 Task: Select Give A Gift Card from Gift Cards. Add to cart Amazon Kindle Oasis Gift Card-2. Place order for Mary Jones, _x000D_
703 Fritz Ave W_x000D_
Ladysmith, Wisconsin(WI), 54848, Cell Number (507) 373-4876
Action: Mouse moved to (1047, 119)
Screenshot: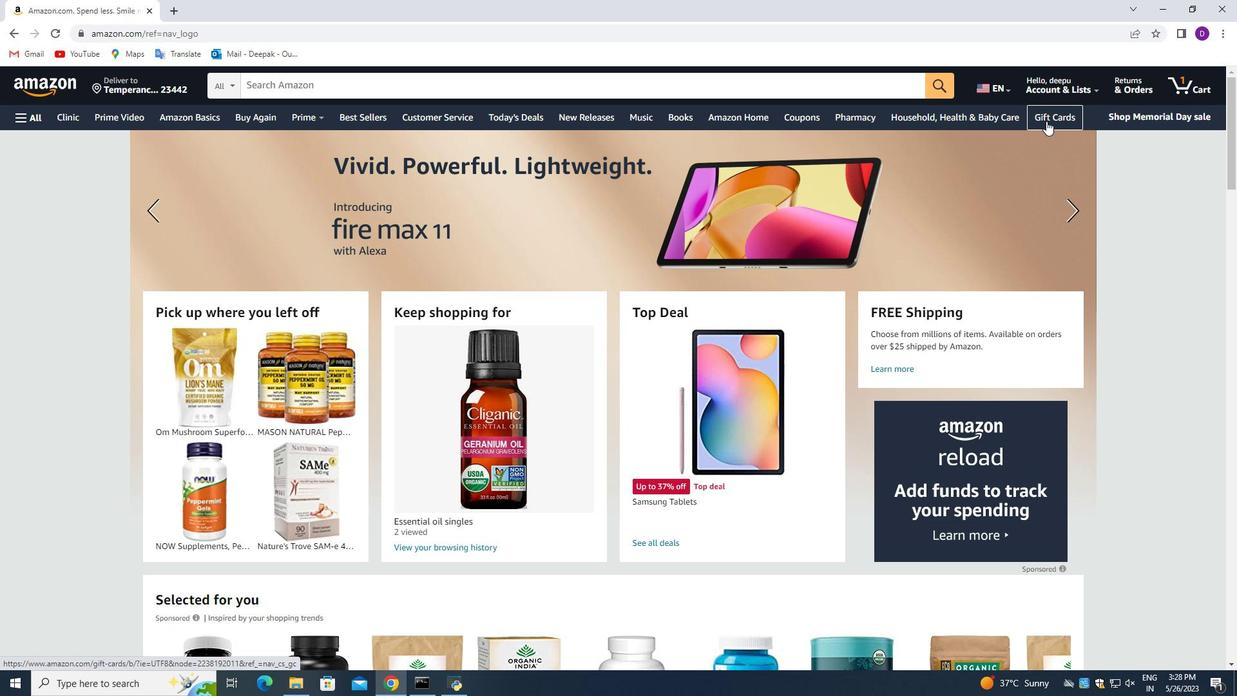 
Action: Mouse pressed left at (1047, 119)
Screenshot: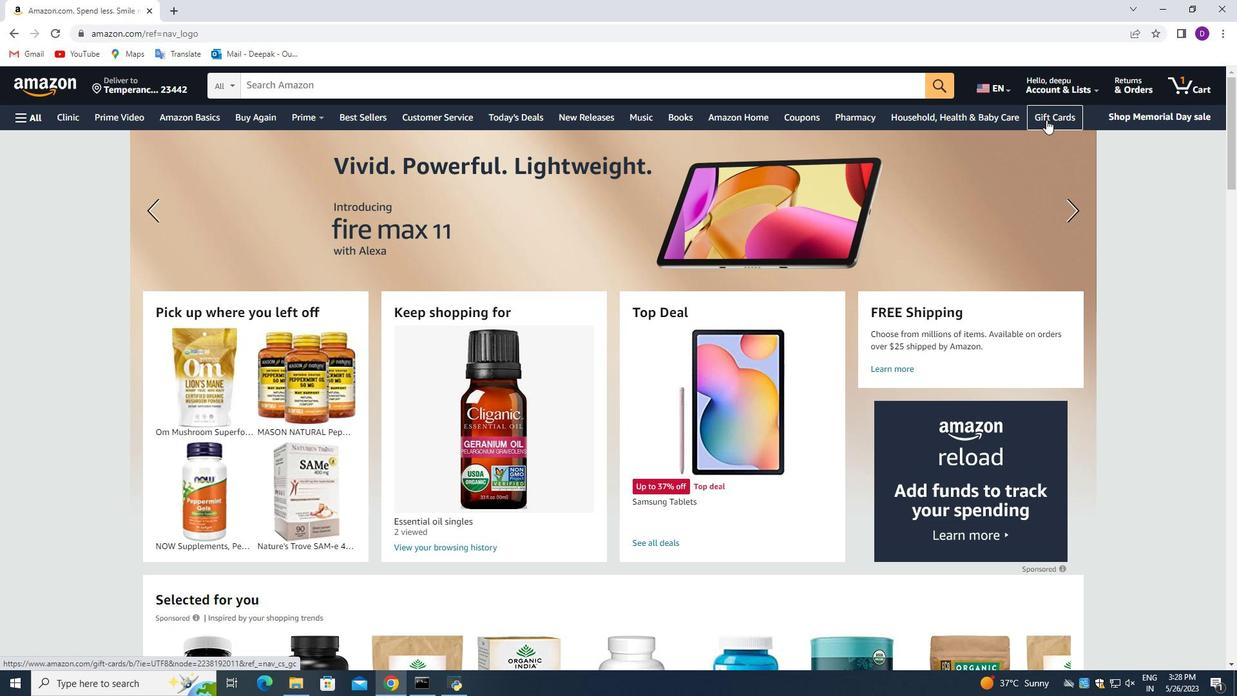
Action: Mouse moved to (306, 328)
Screenshot: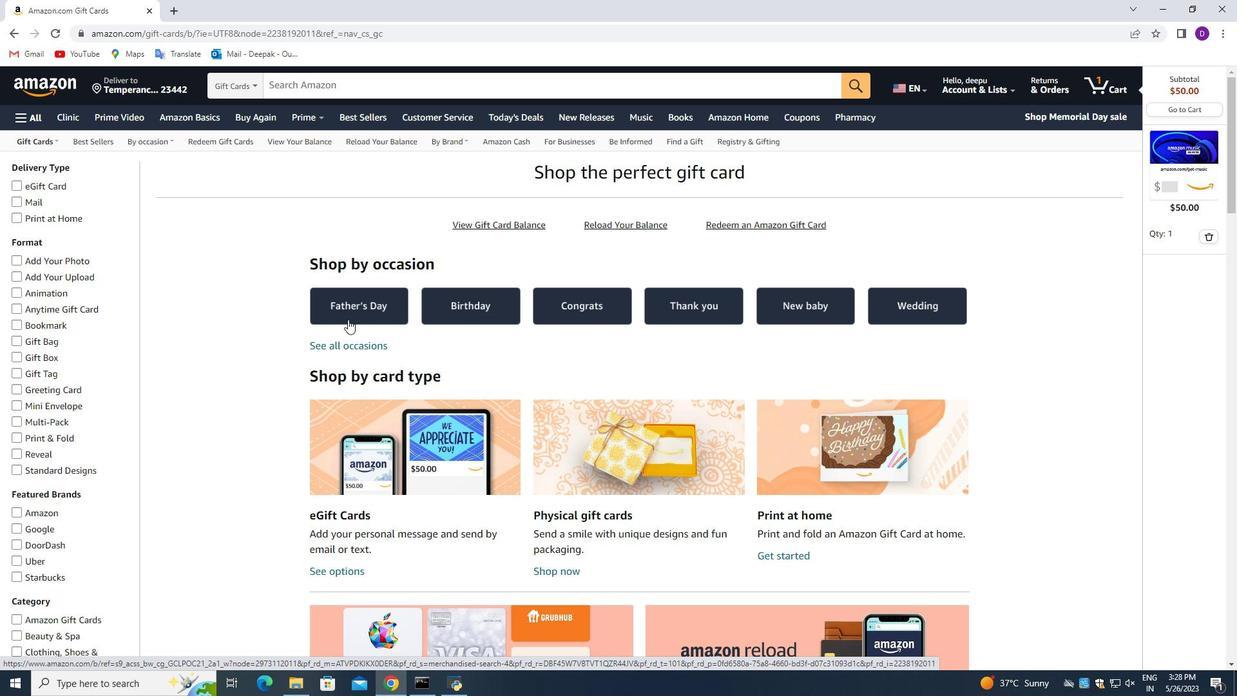 
Action: Mouse scrolled (306, 327) with delta (0, 0)
Screenshot: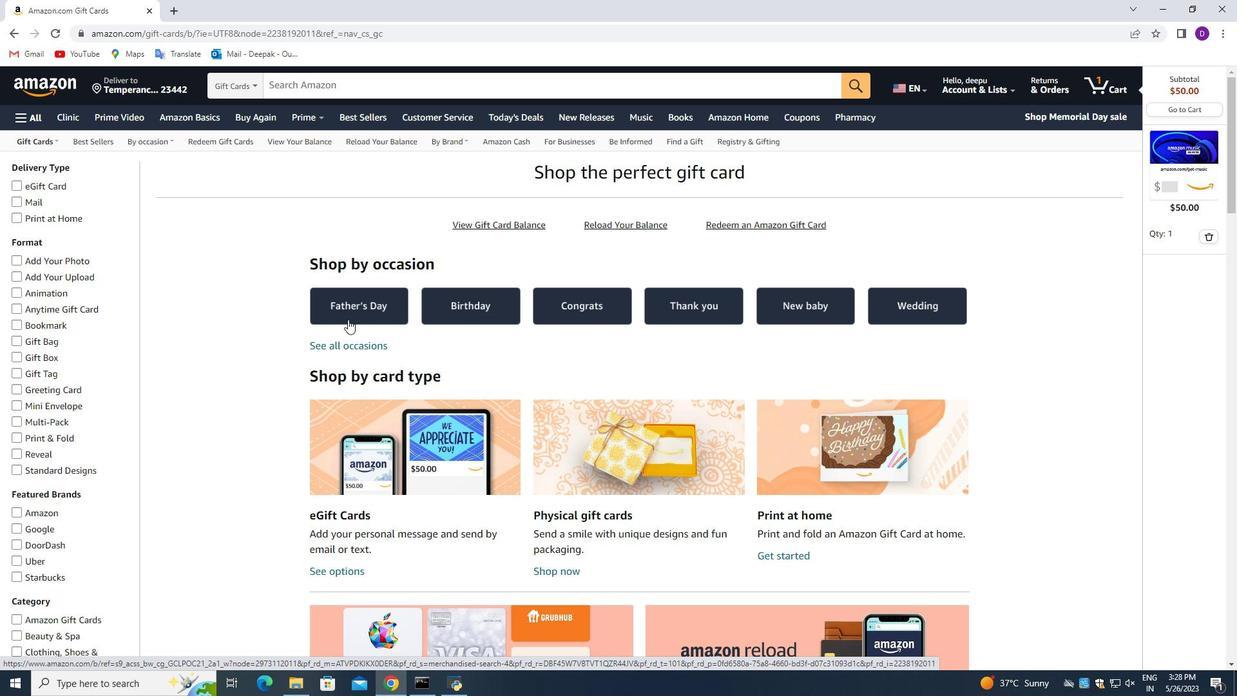 
Action: Mouse moved to (341, 376)
Screenshot: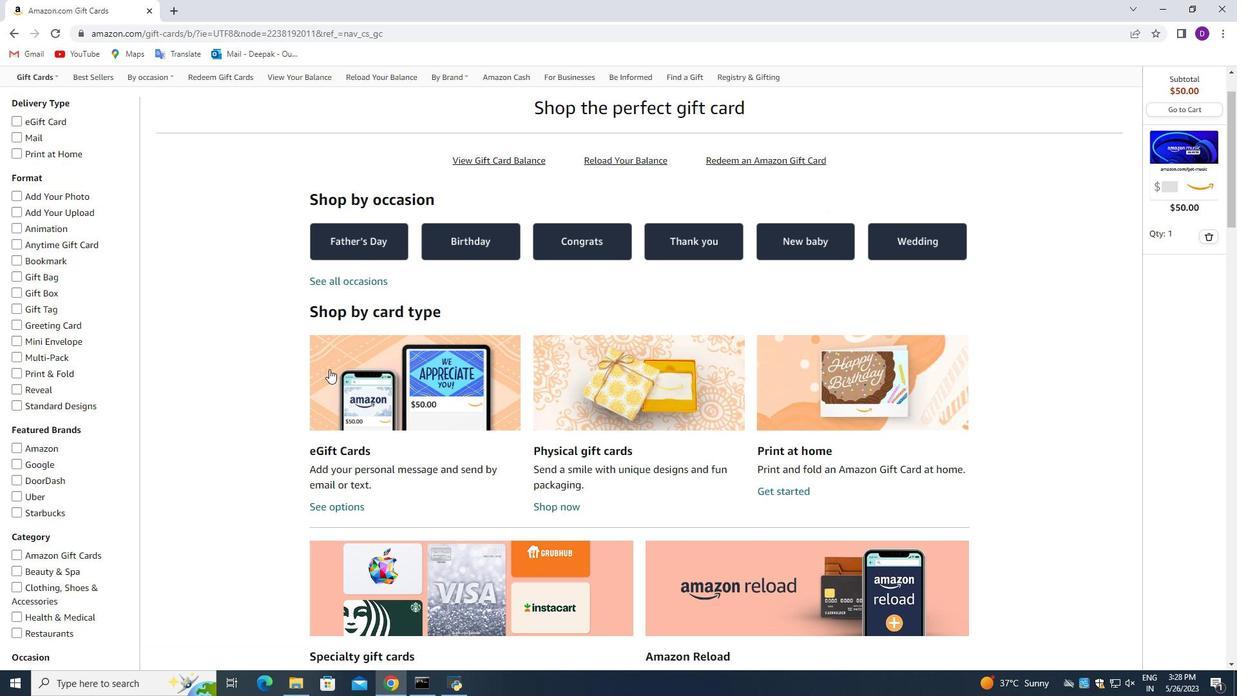 
Action: Mouse scrolled (341, 375) with delta (0, 0)
Screenshot: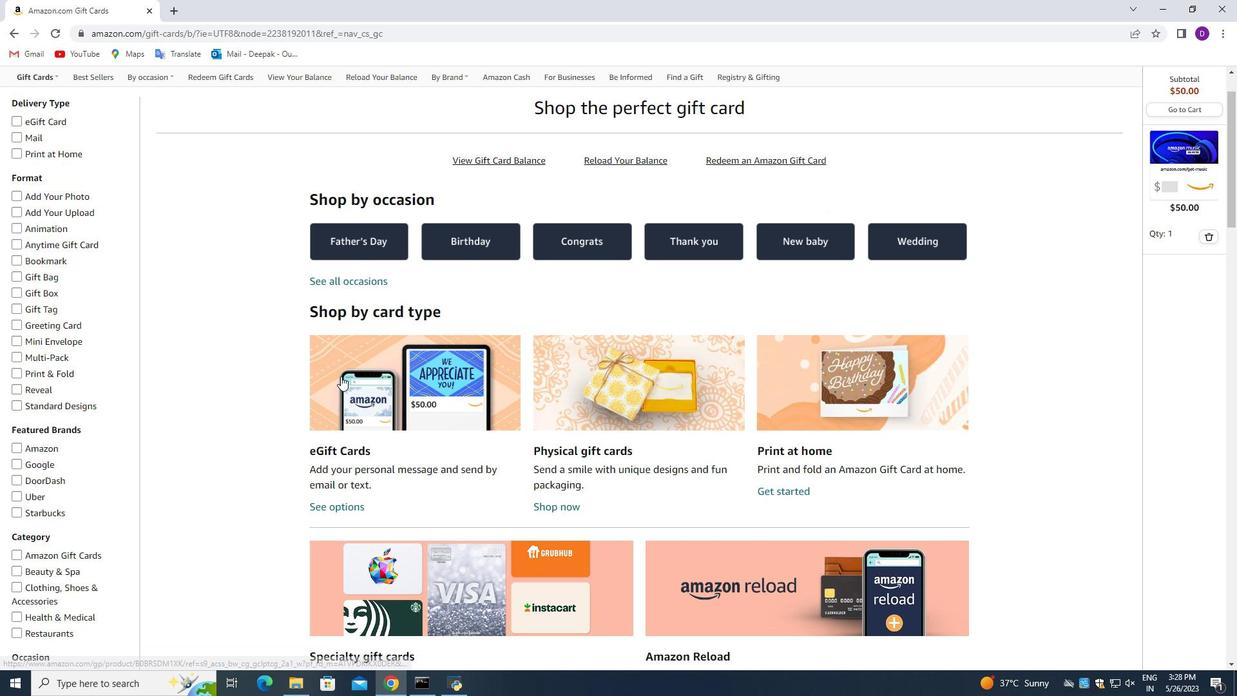 
Action: Mouse moved to (735, 321)
Screenshot: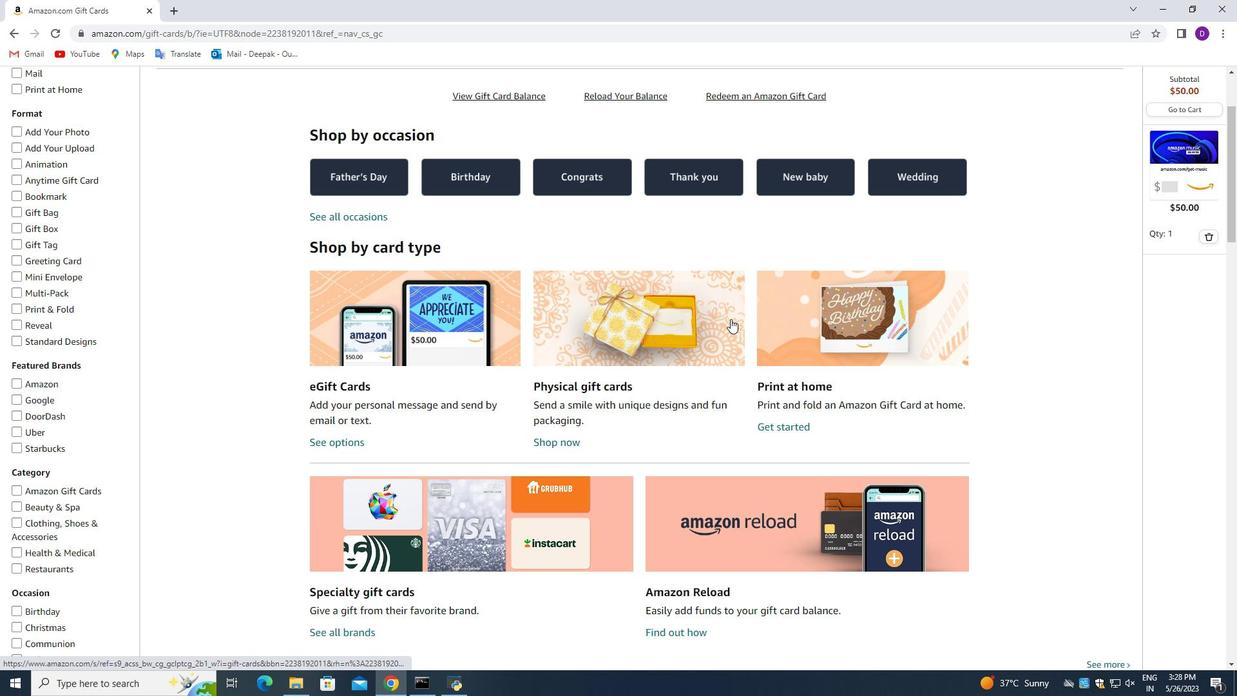 
Action: Mouse scrolled (735, 321) with delta (0, 0)
Screenshot: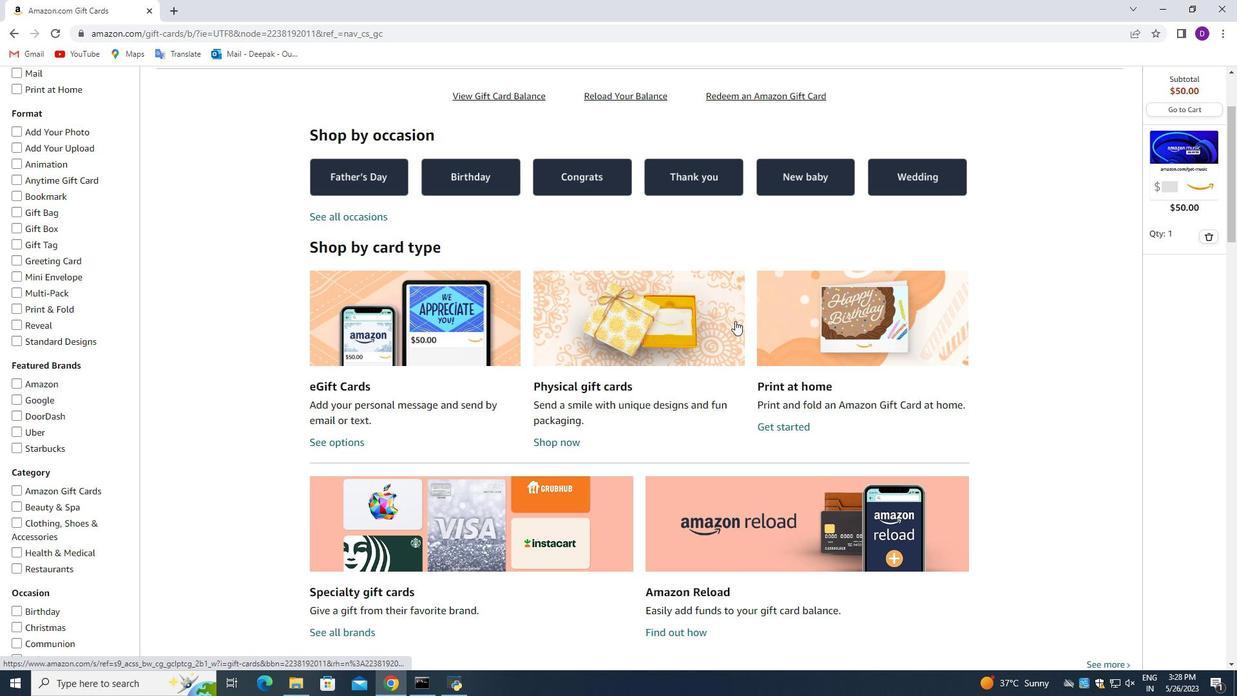 
Action: Mouse scrolled (735, 321) with delta (0, 0)
Screenshot: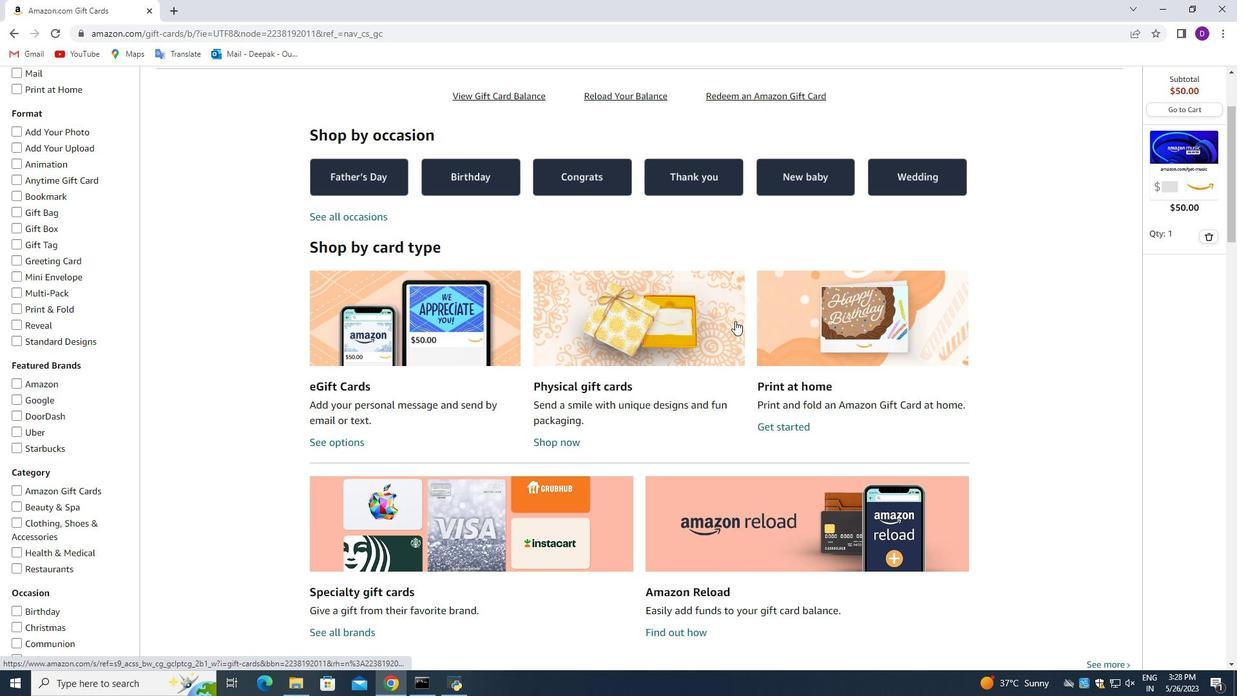 
Action: Mouse scrolled (735, 321) with delta (0, 0)
Screenshot: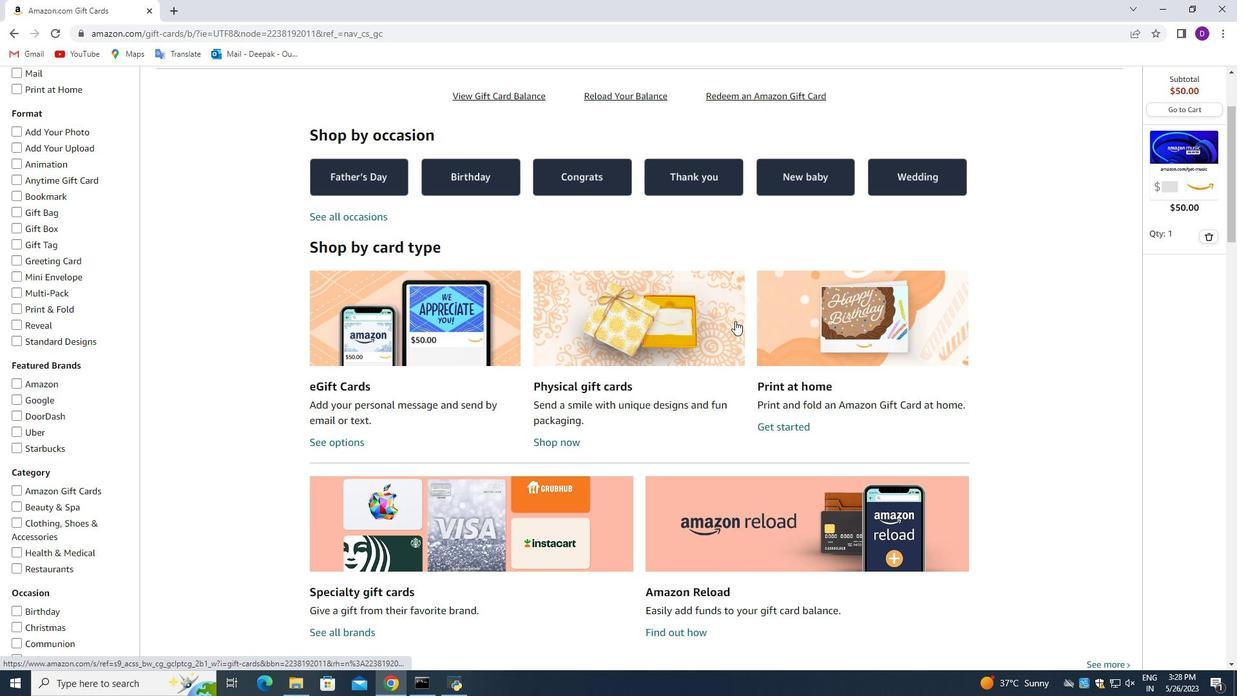 
Action: Mouse scrolled (735, 321) with delta (0, 0)
Screenshot: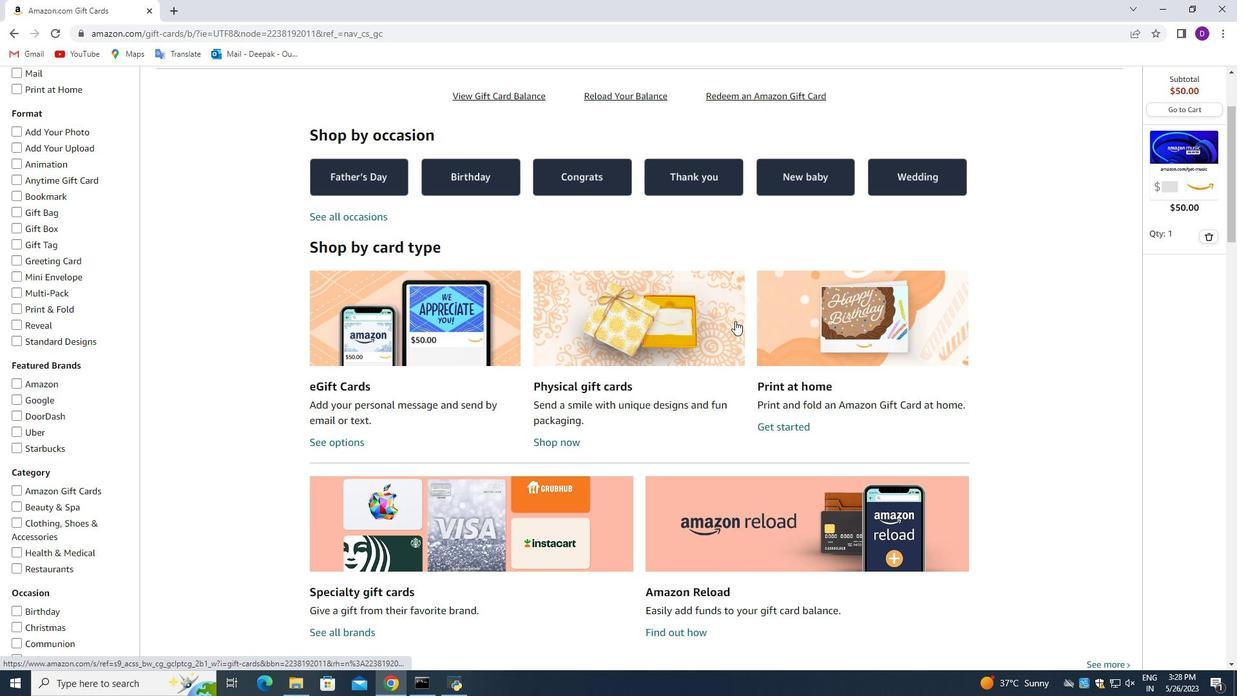 
Action: Mouse scrolled (735, 321) with delta (0, 0)
Screenshot: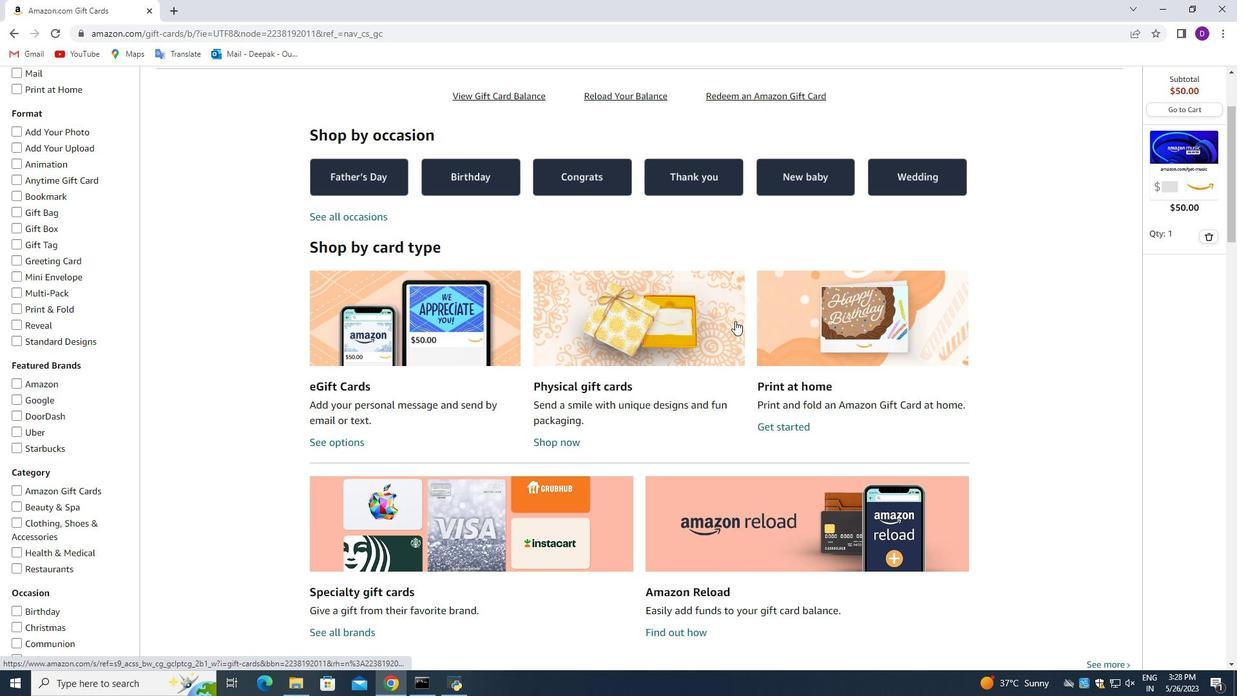 
Action: Mouse moved to (344, 91)
Screenshot: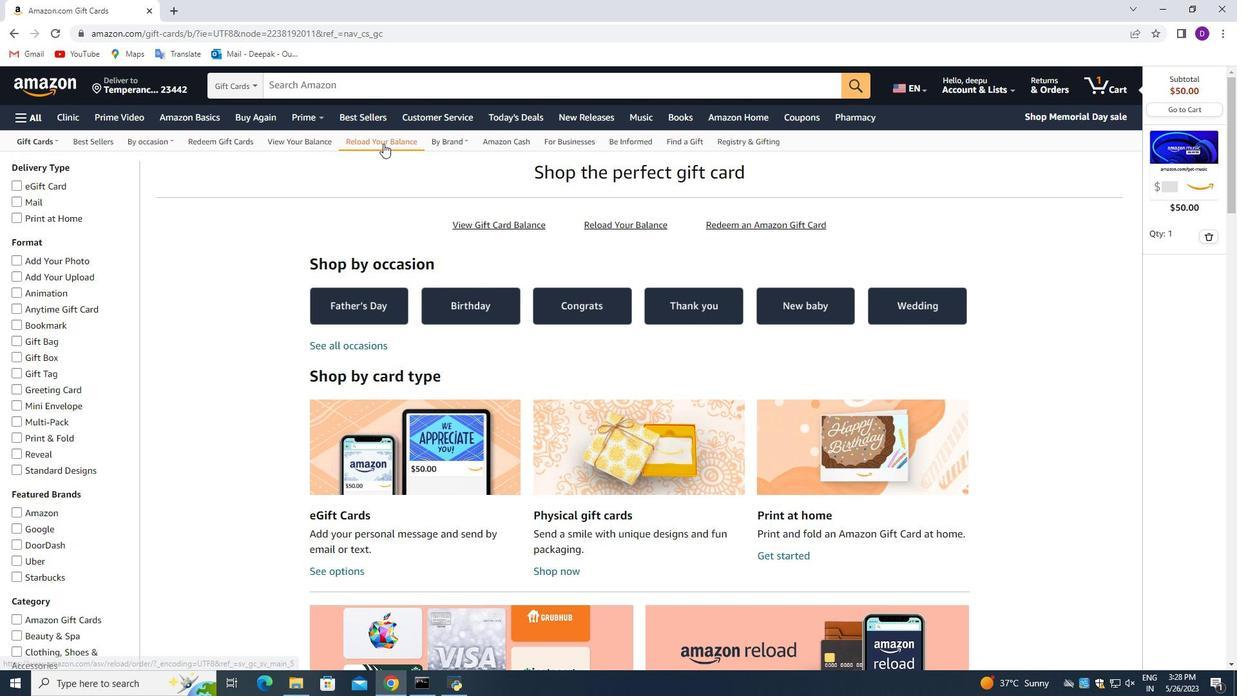 
Action: Mouse pressed left at (344, 91)
Screenshot: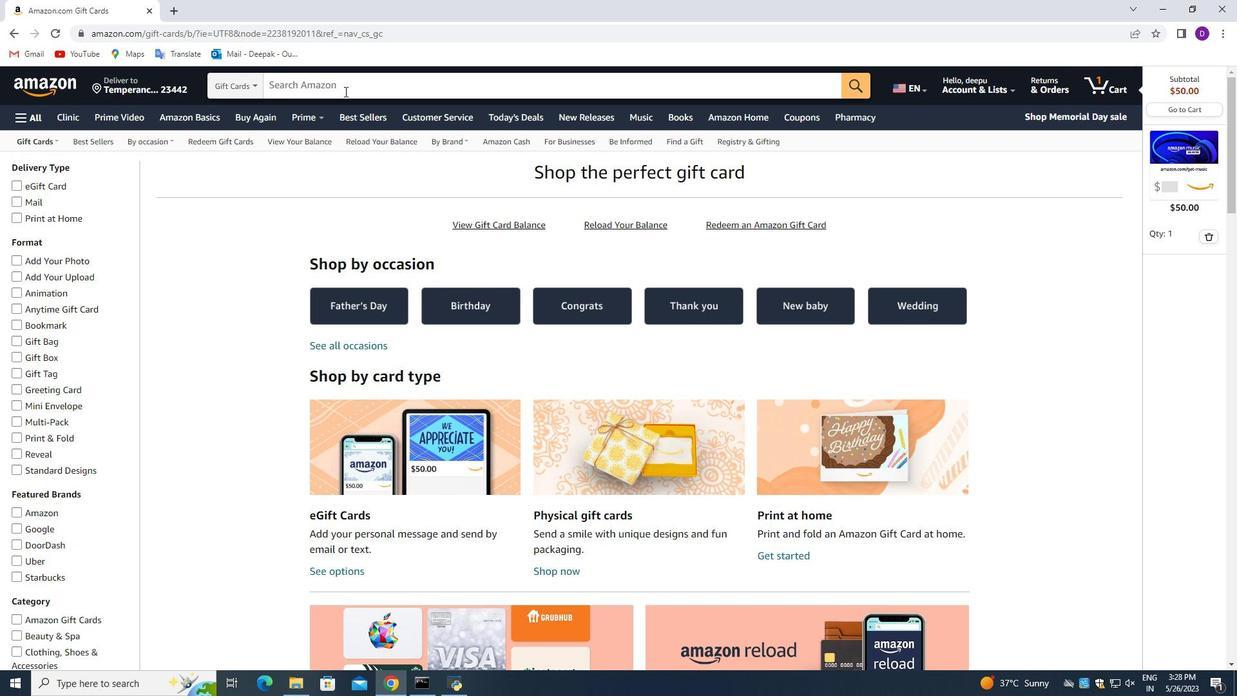 
Action: Key pressed <Key.shift_r>Amazon<Key.space><Key.shift>Kindlw<Key.backspace>e
Screenshot: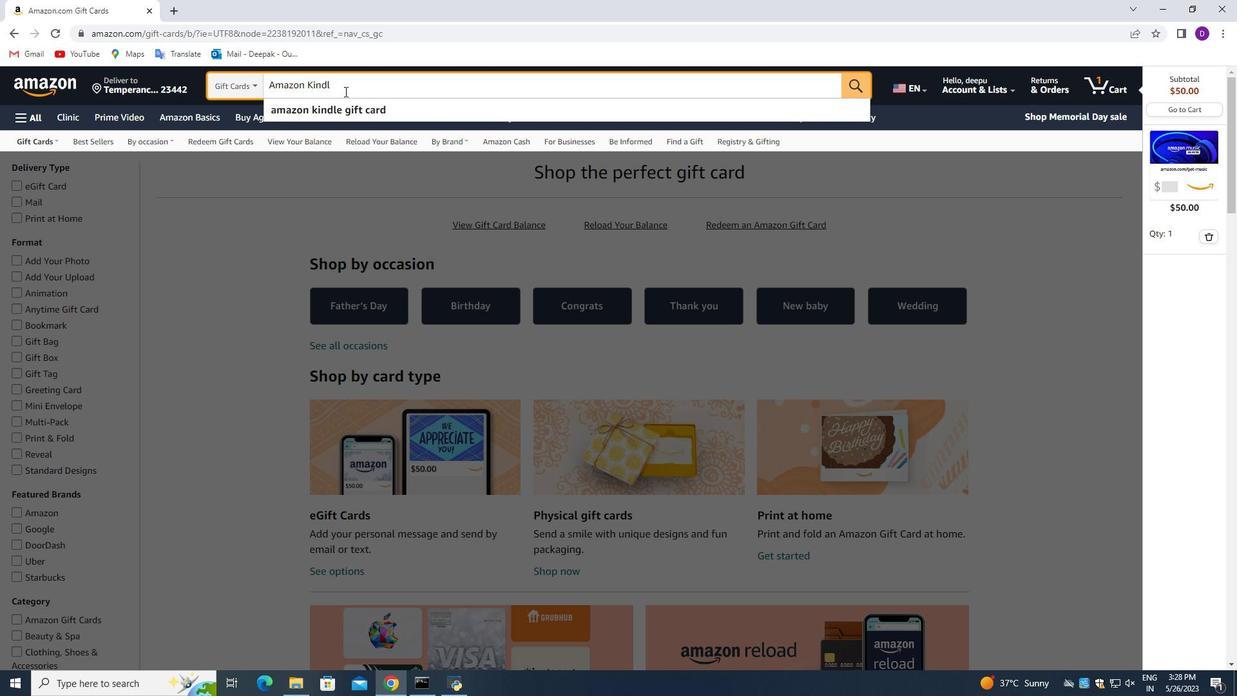 
Action: Mouse moved to (354, 113)
Screenshot: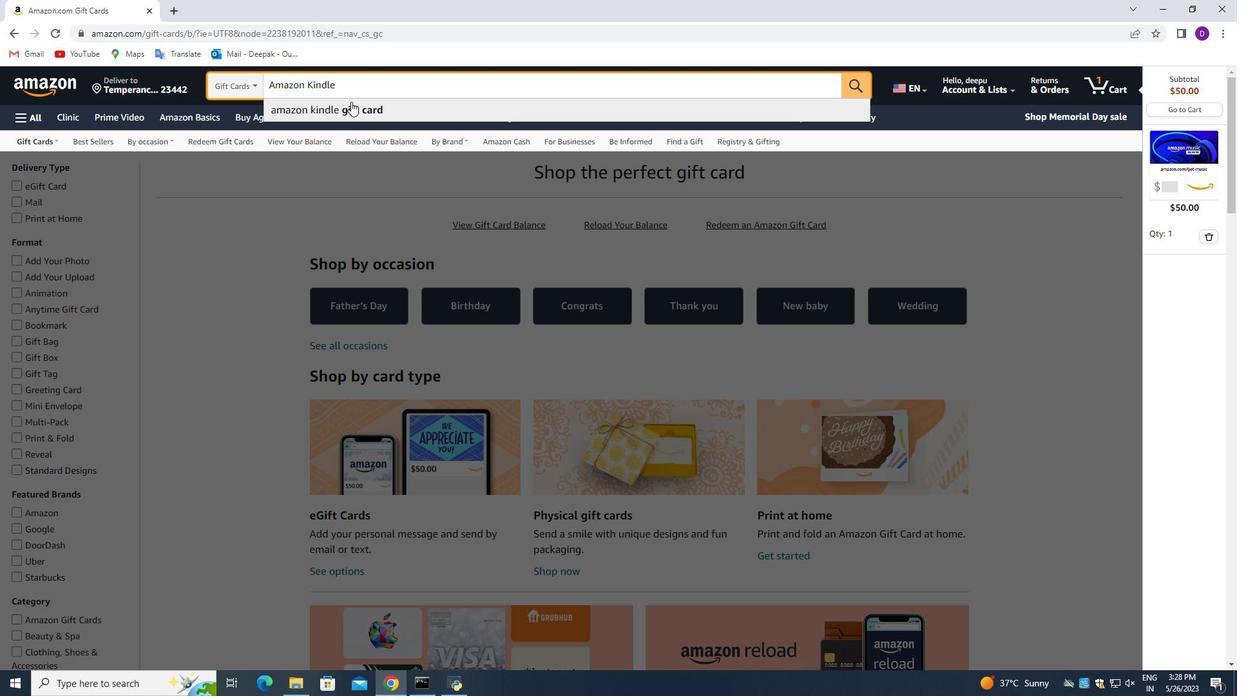 
Action: Mouse pressed left at (354, 113)
Screenshot: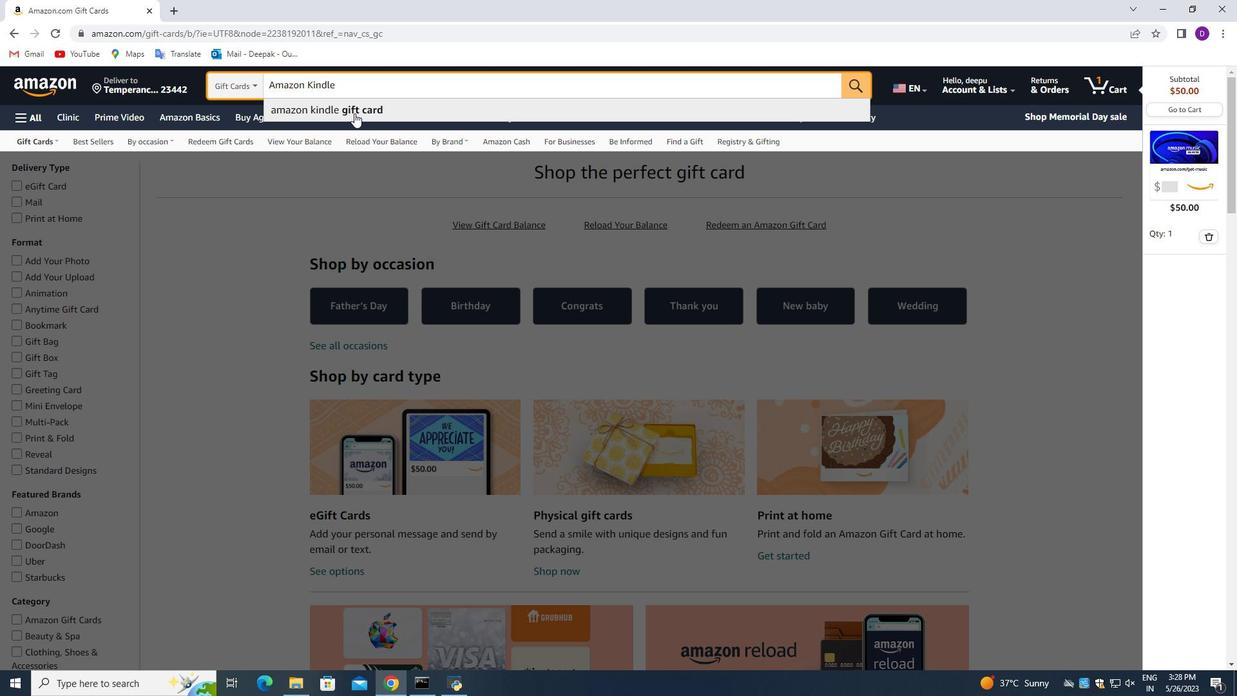 
Action: Mouse moved to (595, 455)
Screenshot: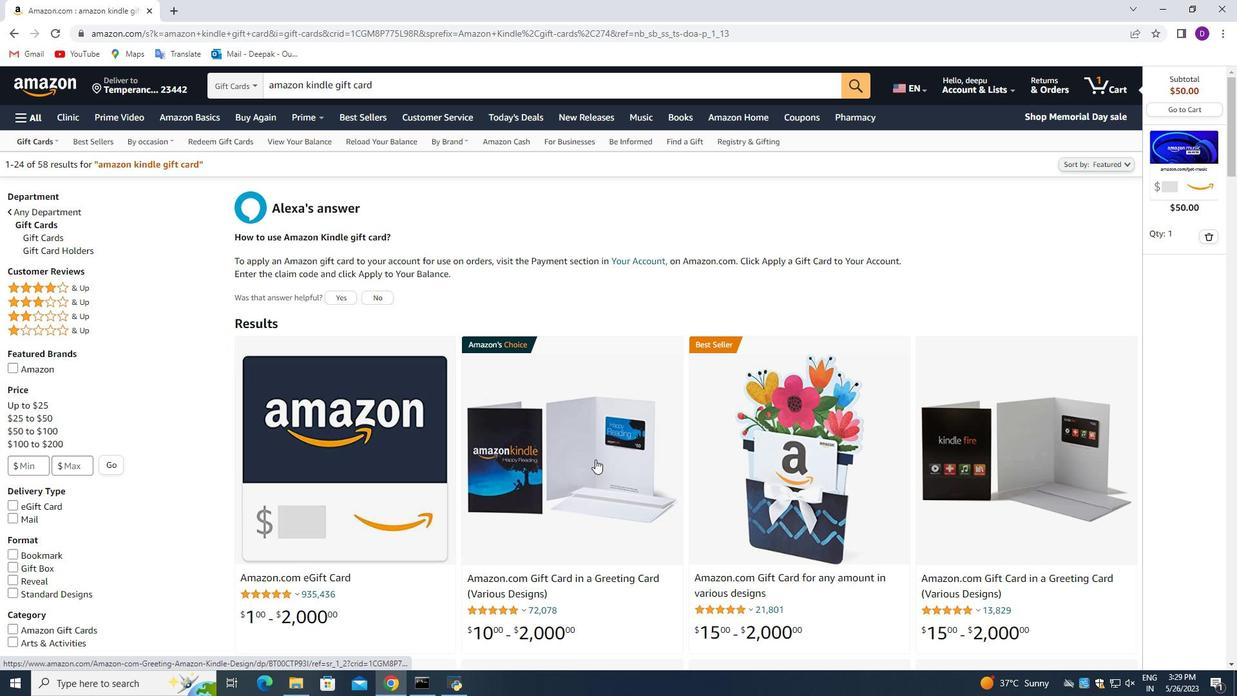 
Action: Mouse pressed left at (595, 455)
Screenshot: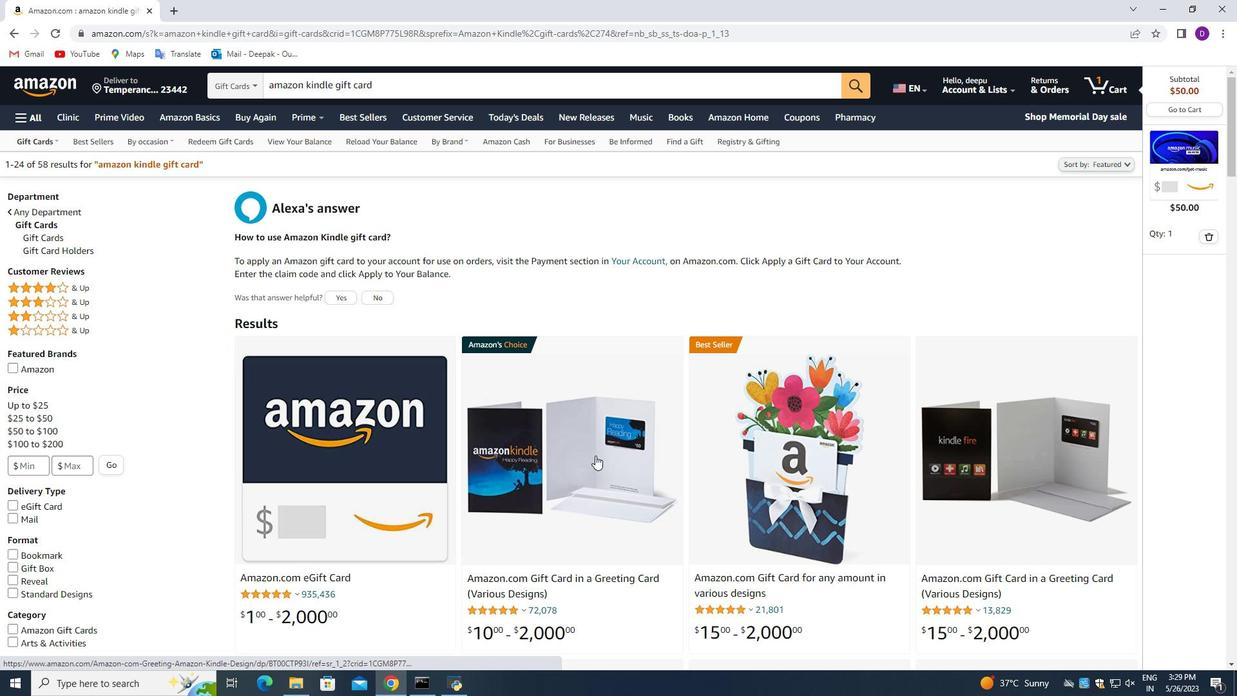 
Action: Mouse moved to (918, 339)
Screenshot: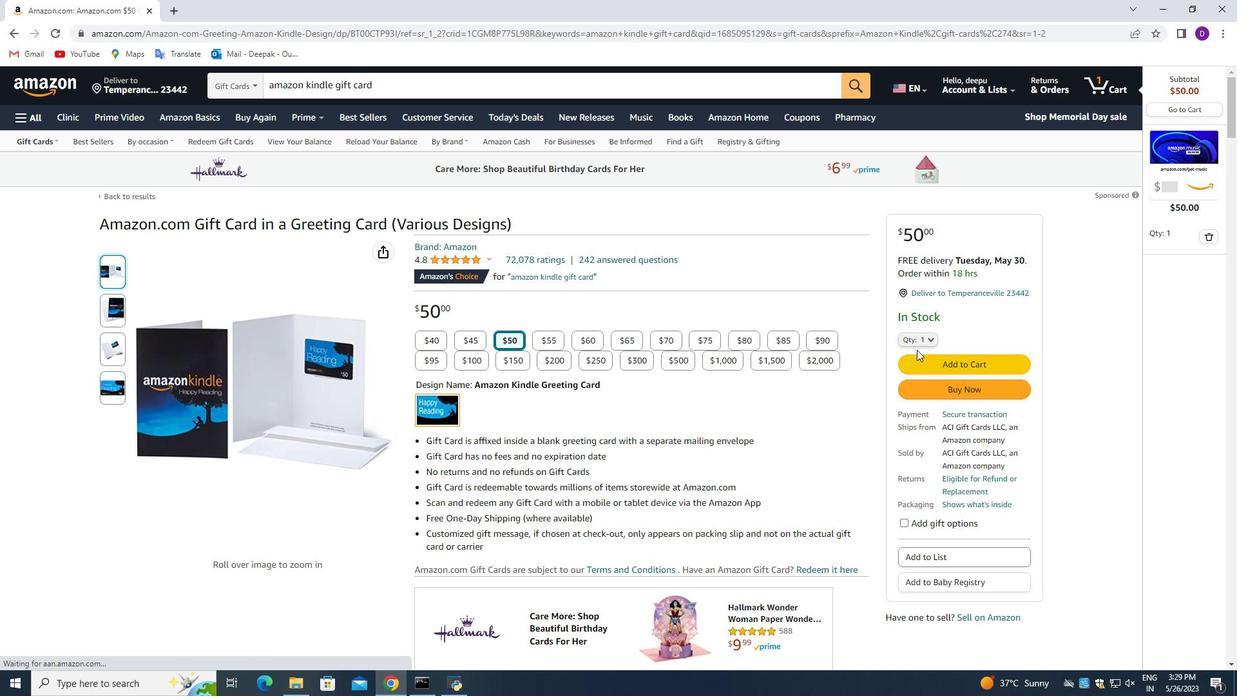 
Action: Mouse pressed left at (918, 339)
Screenshot: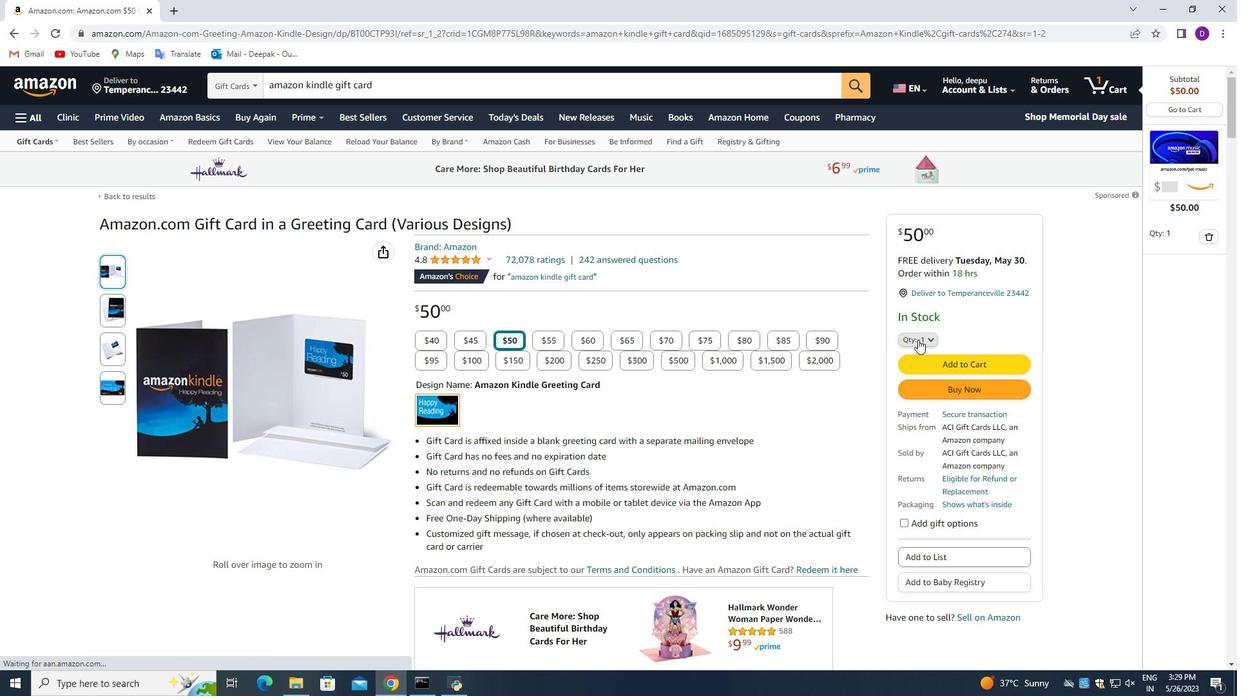 
Action: Mouse moved to (915, 357)
Screenshot: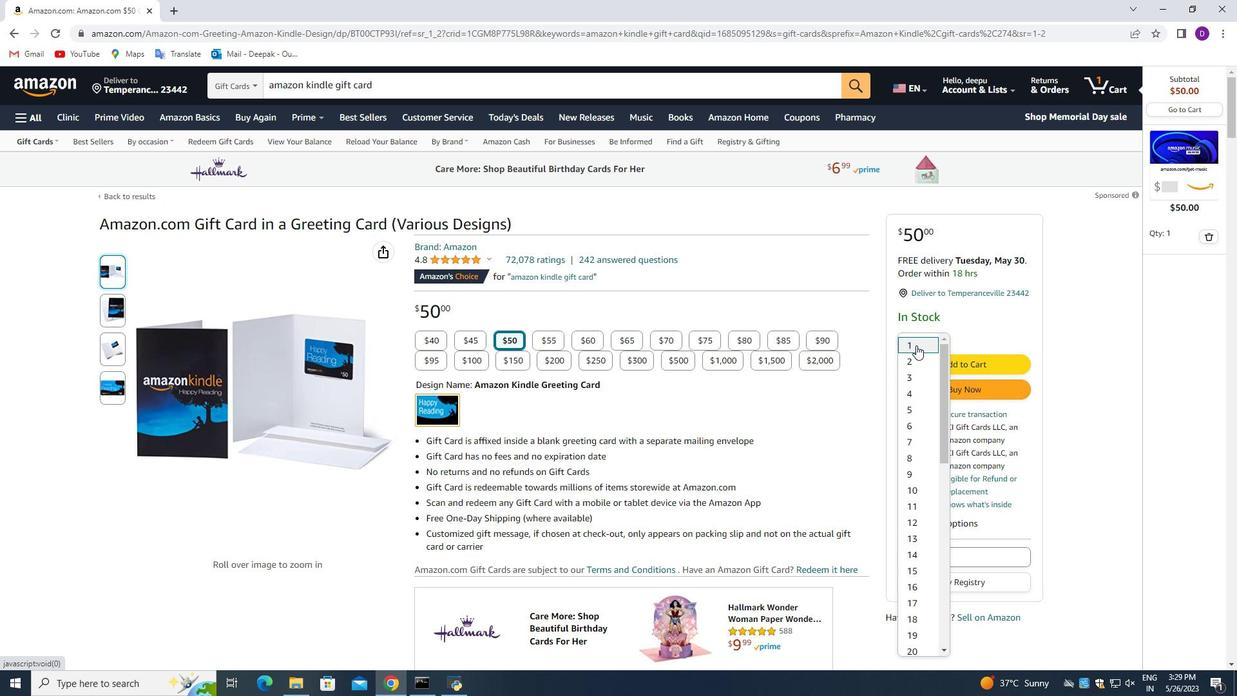 
Action: Mouse pressed left at (915, 357)
Screenshot: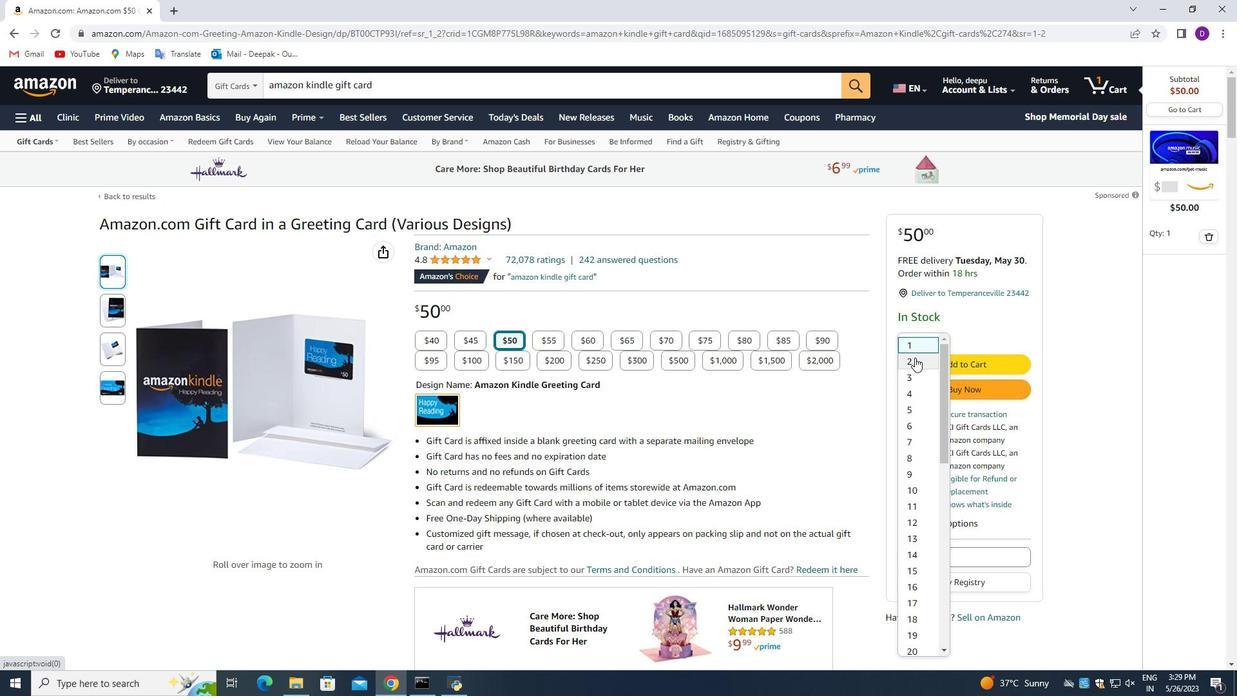 
Action: Mouse moved to (691, 373)
Screenshot: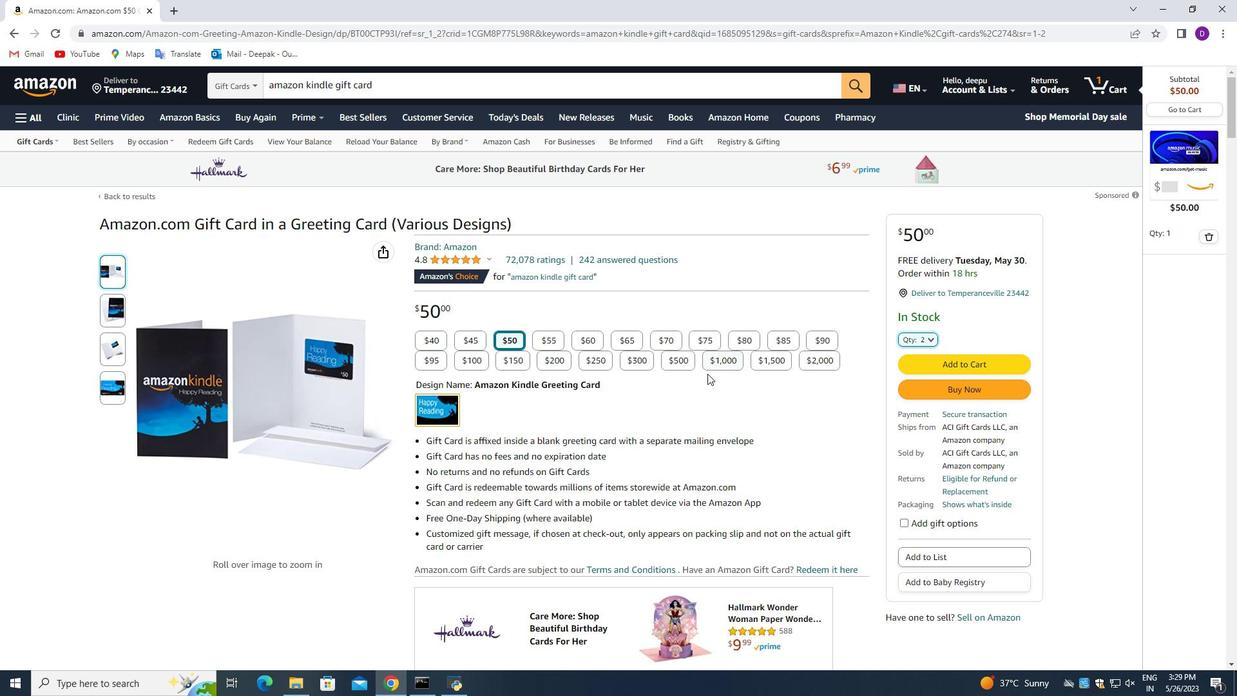 
Action: Mouse scrolled (691, 373) with delta (0, 0)
Screenshot: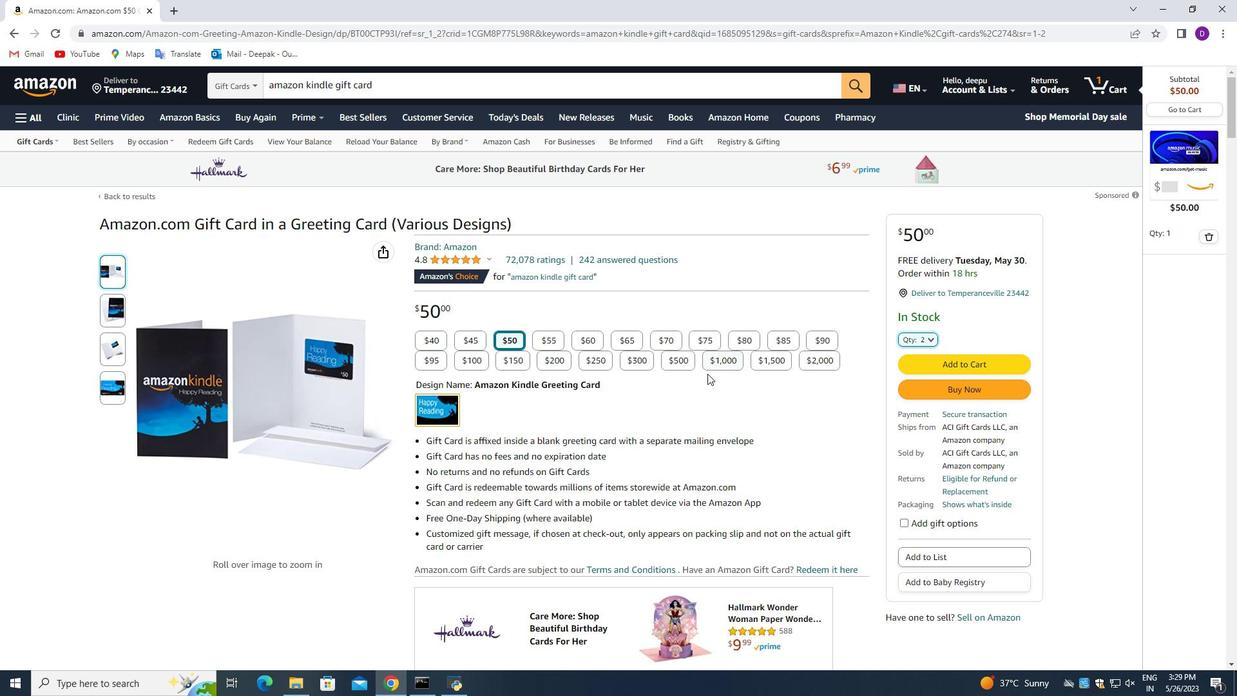 
Action: Mouse moved to (638, 387)
Screenshot: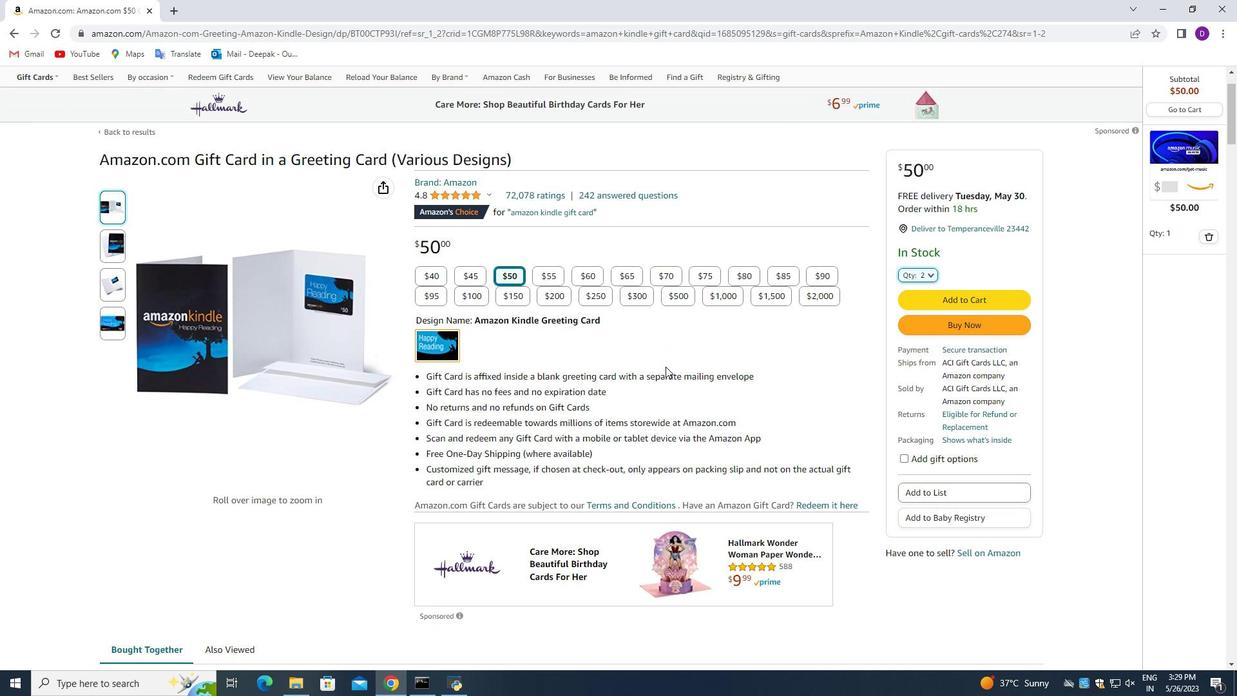 
Action: Mouse scrolled (641, 382) with delta (0, 0)
Screenshot: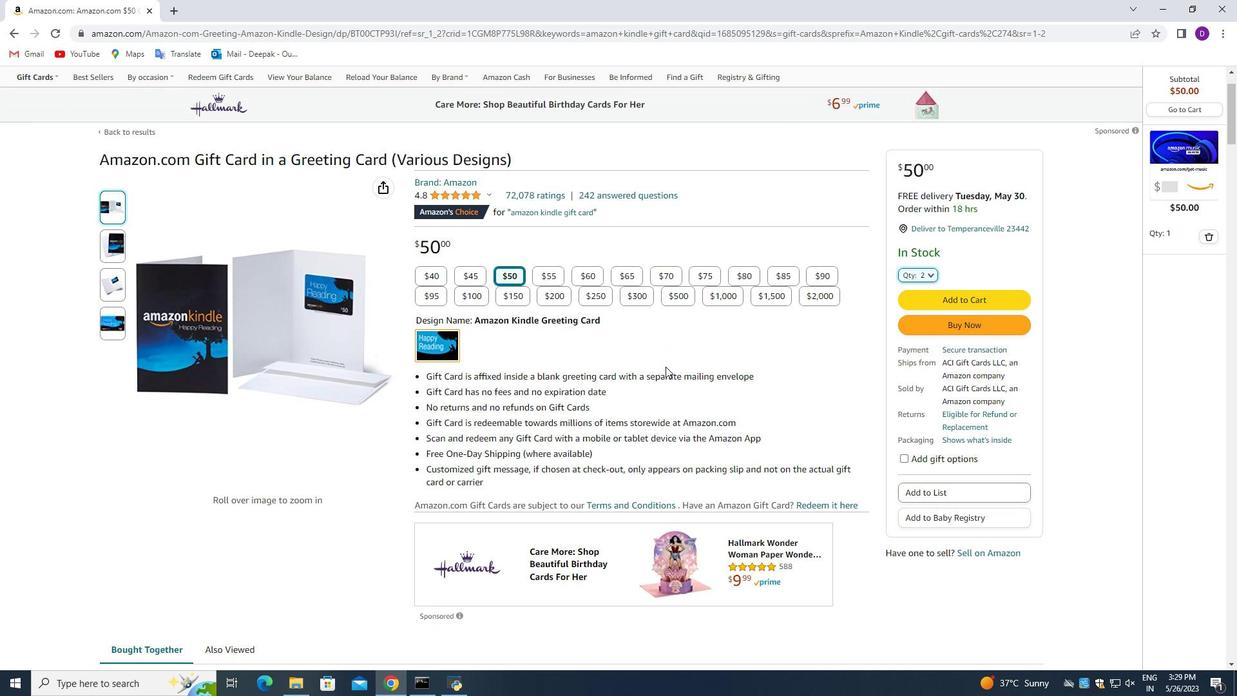 
Action: Mouse moved to (638, 387)
Screenshot: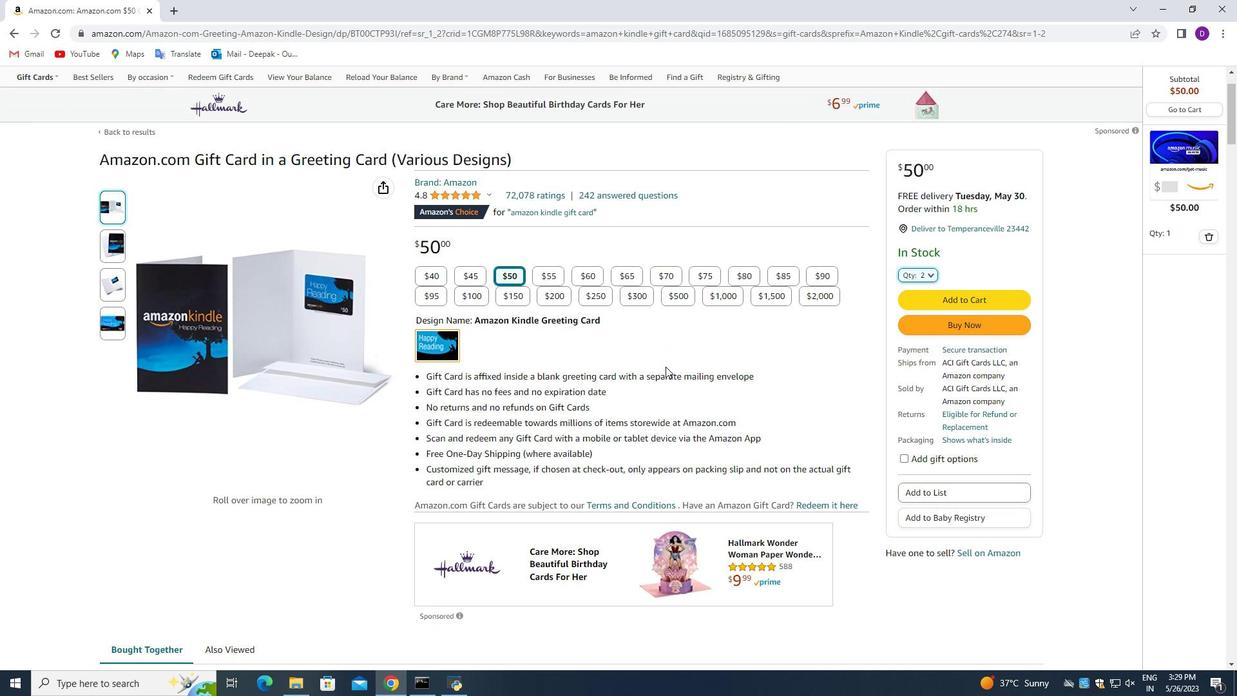 
Action: Mouse scrolled (638, 386) with delta (0, 0)
Screenshot: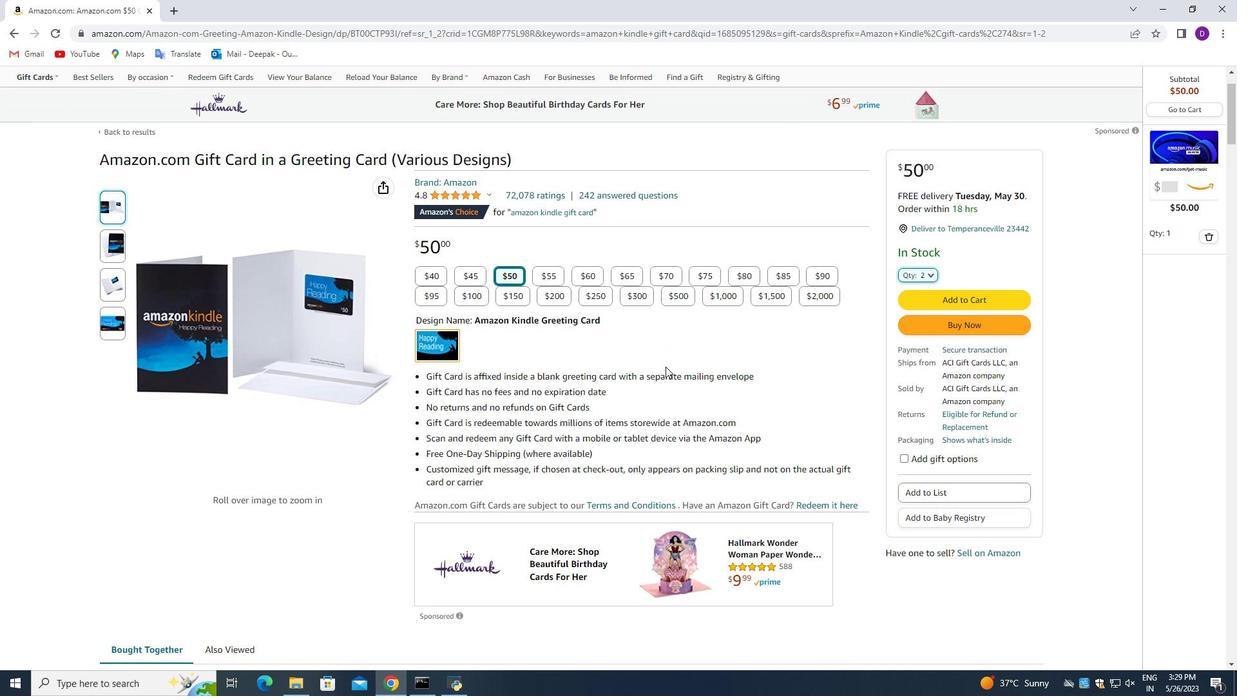 
Action: Mouse moved to (638, 388)
Screenshot: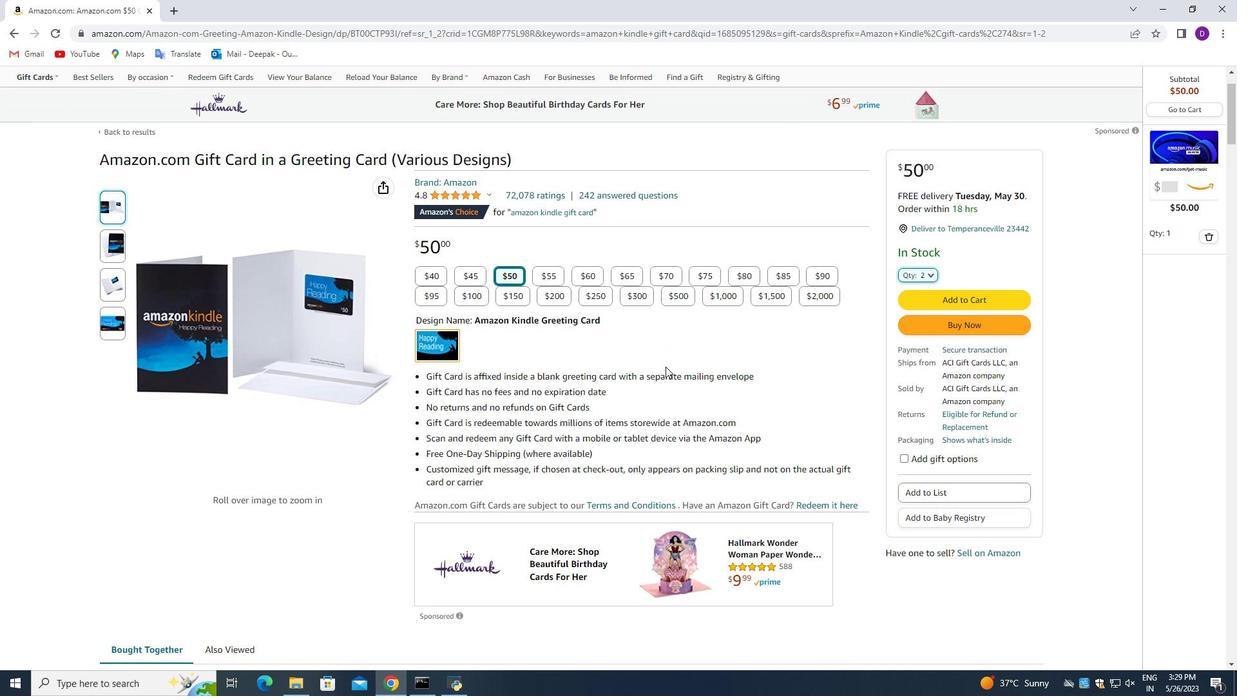 
Action: Mouse scrolled (638, 387) with delta (0, 0)
Screenshot: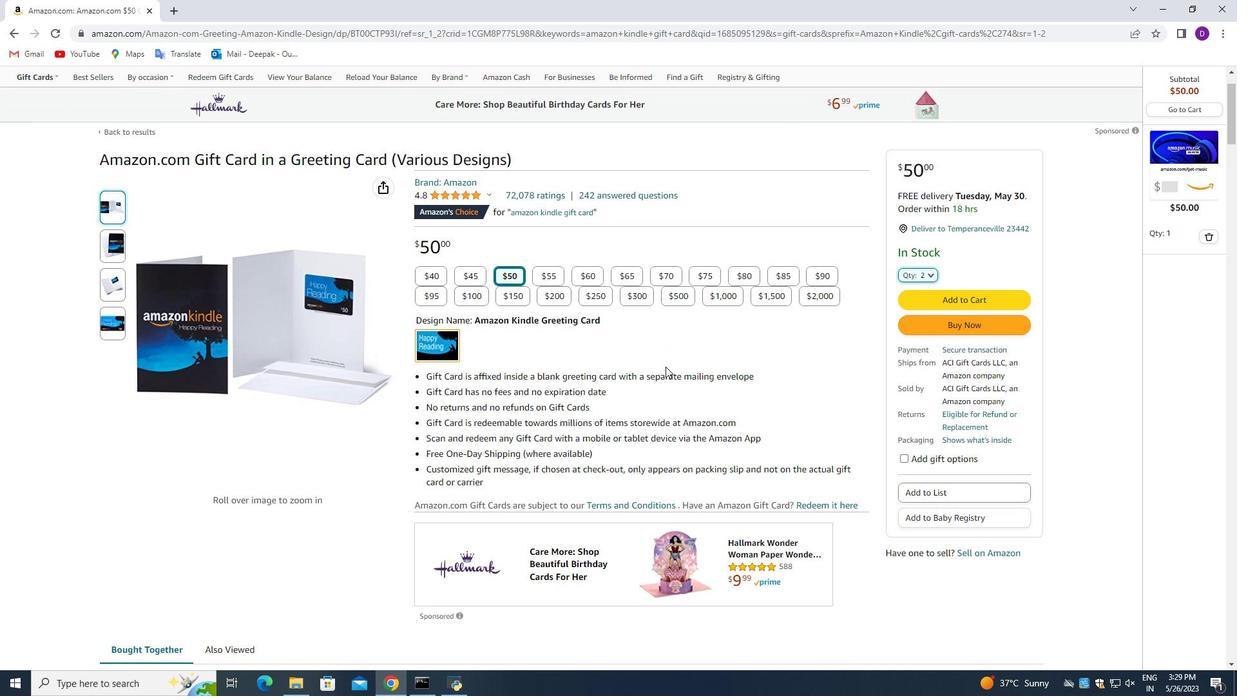 
Action: Mouse moved to (613, 378)
Screenshot: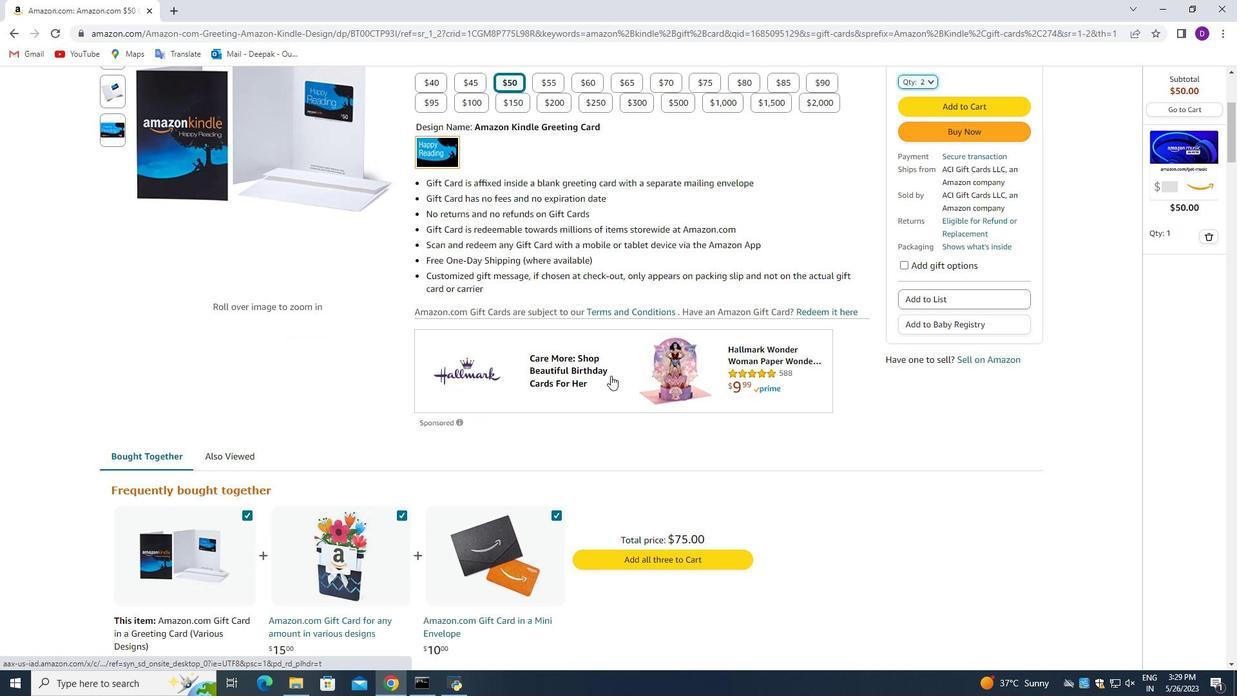 
Action: Mouse scrolled (613, 377) with delta (0, 0)
Screenshot: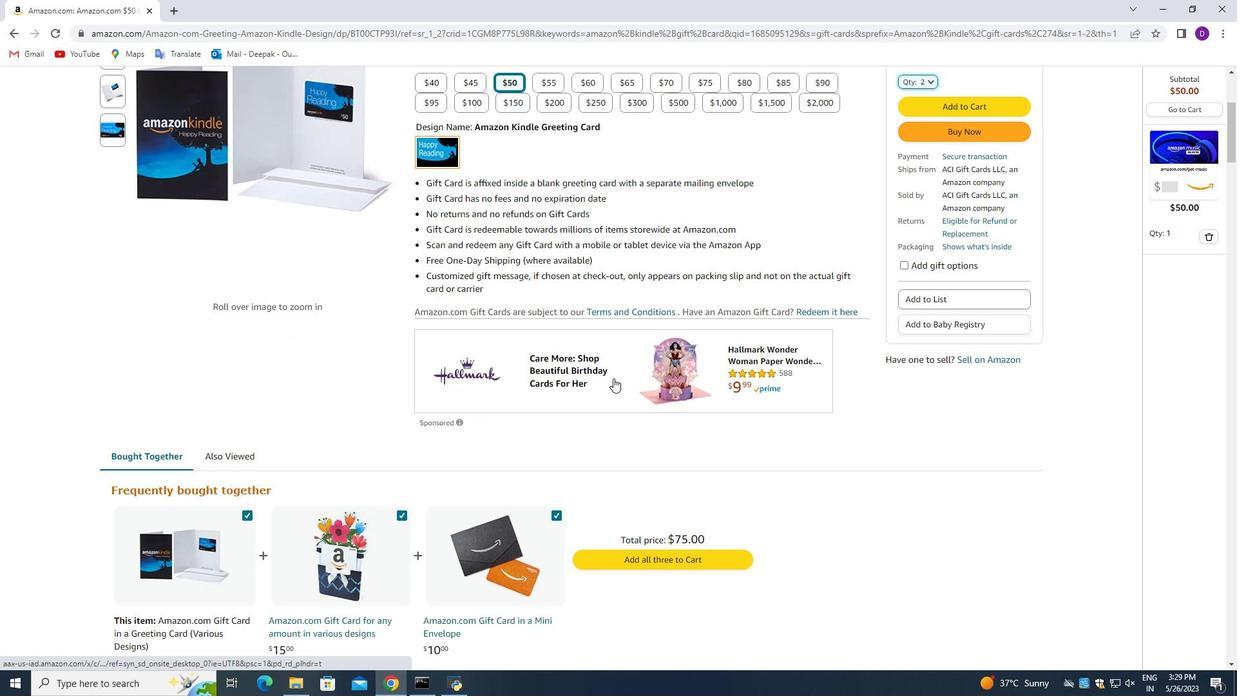 
Action: Mouse scrolled (613, 377) with delta (0, 0)
Screenshot: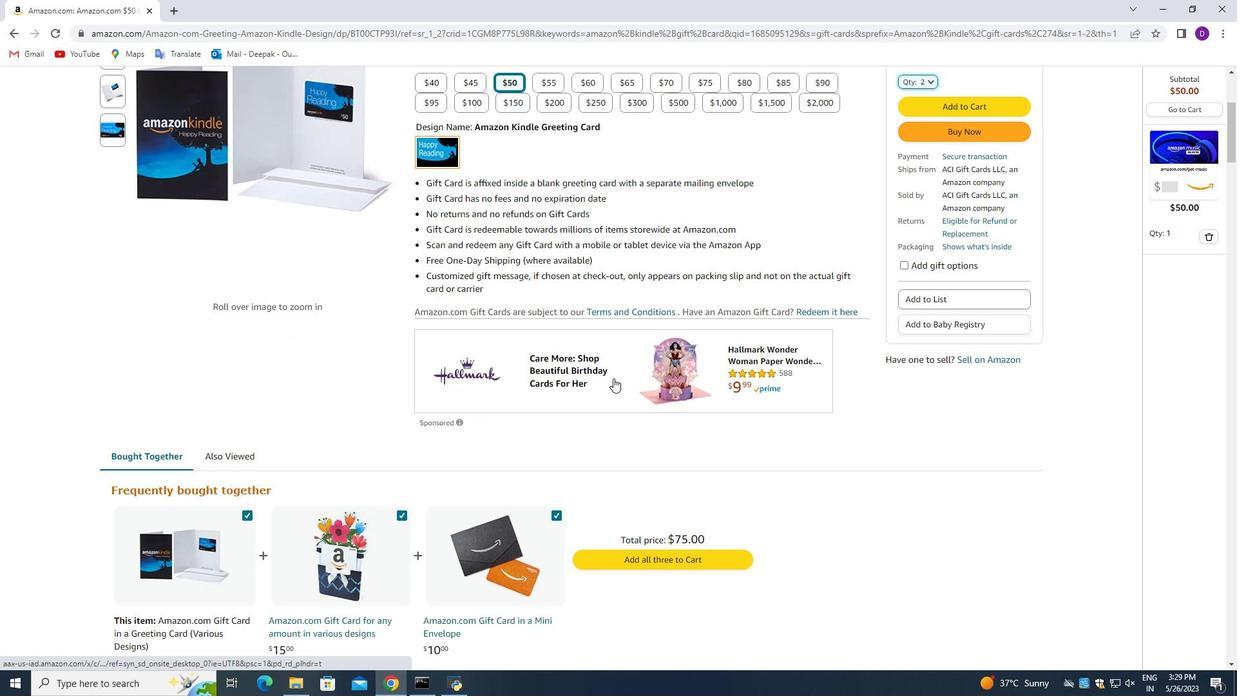 
Action: Mouse scrolled (613, 377) with delta (0, 0)
Screenshot: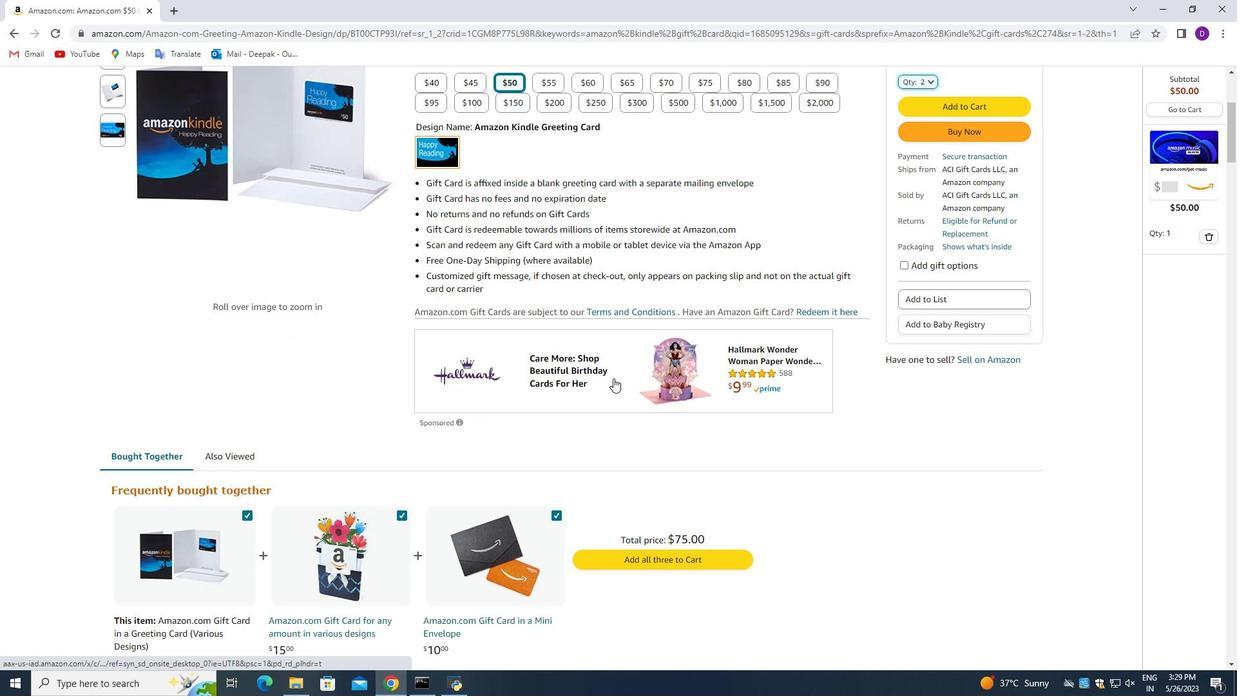 
Action: Mouse scrolled (613, 377) with delta (0, 0)
Screenshot: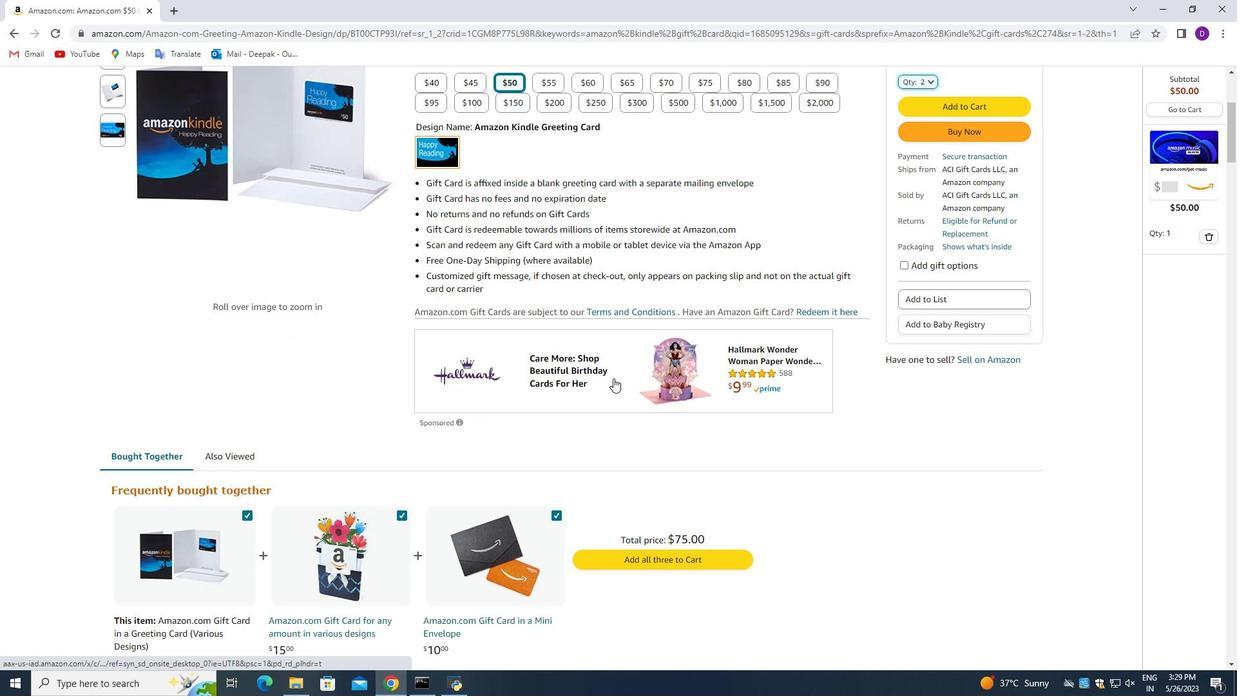 
Action: Mouse scrolled (613, 377) with delta (0, 0)
Screenshot: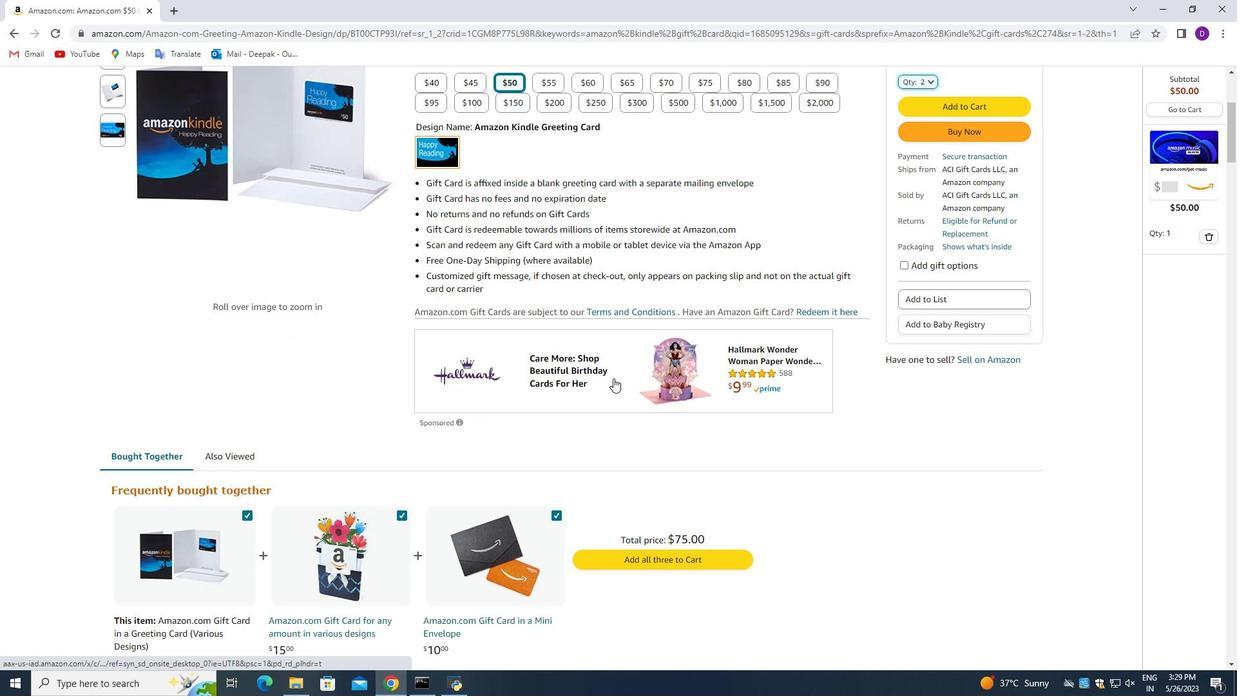 
Action: Mouse moved to (664, 328)
Screenshot: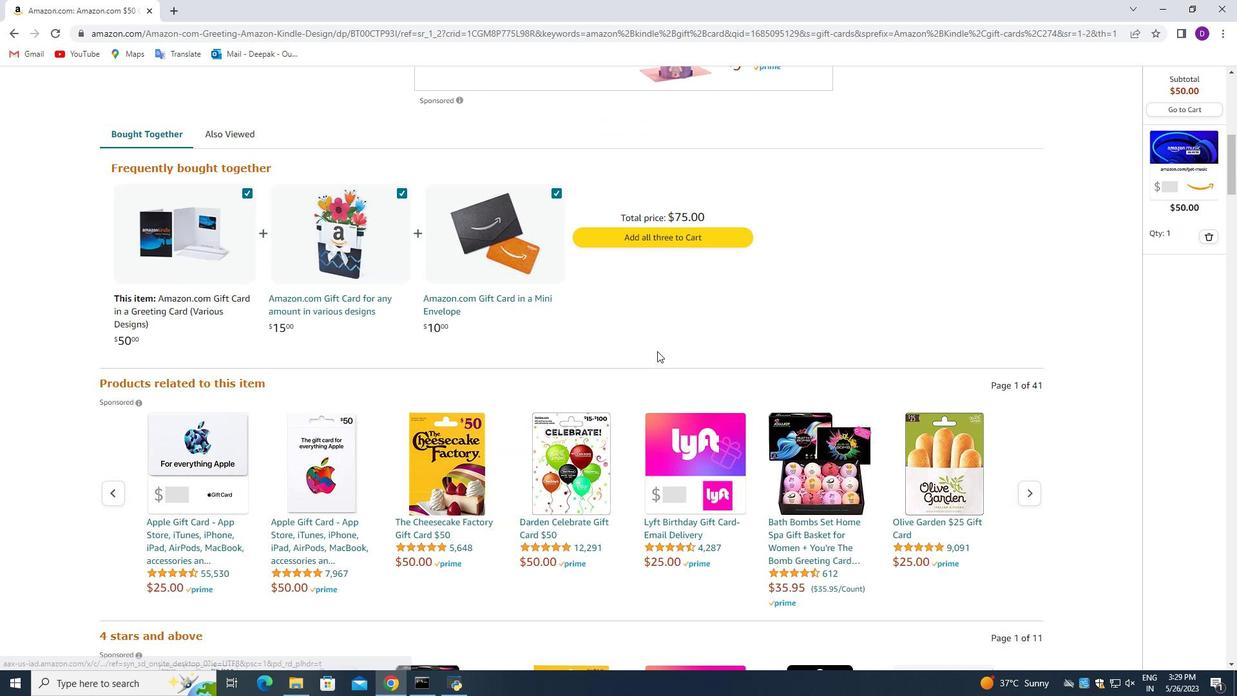 
Action: Mouse scrolled (664, 329) with delta (0, 0)
Screenshot: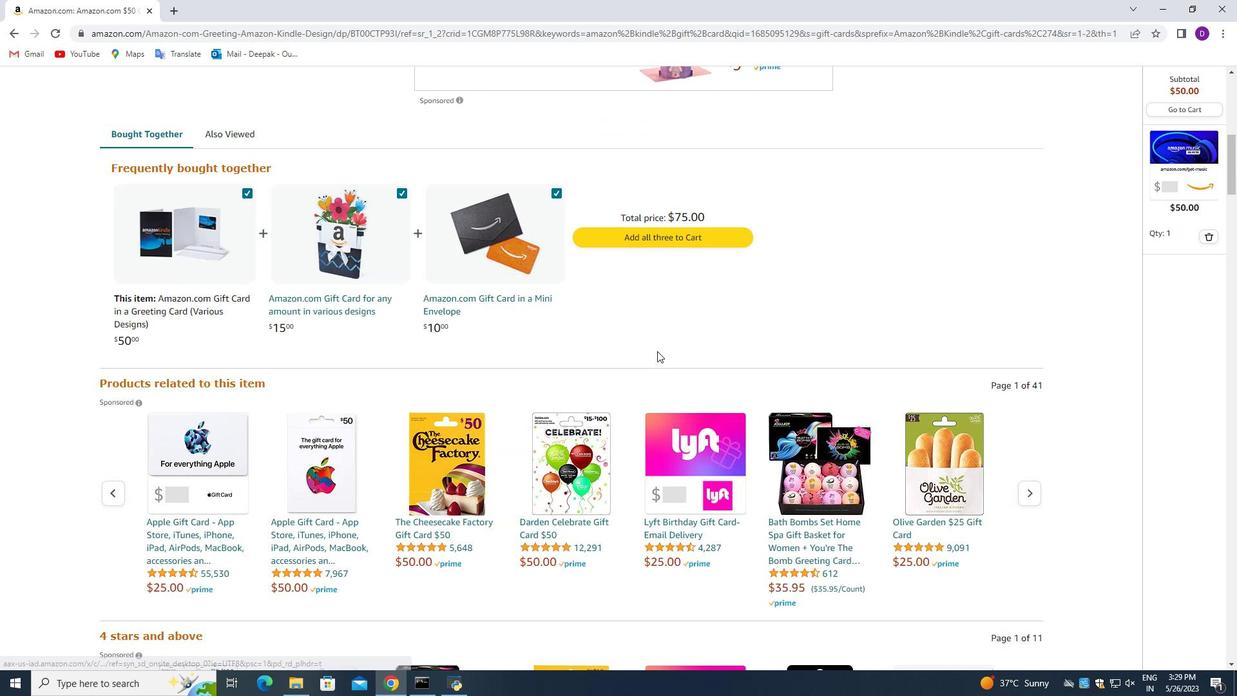 
Action: Mouse moved to (665, 326)
Screenshot: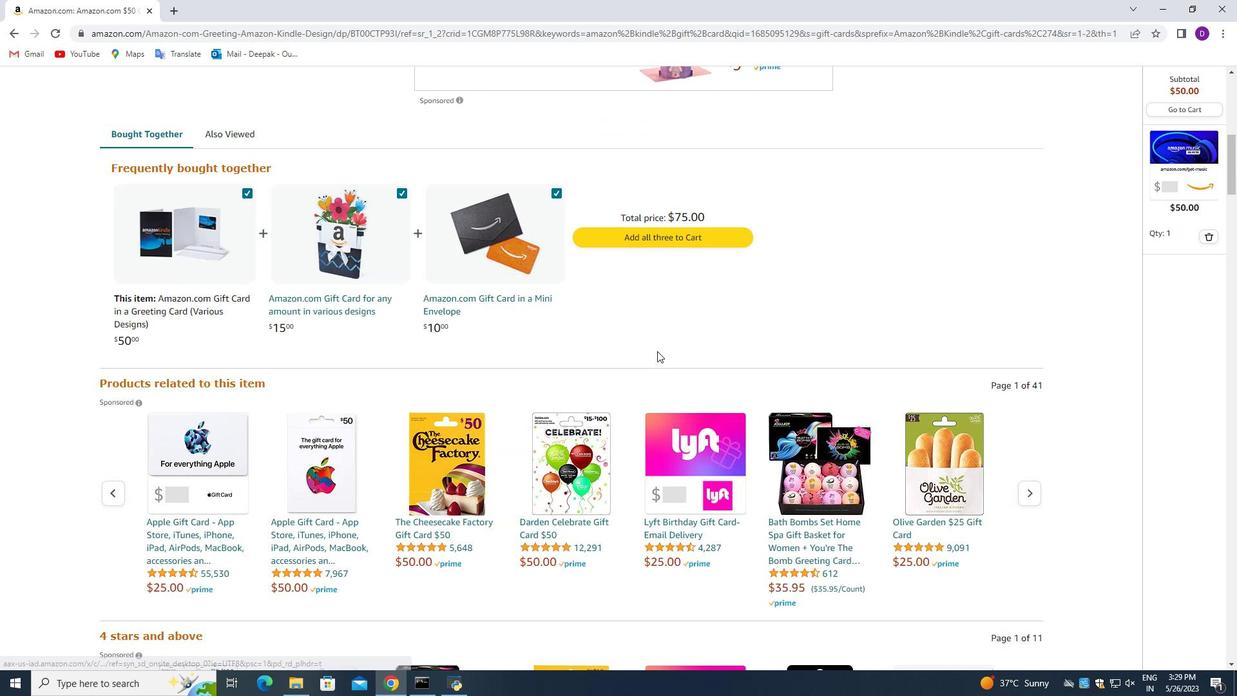 
Action: Mouse scrolled (665, 326) with delta (0, 0)
Screenshot: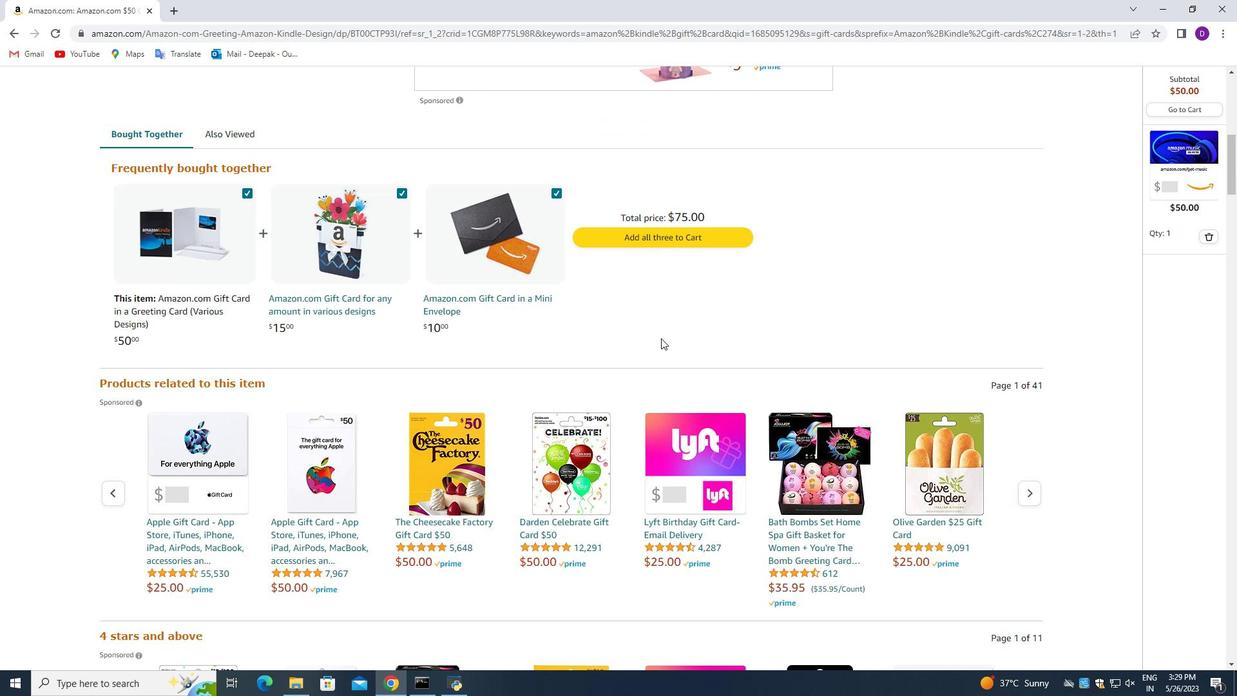 
Action: Mouse moved to (666, 323)
Screenshot: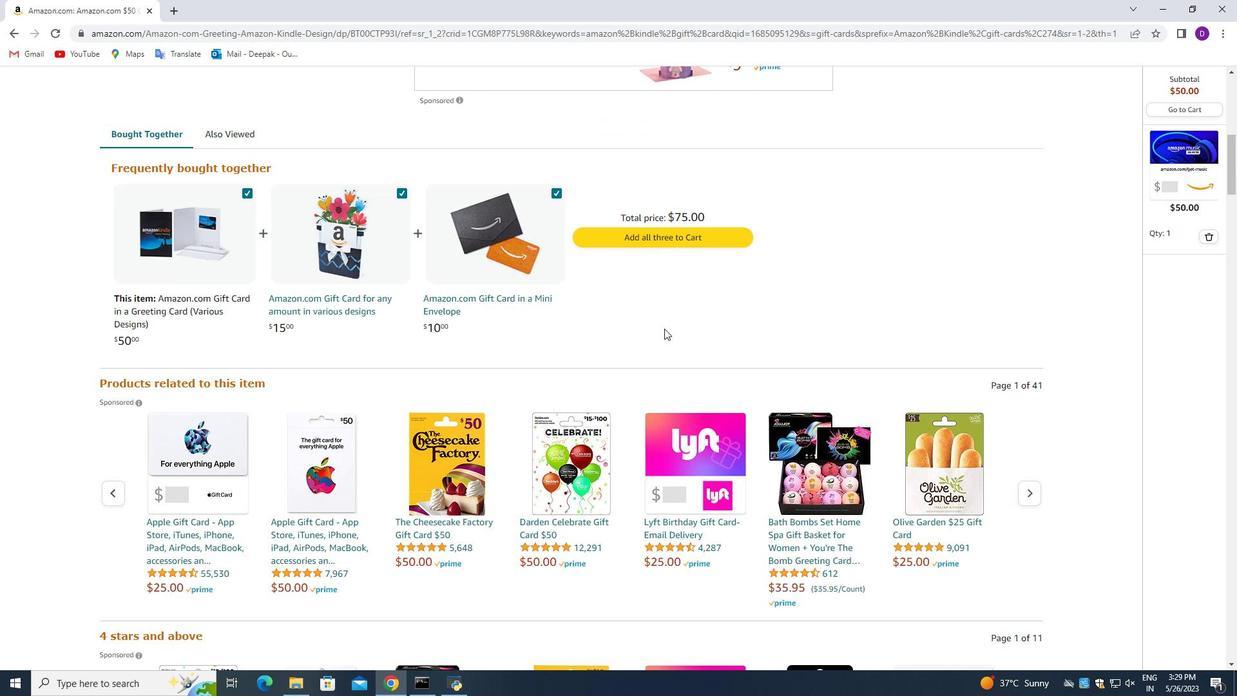
Action: Mouse scrolled (666, 324) with delta (0, 0)
Screenshot: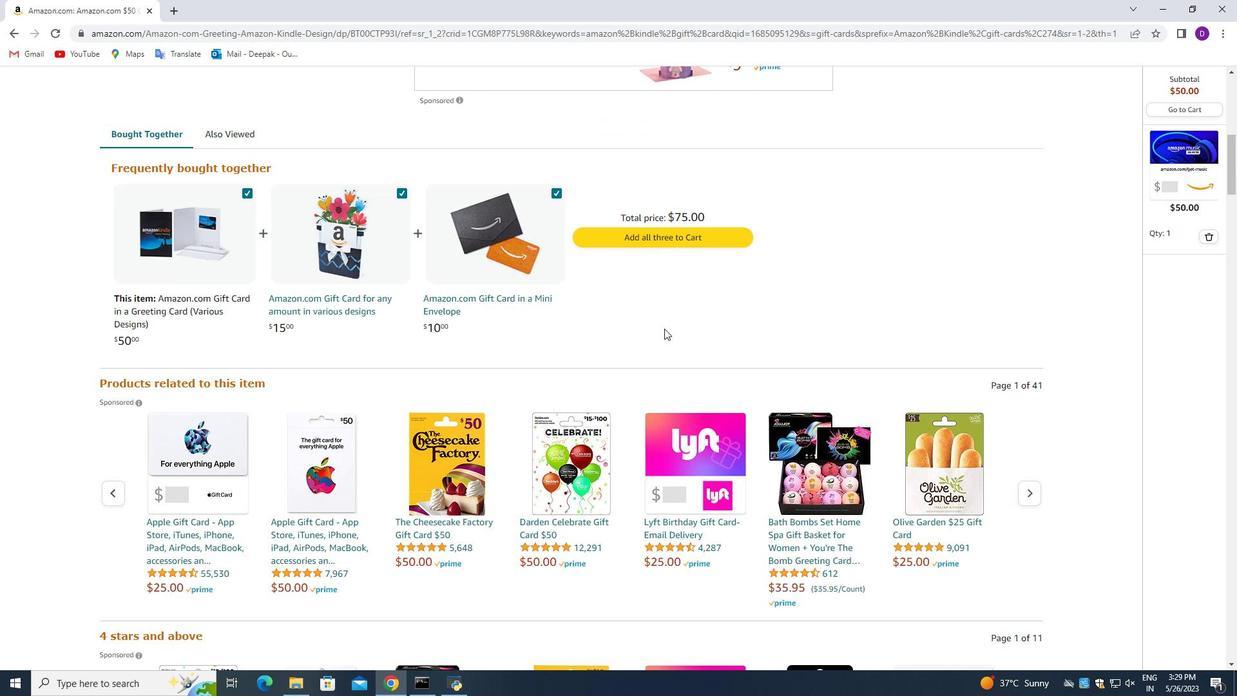 
Action: Mouse moved to (666, 321)
Screenshot: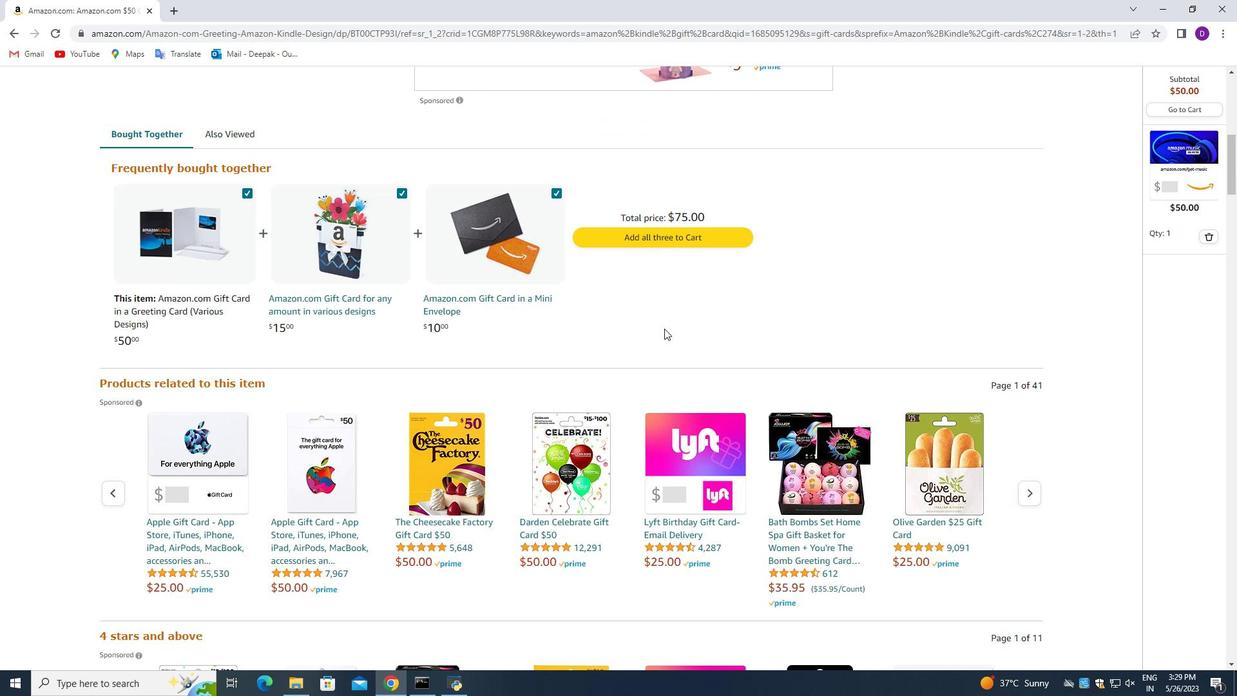 
Action: Mouse scrolled (666, 322) with delta (0, 0)
Screenshot: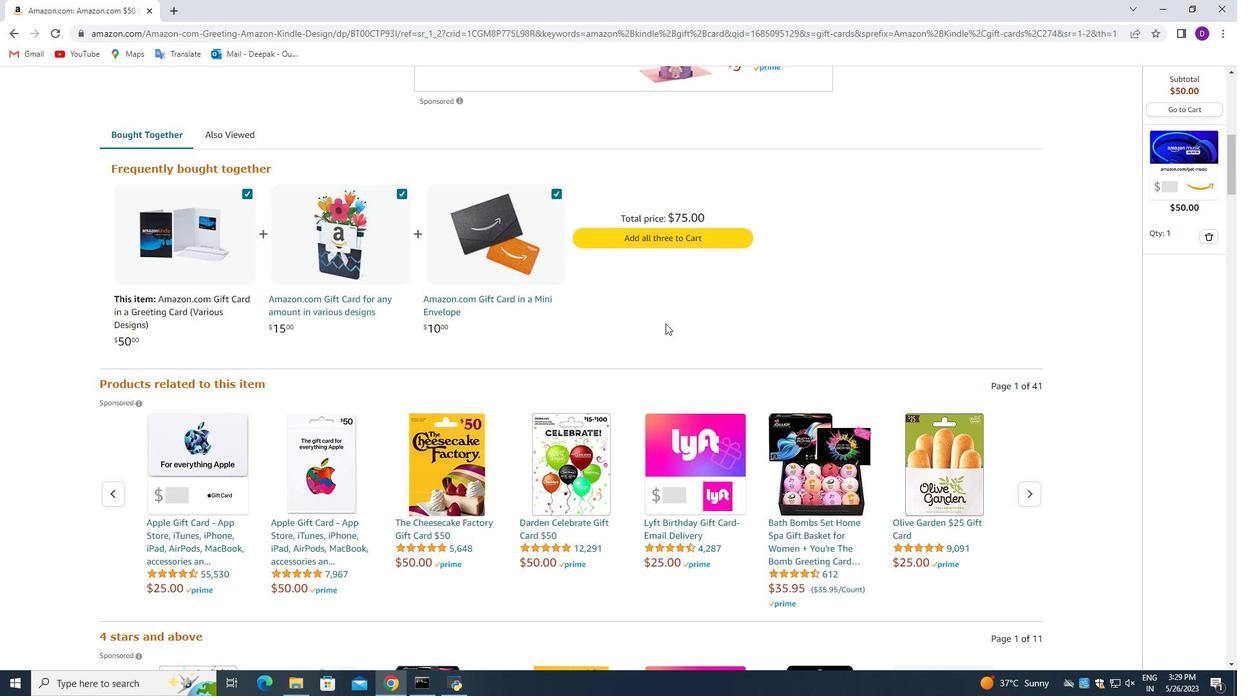 
Action: Mouse scrolled (666, 322) with delta (0, 0)
Screenshot: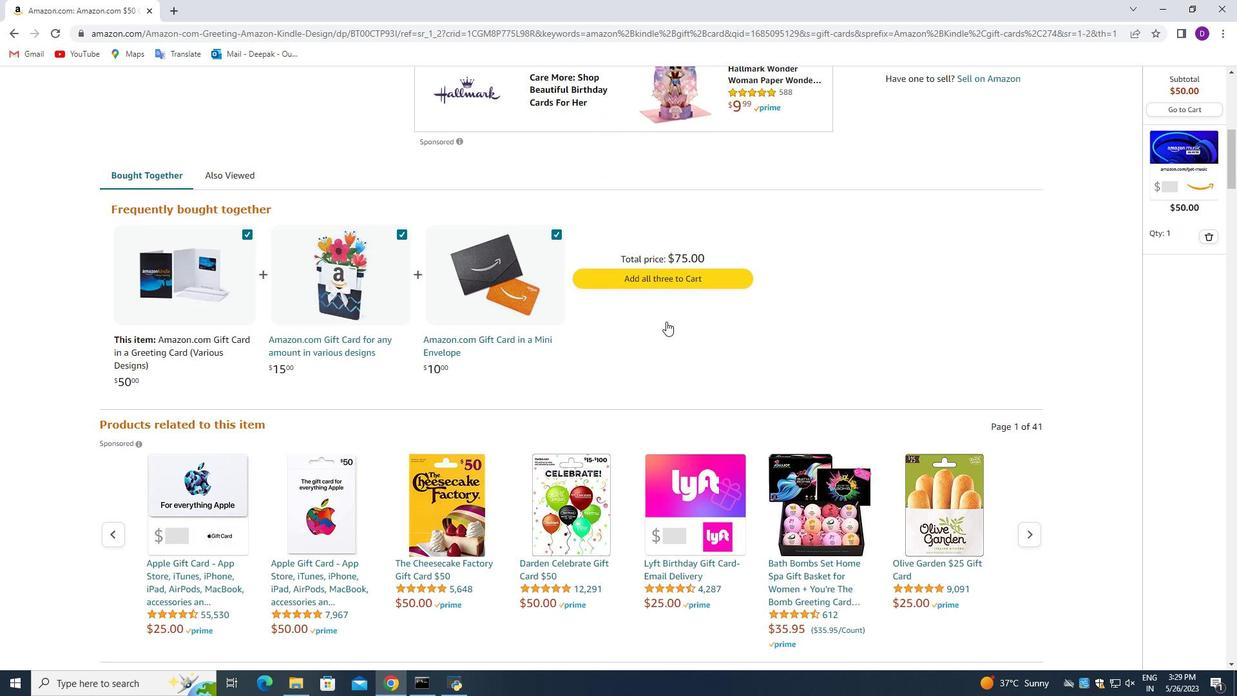 
Action: Mouse scrolled (666, 322) with delta (0, 0)
Screenshot: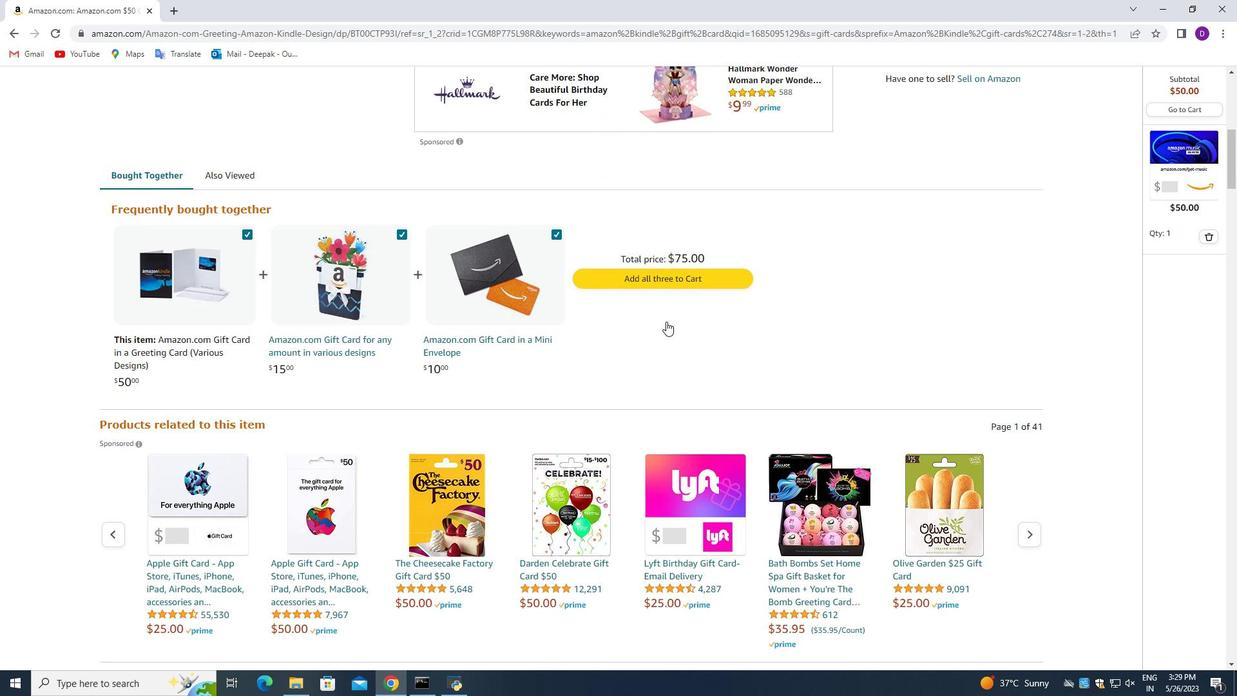 
Action: Mouse scrolled (666, 322) with delta (0, 0)
Screenshot: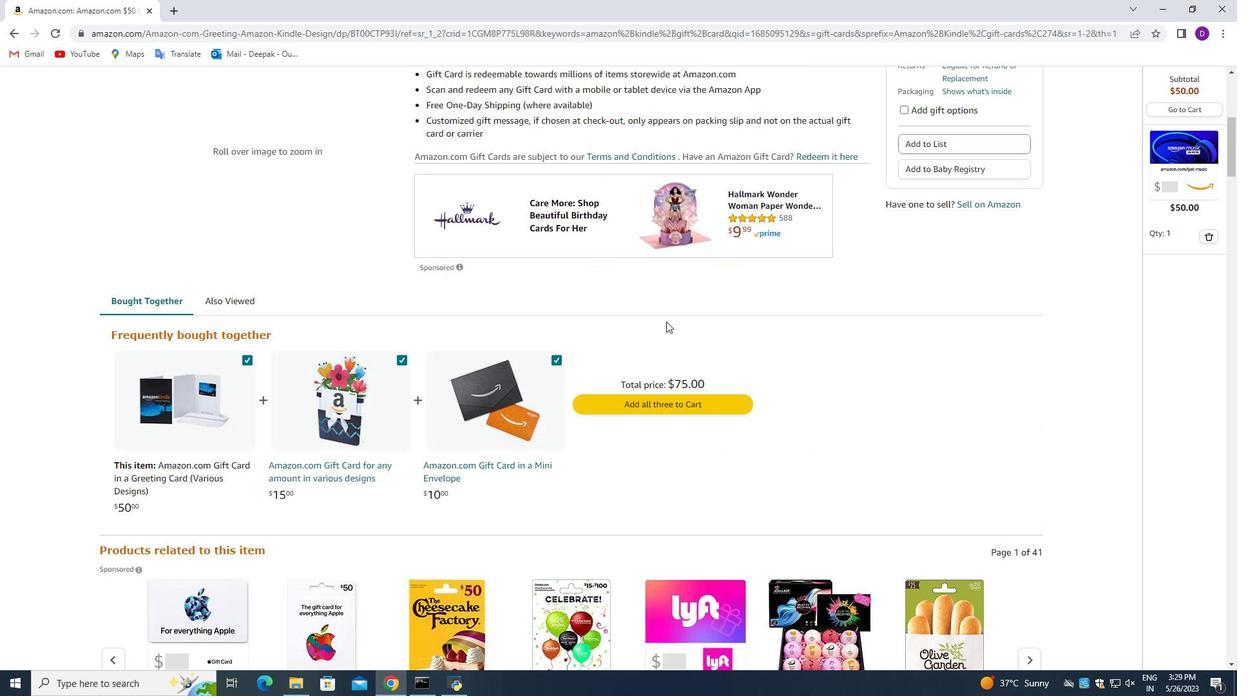 
Action: Mouse scrolled (666, 322) with delta (0, 0)
Screenshot: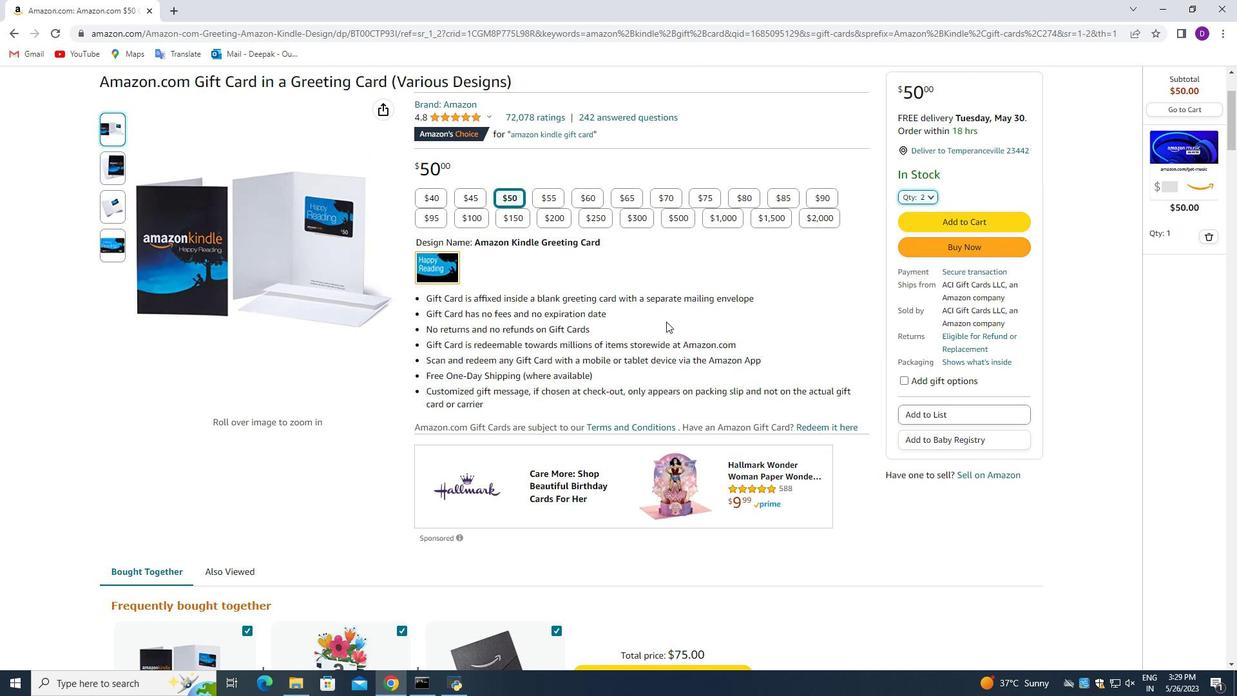
Action: Mouse scrolled (666, 322) with delta (0, 0)
Screenshot: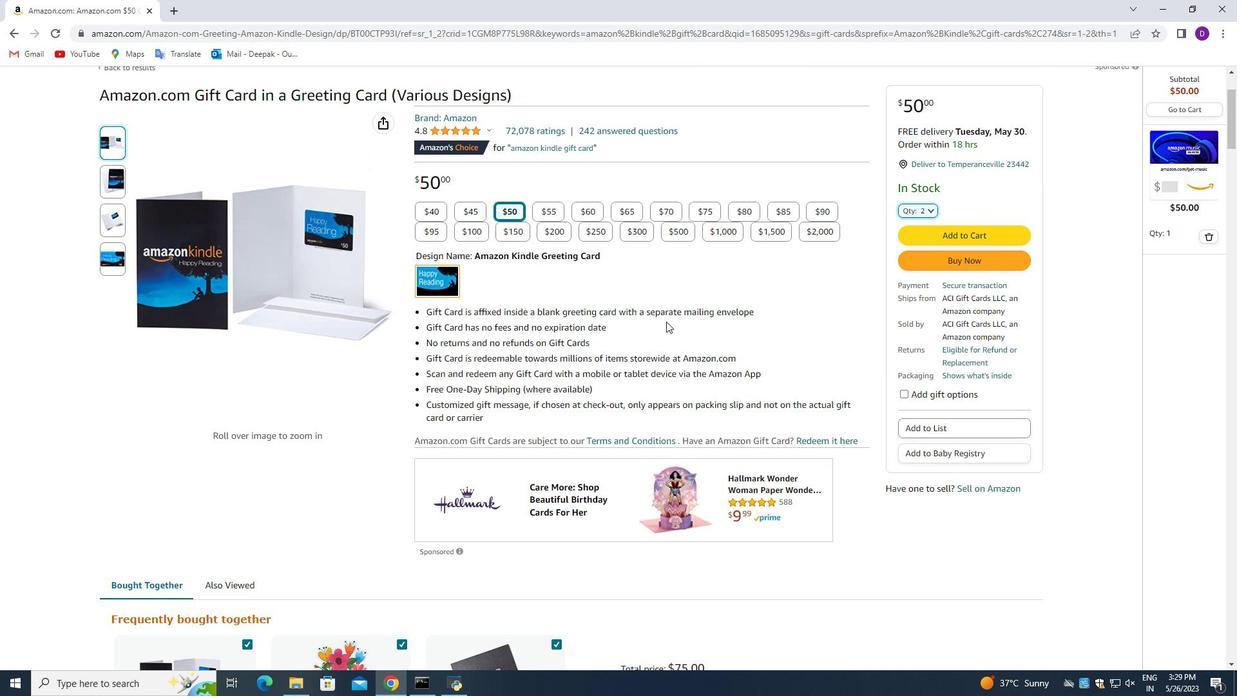
Action: Mouse scrolled (666, 322) with delta (0, 0)
Screenshot: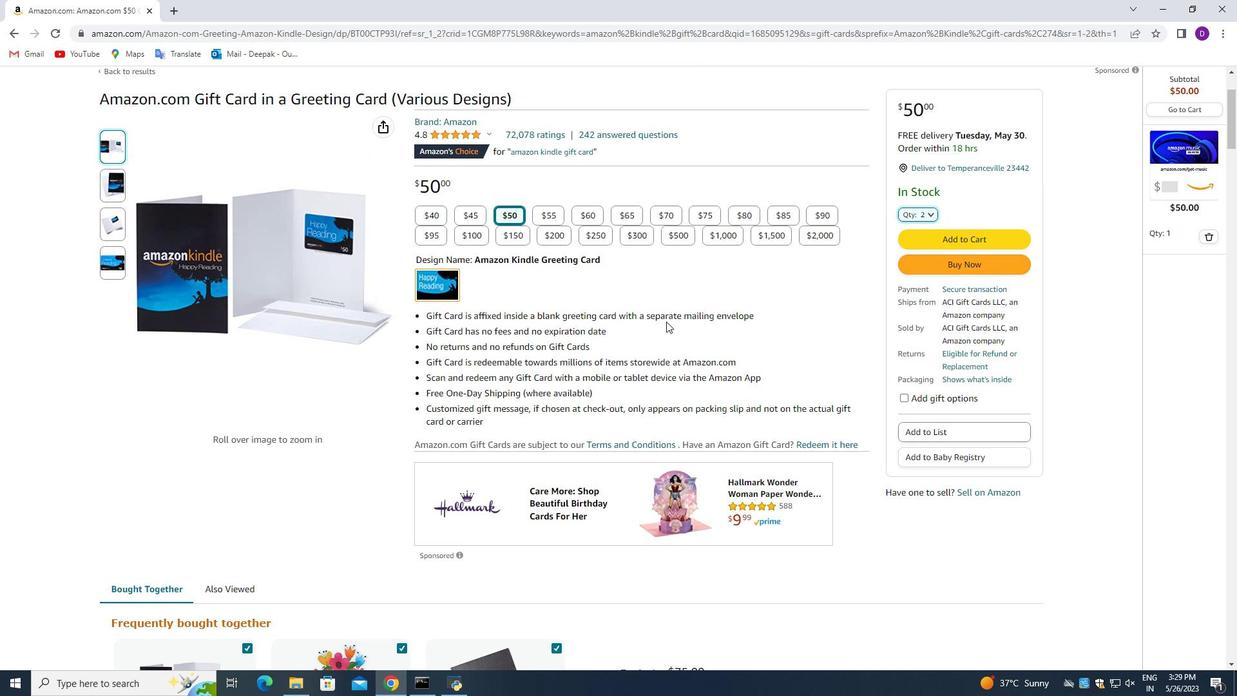 
Action: Mouse scrolled (666, 322) with delta (0, 0)
Screenshot: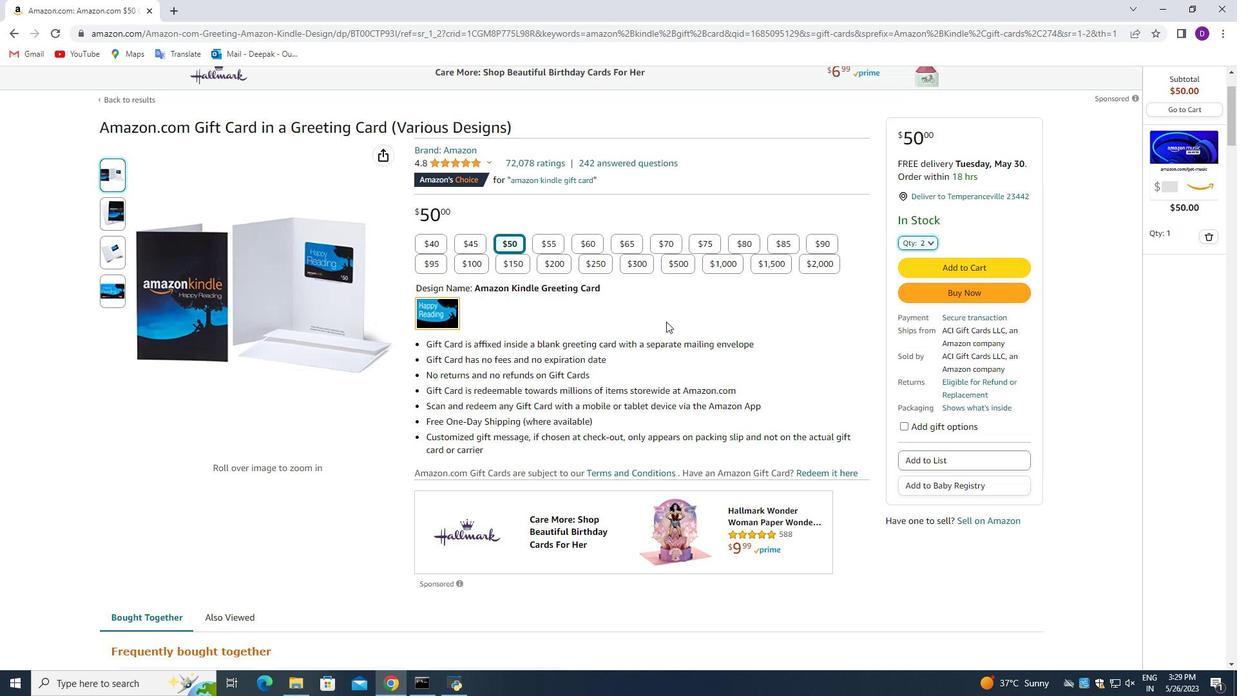 
Action: Mouse scrolled (666, 322) with delta (0, 0)
Screenshot: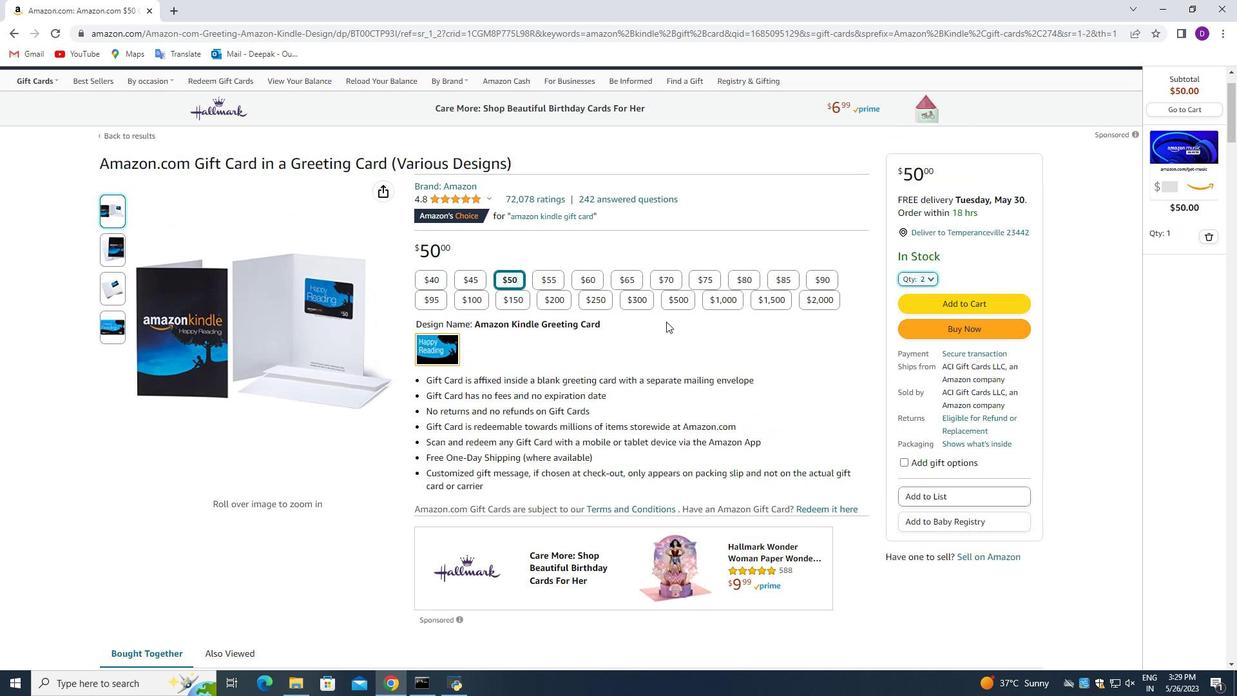 
Action: Mouse moved to (975, 366)
Screenshot: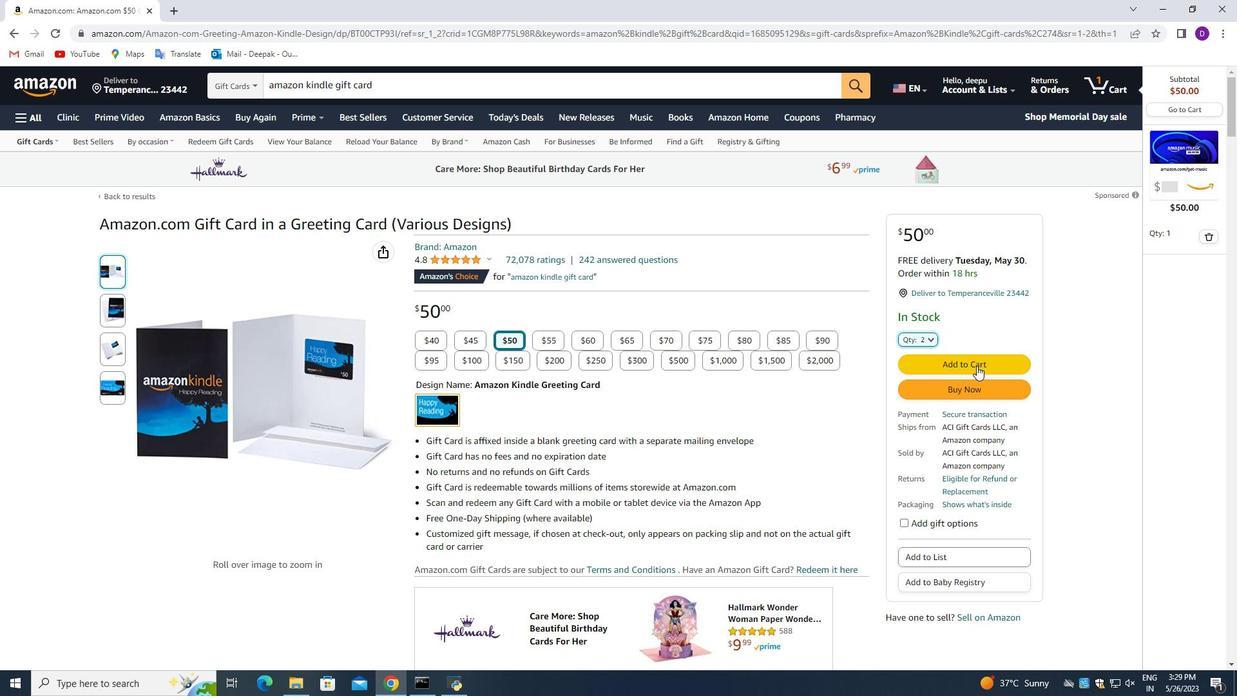 
Action: Mouse pressed left at (975, 366)
Screenshot: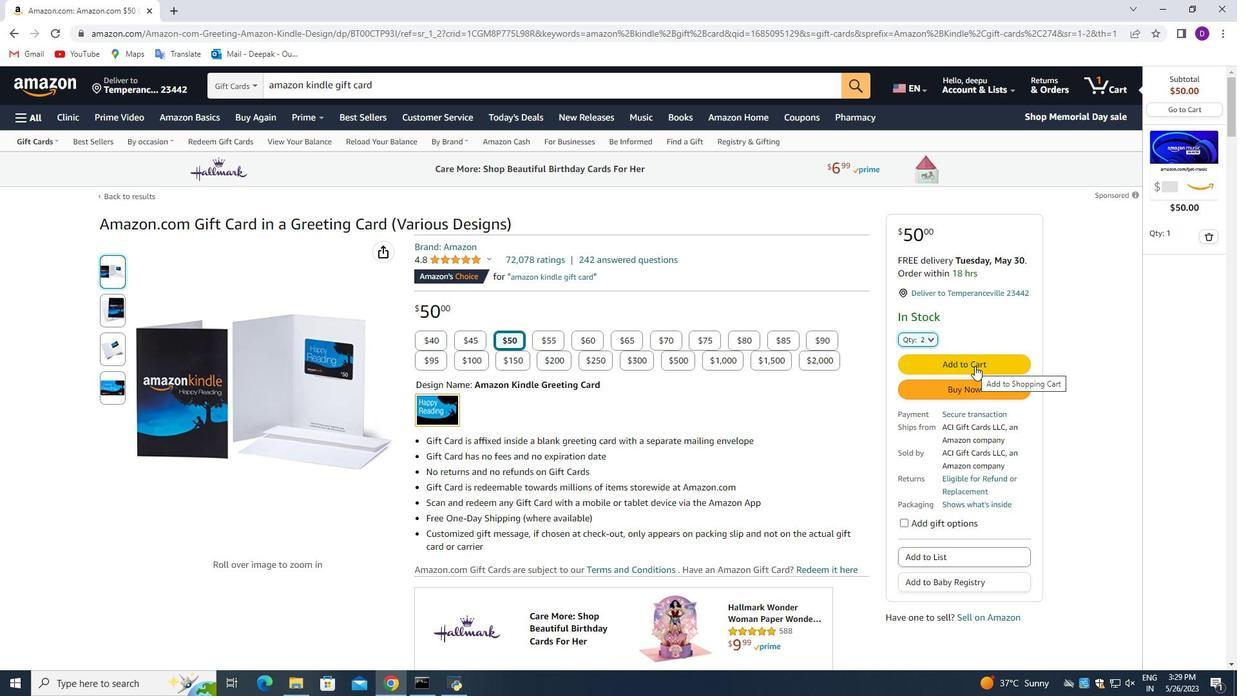 
Action: Mouse moved to (555, 343)
Screenshot: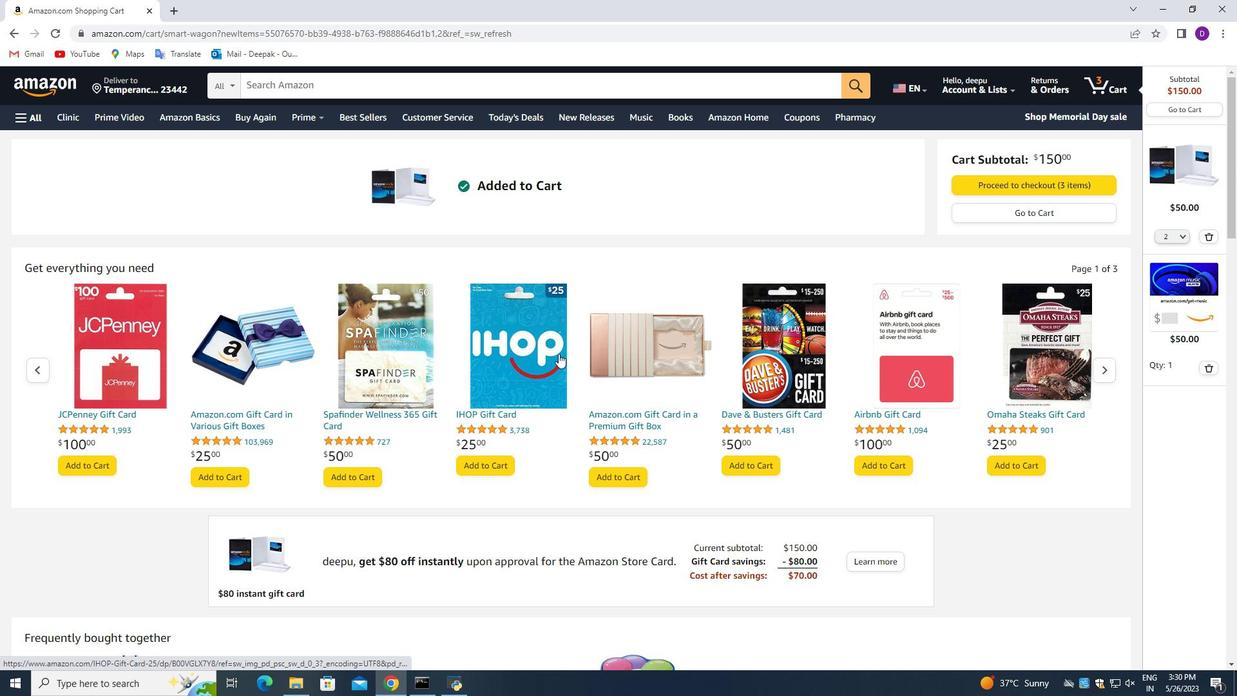 
Action: Mouse scrolled (555, 342) with delta (0, 0)
Screenshot: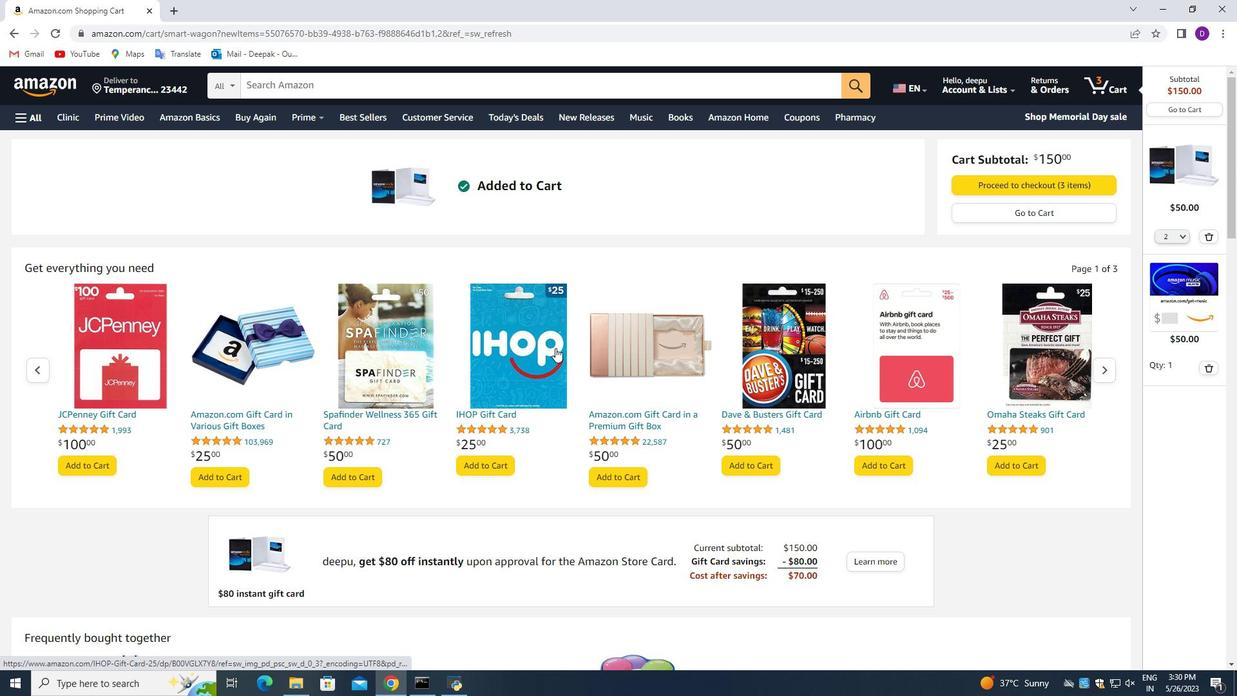 
Action: Mouse scrolled (555, 342) with delta (0, 0)
Screenshot: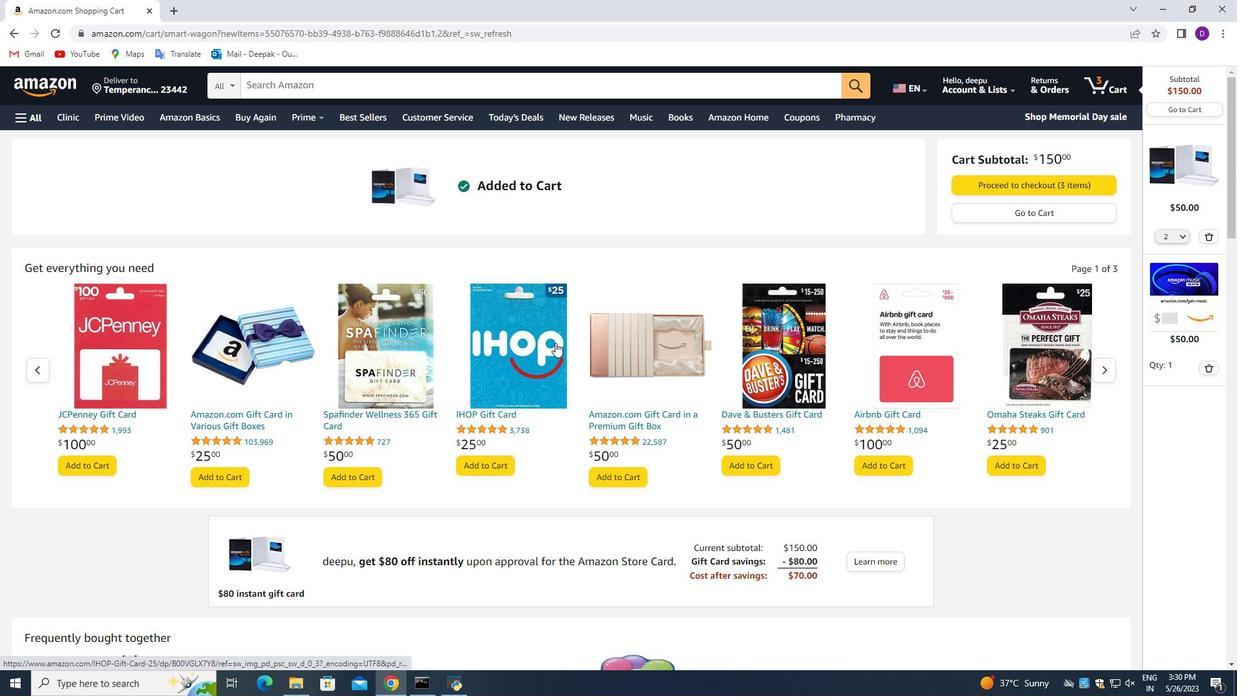 
Action: Mouse moved to (540, 321)
Screenshot: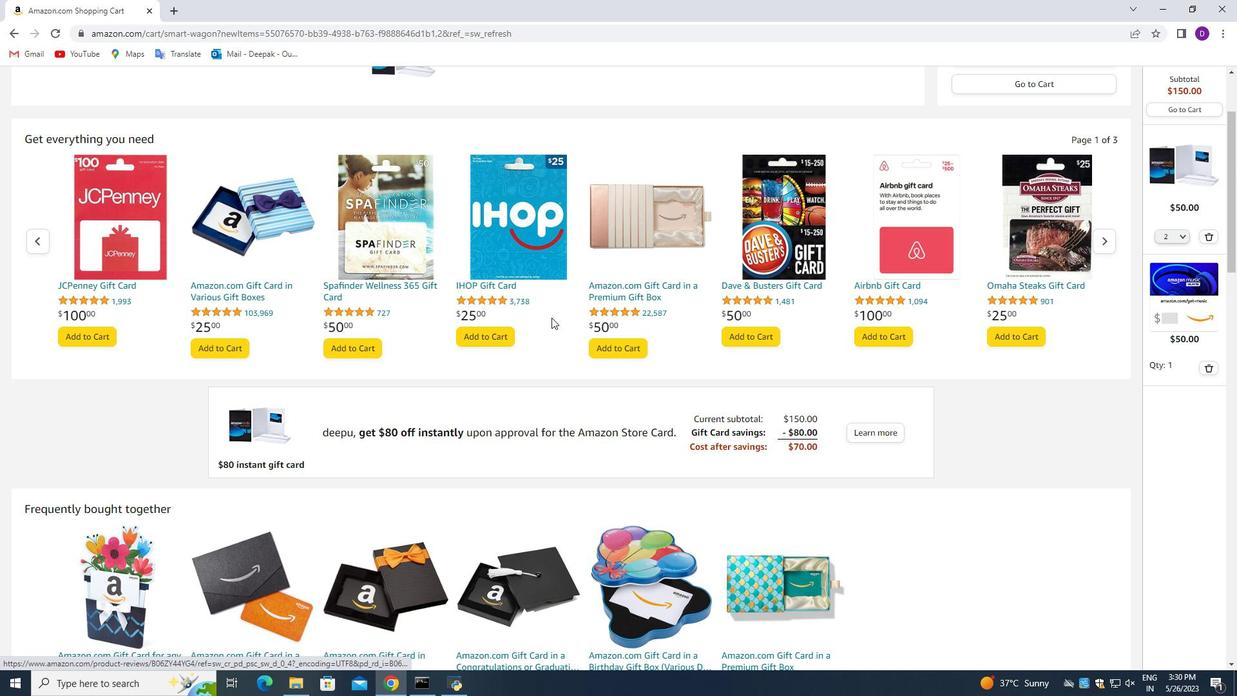 
Action: Mouse scrolled (540, 321) with delta (0, 0)
Screenshot: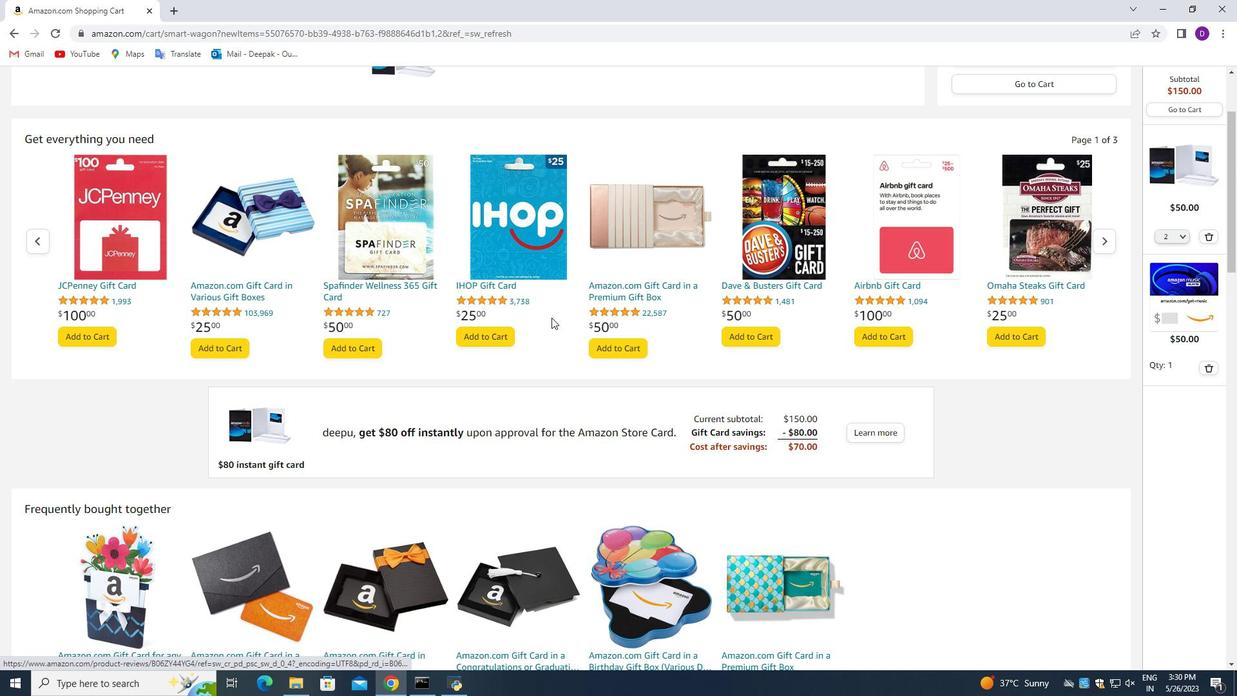 
Action: Mouse moved to (540, 321)
Screenshot: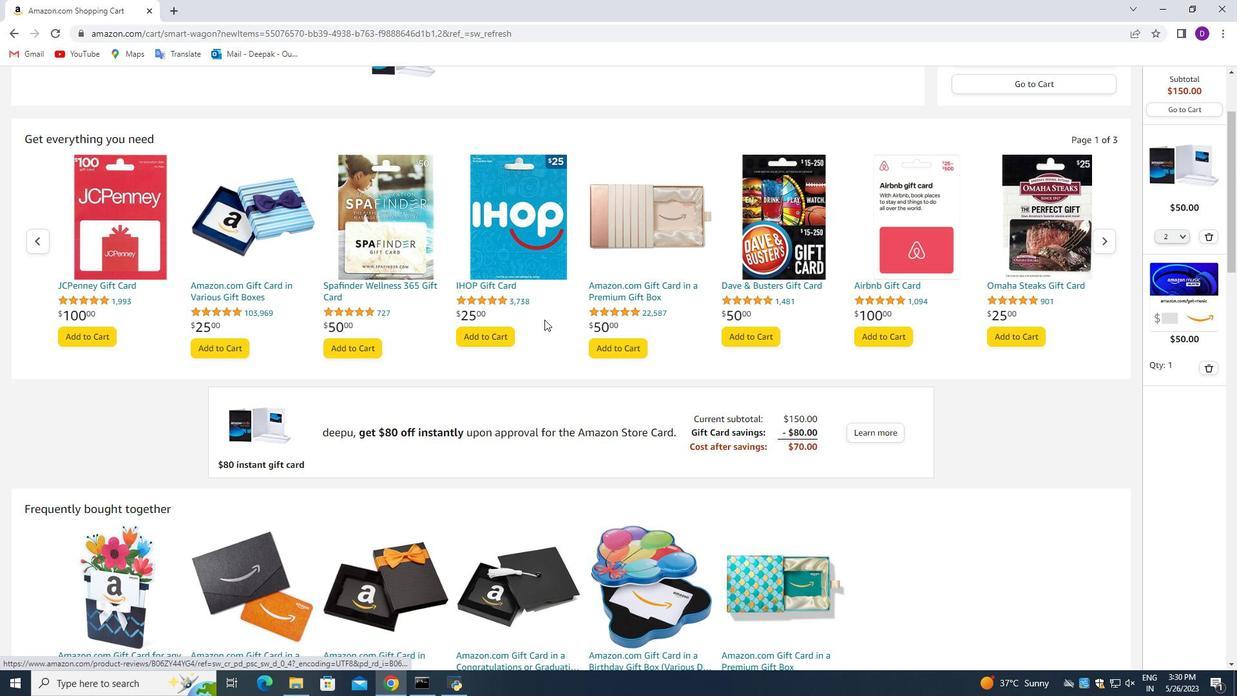 
Action: Mouse scrolled (540, 322) with delta (0, 0)
Screenshot: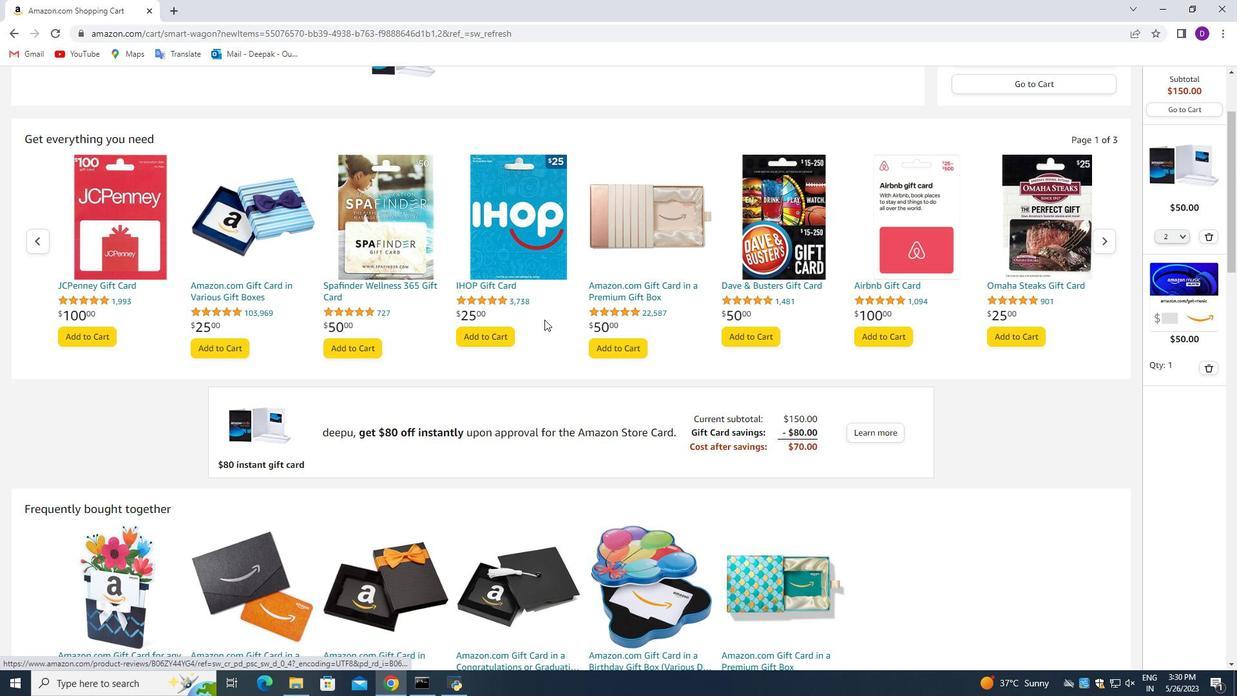 
Action: Mouse moved to (538, 325)
Screenshot: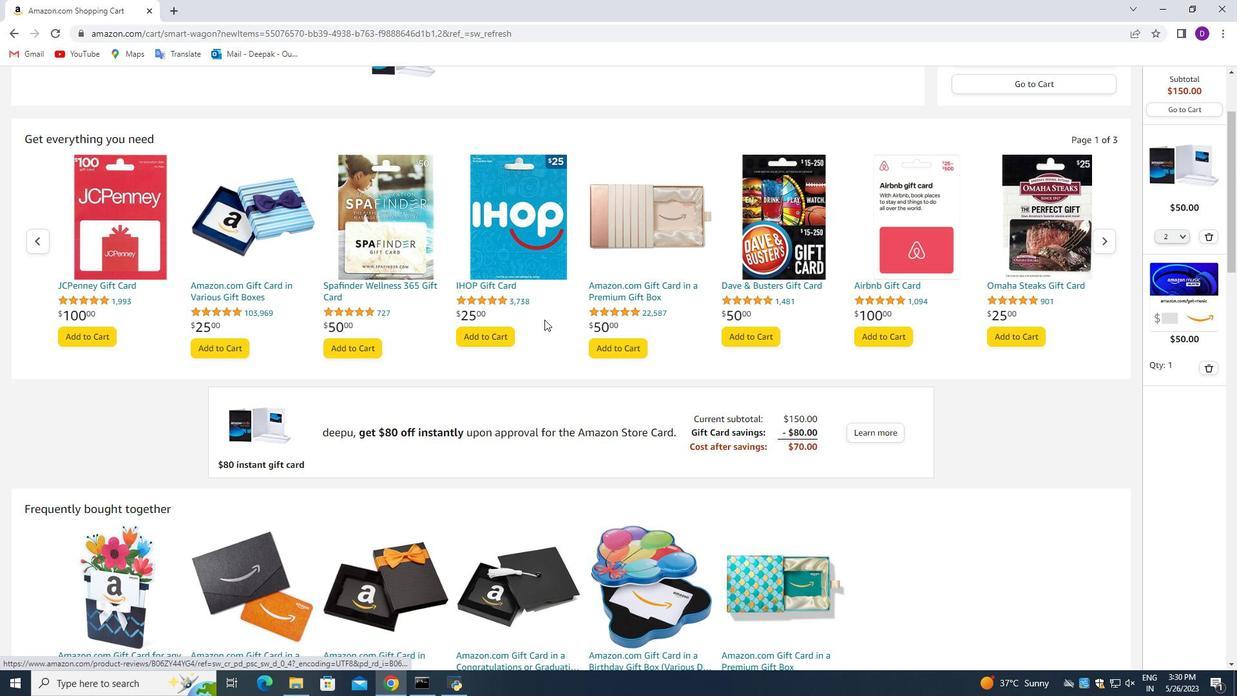 
Action: Mouse scrolled (538, 326) with delta (0, 0)
Screenshot: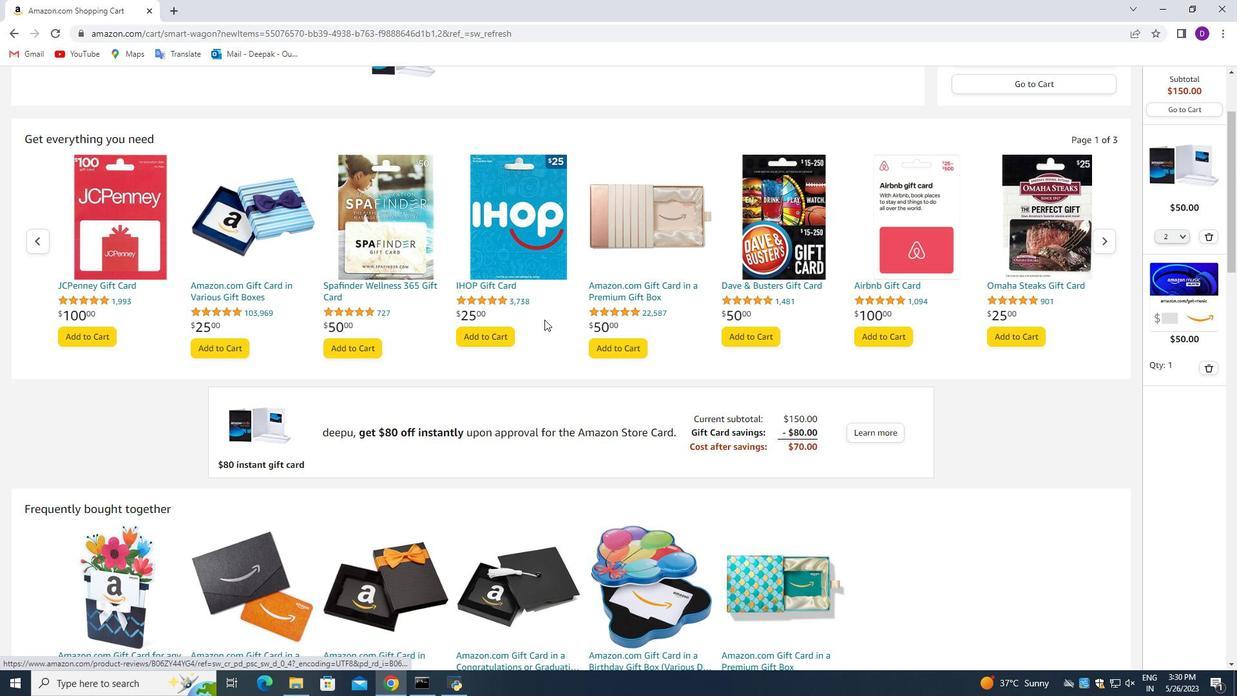 
Action: Mouse moved to (537, 332)
Screenshot: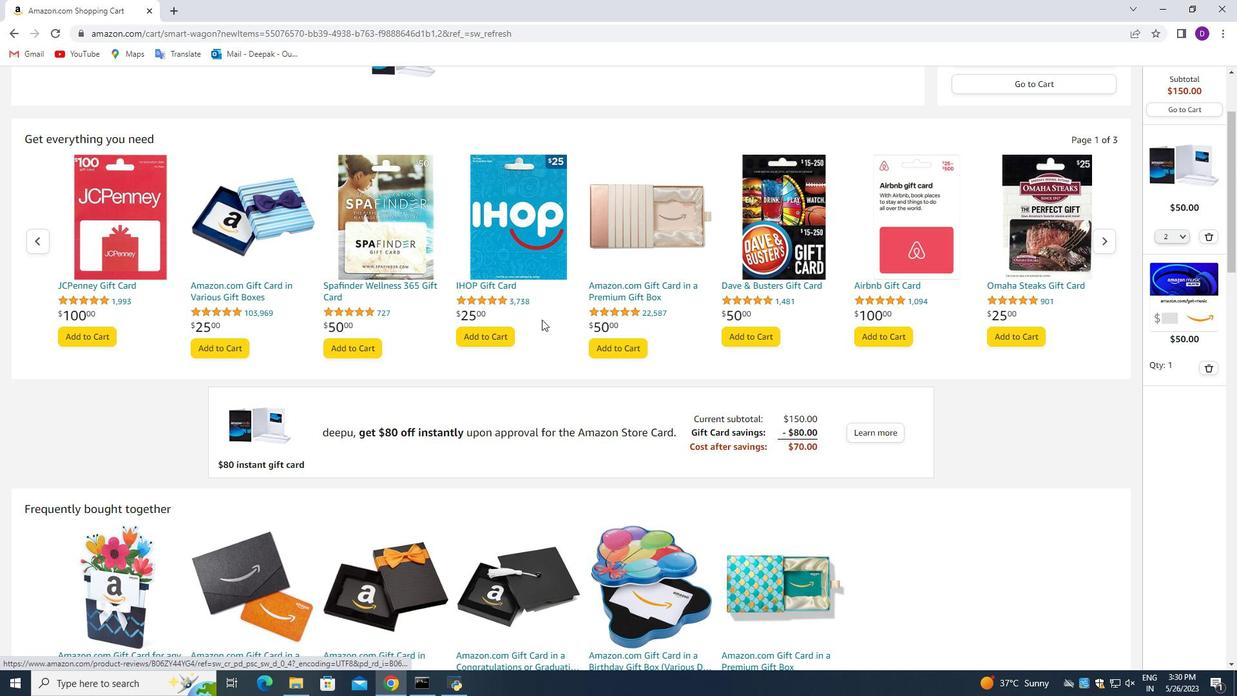 
Action: Mouse scrolled (537, 333) with delta (0, 0)
Screenshot: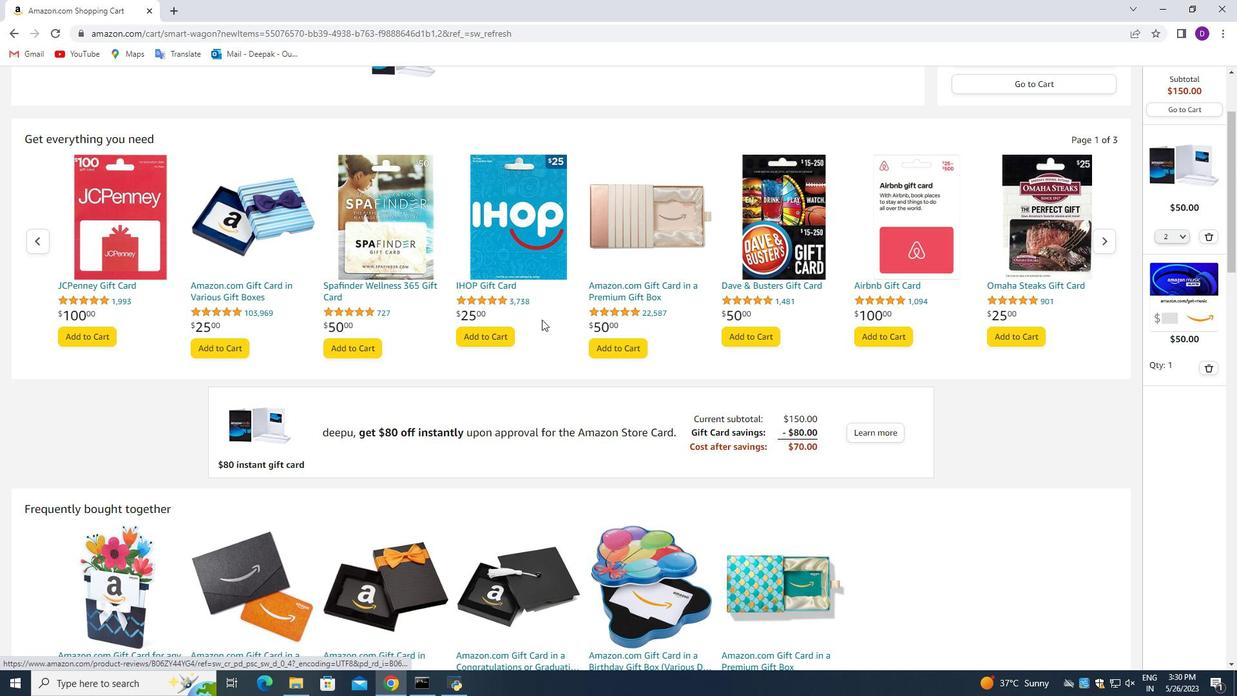 
Action: Mouse moved to (537, 339)
Screenshot: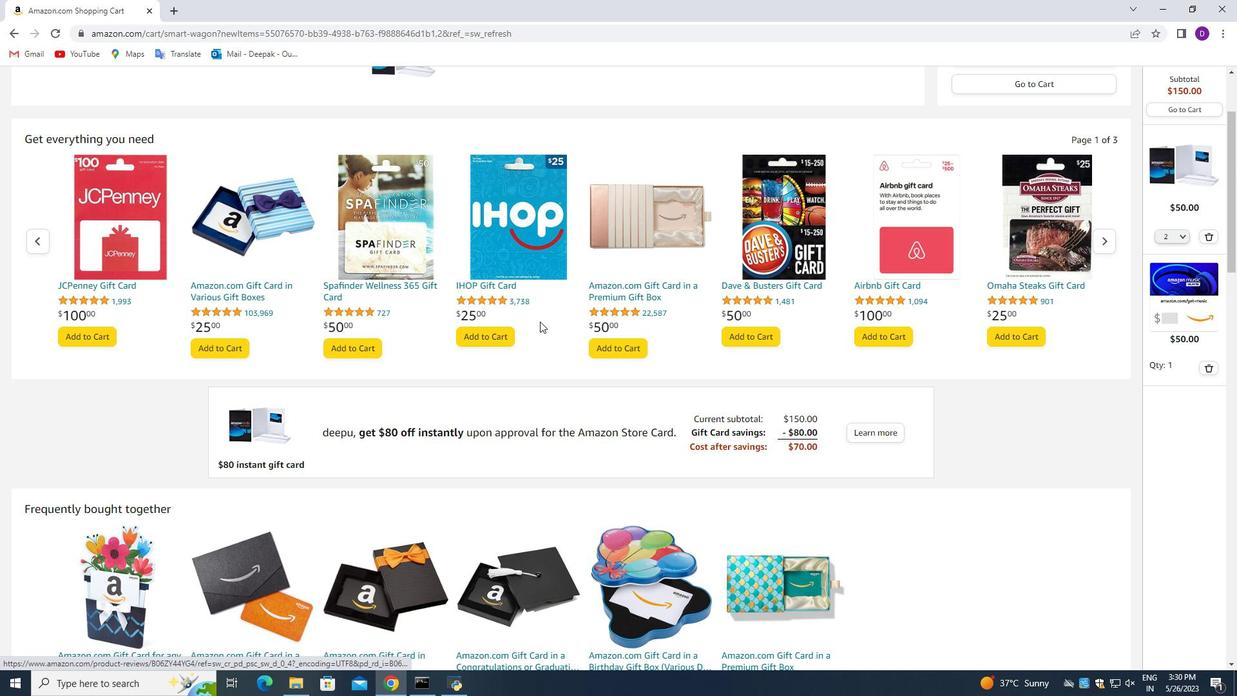 
Action: Mouse scrolled (537, 337) with delta (0, 0)
Screenshot: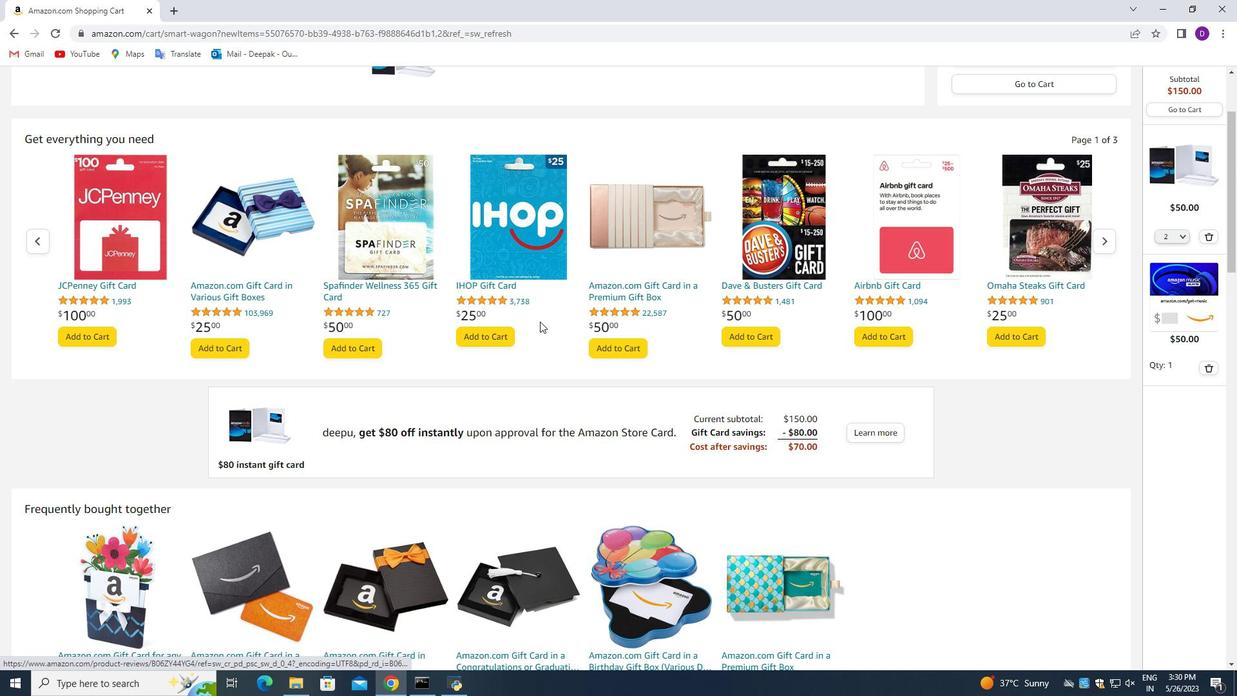 
Action: Mouse moved to (588, 406)
Screenshot: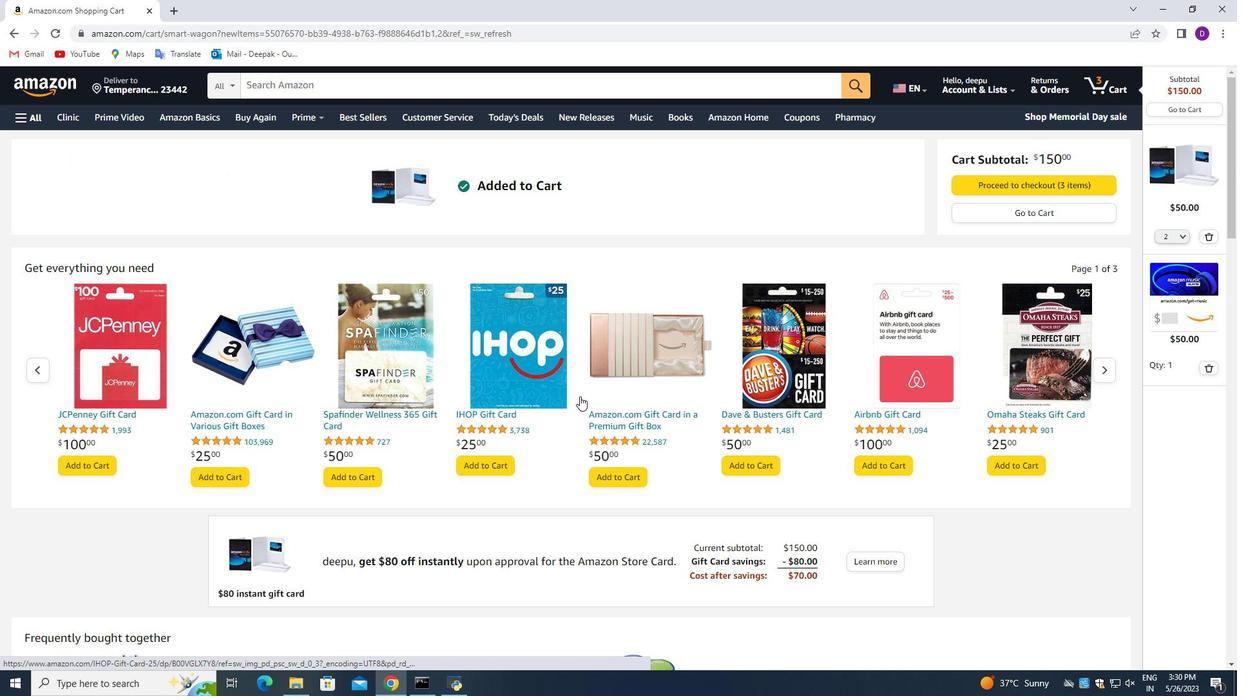 
Action: Mouse scrolled (588, 407) with delta (0, 0)
Screenshot: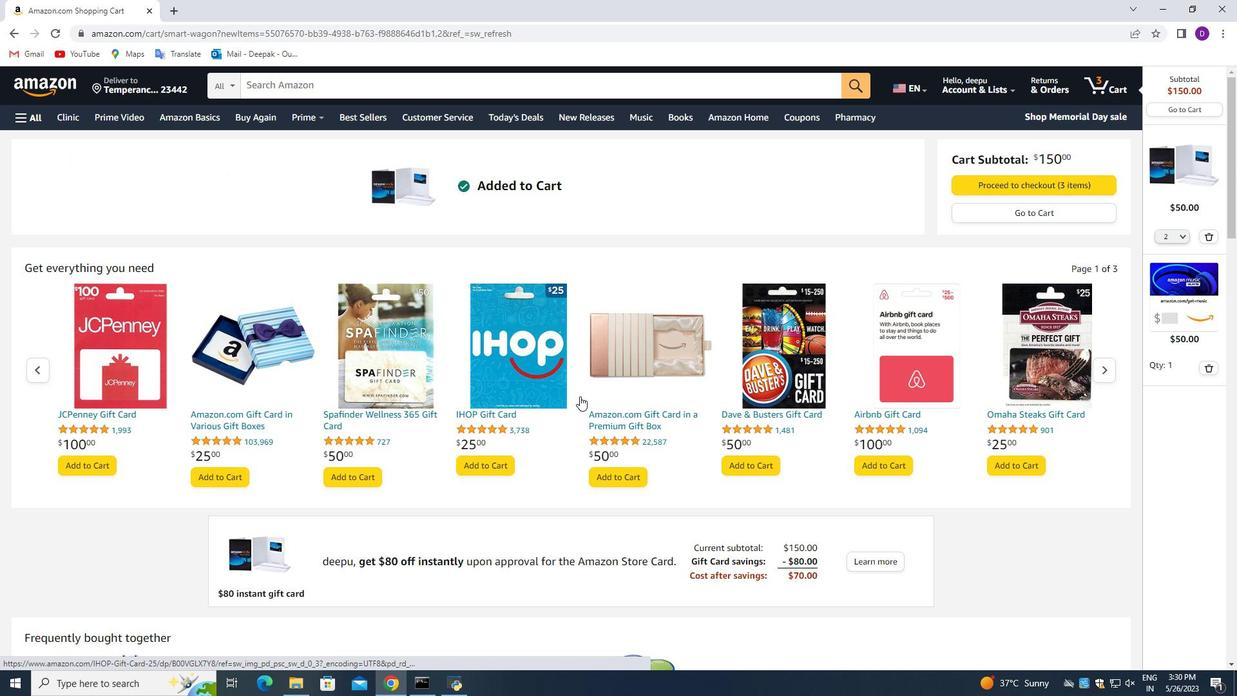 
Action: Mouse scrolled (588, 407) with delta (0, 0)
Screenshot: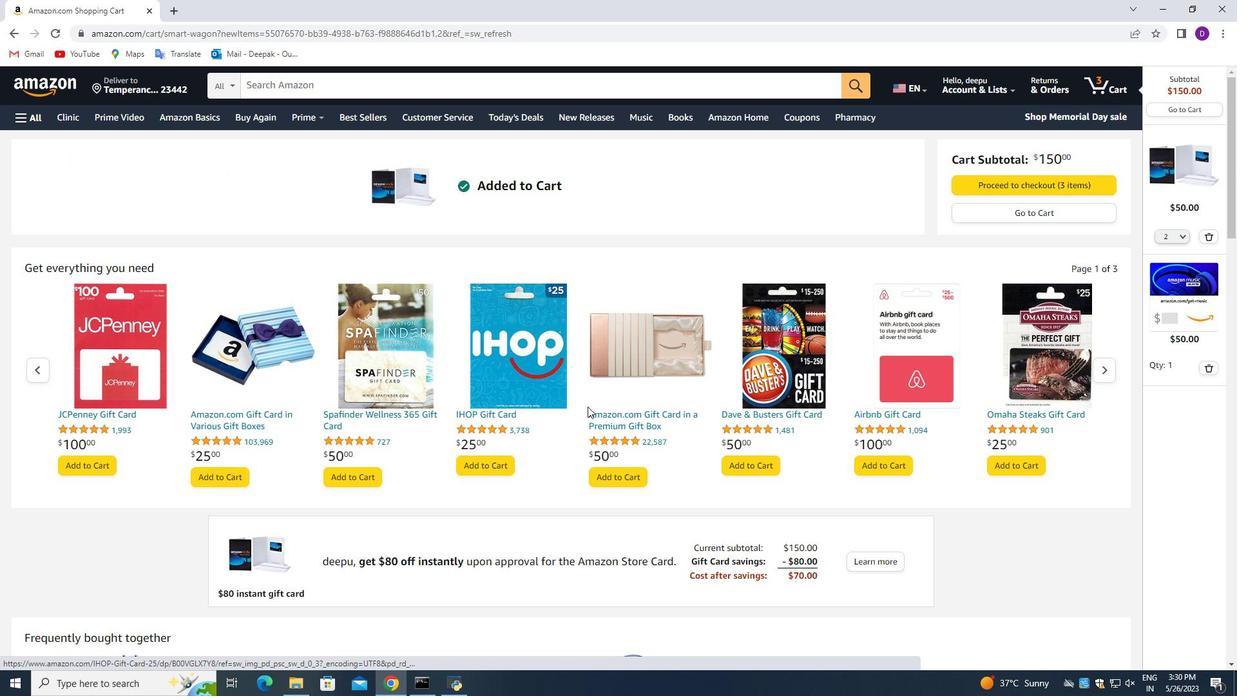 
Action: Mouse moved to (588, 406)
Screenshot: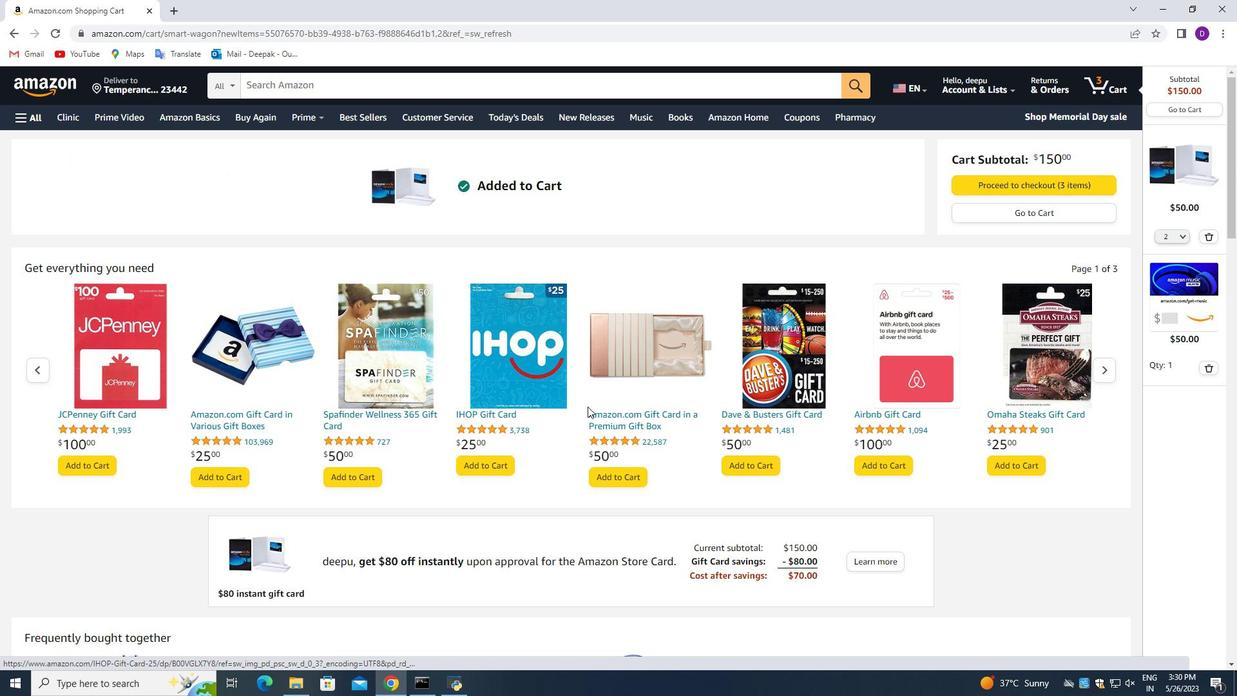 
Action: Mouse scrolled (588, 406) with delta (0, 0)
Screenshot: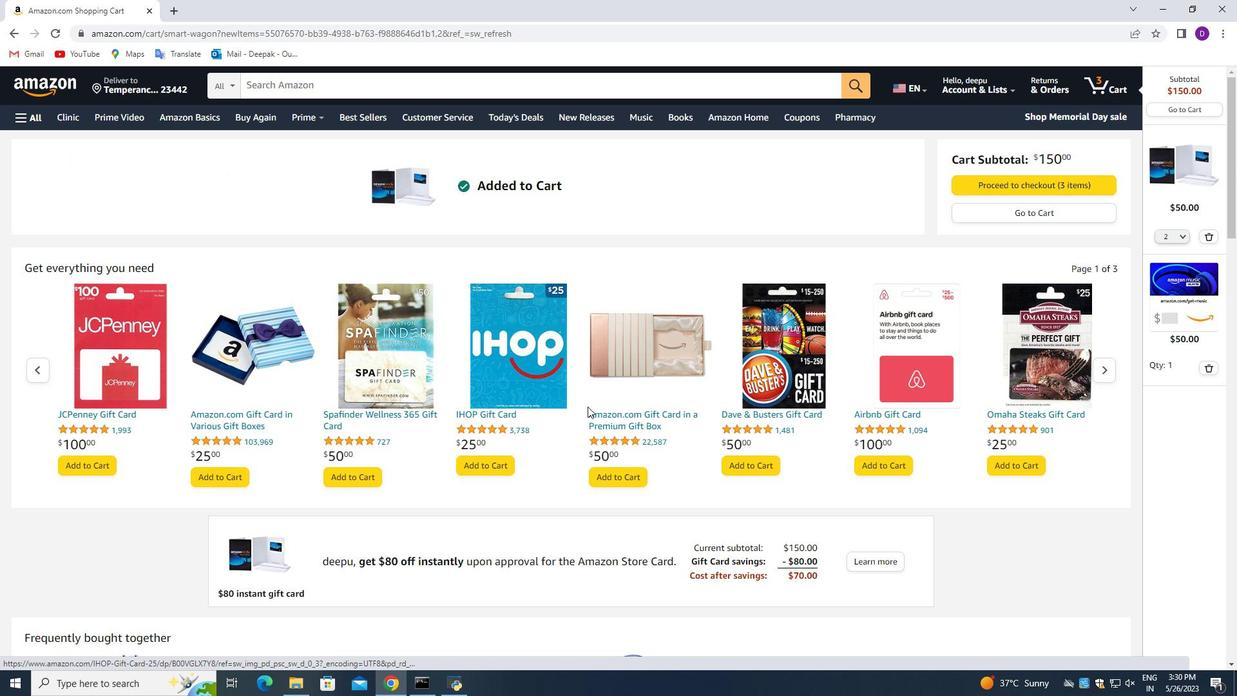 
Action: Mouse moved to (1003, 181)
Screenshot: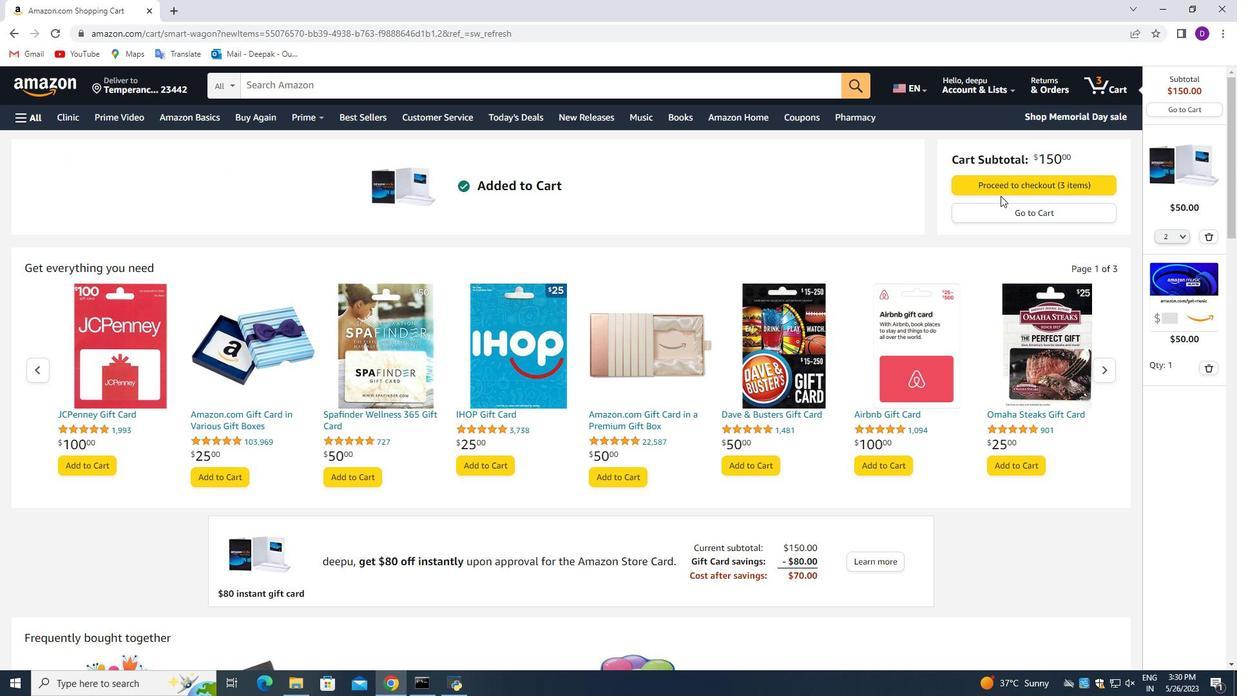 
Action: Mouse pressed left at (1003, 181)
Screenshot: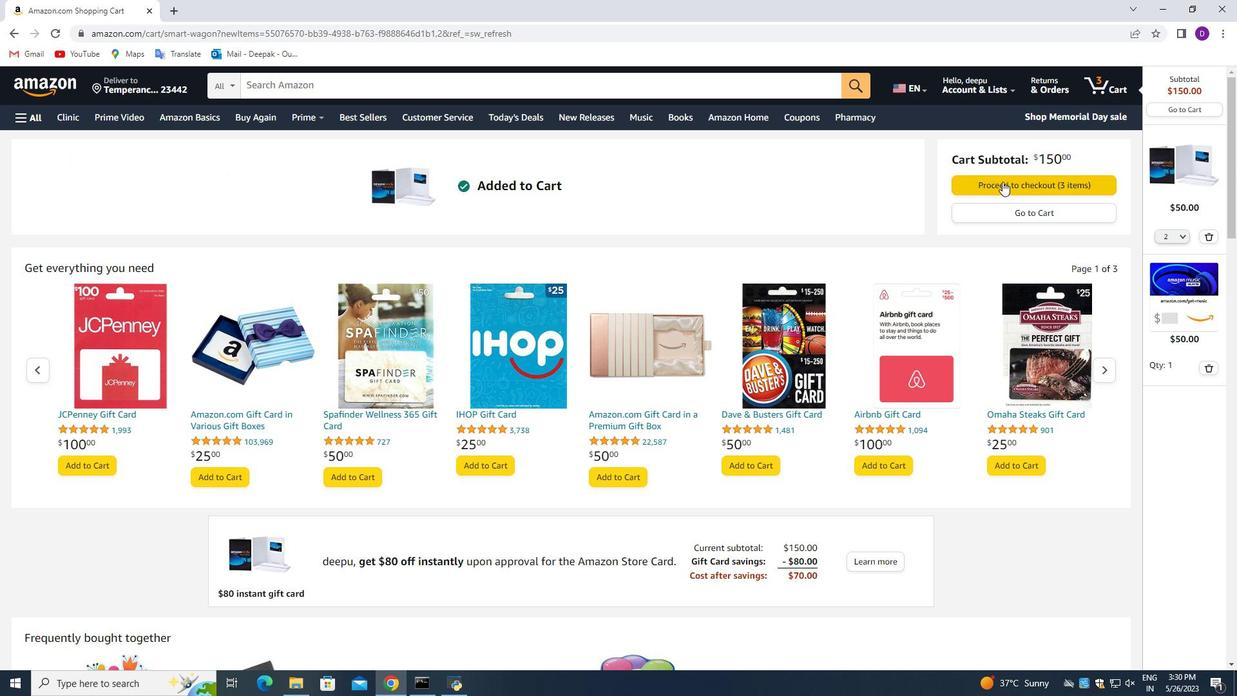 
Action: Mouse moved to (408, 402)
Screenshot: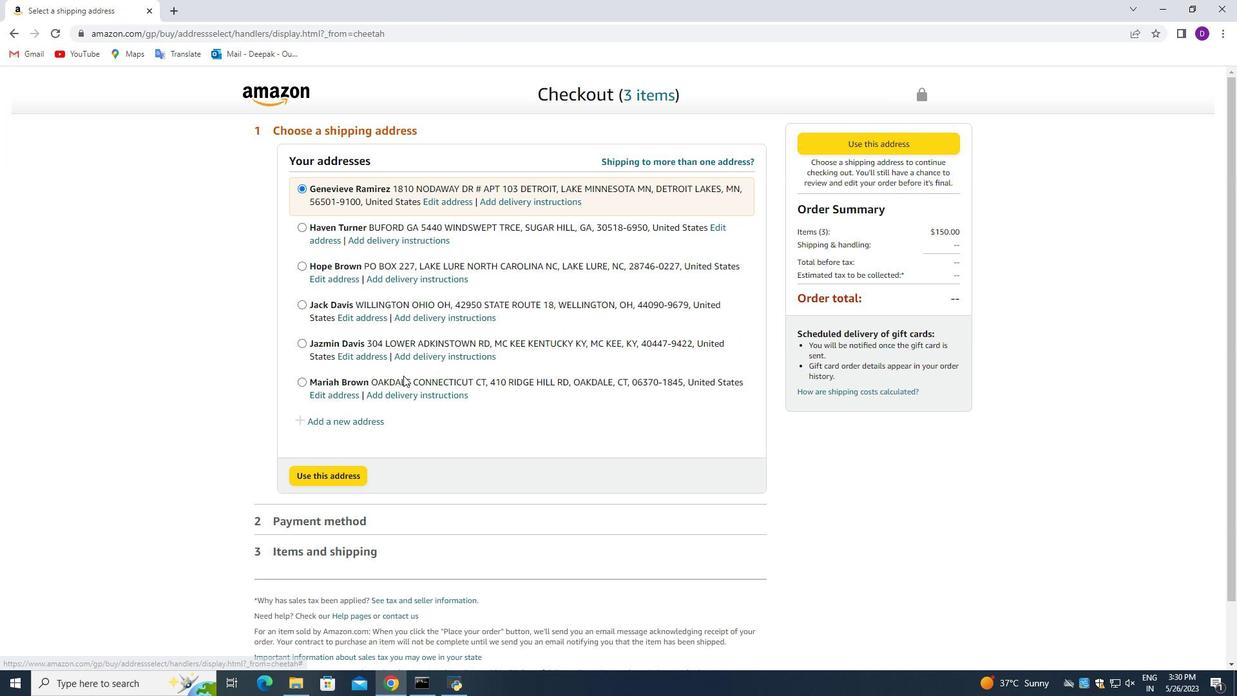 
Action: Mouse scrolled (408, 402) with delta (0, 0)
Screenshot: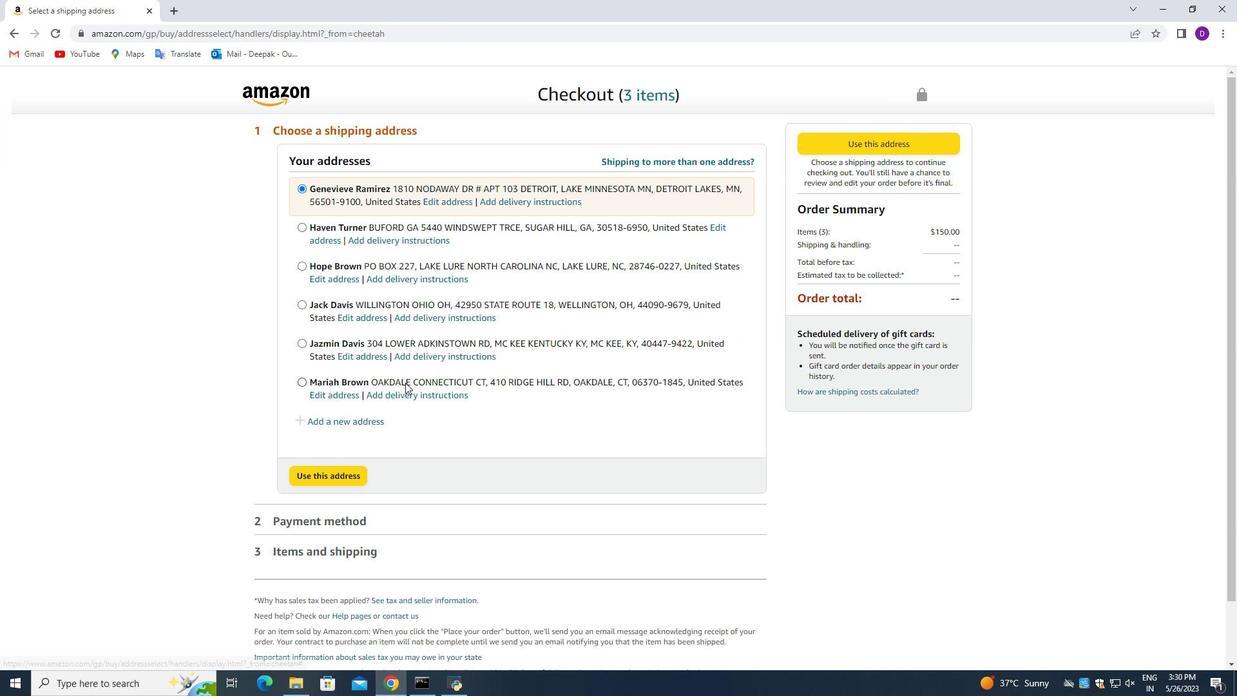 
Action: Mouse moved to (410, 411)
Screenshot: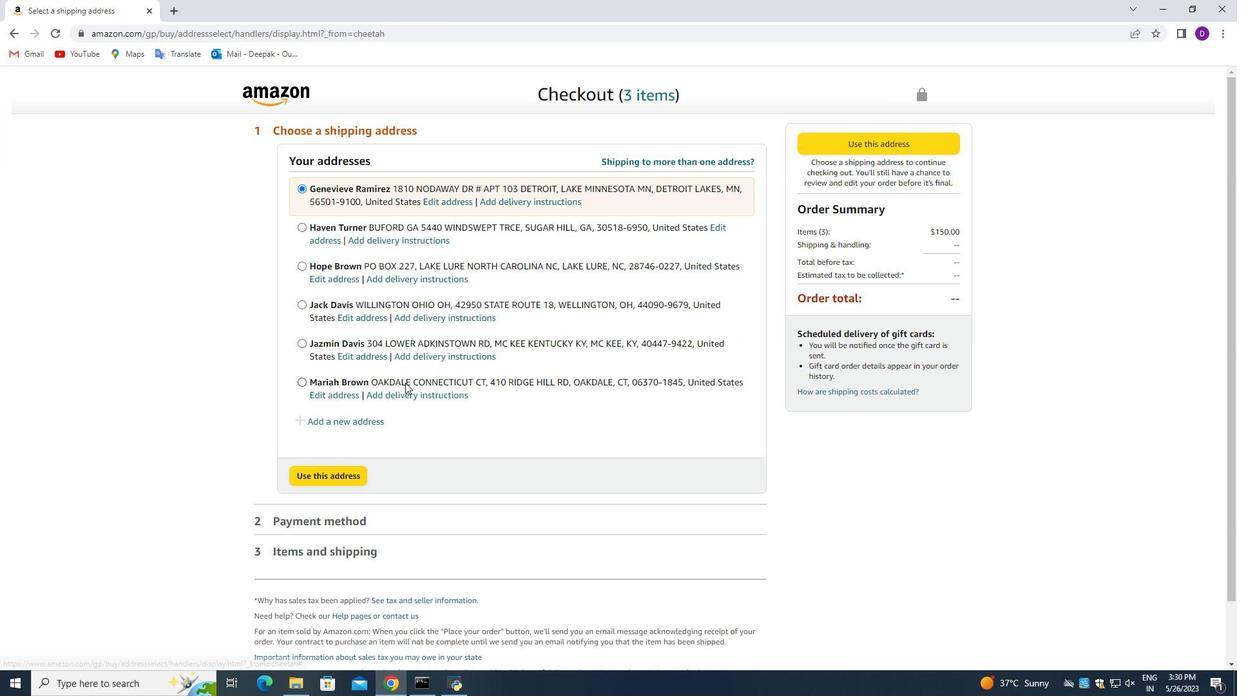 
Action: Mouse scrolled (410, 410) with delta (0, 0)
Screenshot: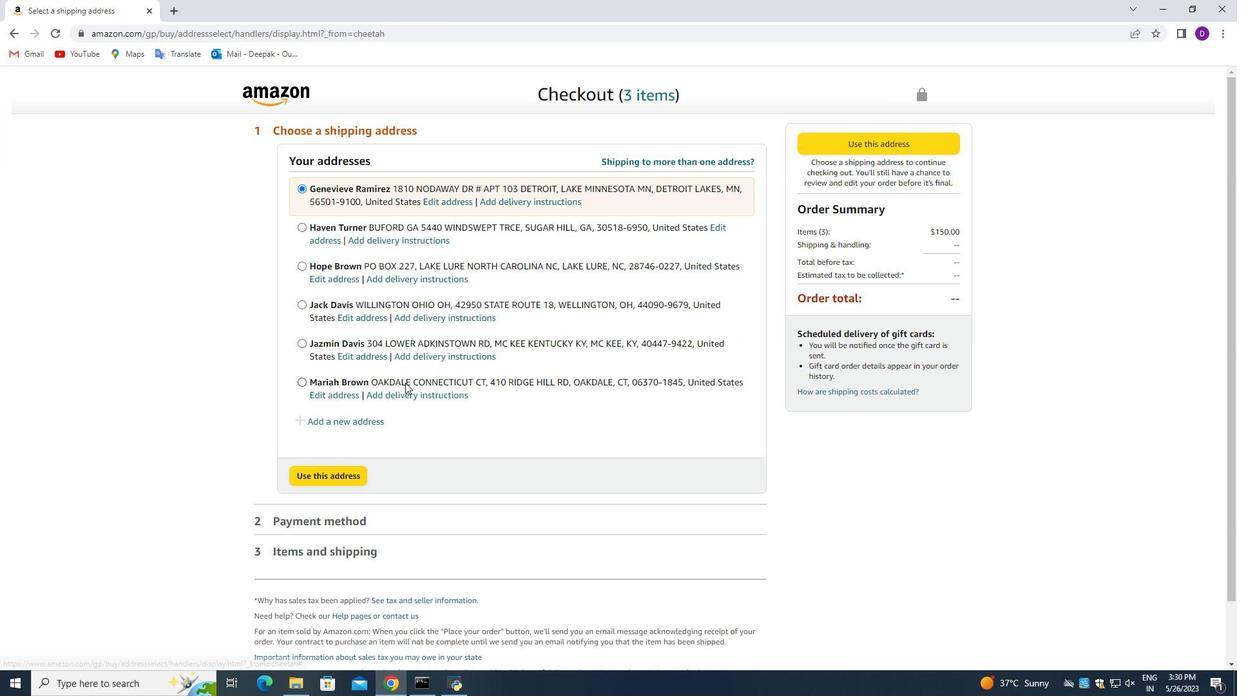 
Action: Mouse moved to (410, 413)
Screenshot: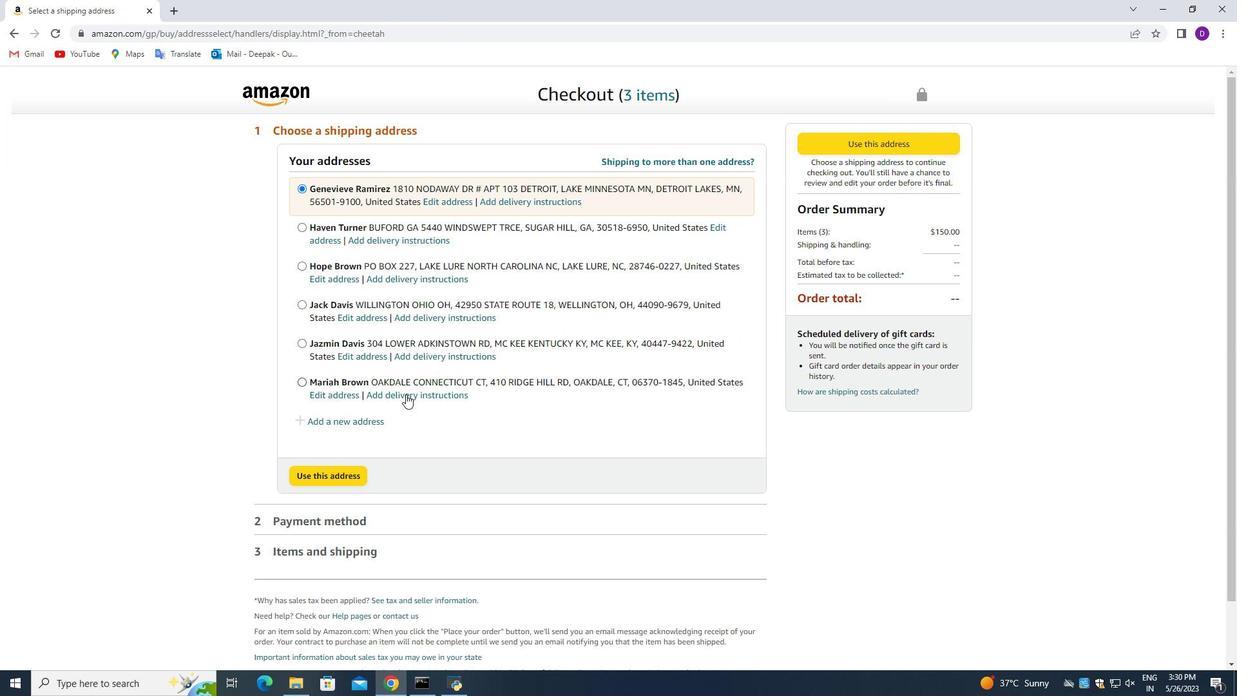 
Action: Mouse scrolled (410, 412) with delta (0, 0)
Screenshot: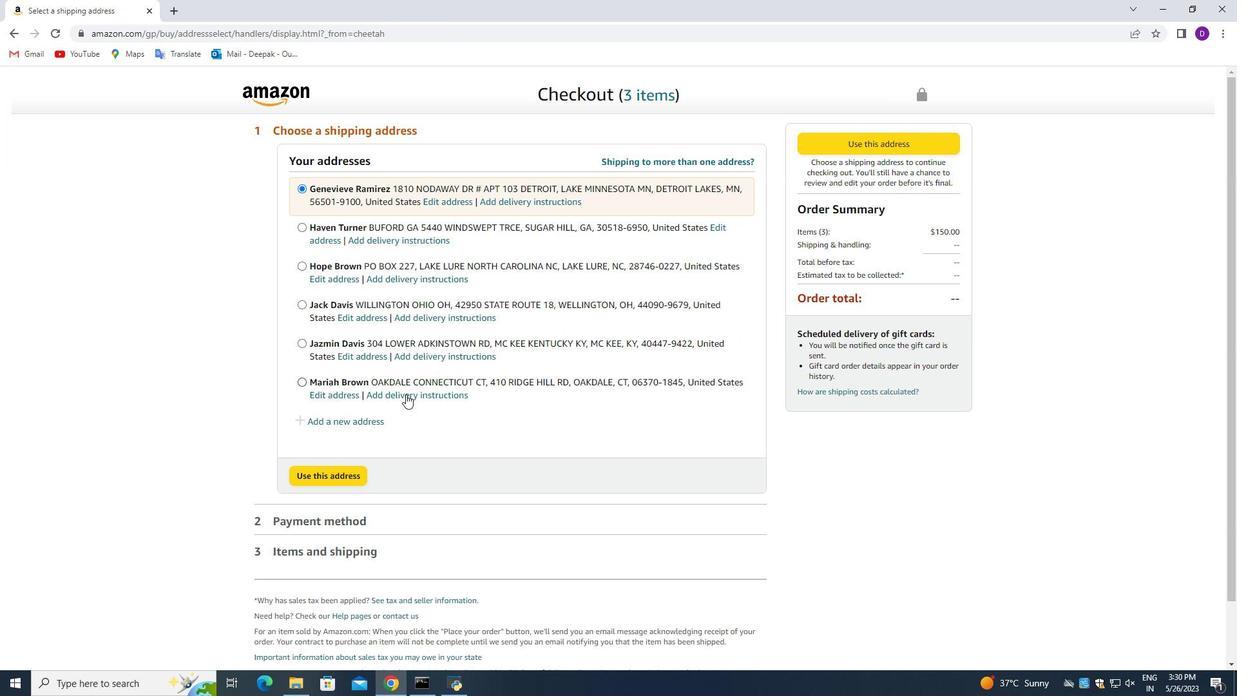 
Action: Mouse moved to (410, 413)
Screenshot: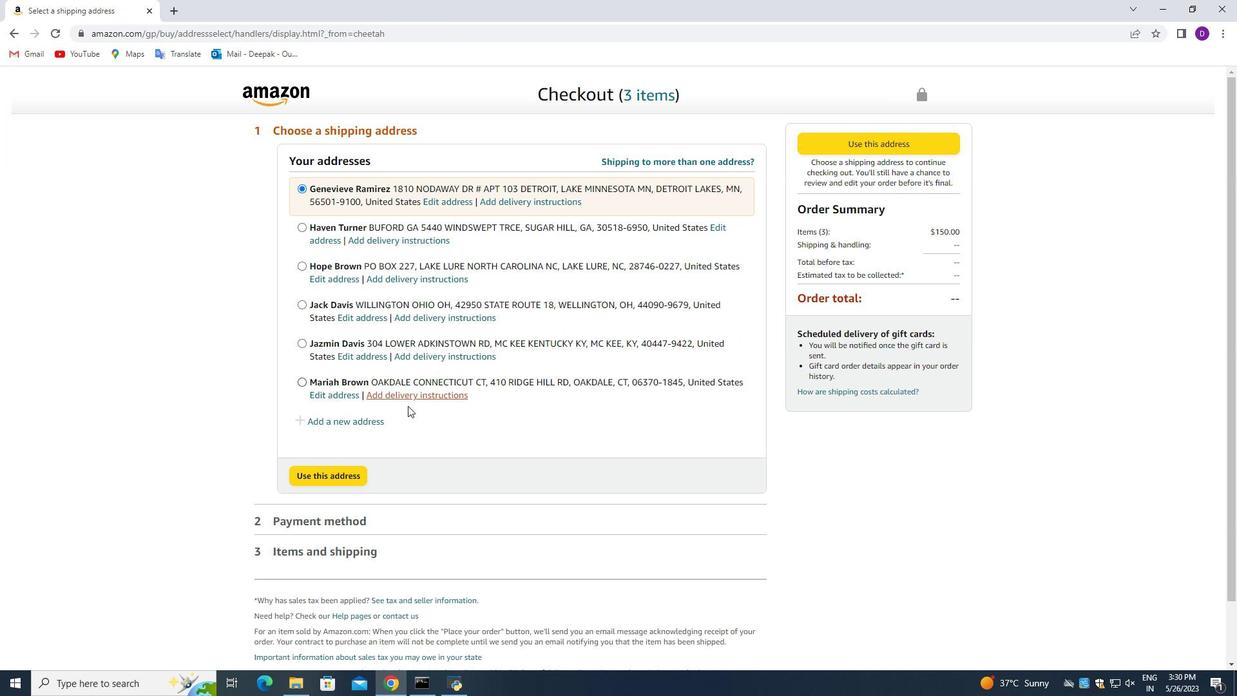 
Action: Mouse scrolled (410, 413) with delta (0, 0)
Screenshot: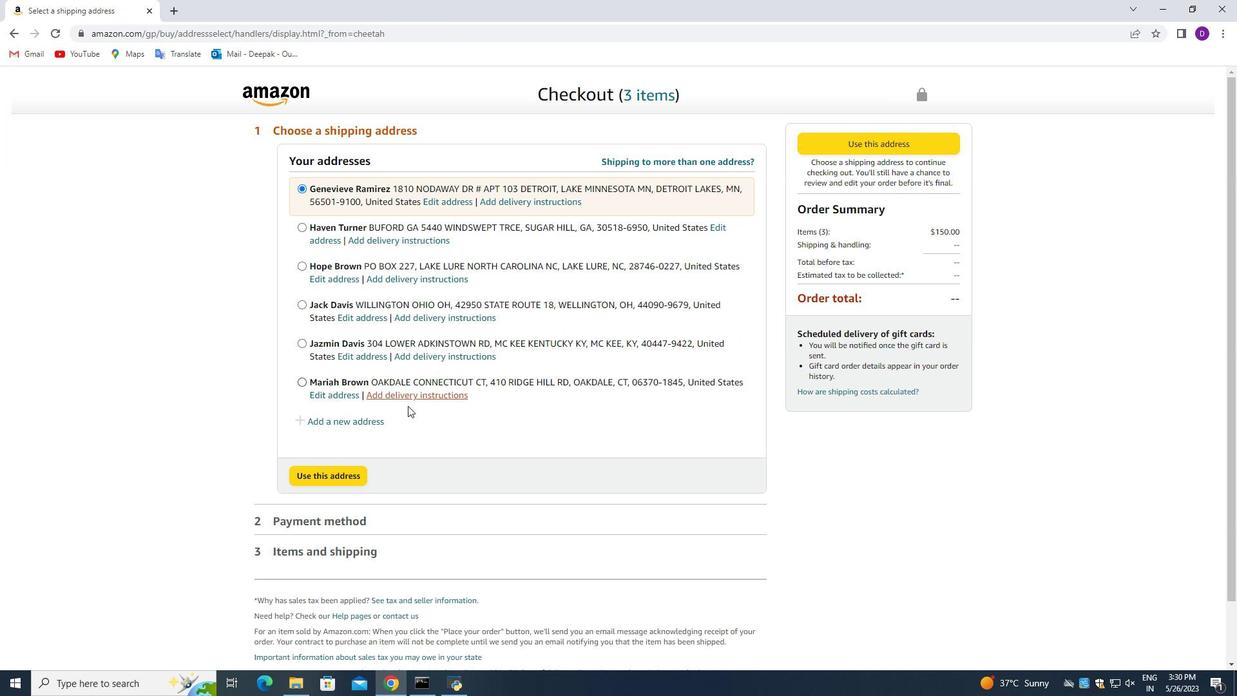 
Action: Mouse moved to (410, 413)
Screenshot: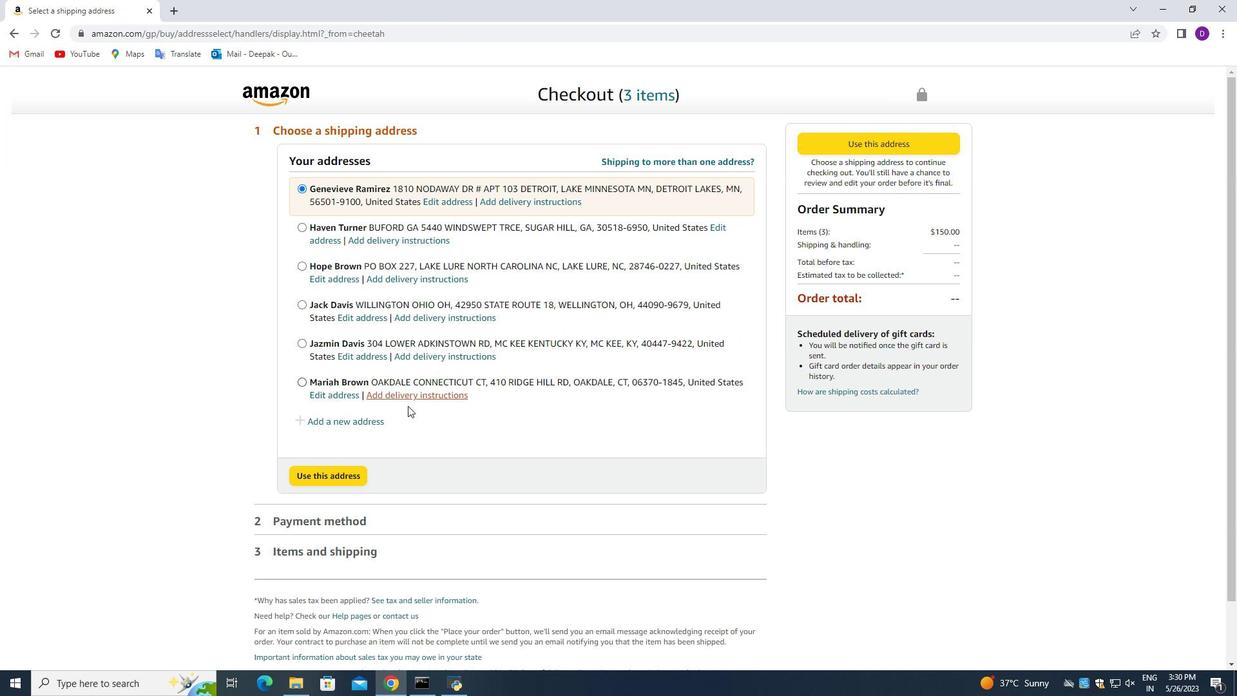 
Action: Mouse scrolled (410, 413) with delta (0, 0)
Screenshot: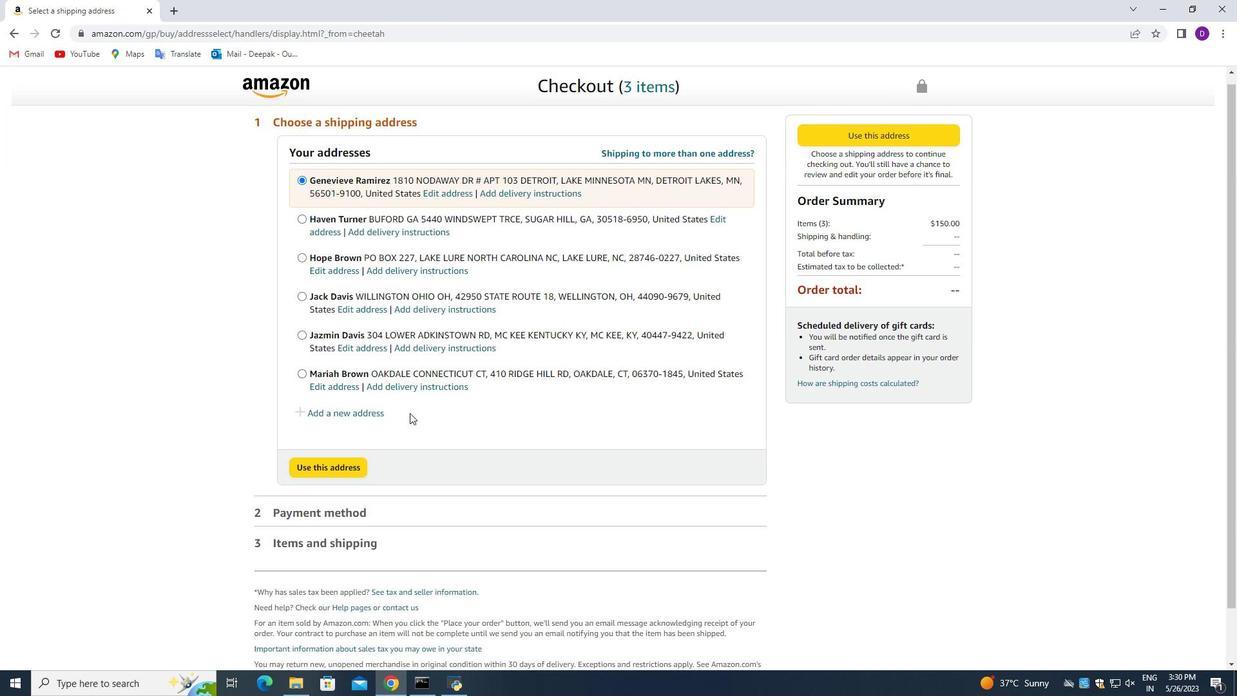 
Action: Mouse moved to (461, 442)
Screenshot: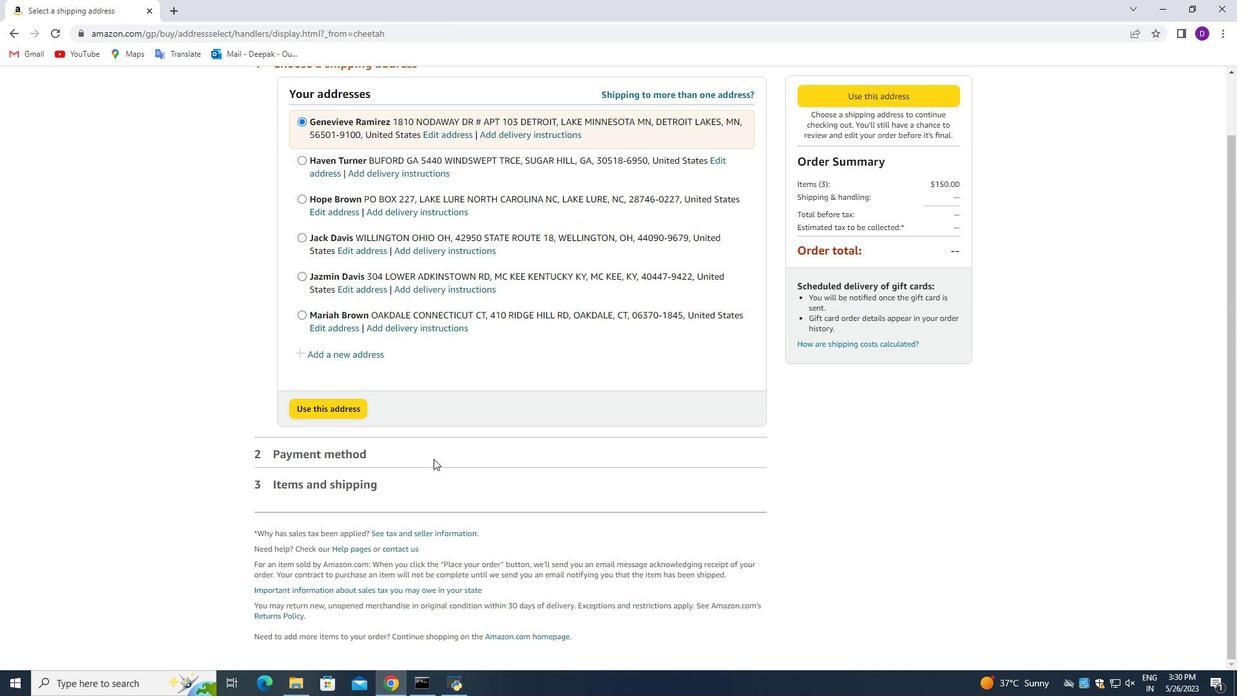 
Action: Mouse scrolled (461, 442) with delta (0, 0)
Screenshot: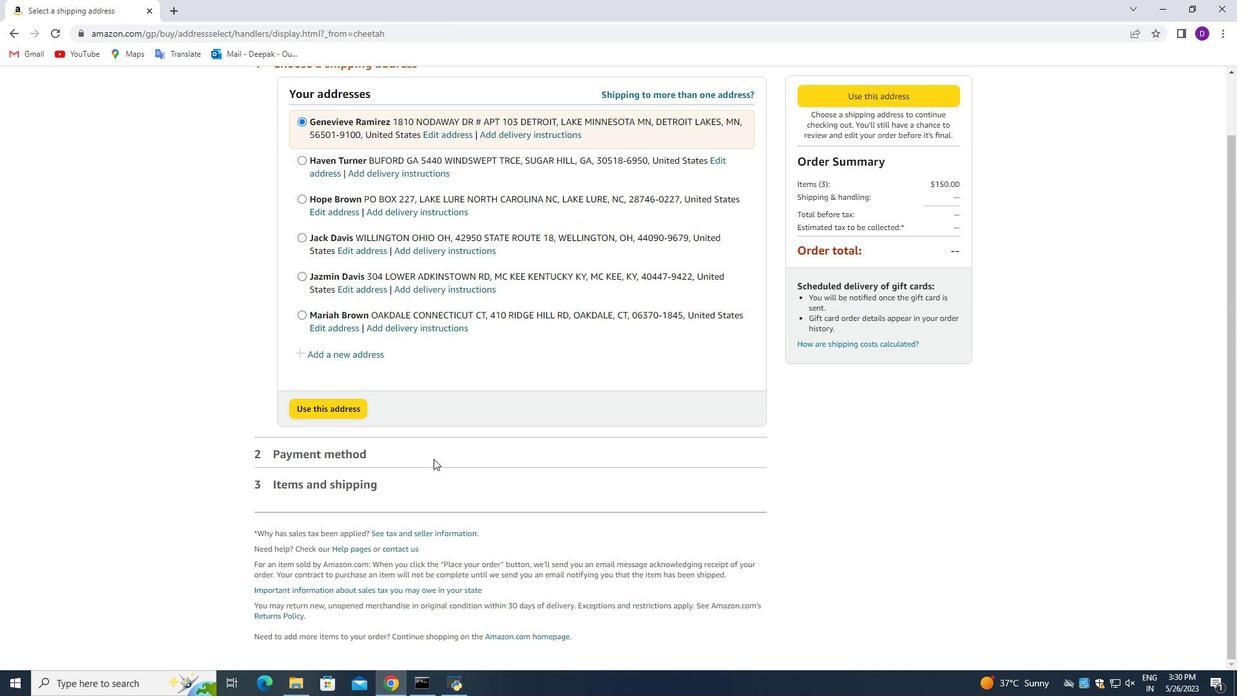 
Action: Mouse moved to (461, 427)
Screenshot: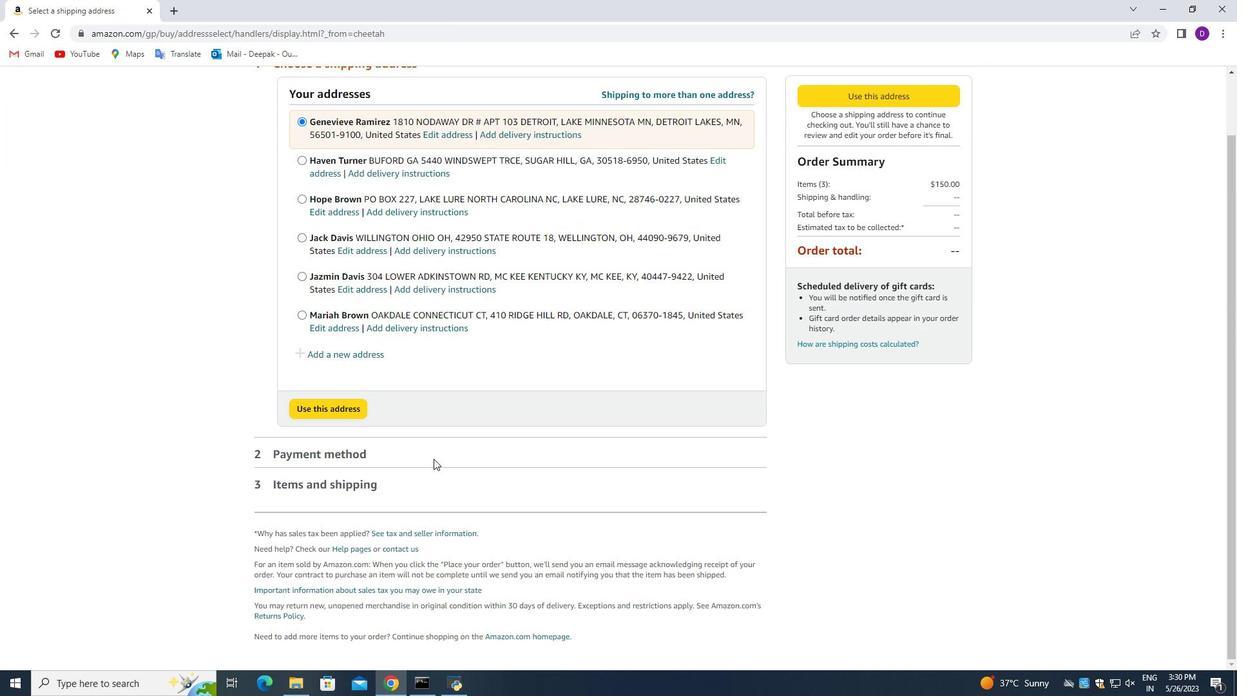 
Action: Mouse scrolled (461, 428) with delta (0, 0)
Screenshot: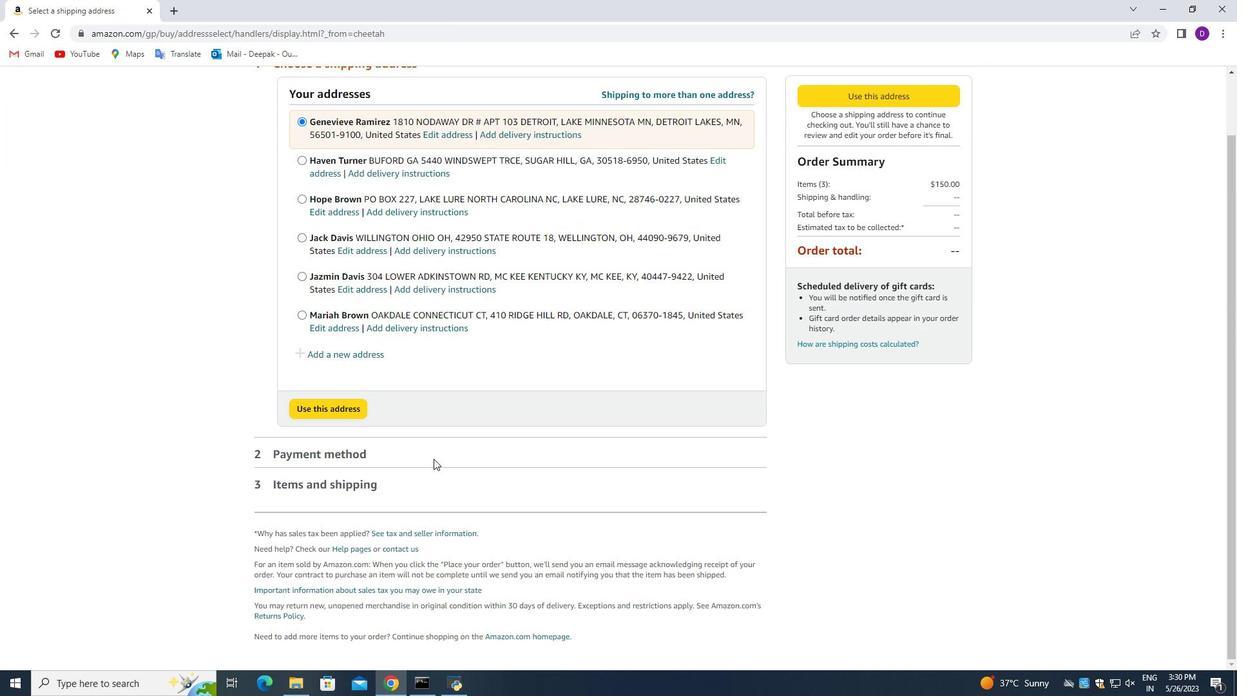 
Action: Mouse moved to (461, 415)
Screenshot: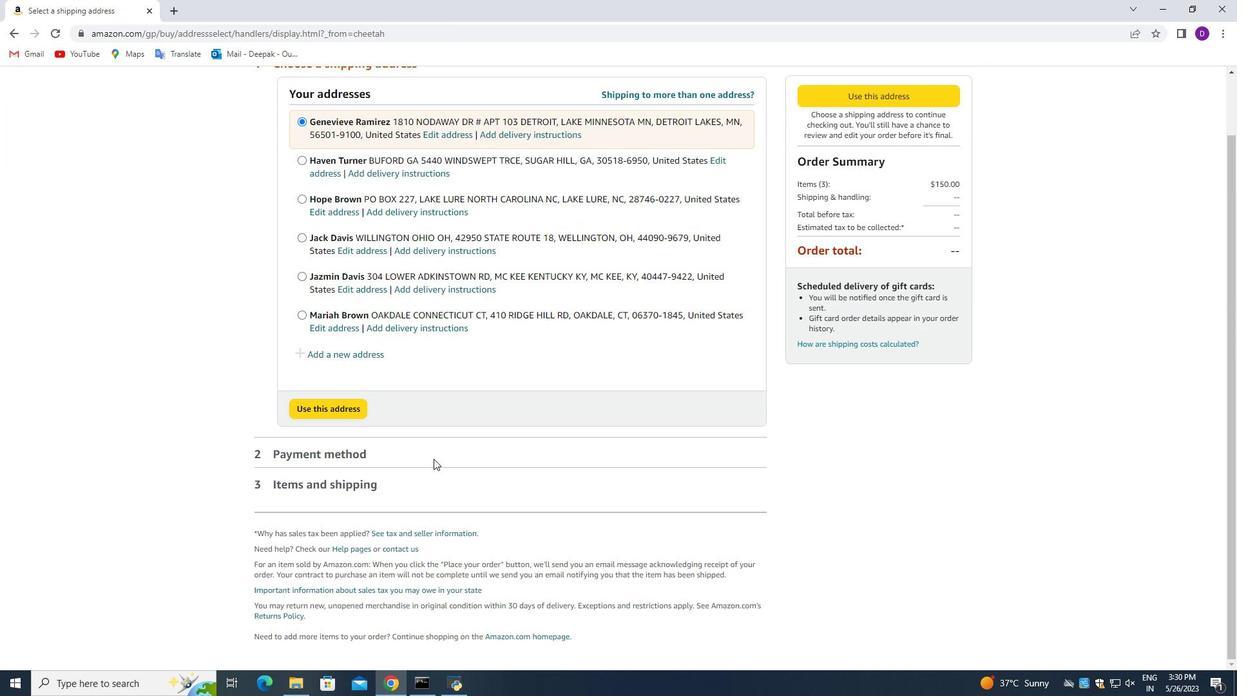 
Action: Mouse scrolled (461, 415) with delta (0, 0)
Screenshot: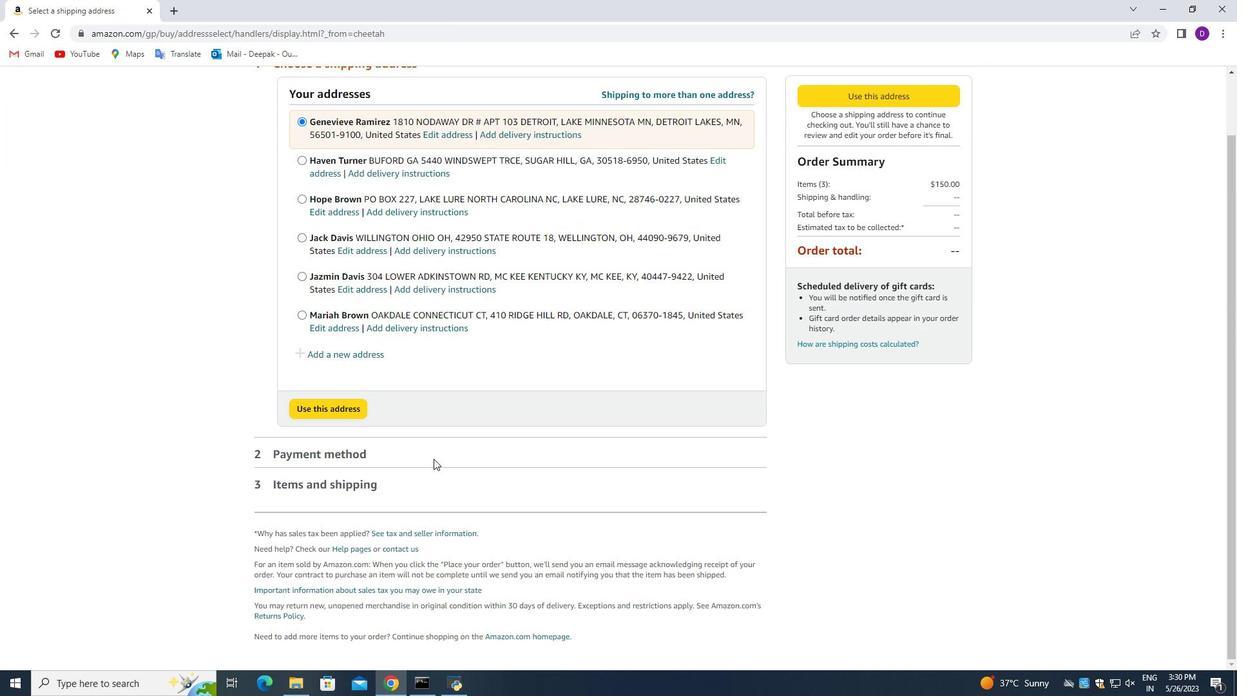 
Action: Mouse moved to (461, 405)
Screenshot: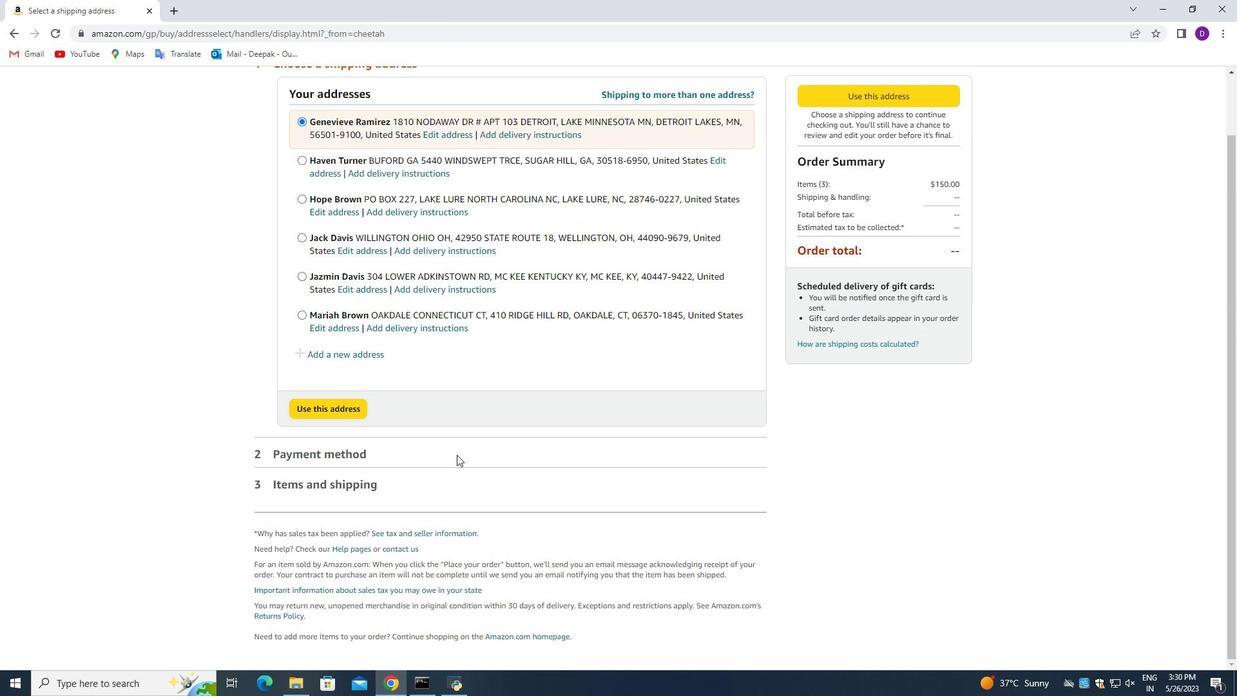 
Action: Mouse scrolled (461, 406) with delta (0, 0)
Screenshot: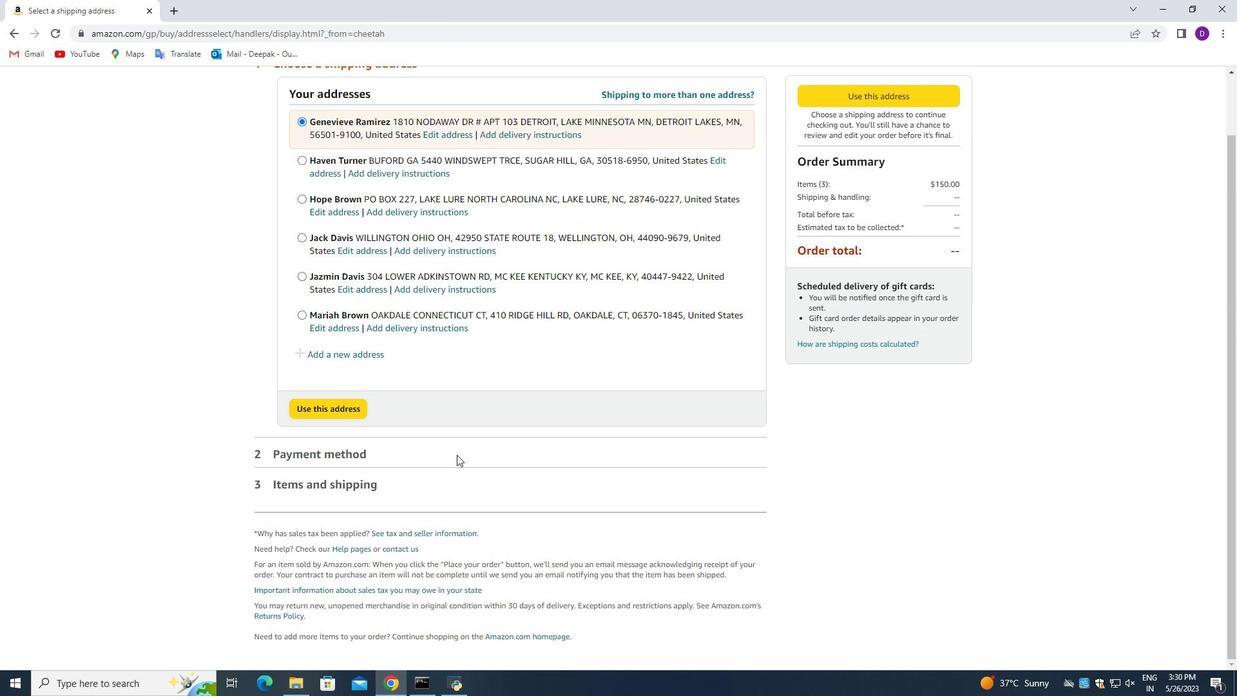 
Action: Mouse moved to (461, 394)
Screenshot: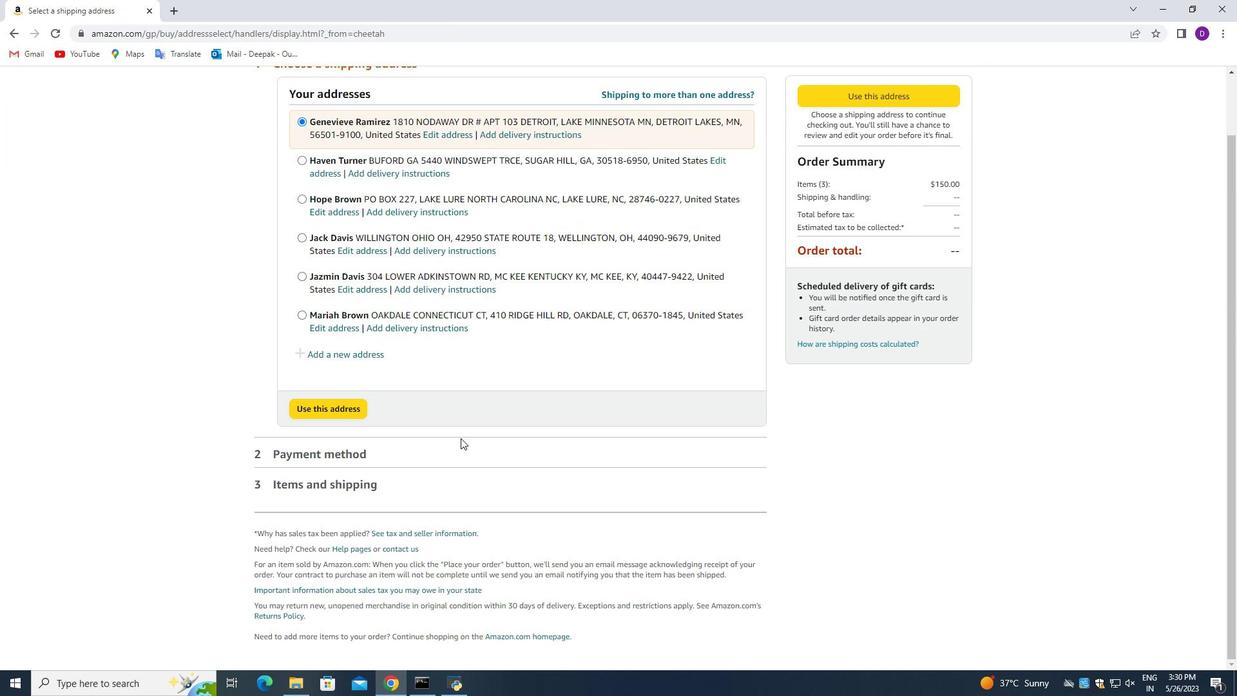 
Action: Mouse scrolled (461, 395) with delta (0, 0)
Screenshot: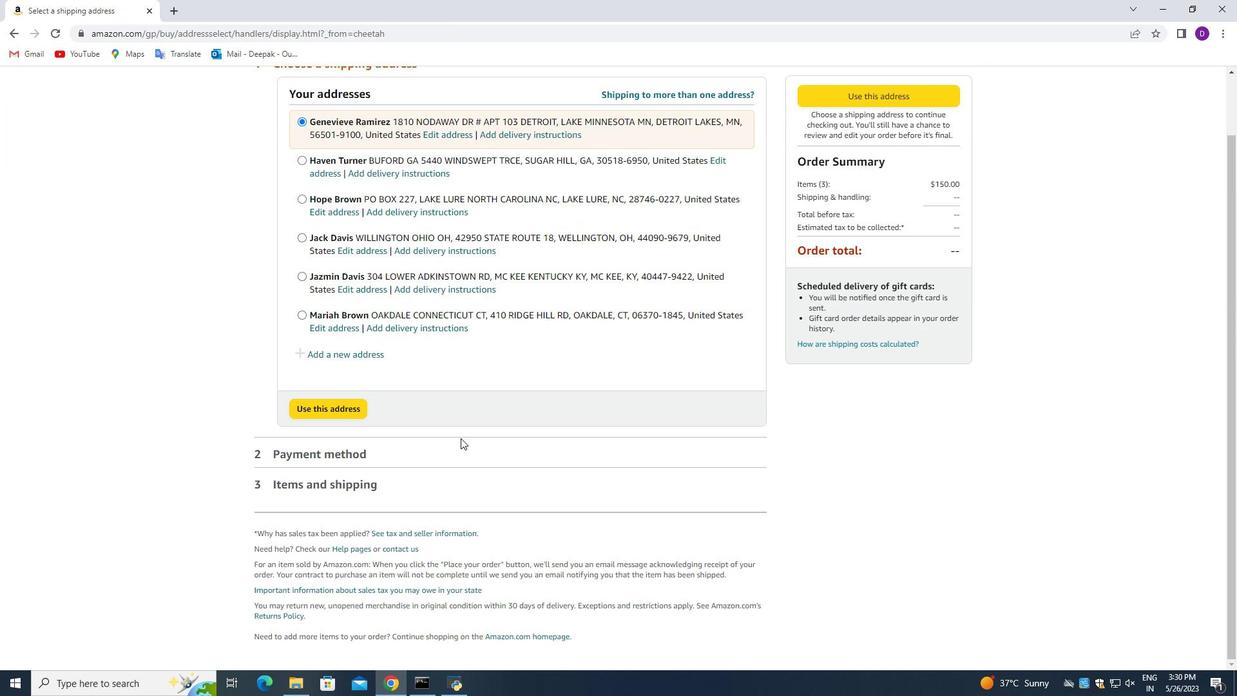 
Action: Mouse moved to (461, 379)
Screenshot: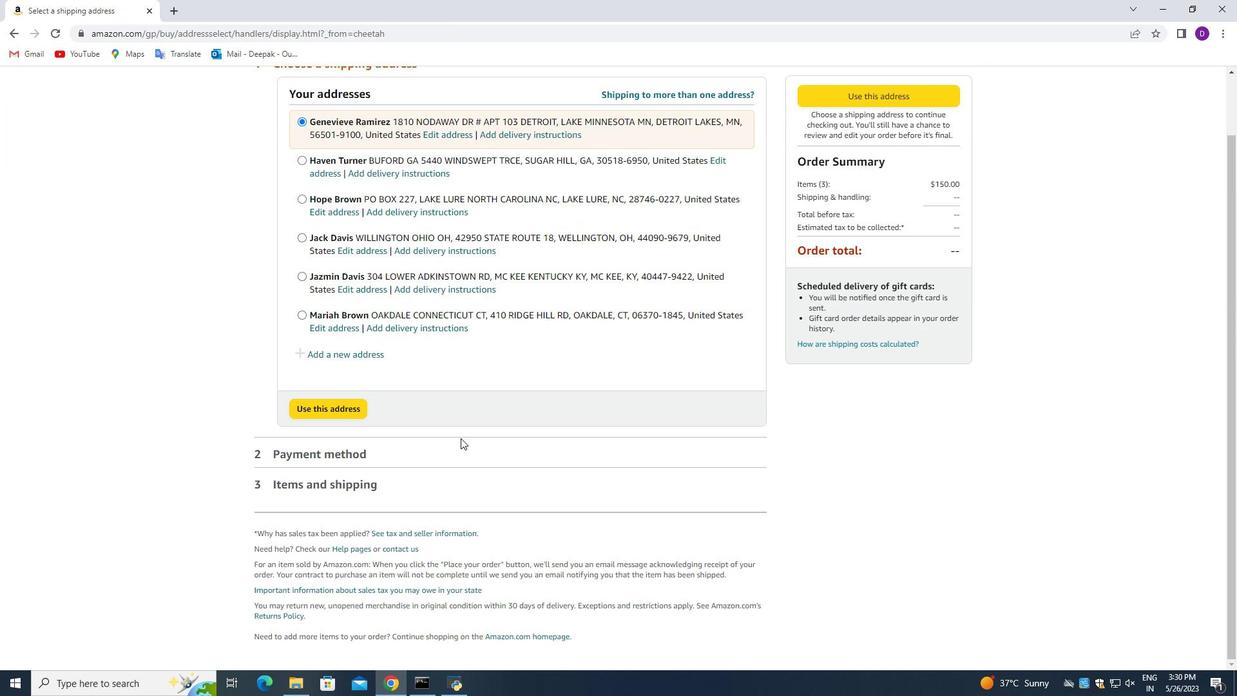 
Action: Mouse scrolled (461, 382) with delta (0, 0)
Screenshot: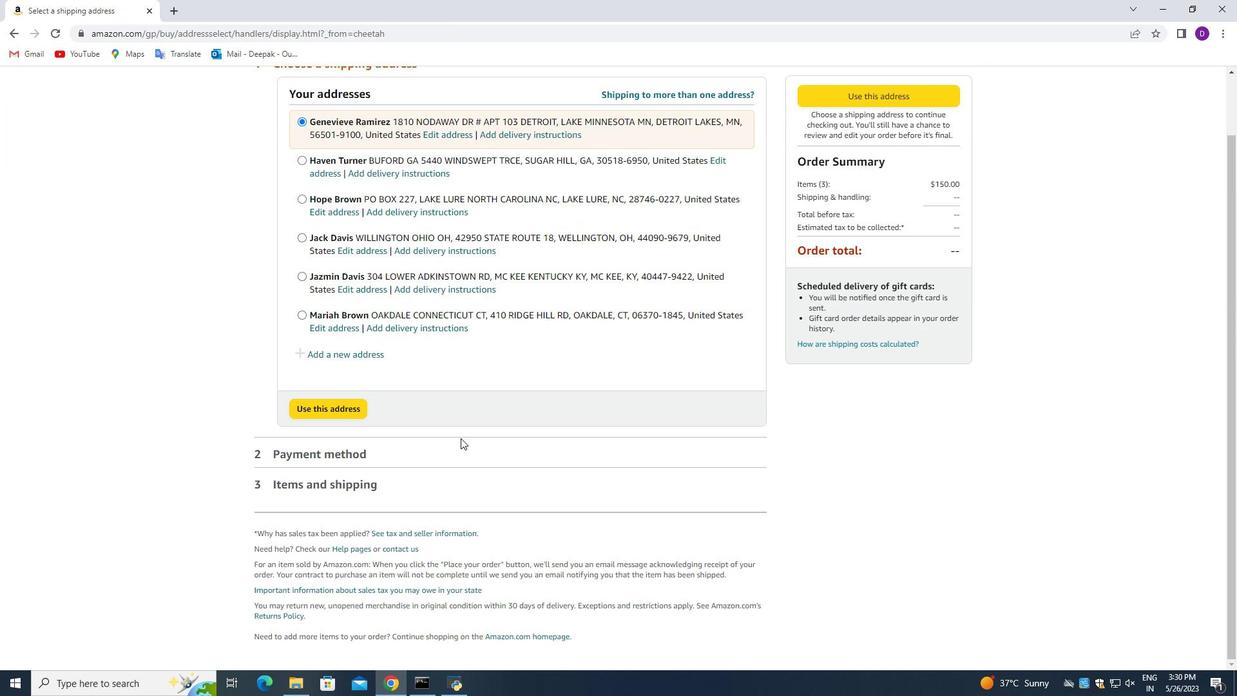 
Action: Mouse moved to (464, 321)
Screenshot: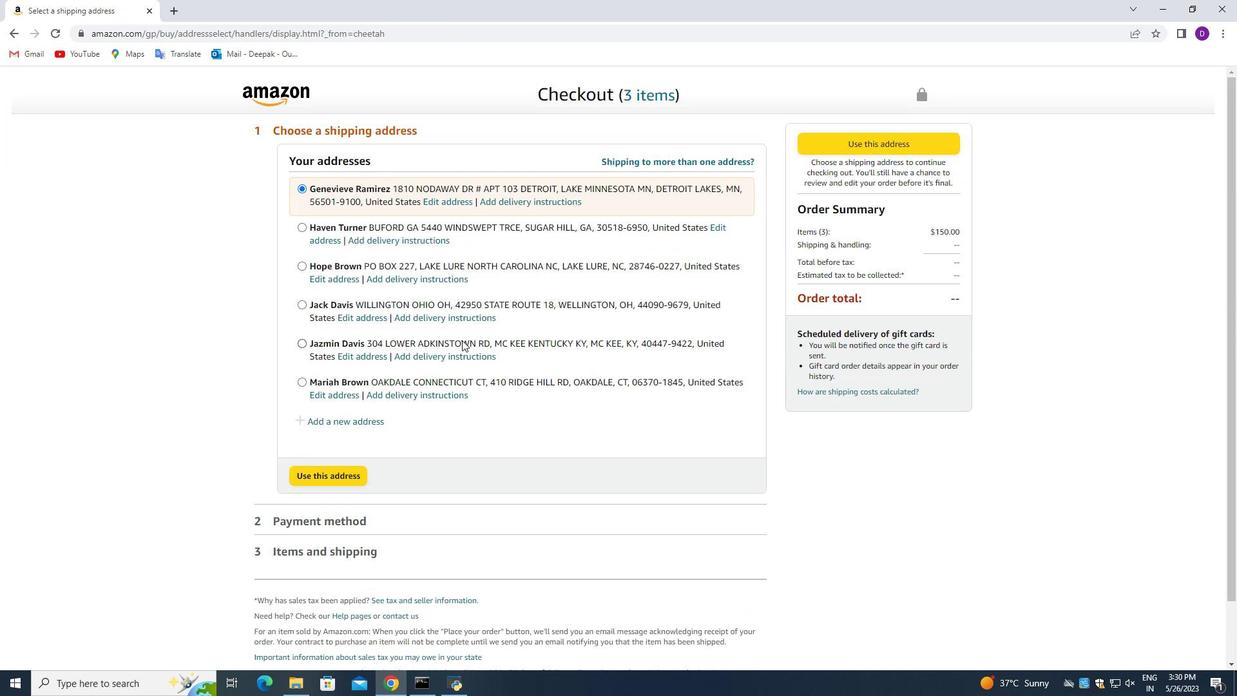 
Action: Mouse scrolled (464, 321) with delta (0, 0)
Screenshot: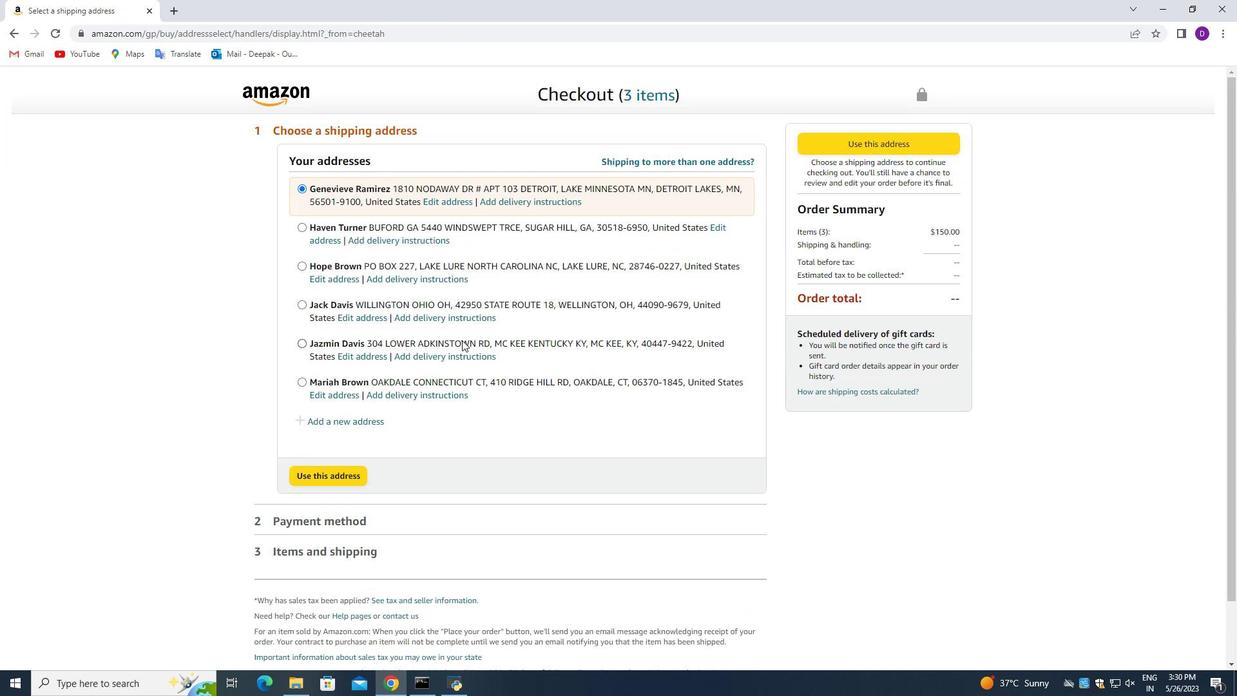 
Action: Mouse moved to (464, 320)
Screenshot: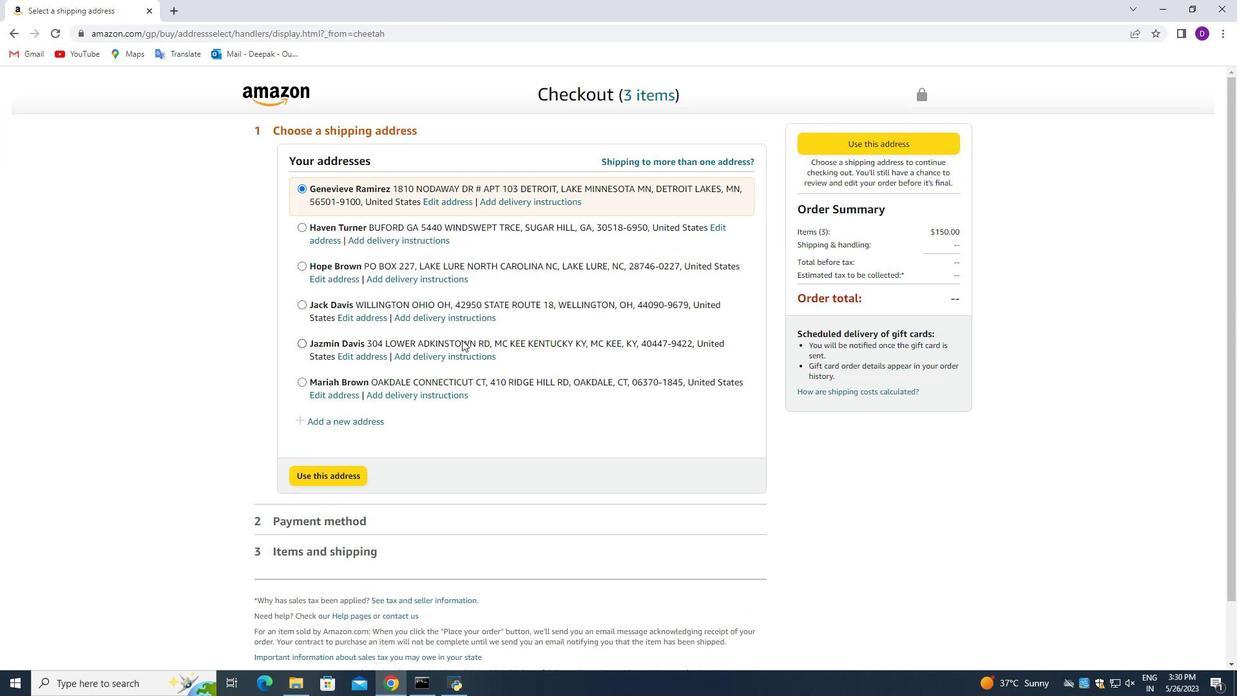 
Action: Mouse scrolled (464, 321) with delta (0, 0)
Screenshot: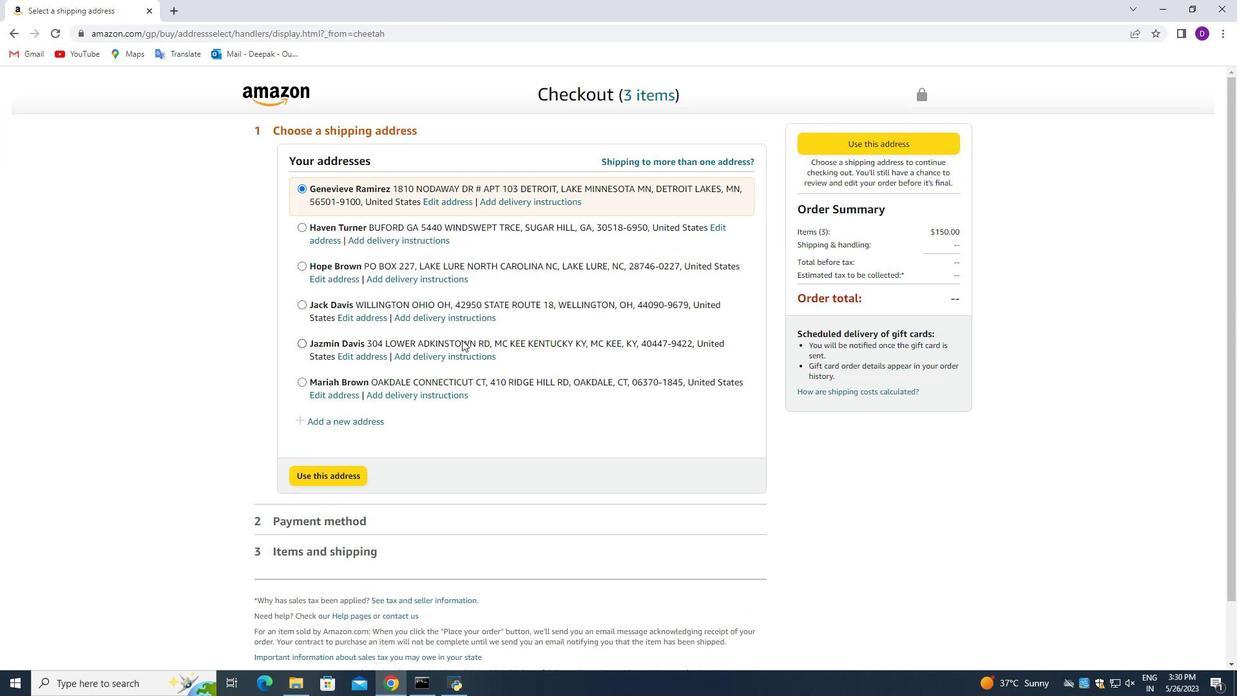 
Action: Mouse scrolled (464, 321) with delta (0, 0)
Screenshot: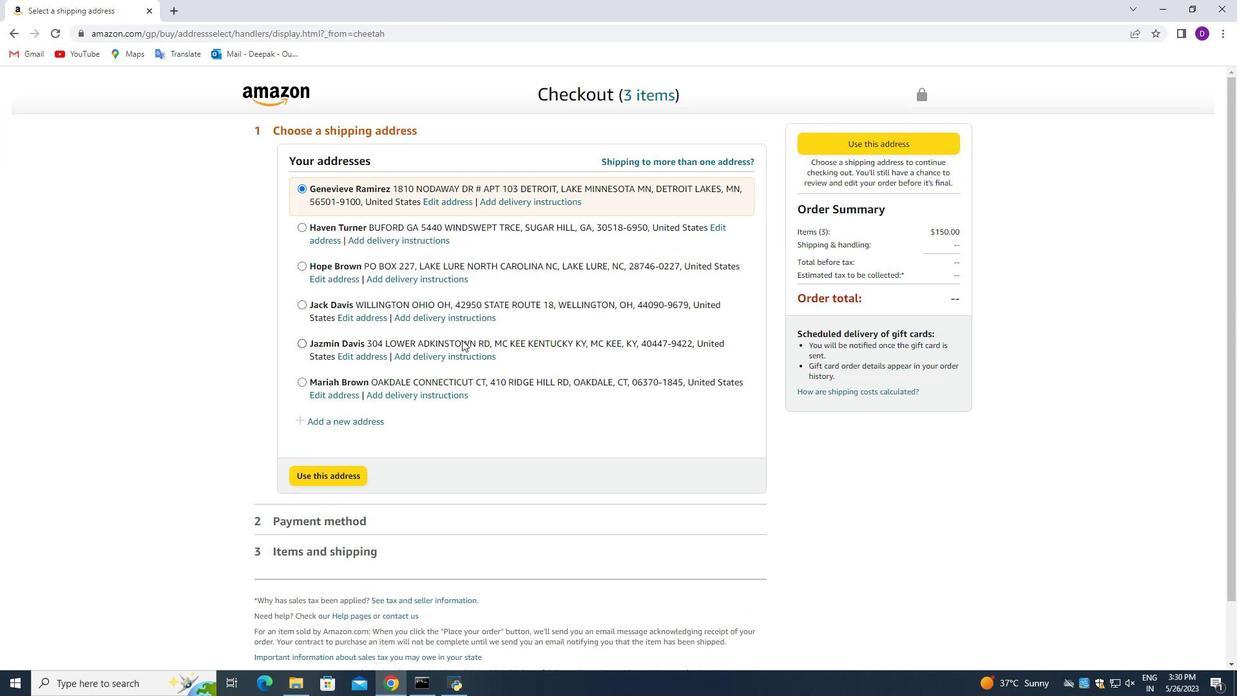 
Action: Mouse scrolled (464, 321) with delta (0, 0)
Screenshot: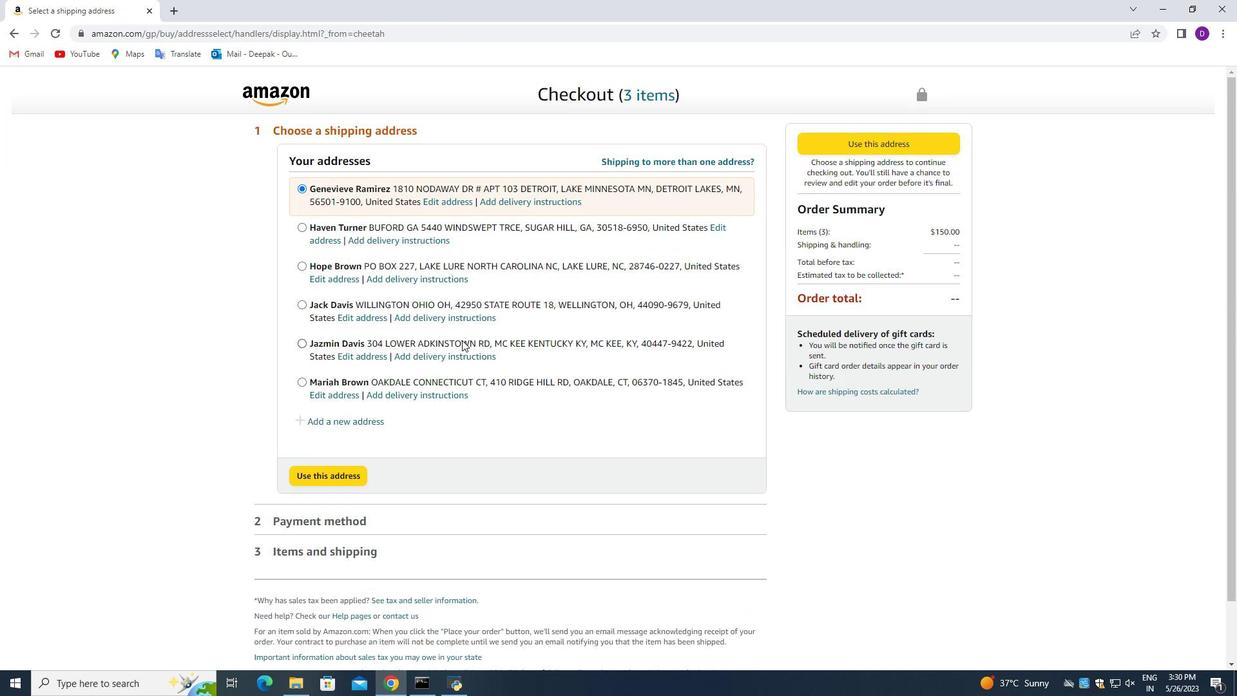 
Action: Mouse scrolled (464, 321) with delta (0, 0)
Screenshot: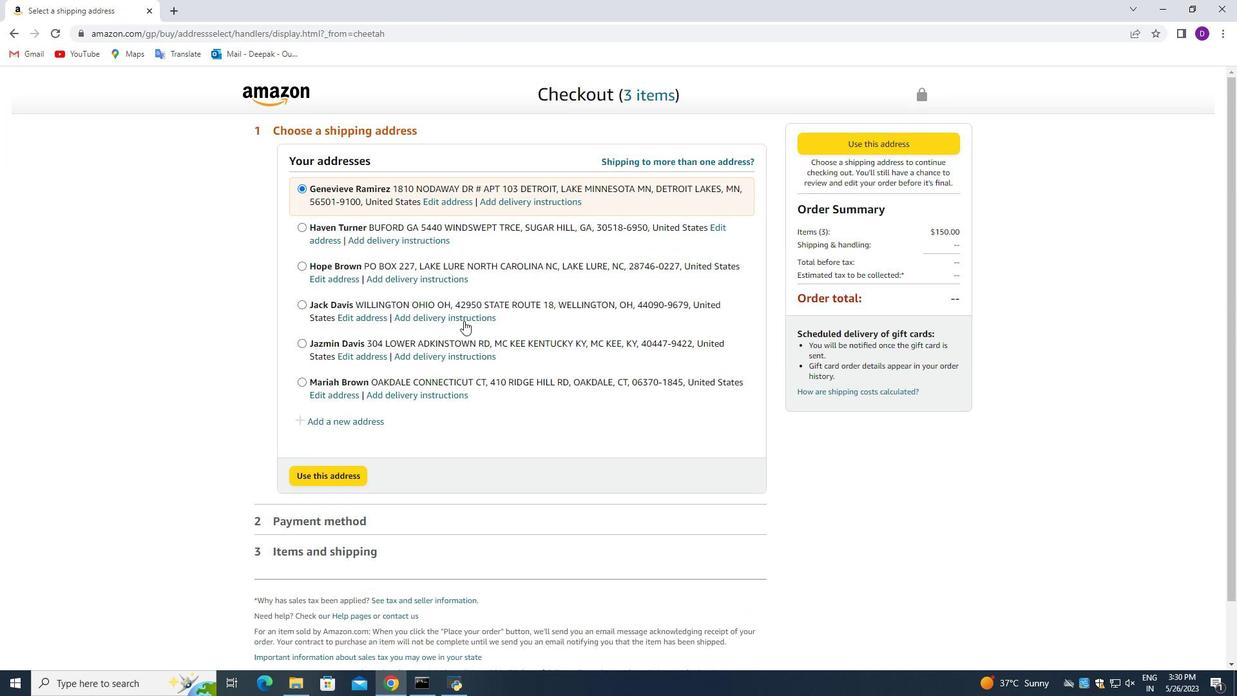 
Action: Mouse moved to (14, 36)
Screenshot: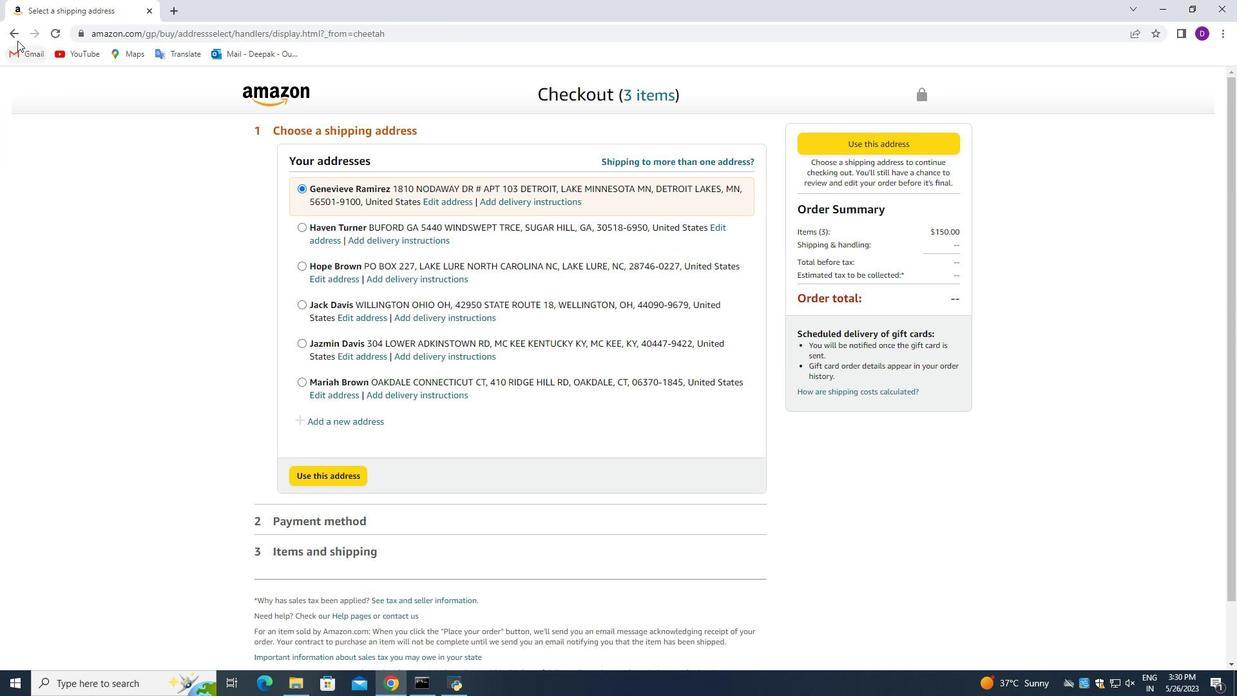 
Action: Mouse pressed left at (14, 36)
Screenshot: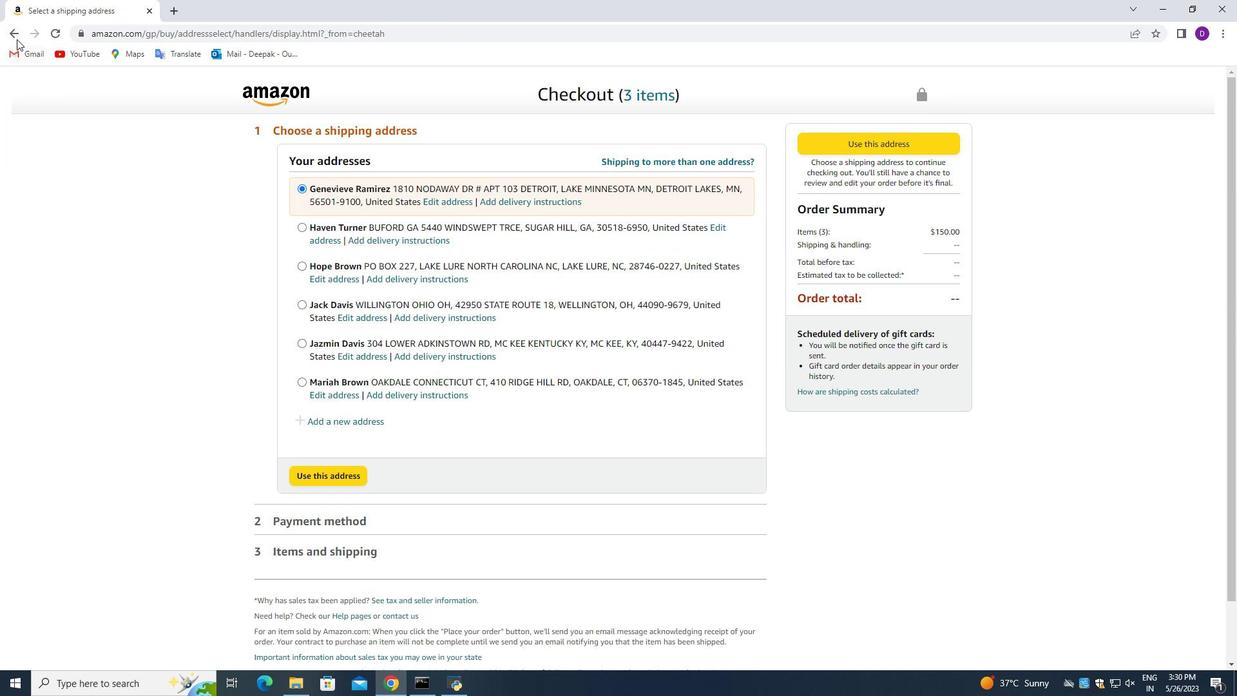 
Action: Mouse moved to (1037, 211)
Screenshot: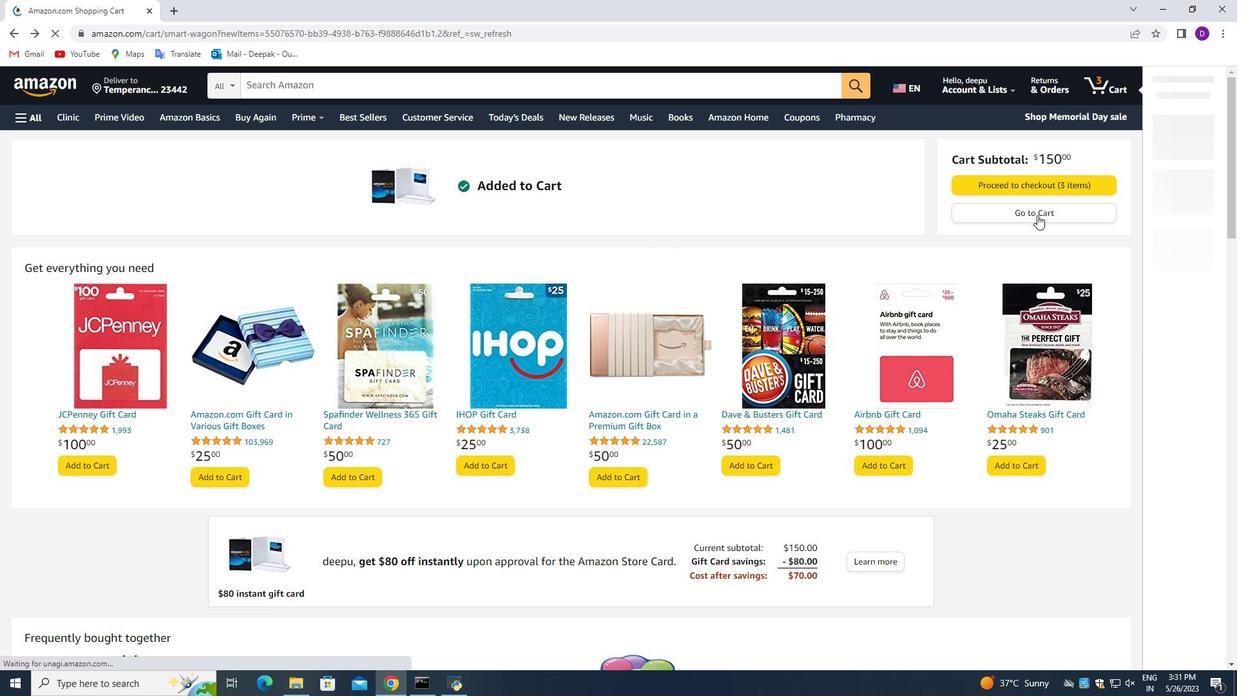 
Action: Mouse pressed left at (1037, 211)
Screenshot: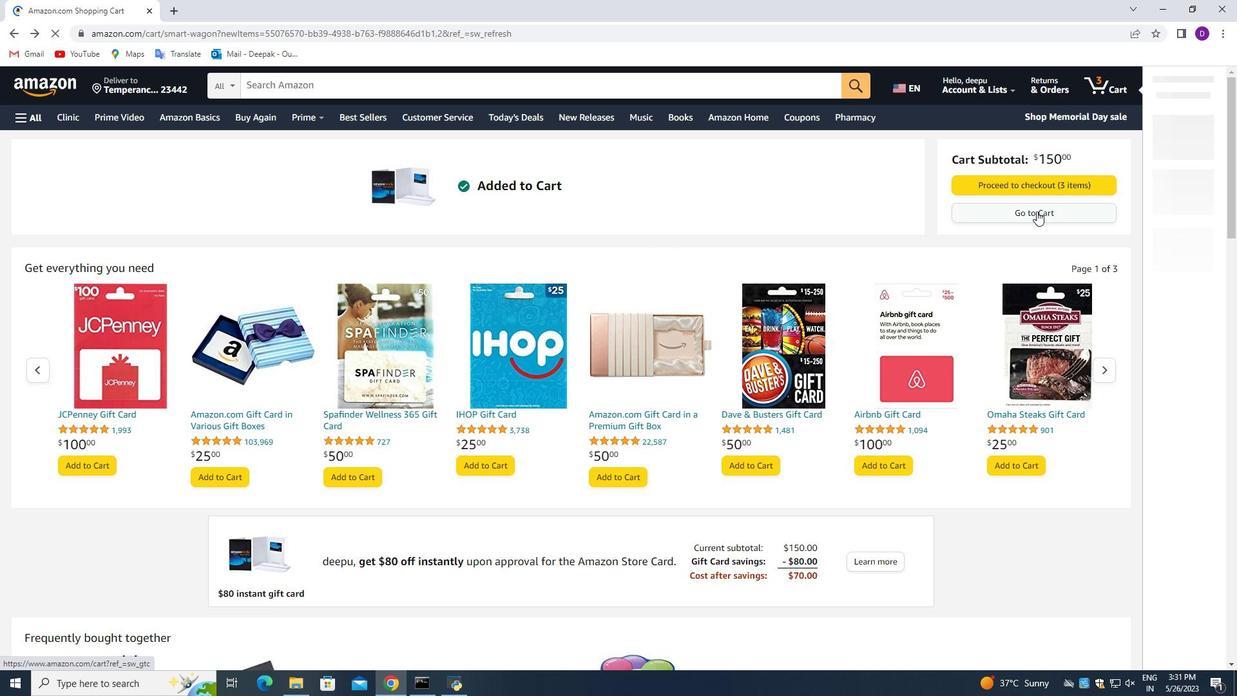 
Action: Mouse moved to (348, 544)
Screenshot: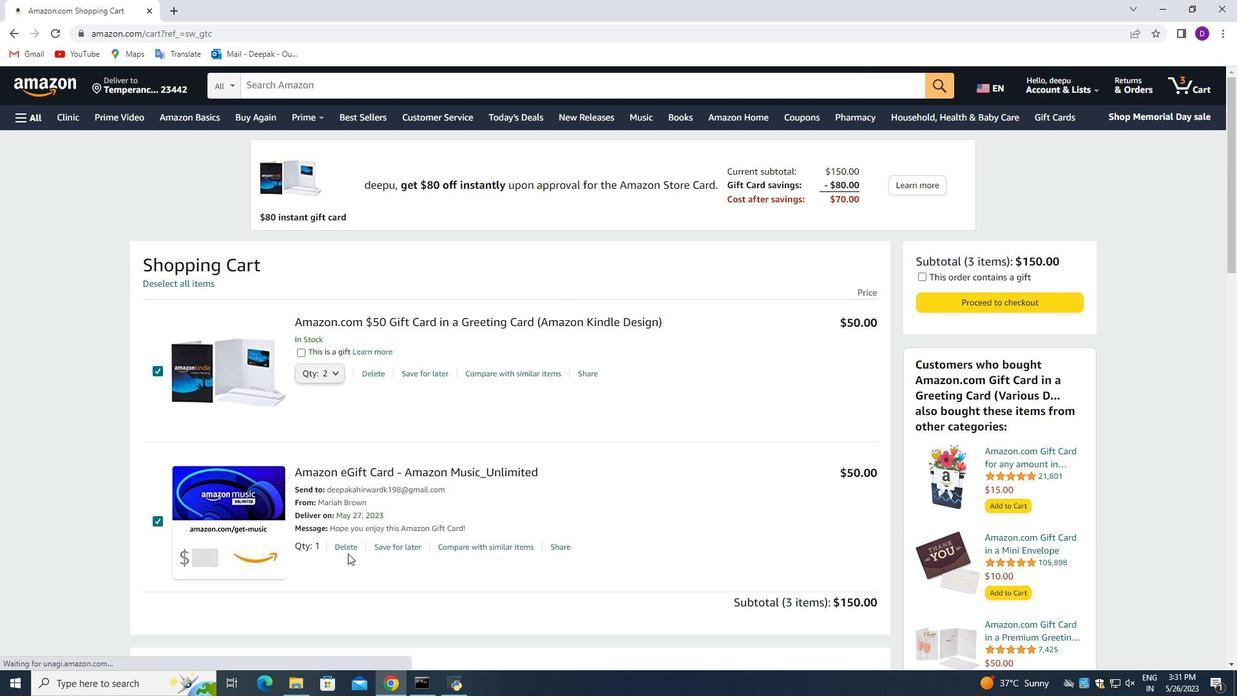 
Action: Mouse pressed left at (348, 544)
Screenshot: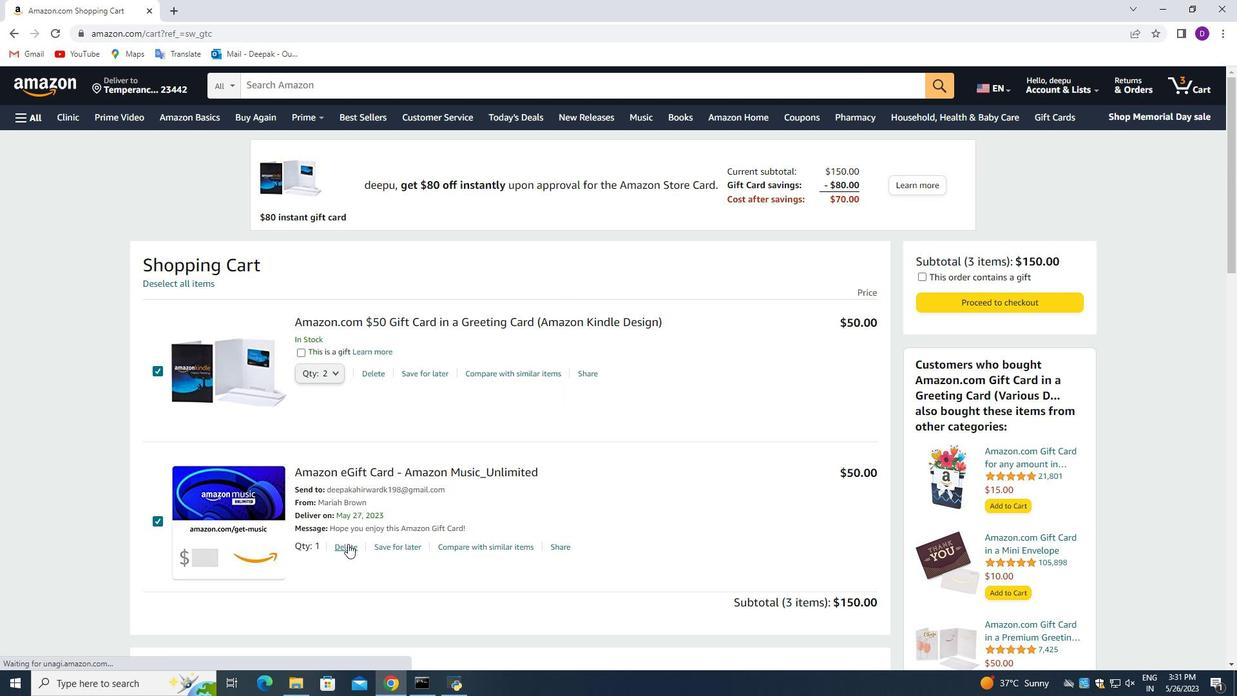 
Action: Mouse moved to (119, 91)
Screenshot: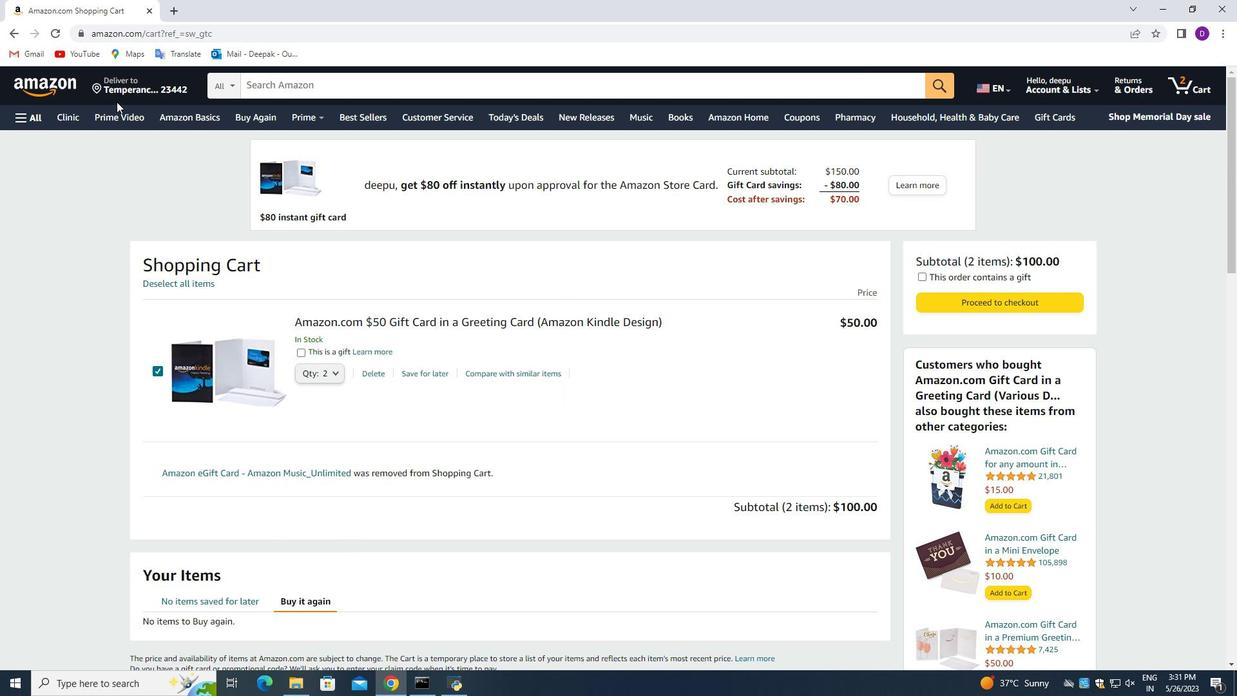 
Action: Mouse pressed left at (119, 91)
Screenshot: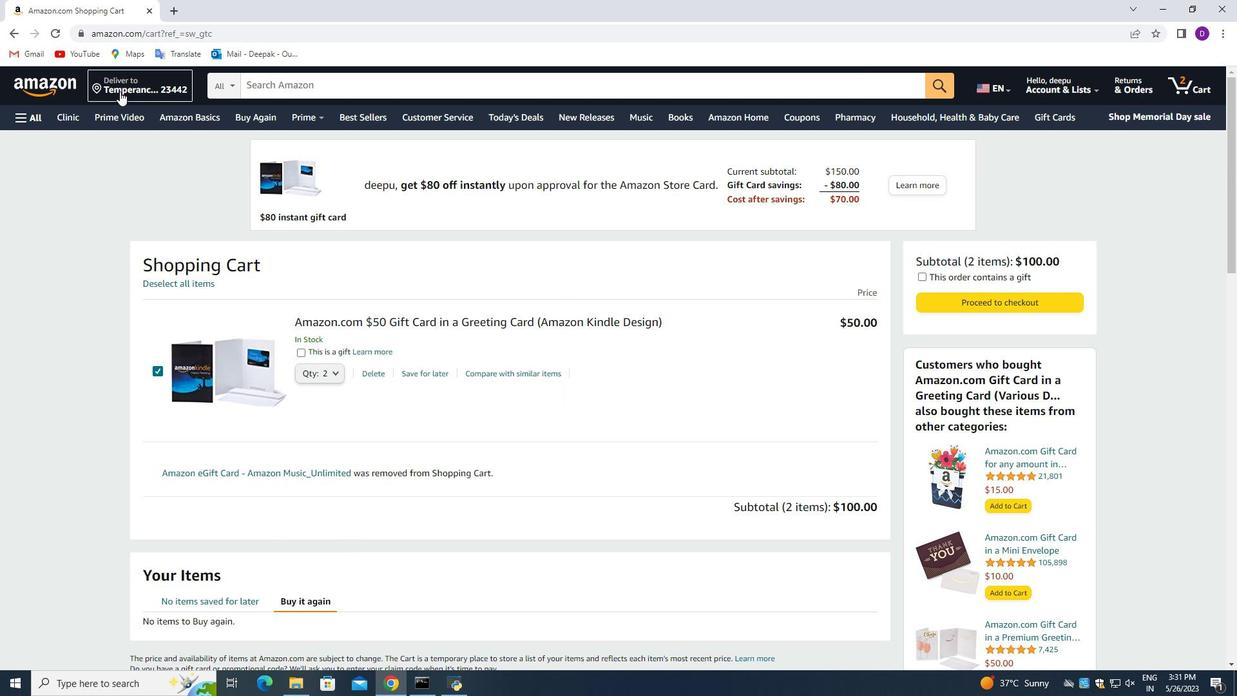 
Action: Mouse moved to (617, 450)
Screenshot: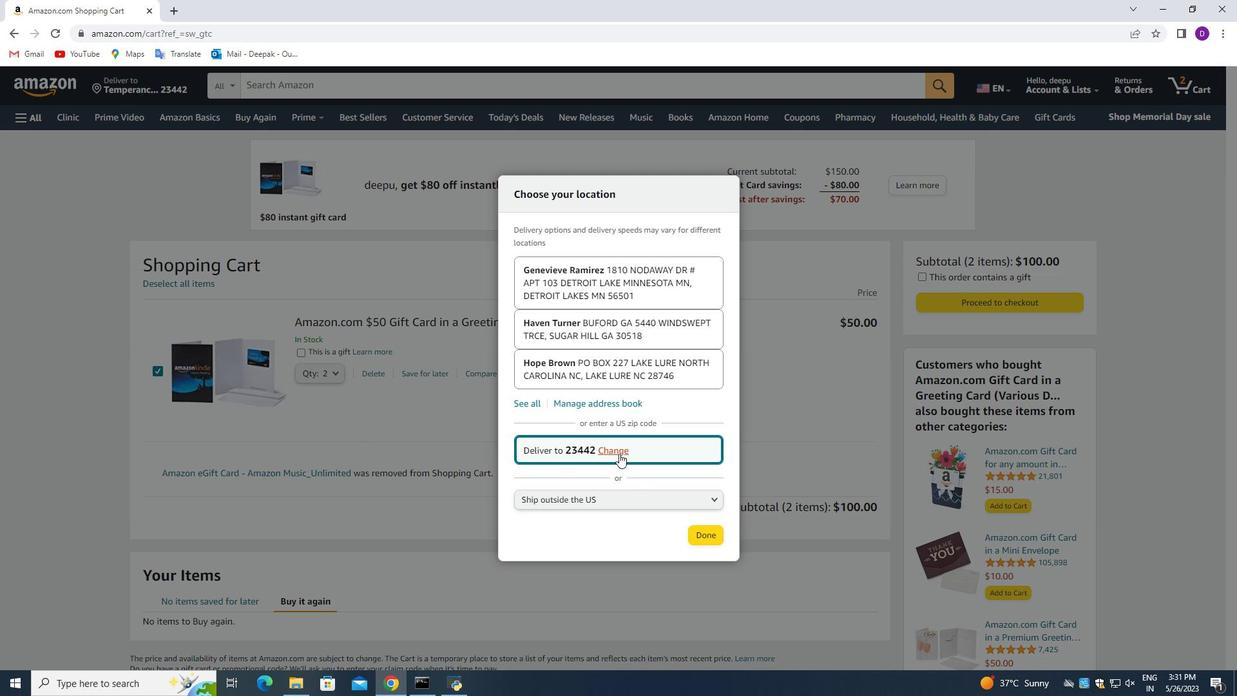 
Action: Mouse pressed left at (617, 450)
Screenshot: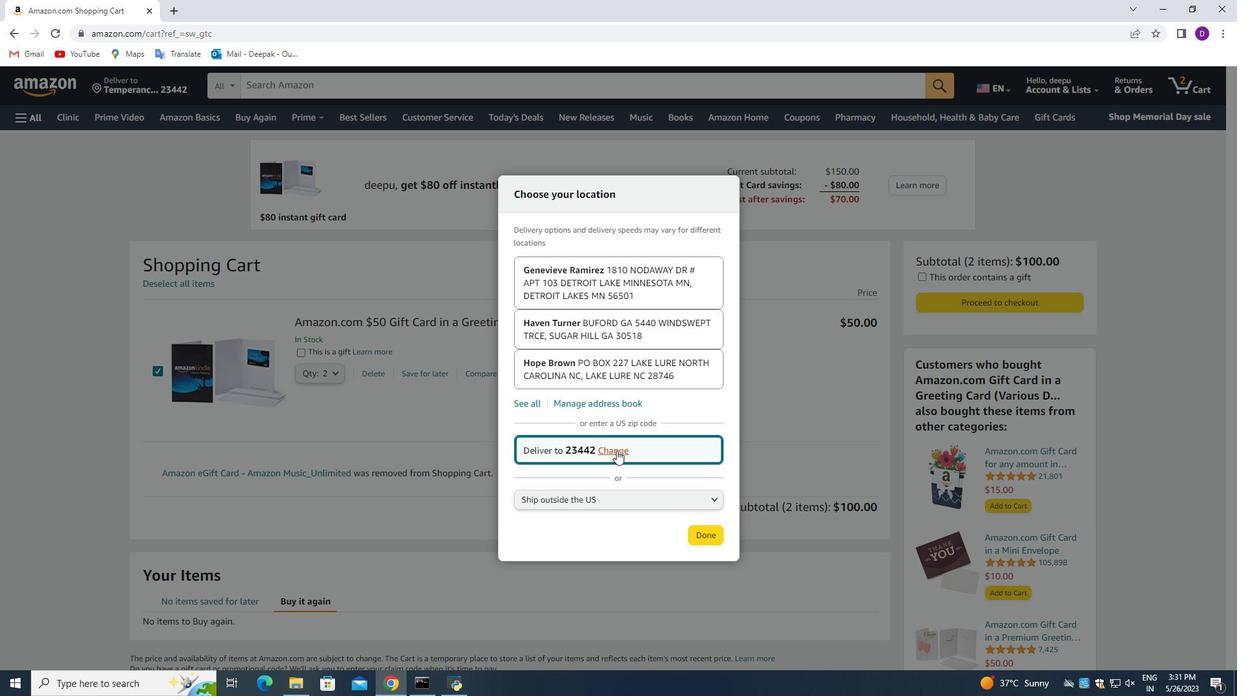 
Action: Mouse moved to (591, 444)
Screenshot: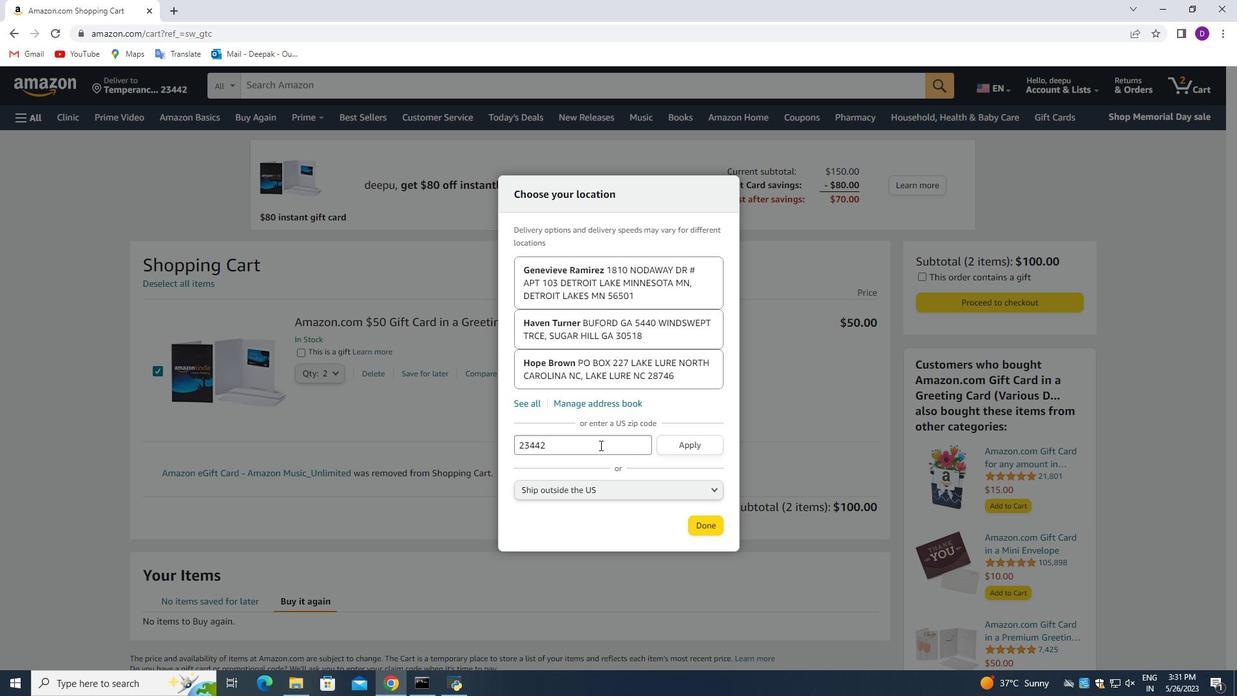 
Action: Mouse pressed left at (591, 444)
Screenshot: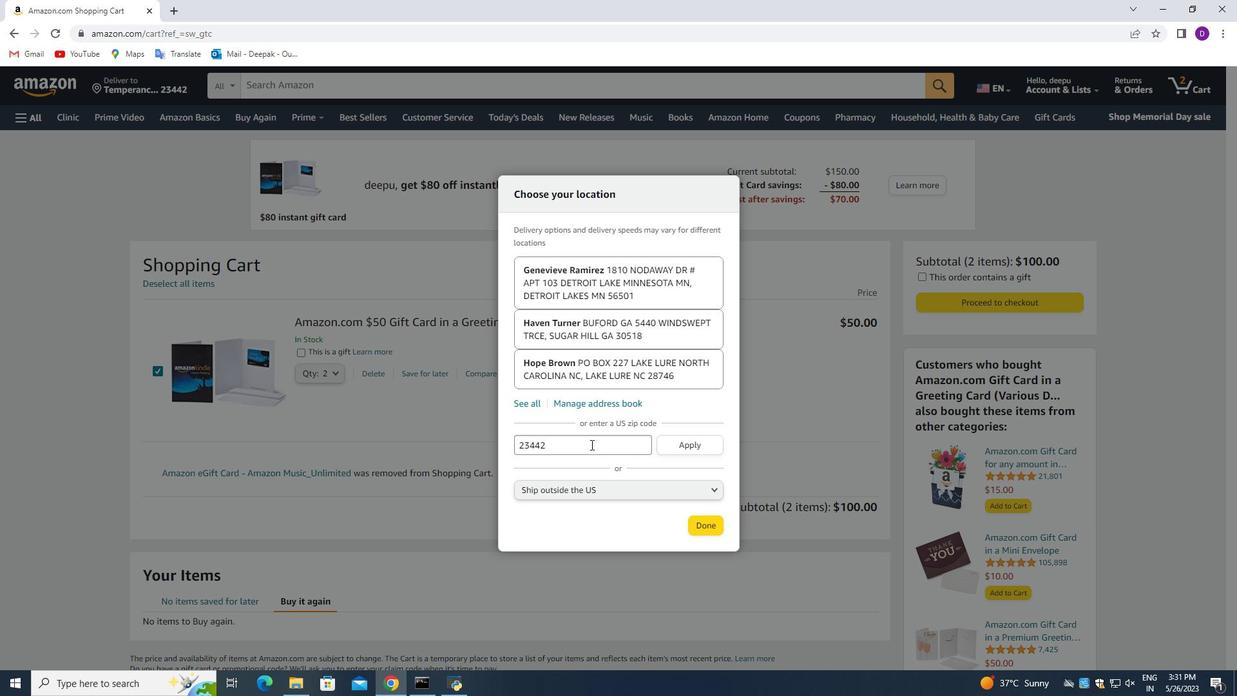 
Action: Mouse pressed left at (591, 444)
Screenshot: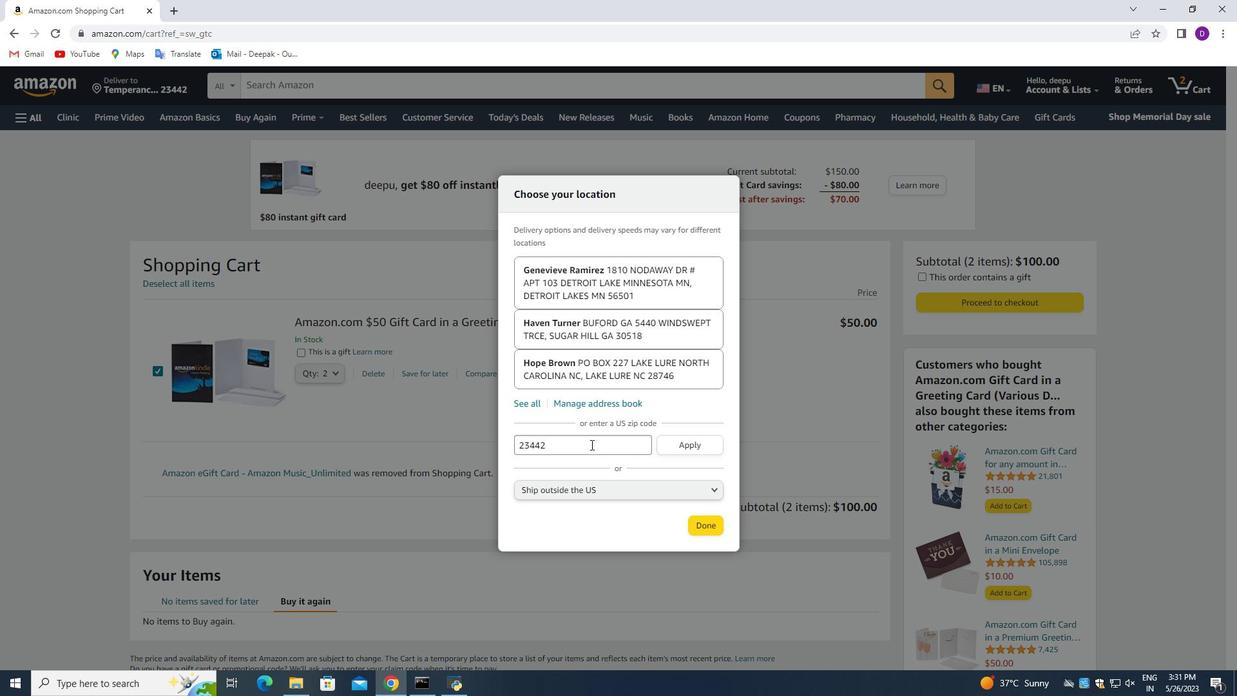 
Action: Key pressed 548848
Screenshot: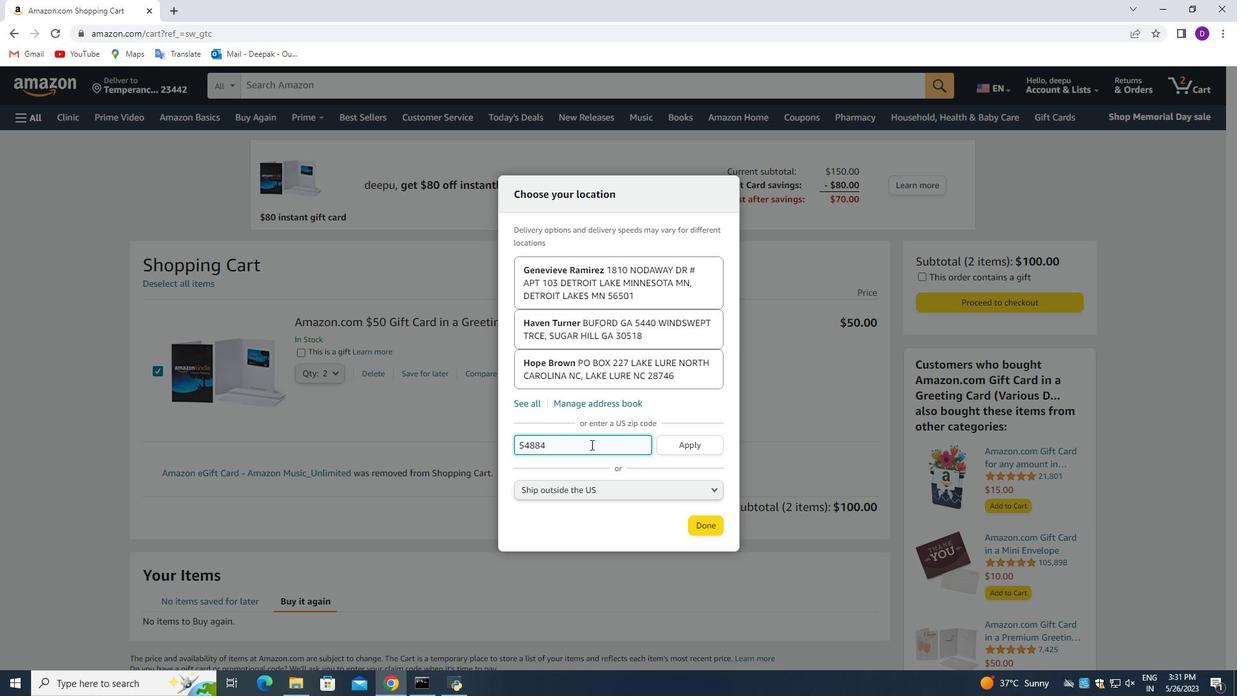 
Action: Mouse moved to (560, 444)
Screenshot: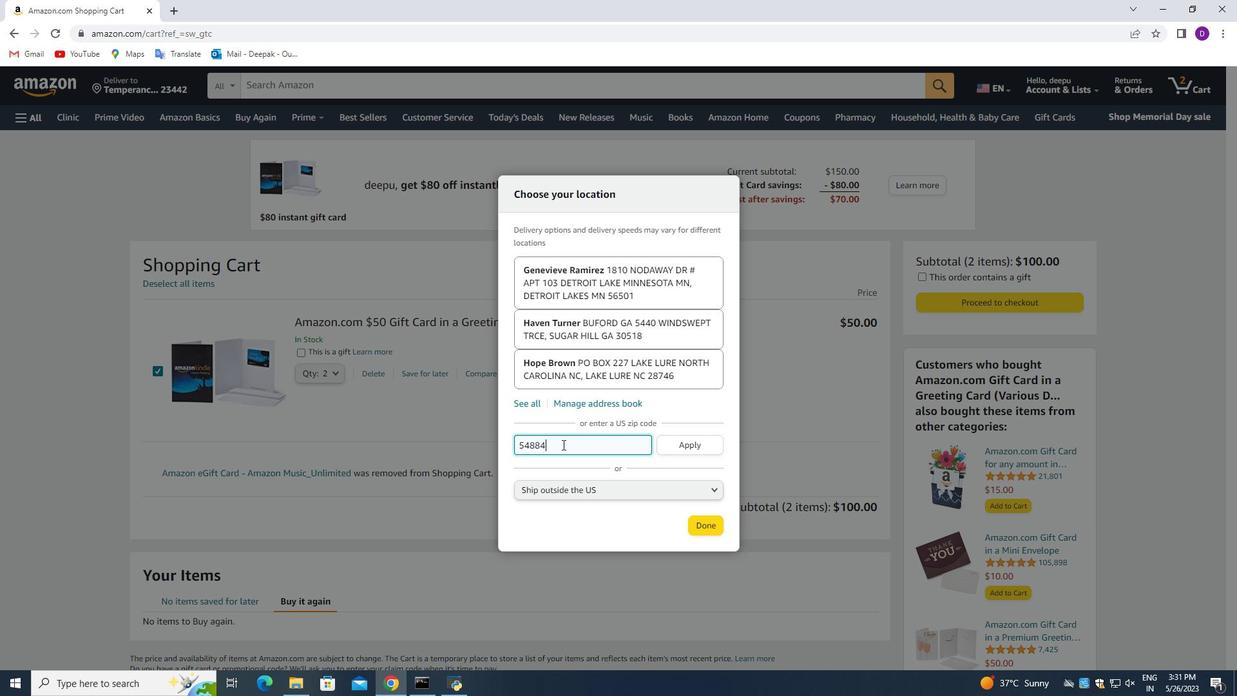 
Action: Key pressed <Key.backspace><Key.backspace><Key.backspace>848
Screenshot: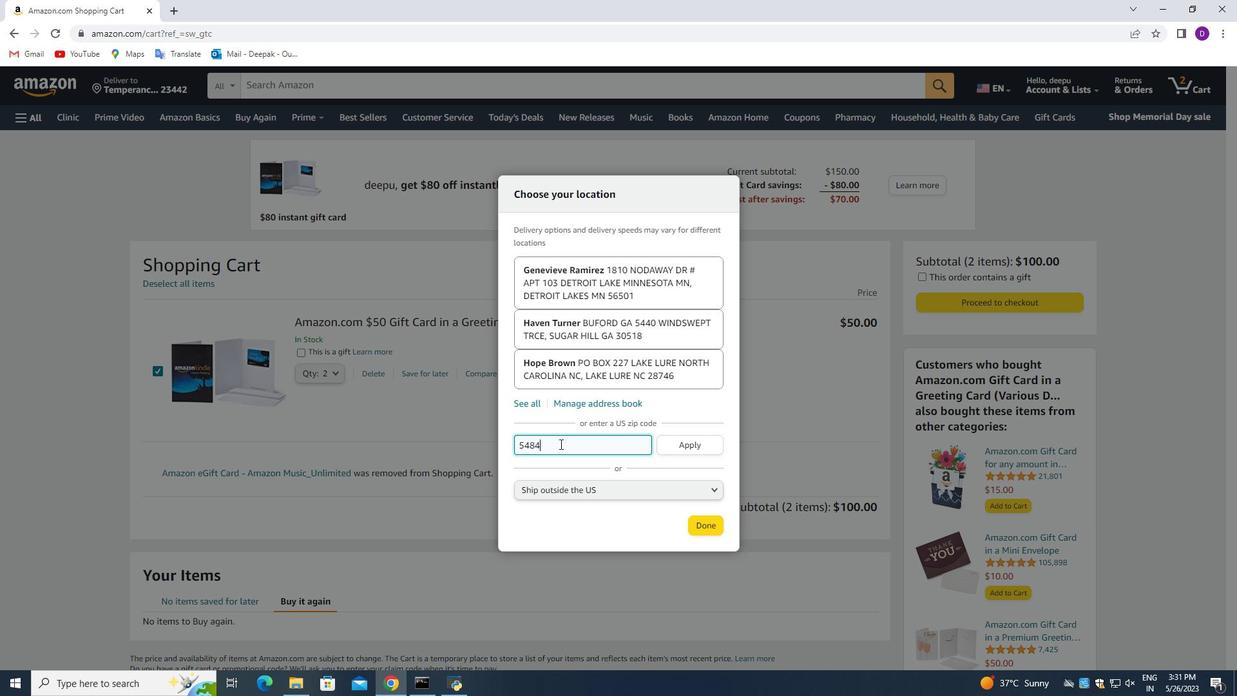 
Action: Mouse moved to (691, 443)
Screenshot: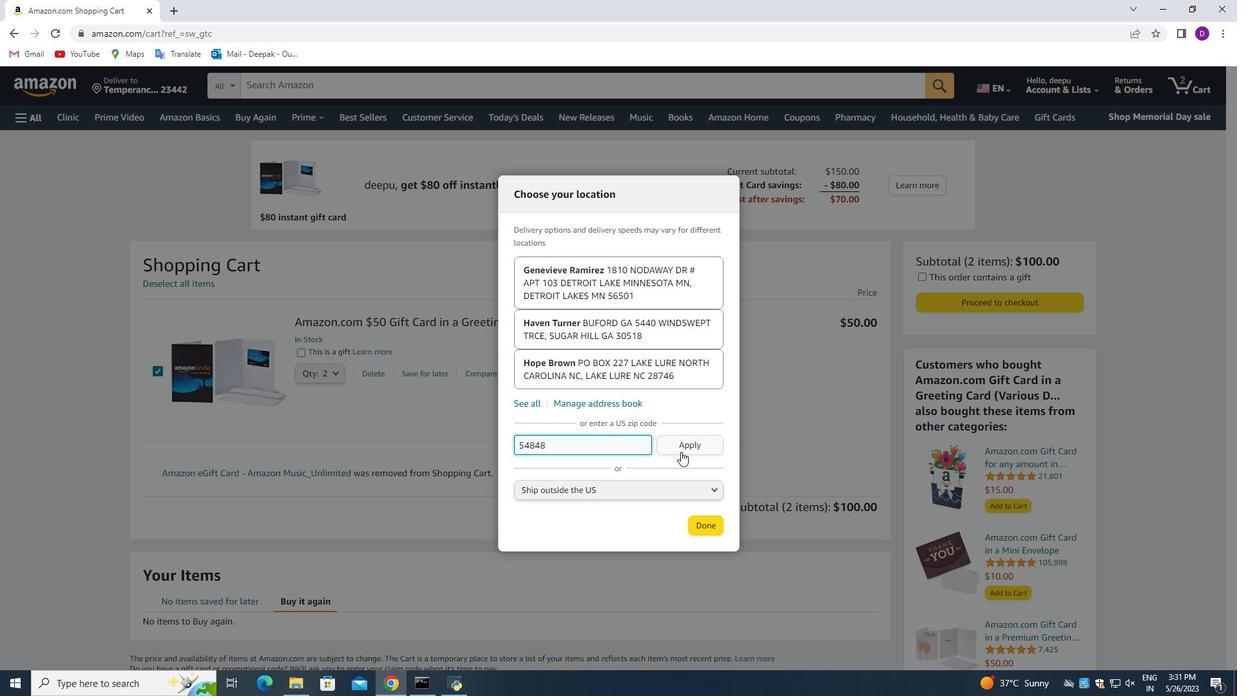 
Action: Mouse pressed left at (691, 443)
Screenshot: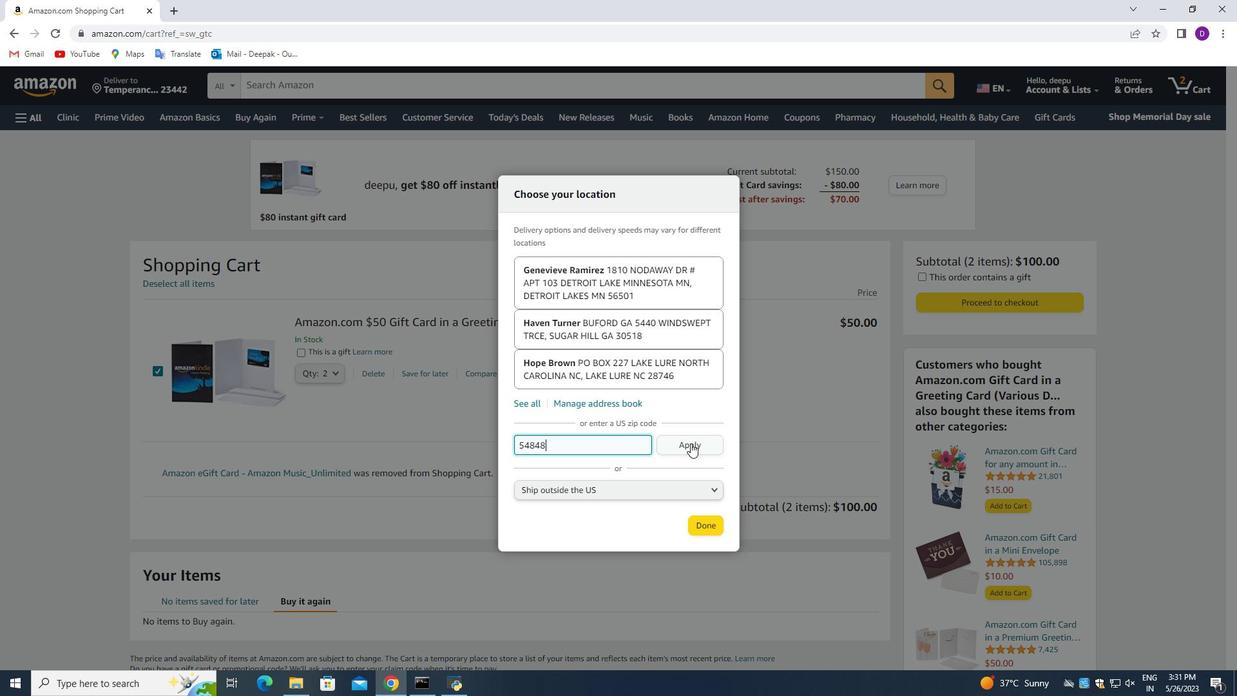 
Action: Mouse moved to (704, 535)
Screenshot: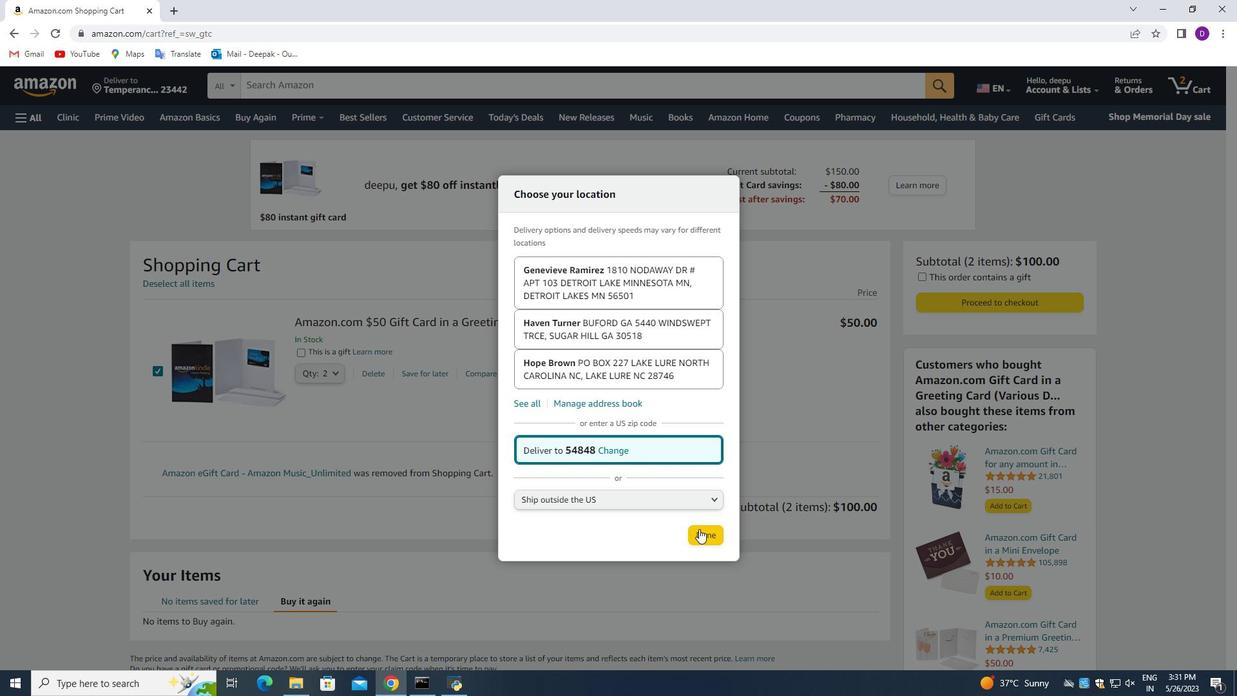 
Action: Mouse pressed left at (704, 535)
Screenshot: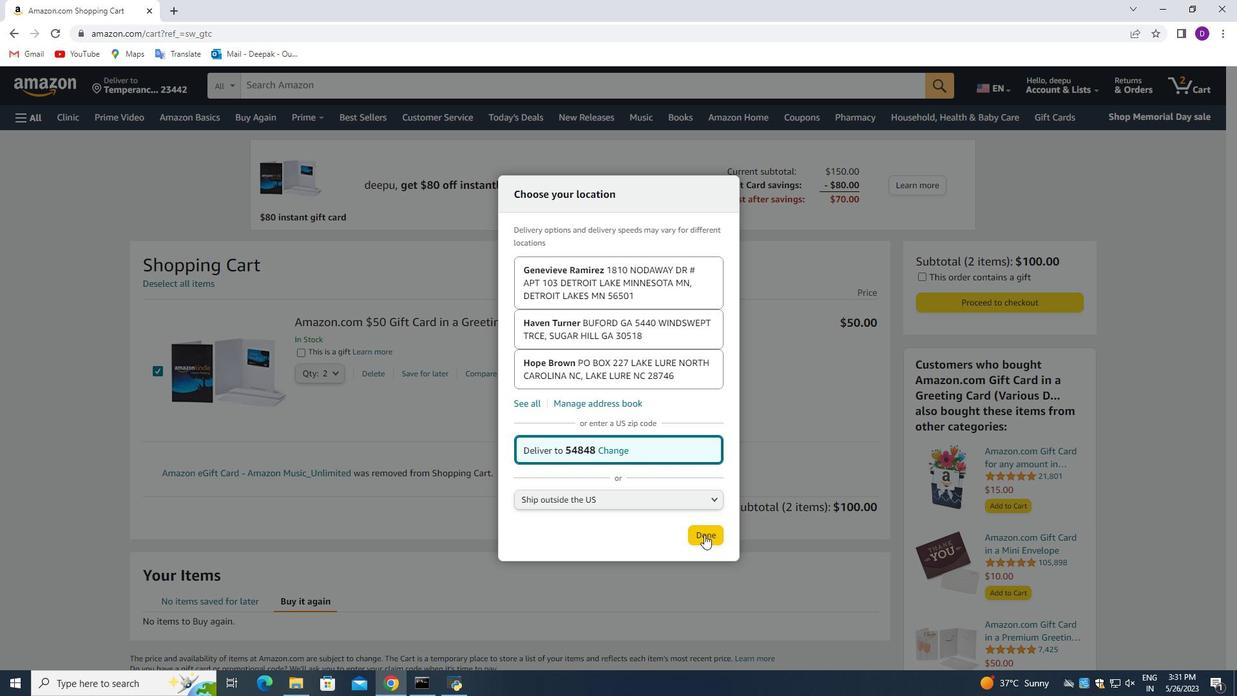 
Action: Mouse moved to (130, 92)
Screenshot: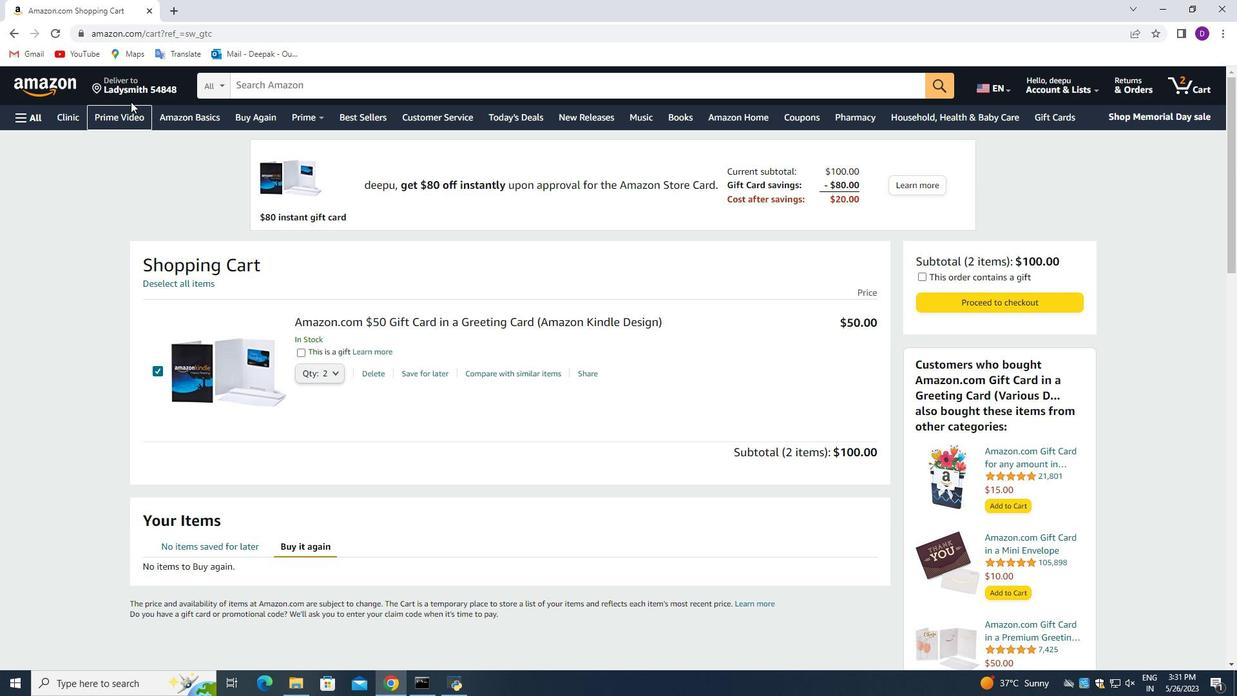 
Action: Mouse pressed left at (130, 92)
Screenshot: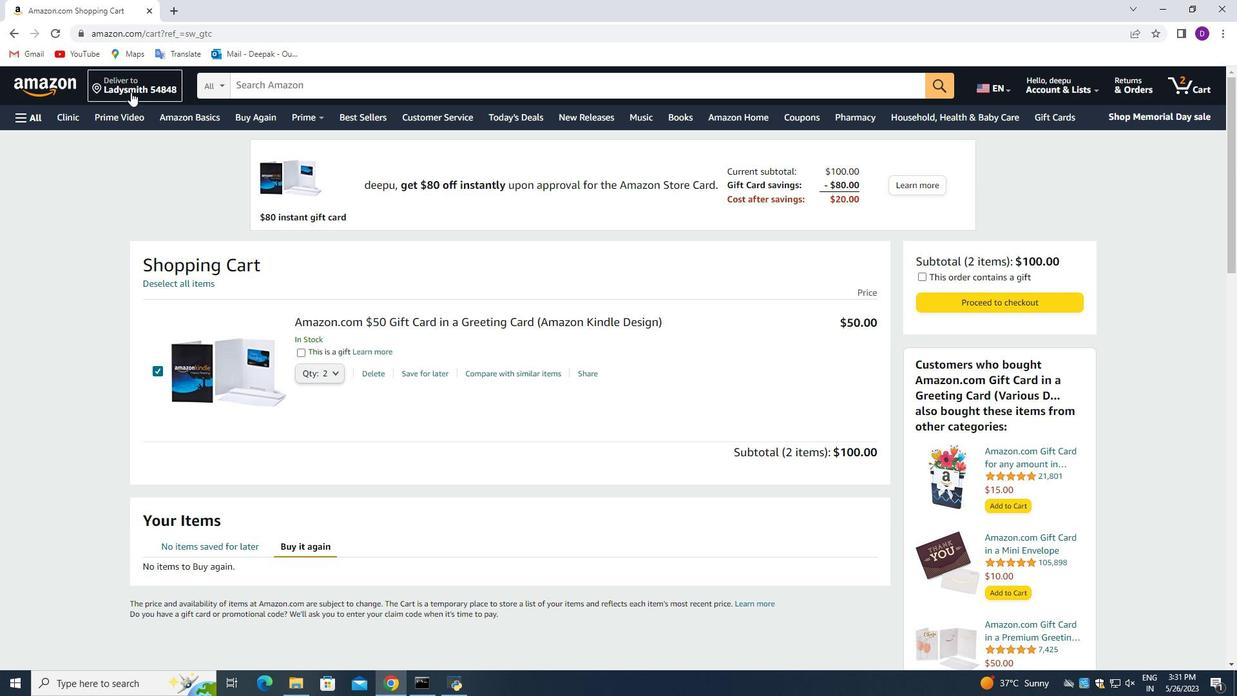 
Action: Mouse moved to (589, 407)
Screenshot: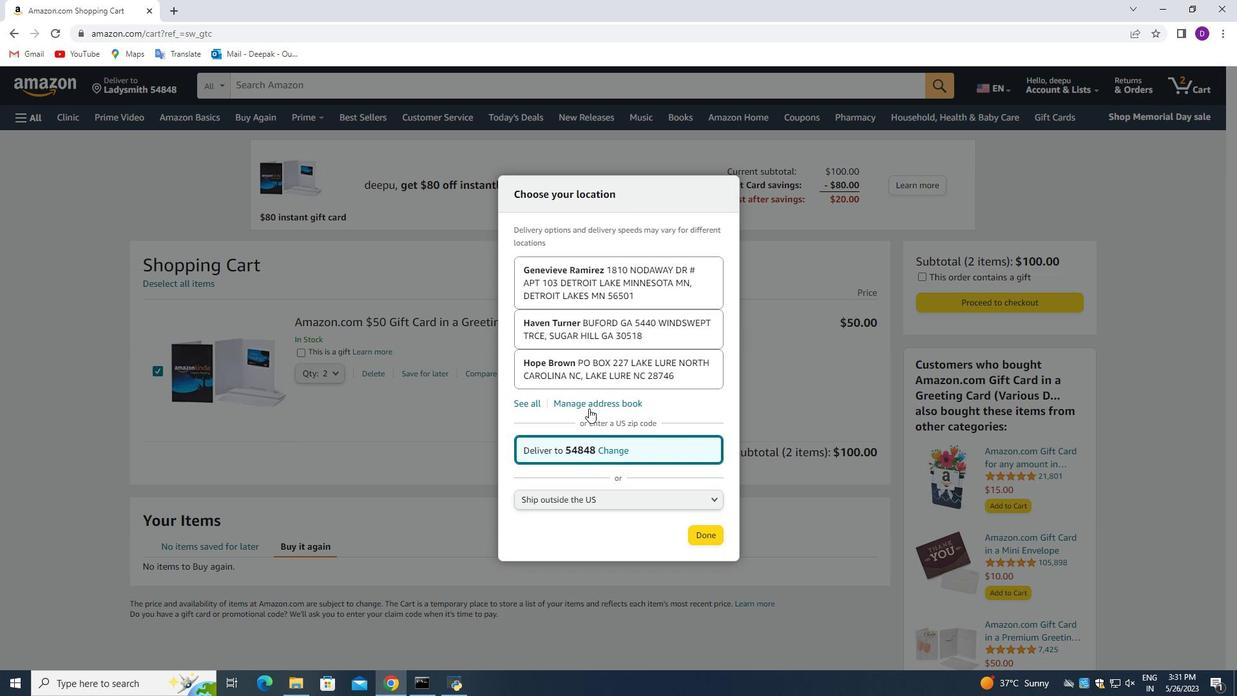 
Action: Mouse pressed left at (589, 407)
Screenshot: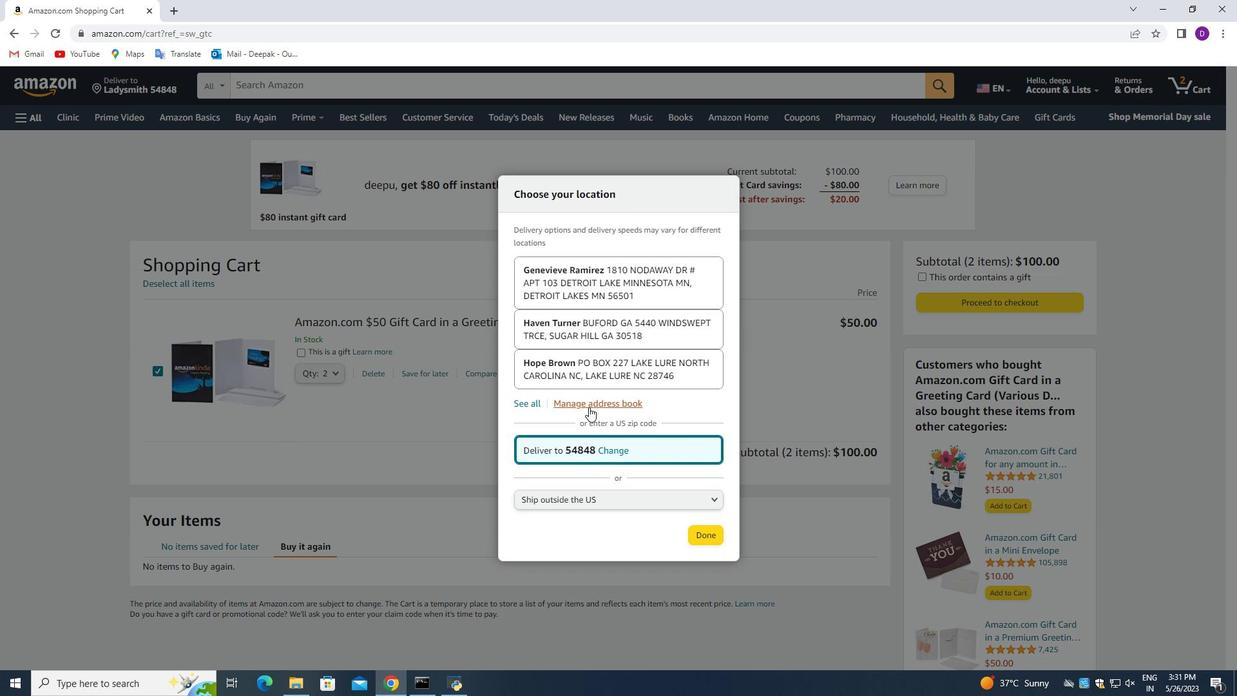 
Action: Mouse moved to (344, 298)
Screenshot: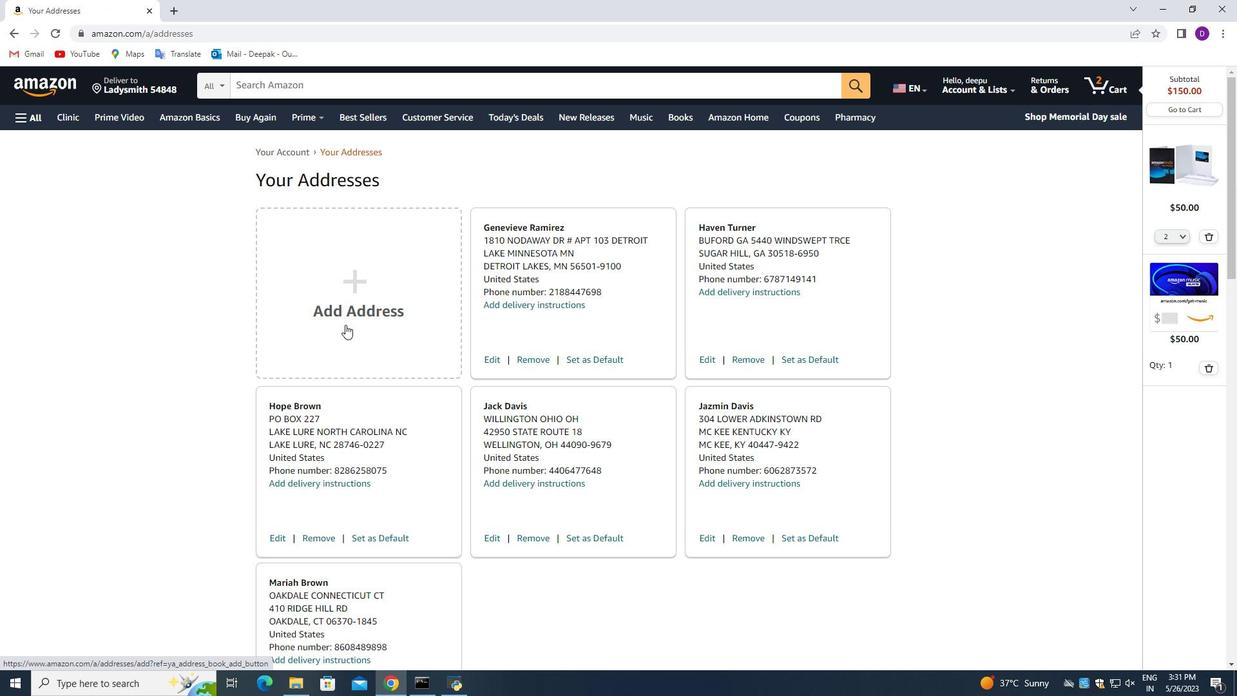 
Action: Mouse pressed left at (344, 298)
Screenshot: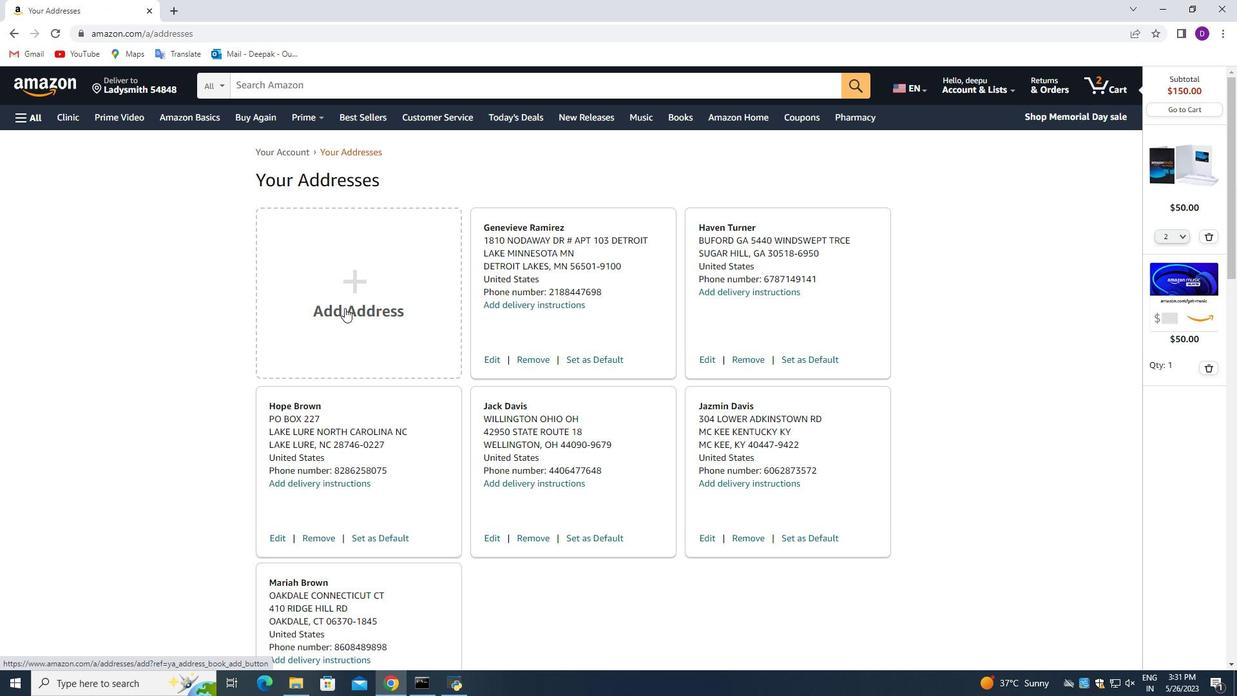 
Action: Mouse moved to (486, 331)
Screenshot: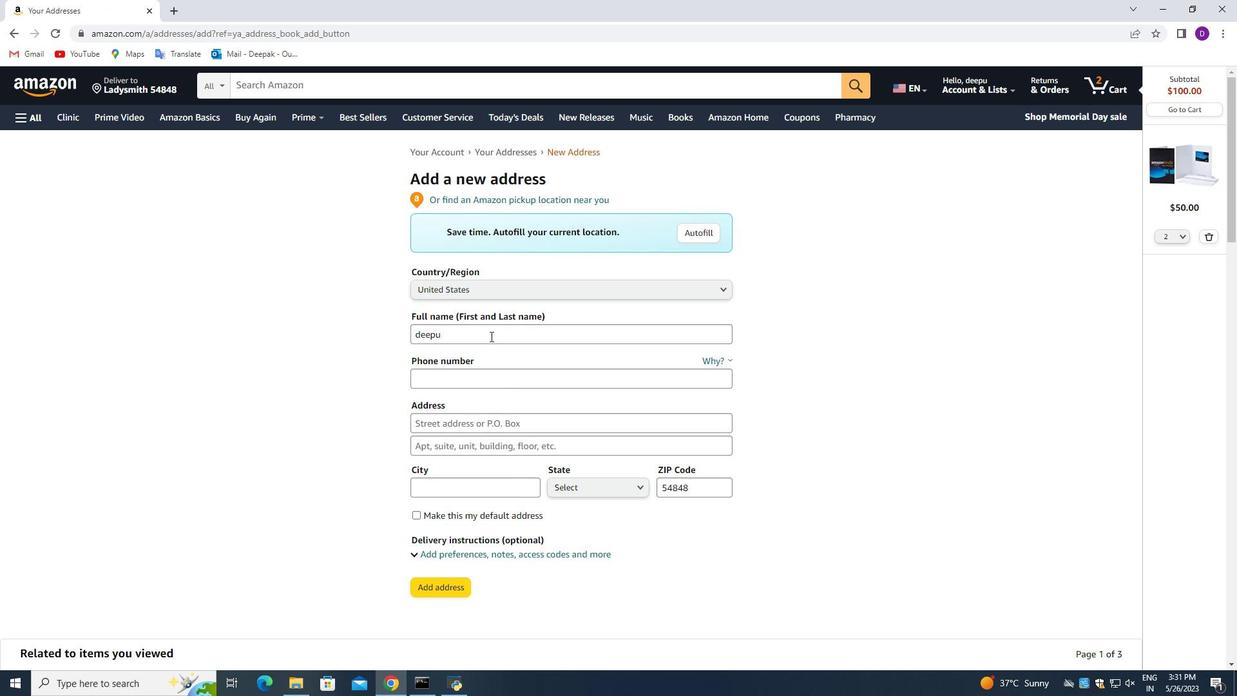 
Action: Mouse pressed left at (486, 331)
Screenshot: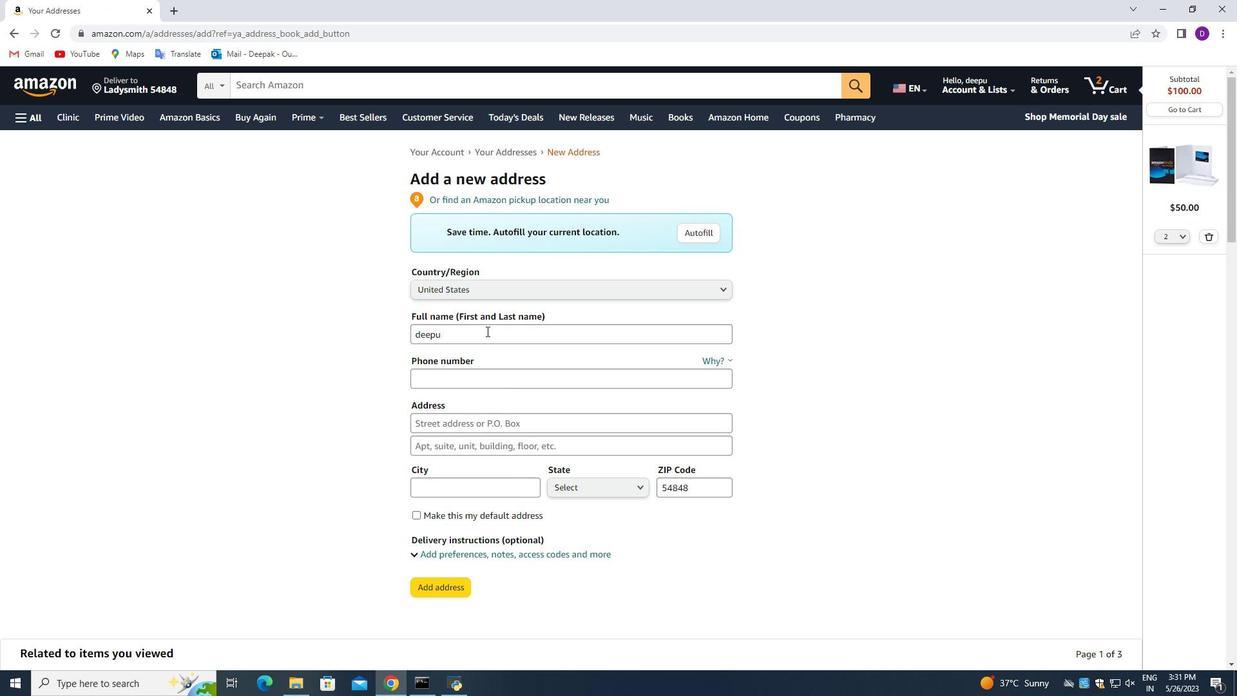 
Action: Mouse pressed left at (486, 331)
Screenshot: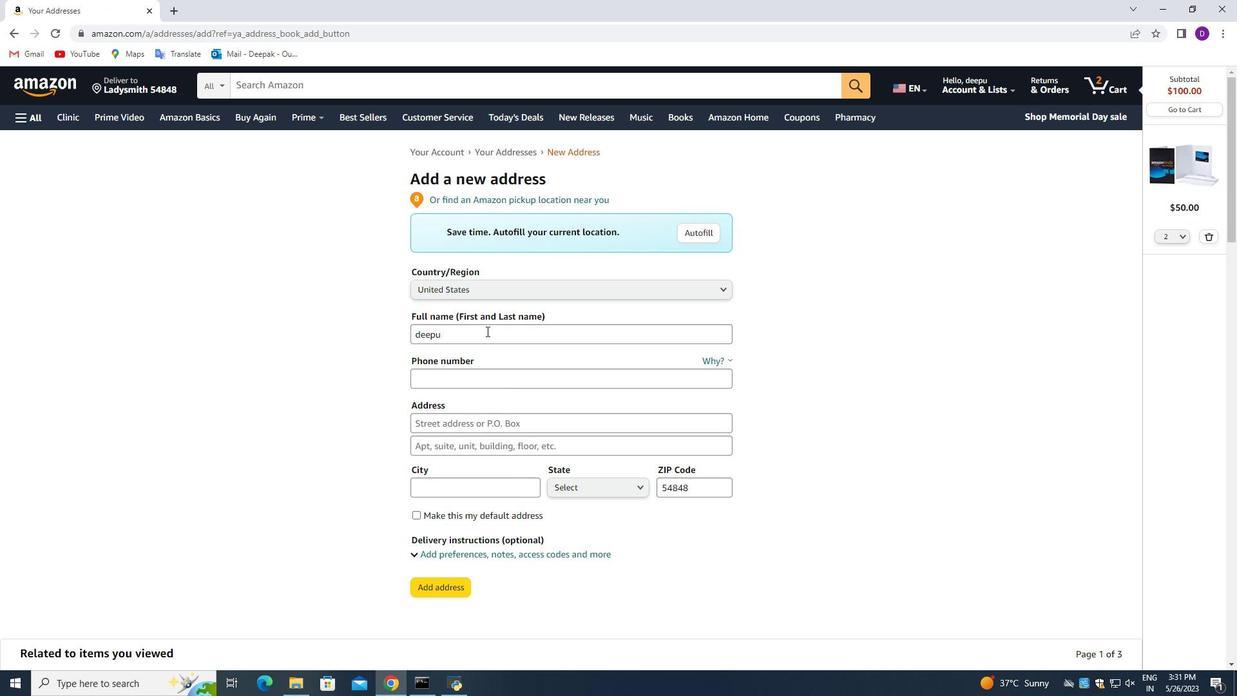 
Action: Key pressed <Key.backspace><Key.shift>Mary<Key.space><Key.shift>Ho<Key.backspace><Key.backspace>j<Key.backspace><Key.shift>Jones
Screenshot: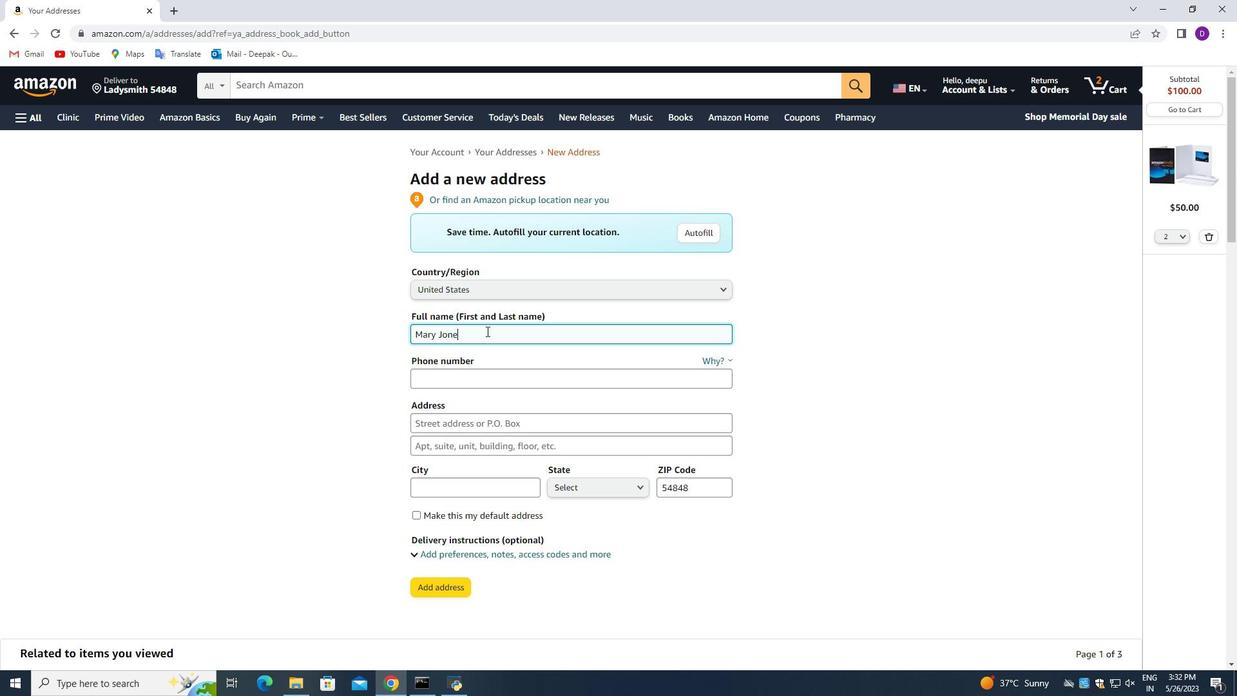 
Action: Mouse moved to (482, 374)
Screenshot: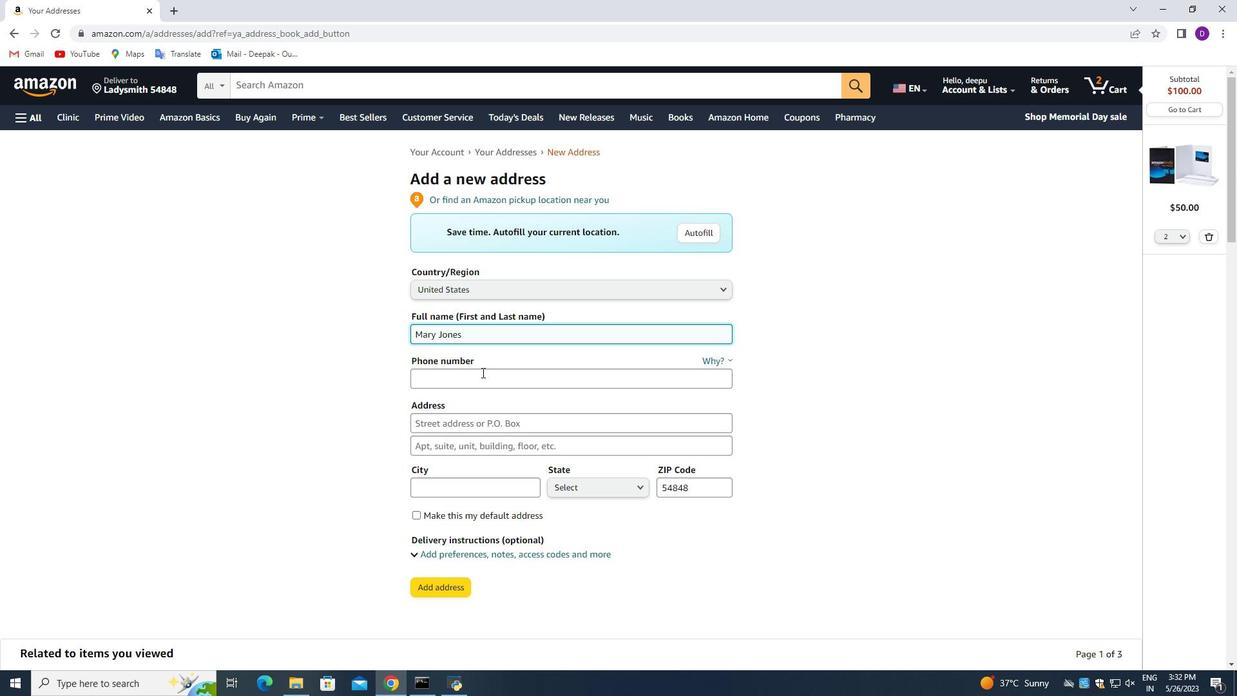 
Action: Mouse pressed left at (482, 374)
Screenshot: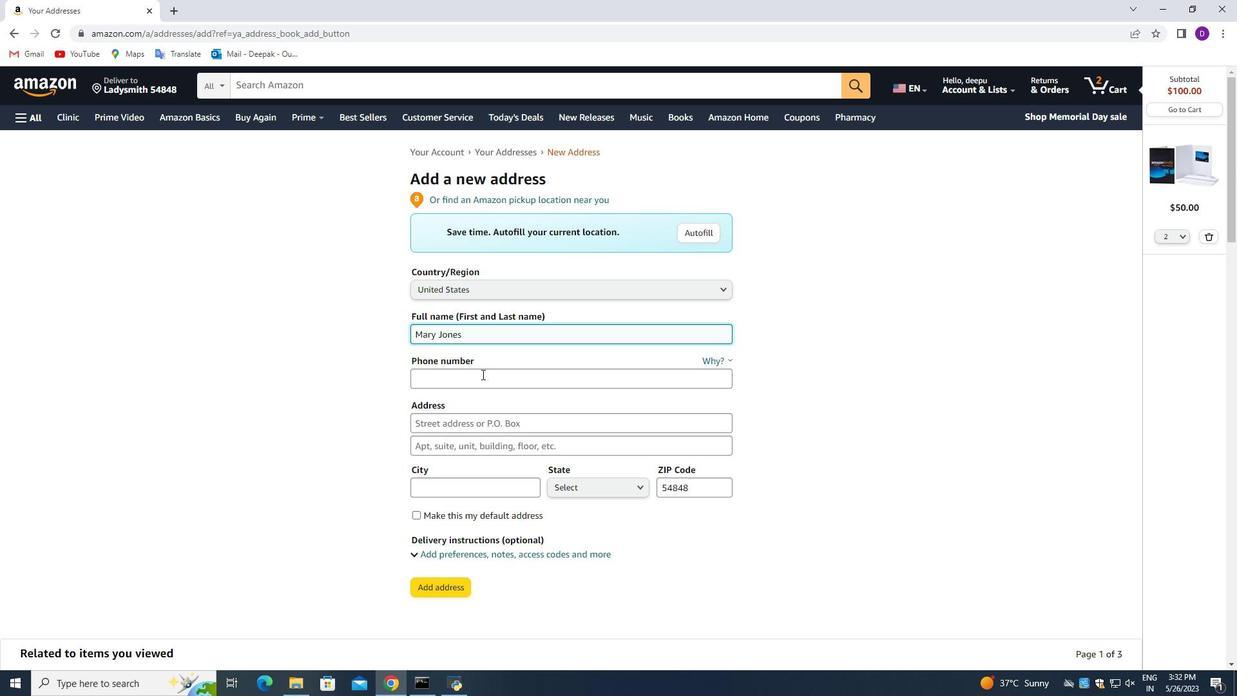 
Action: Key pressed 5073734876
Screenshot: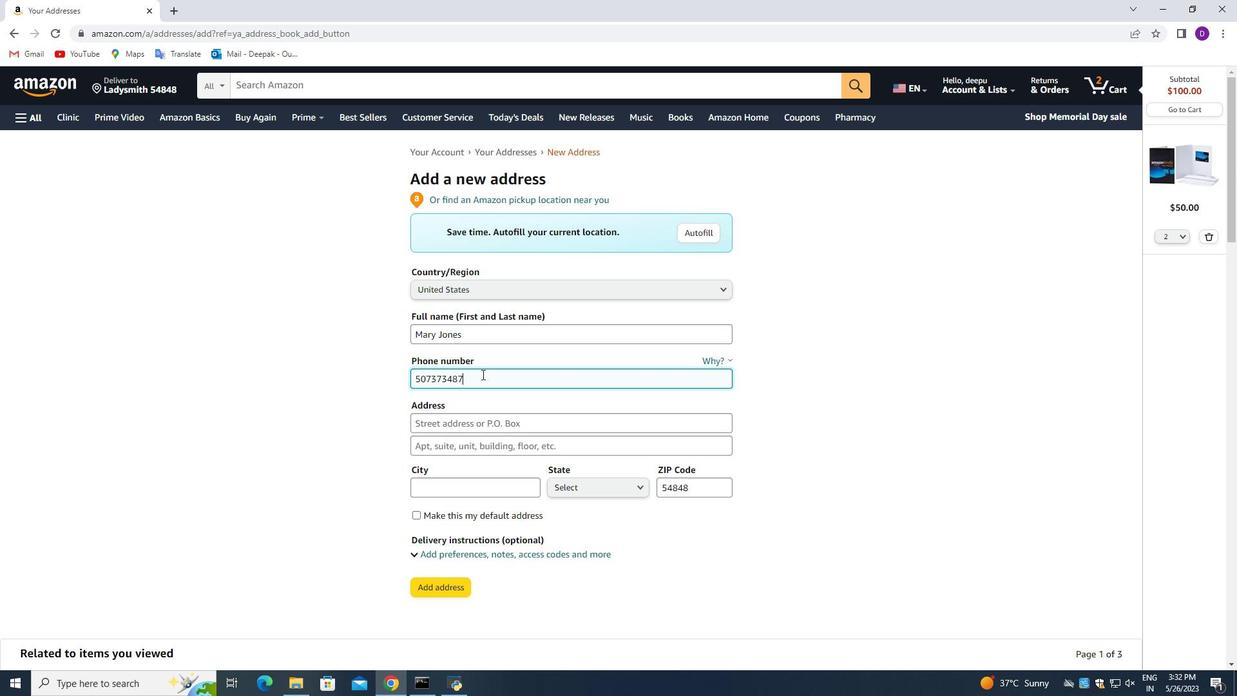 
Action: Mouse moved to (482, 428)
Screenshot: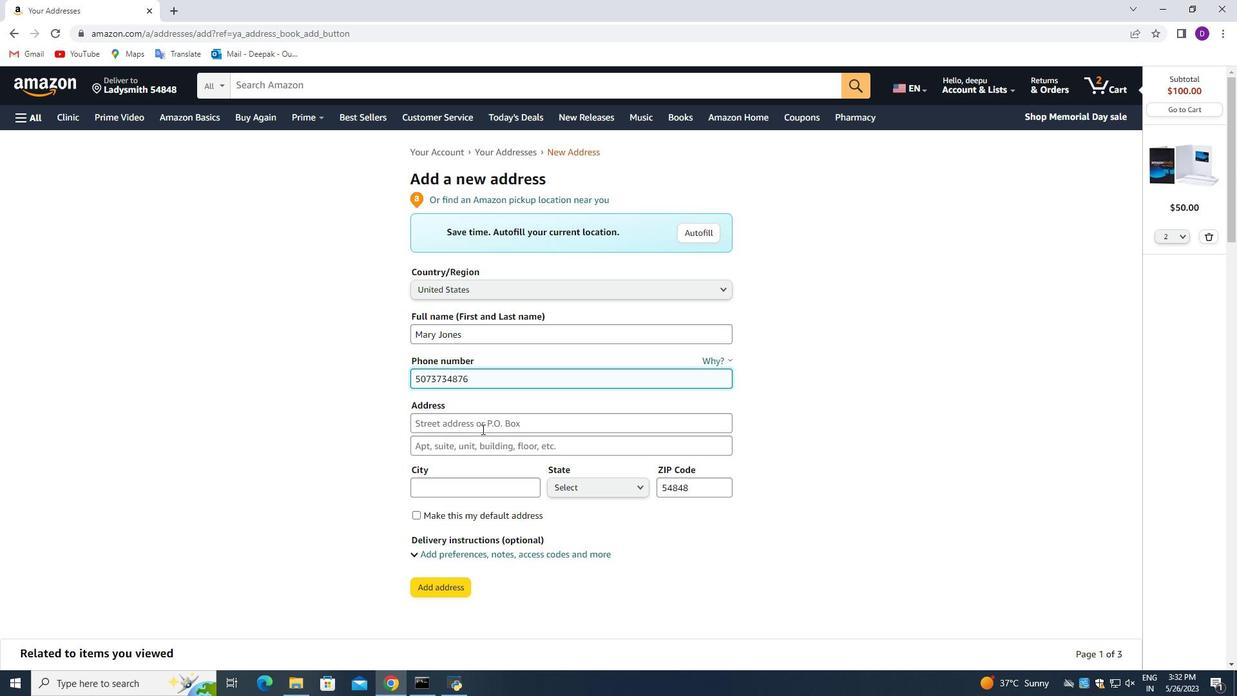 
Action: Mouse pressed left at (482, 428)
Screenshot: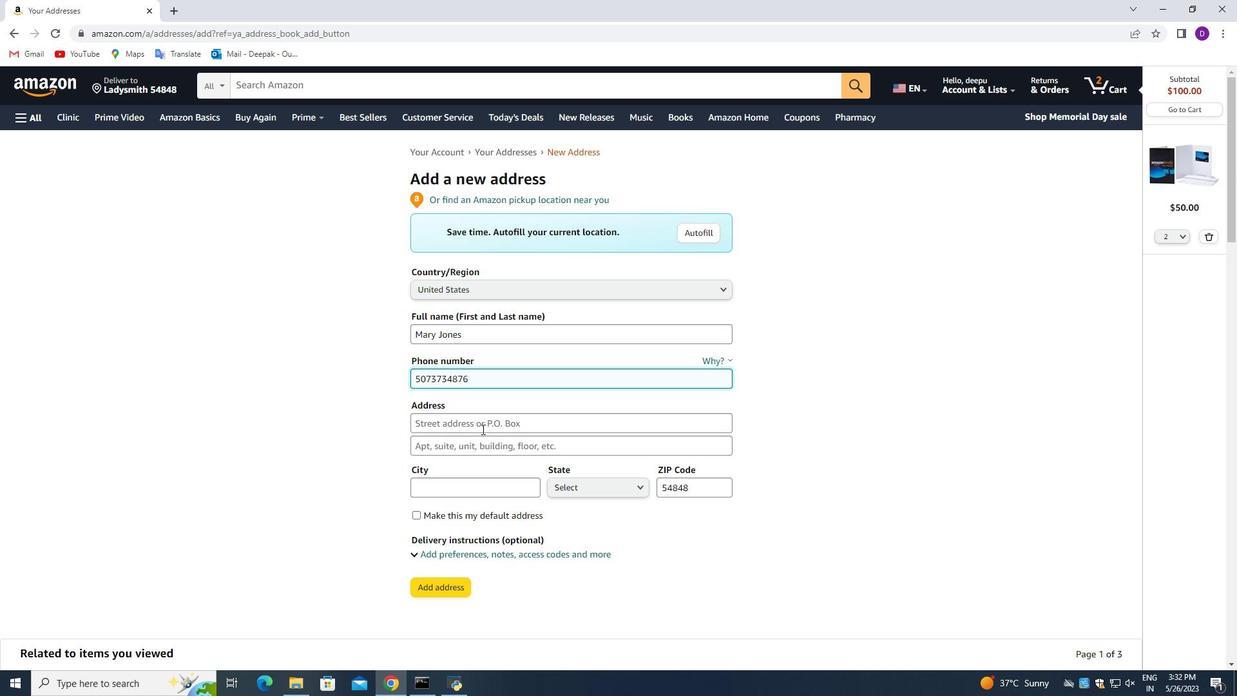 
Action: Mouse moved to (482, 427)
Screenshot: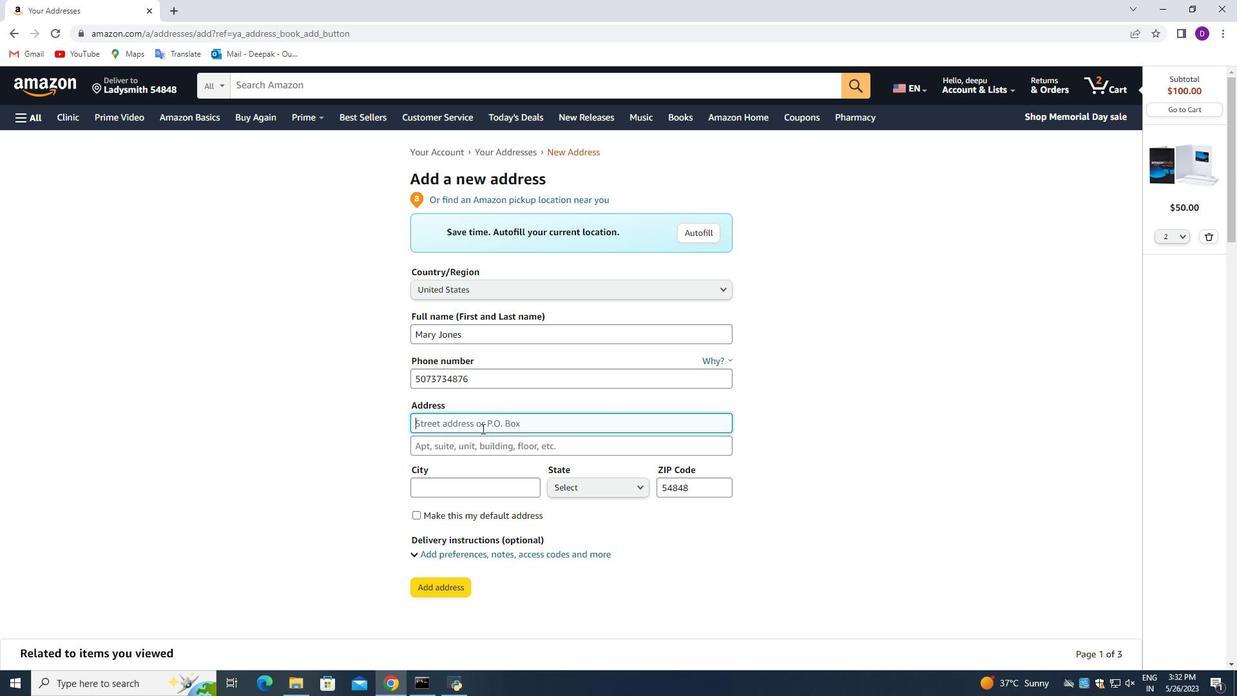 
Action: Key pressed 703<Key.space><Key.shift_r>Fritz<Key.space><Key.shift_r>Ave<Key.space><Key.shift_r>W
Screenshot: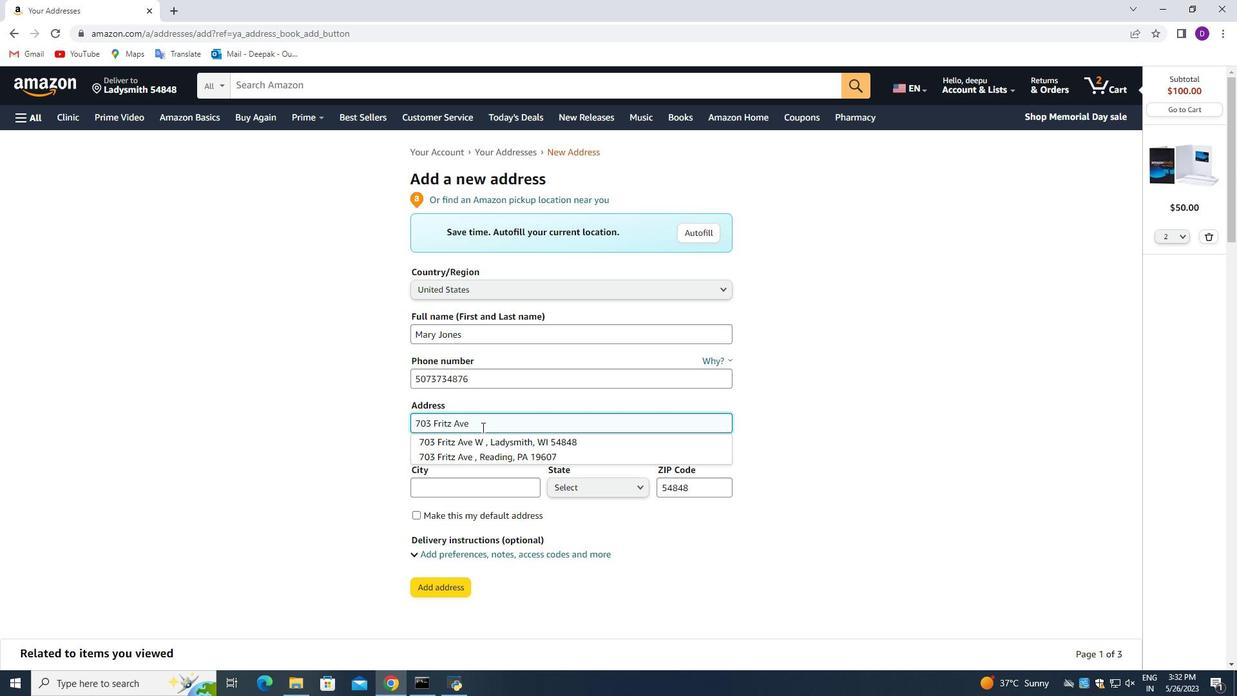 
Action: Mouse moved to (303, 428)
Screenshot: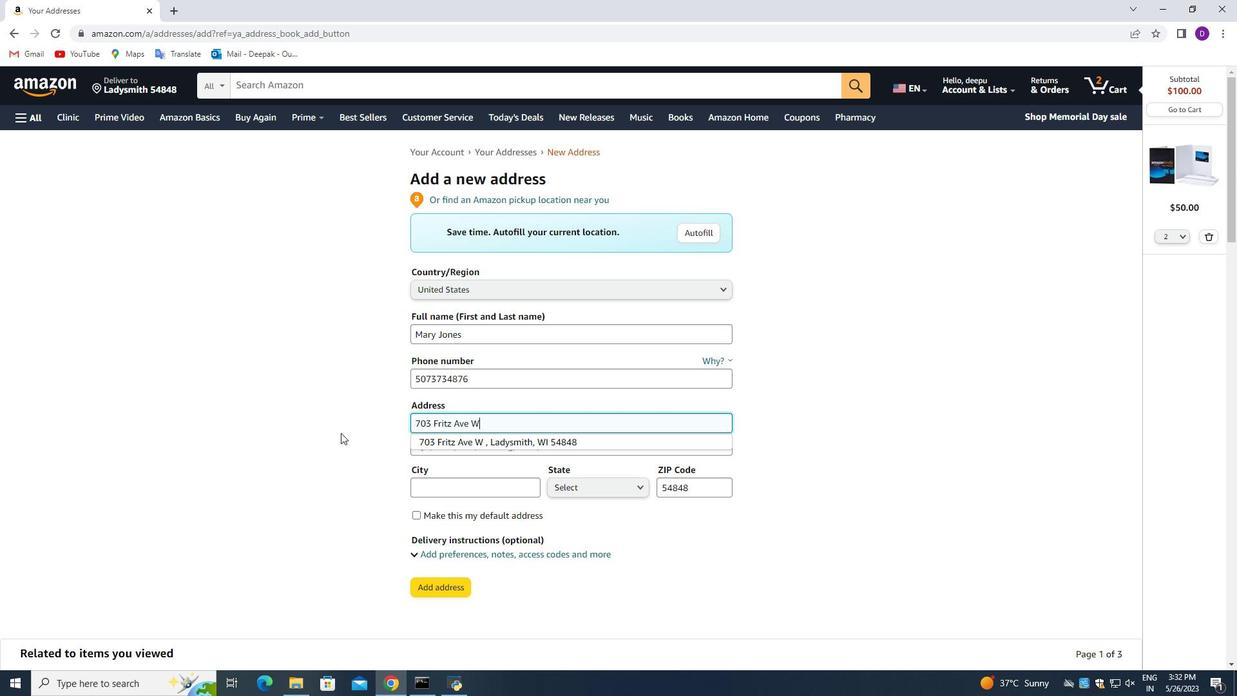 
Action: Mouse pressed left at (303, 428)
Screenshot: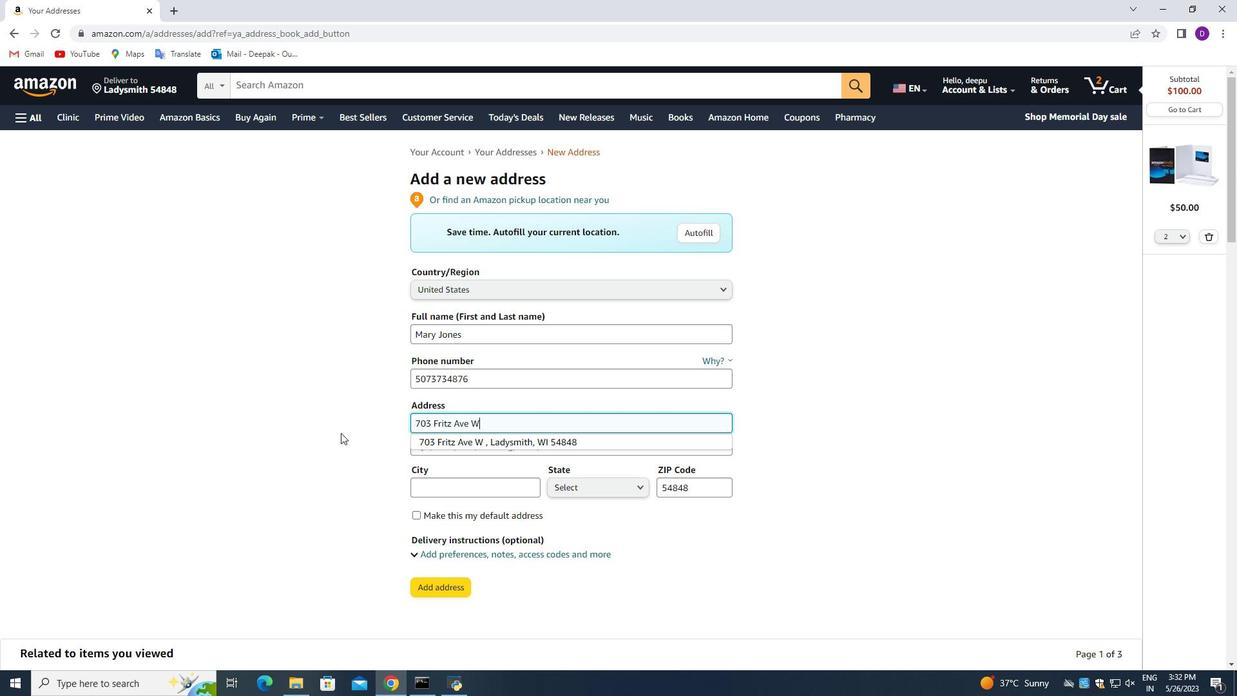 
Action: Mouse moved to (504, 442)
Screenshot: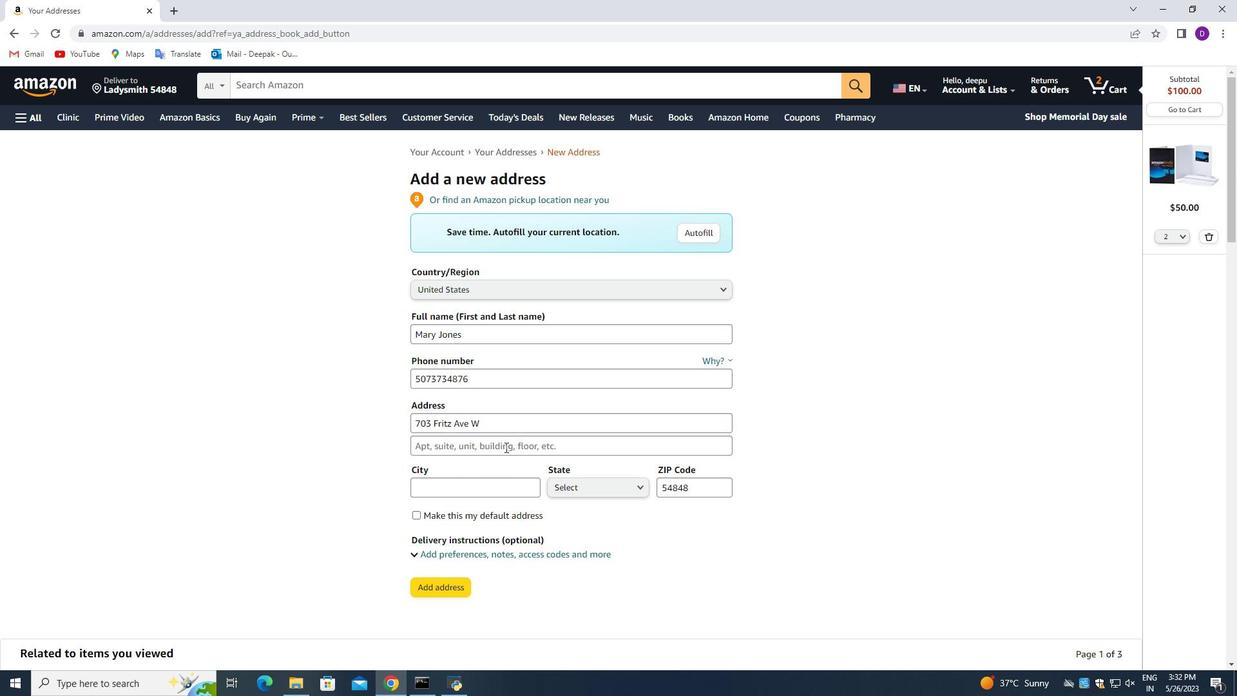 
Action: Mouse pressed left at (504, 442)
Screenshot: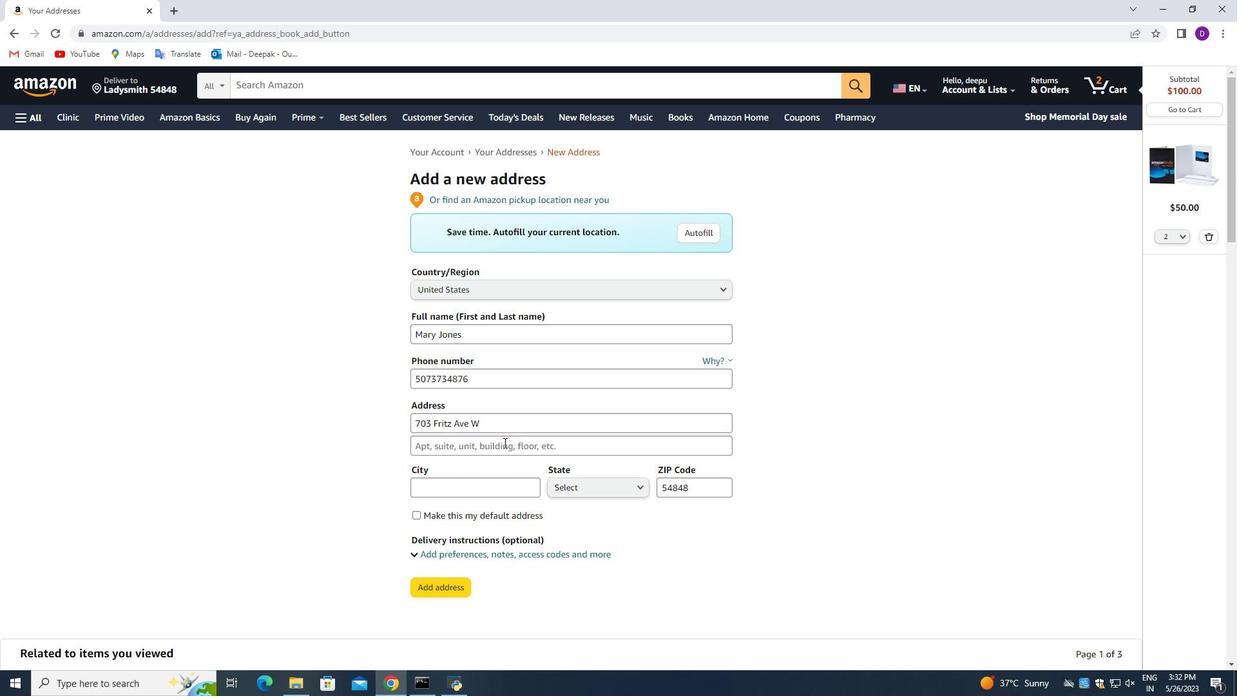
Action: Mouse moved to (473, 442)
Screenshot: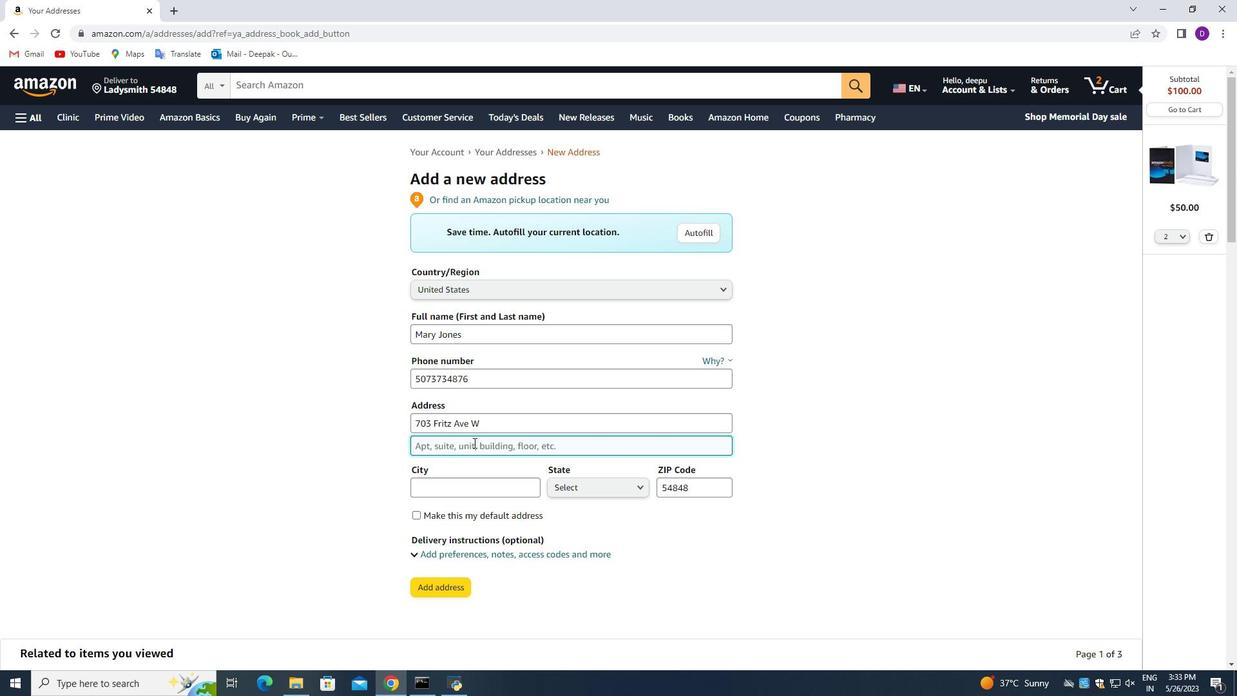 
Action: Key pressed <Key.shift>Ladysmith<Key.space><Key.backspace>,<Key.space><Key.shift_r>Wisxonsi<Key.shift>(<Key.shift_r>W<Key.shift>I<Key.shift>)
Screenshot: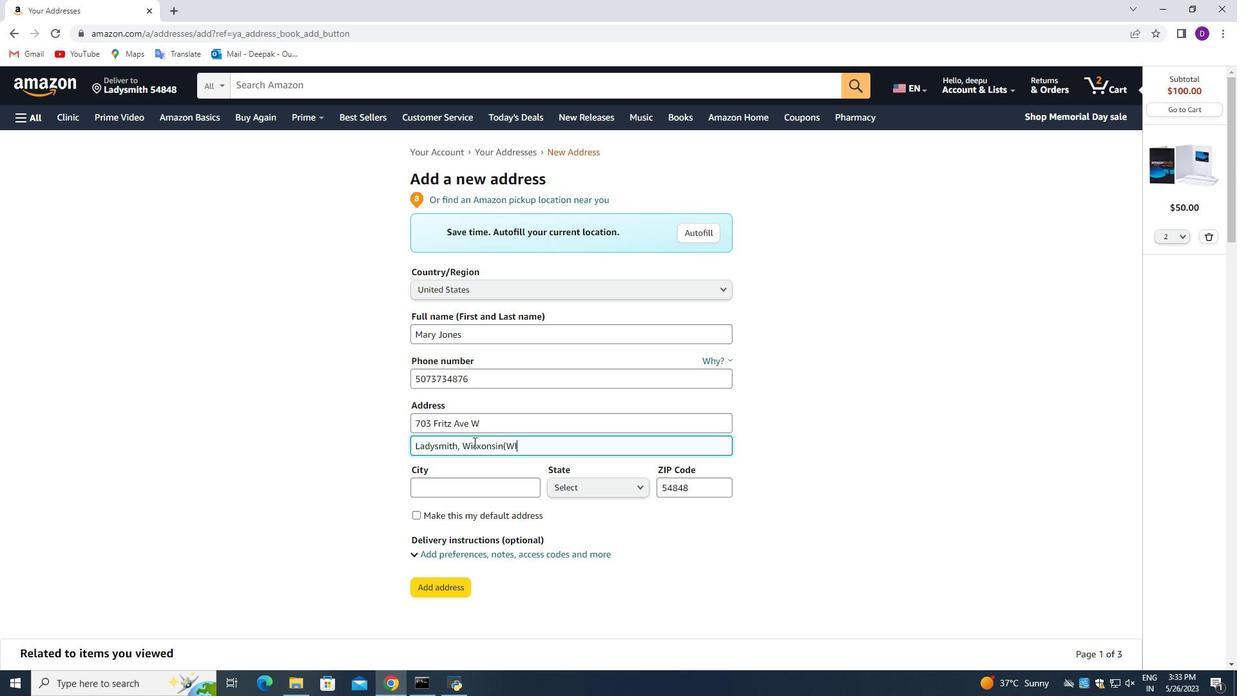 
Action: Mouse moved to (464, 488)
Screenshot: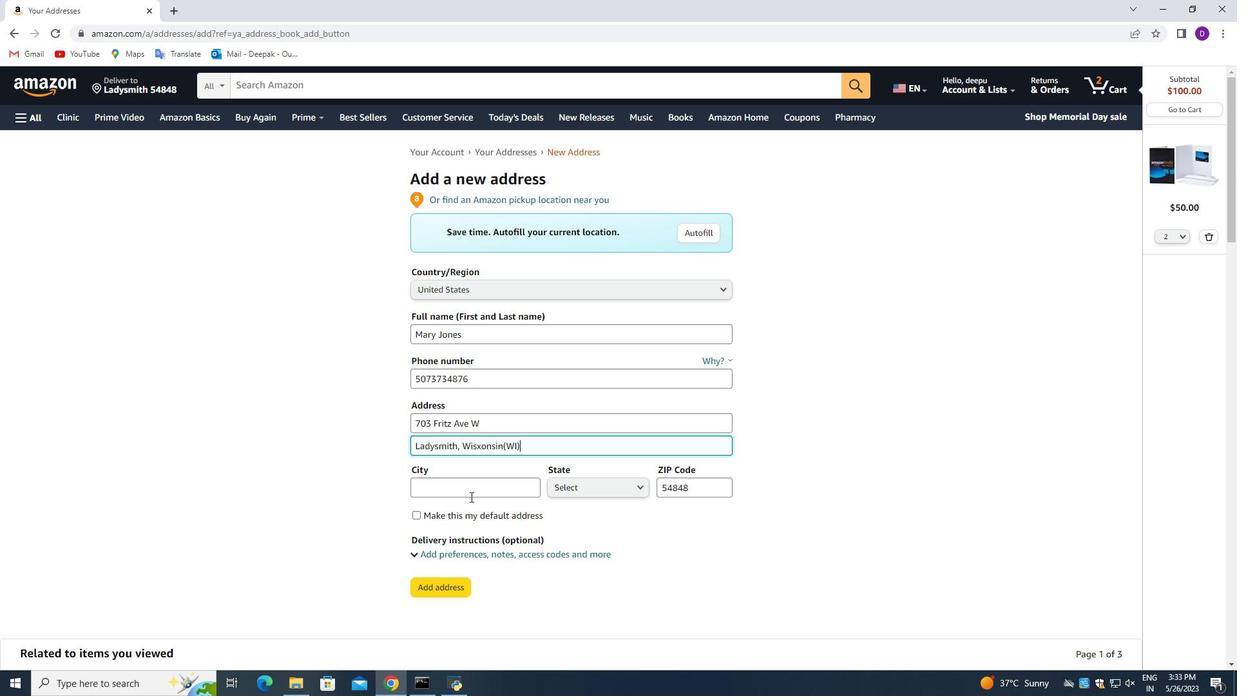 
Action: Mouse pressed left at (464, 488)
Screenshot: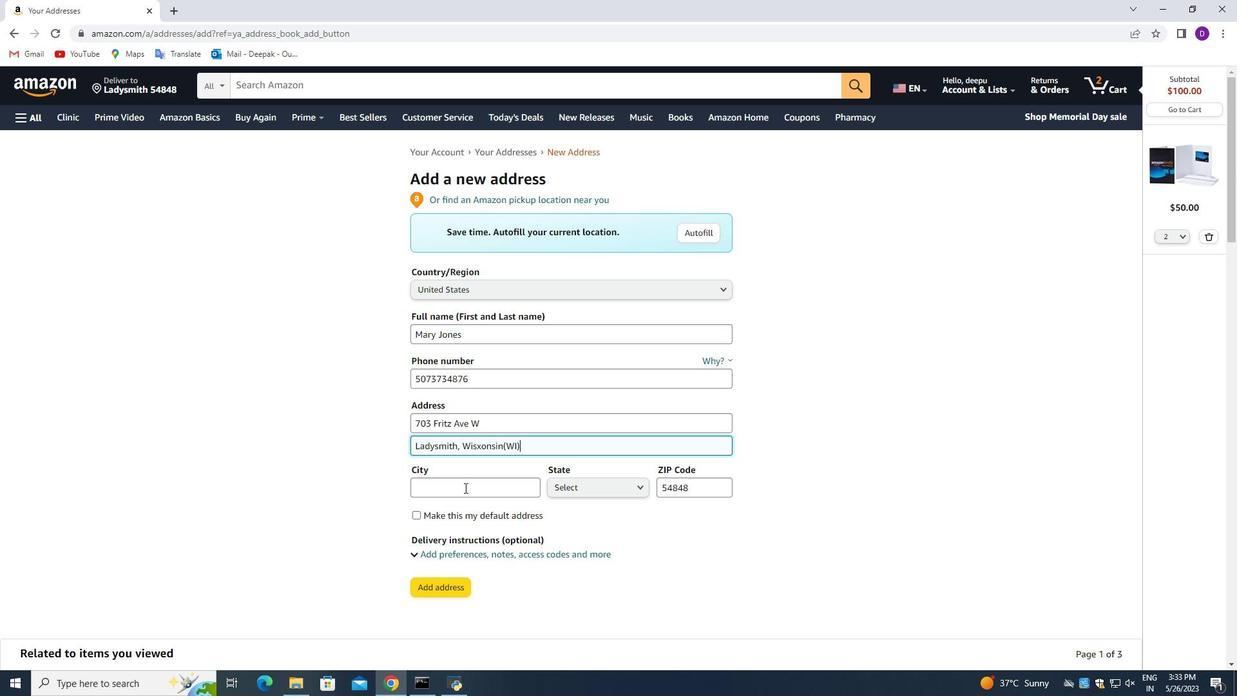 
Action: Key pressed <Key.shift_r>Wisconsin
Screenshot: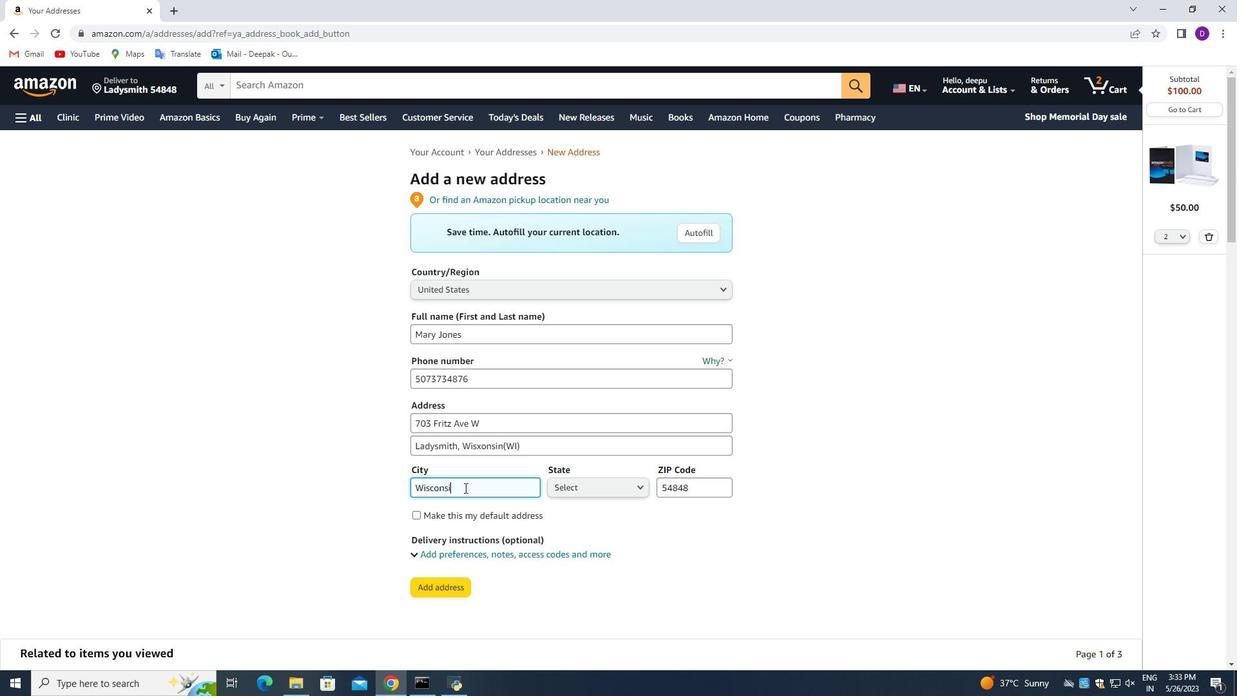 
Action: Mouse moved to (594, 493)
Screenshot: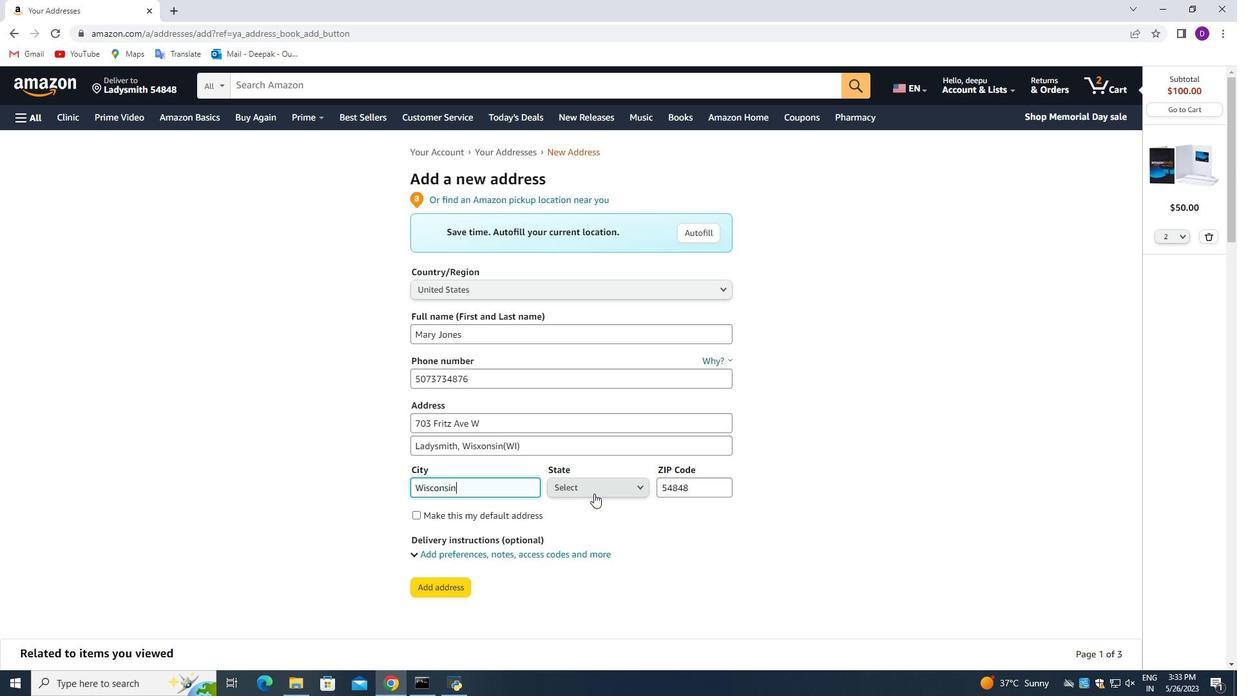 
Action: Mouse pressed left at (594, 493)
Screenshot: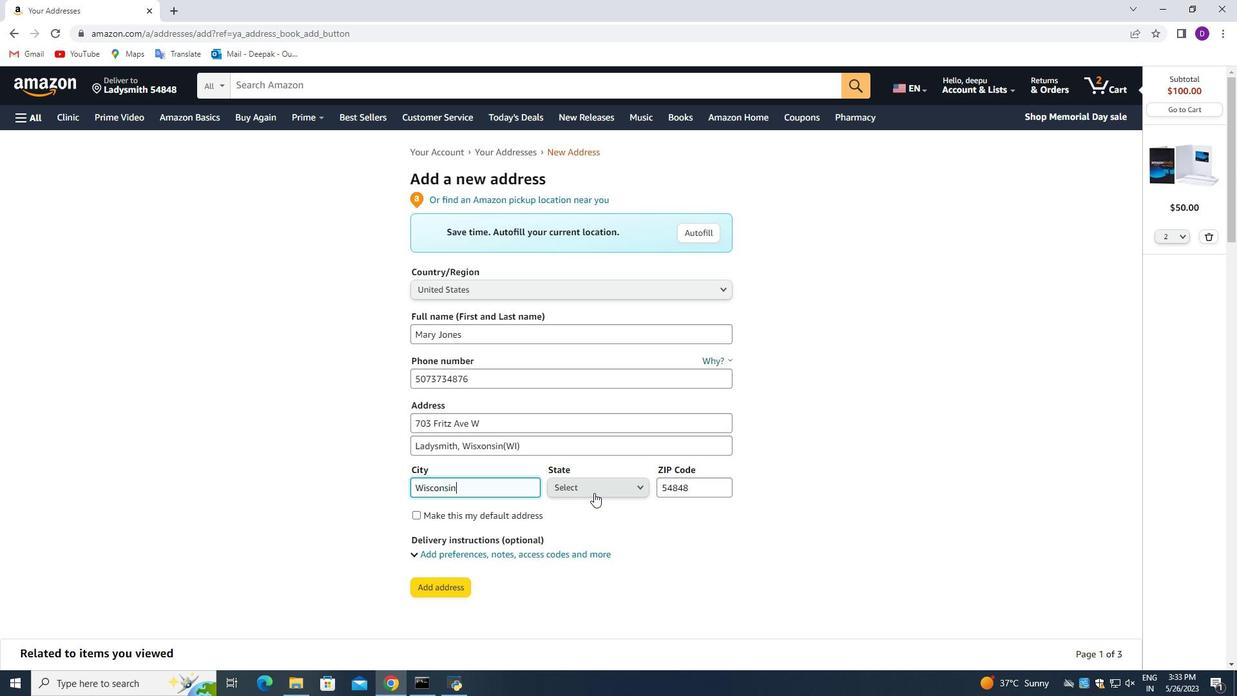 
Action: Mouse moved to (575, 355)
Screenshot: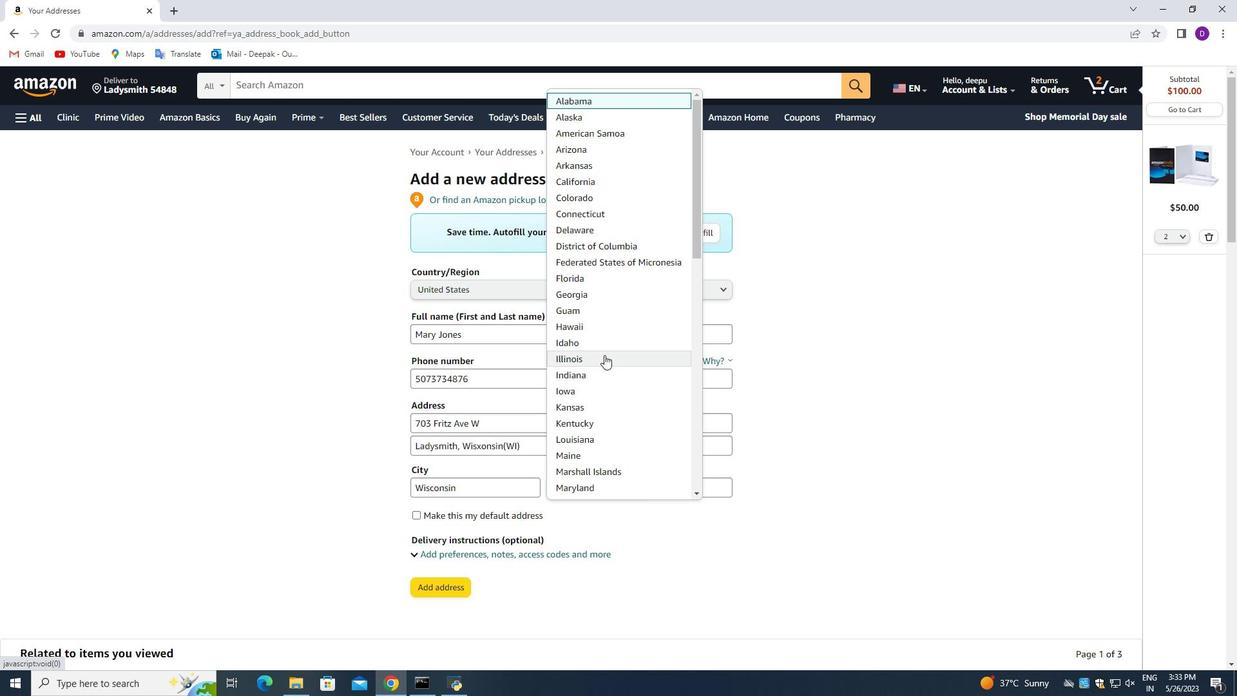 
Action: Key pressed <Key.shift_r>W
Screenshot: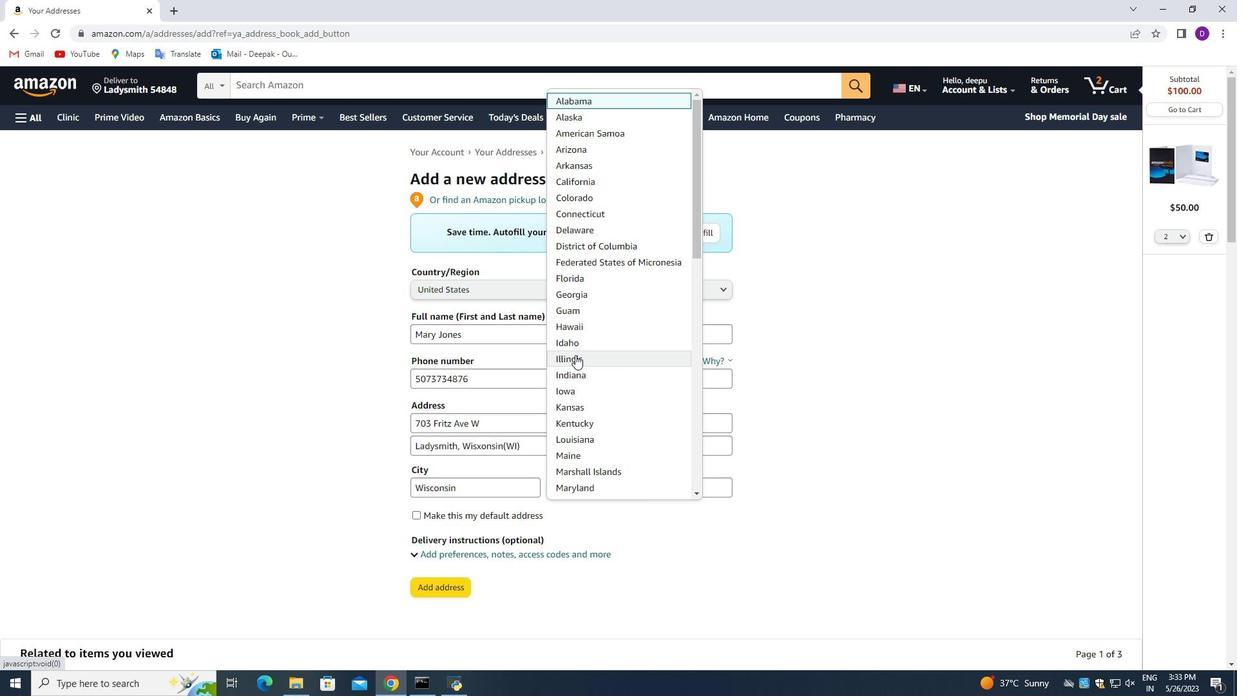 
Action: Mouse moved to (599, 415)
Screenshot: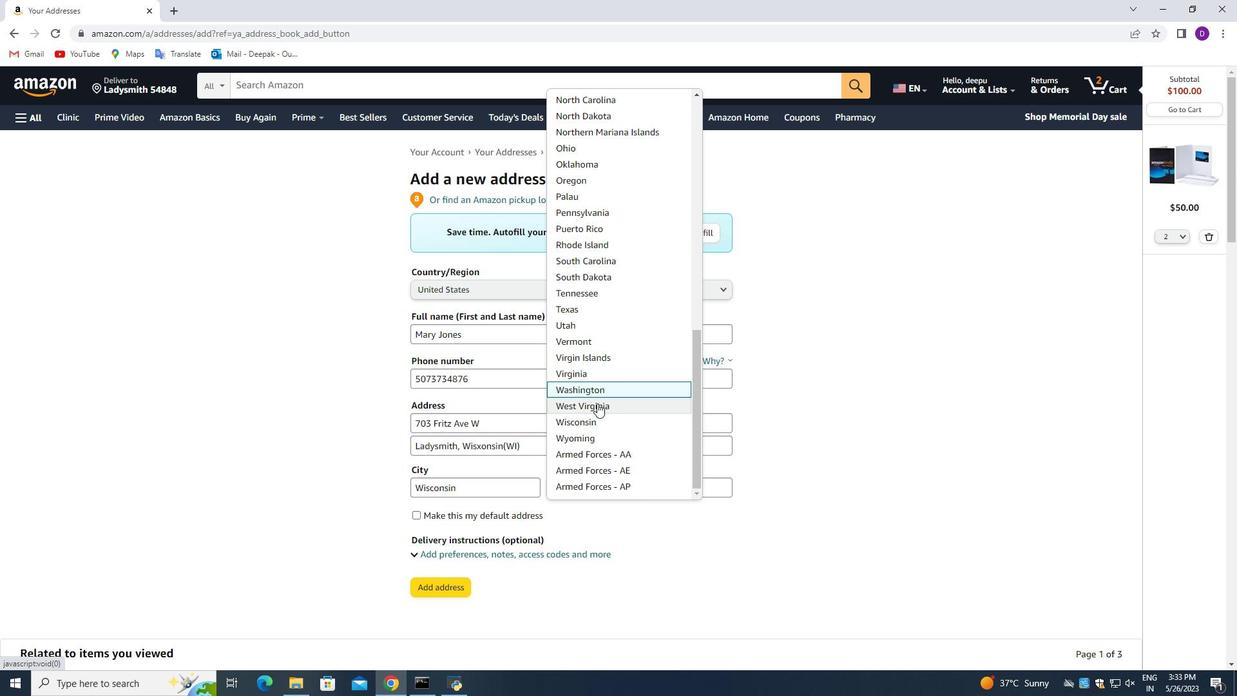 
Action: Mouse pressed left at (599, 415)
Screenshot: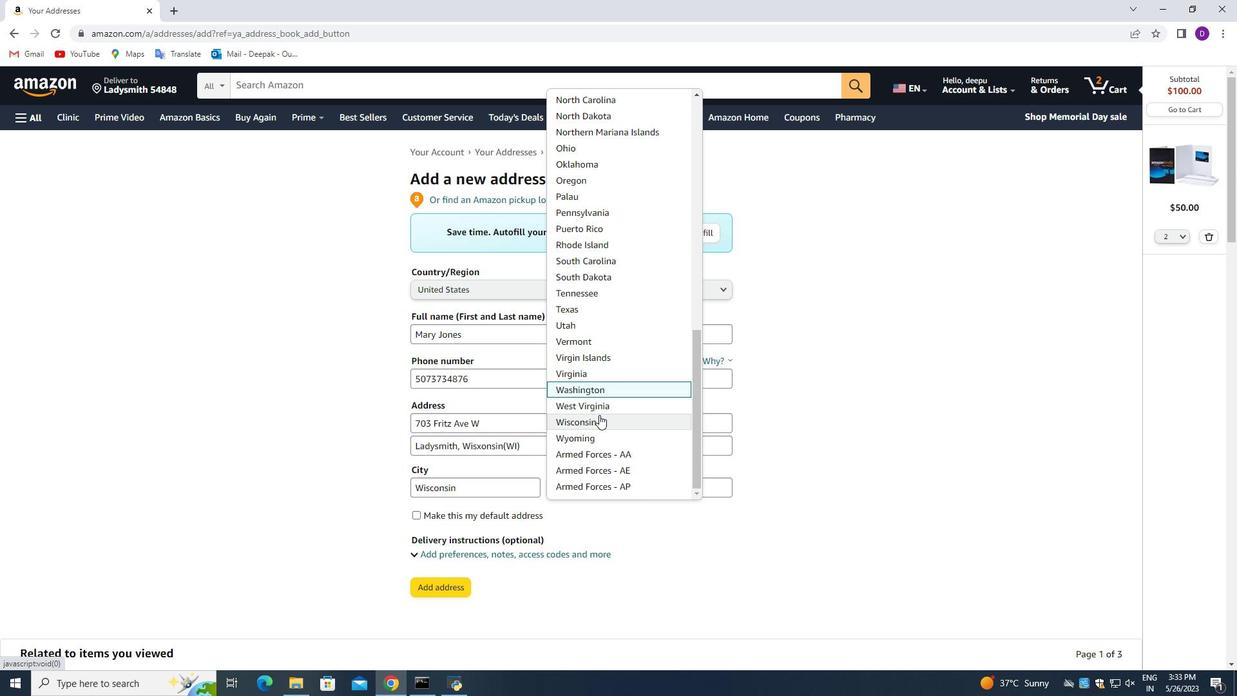 
Action: Mouse moved to (441, 590)
Screenshot: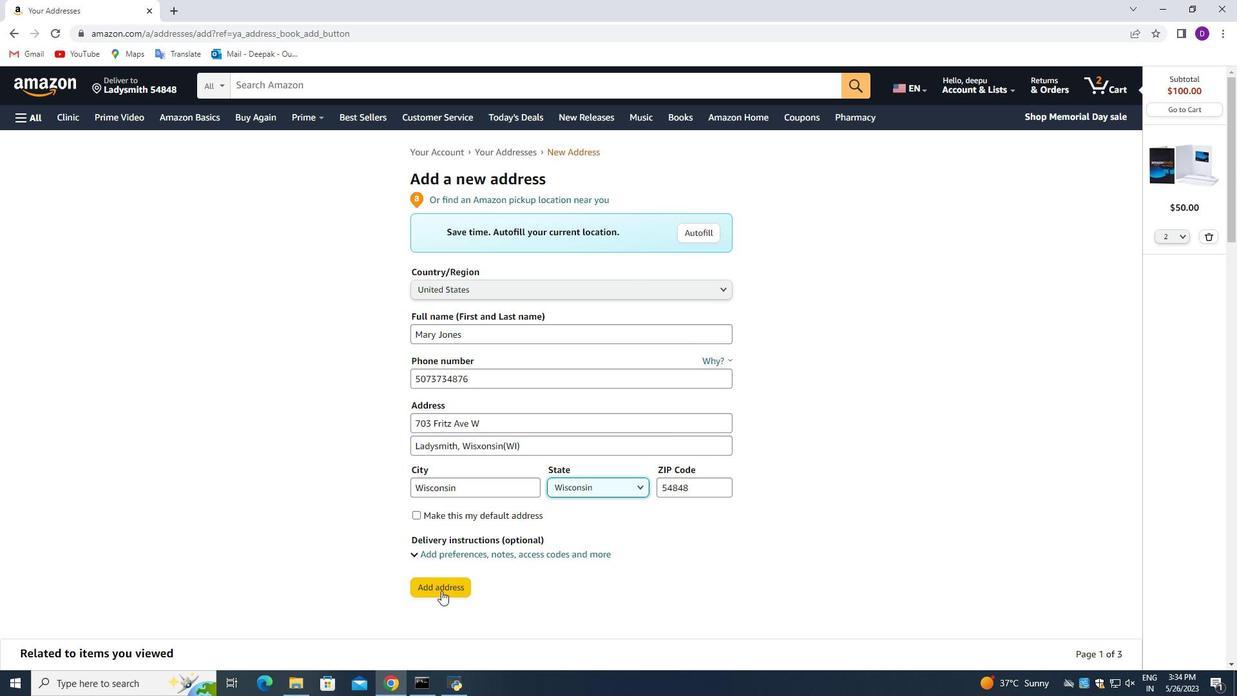 
Action: Mouse pressed left at (441, 590)
Screenshot: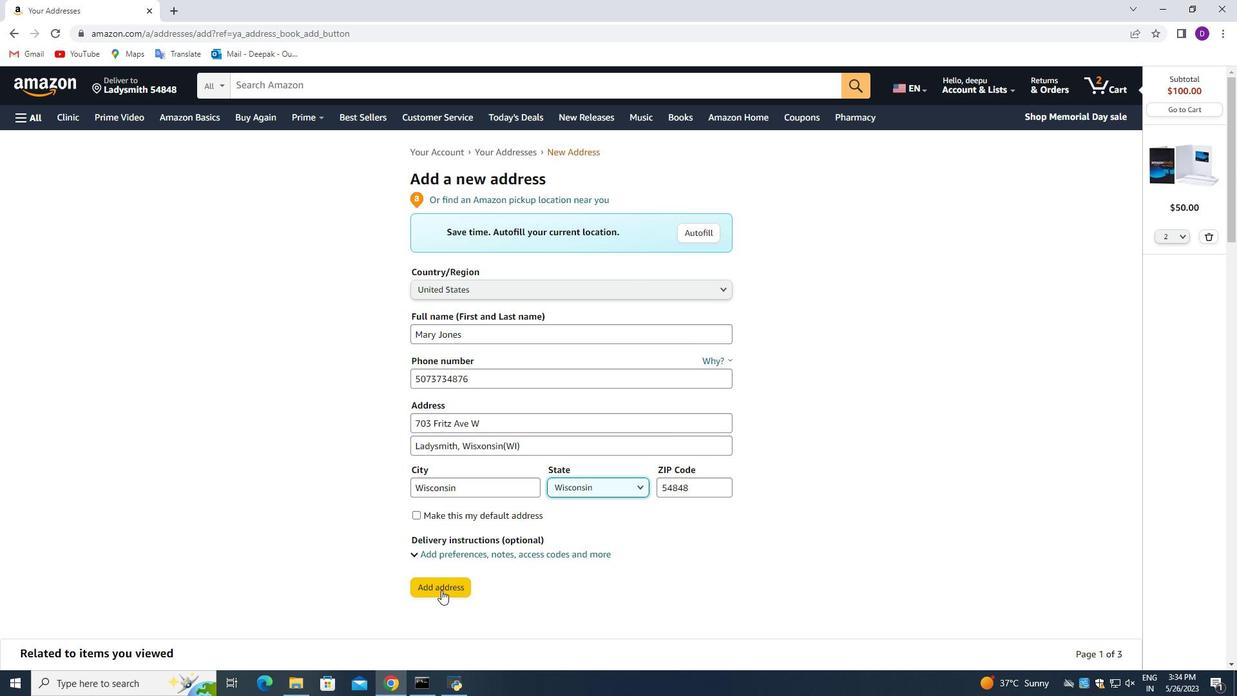 
Action: Mouse moved to (150, 92)
Screenshot: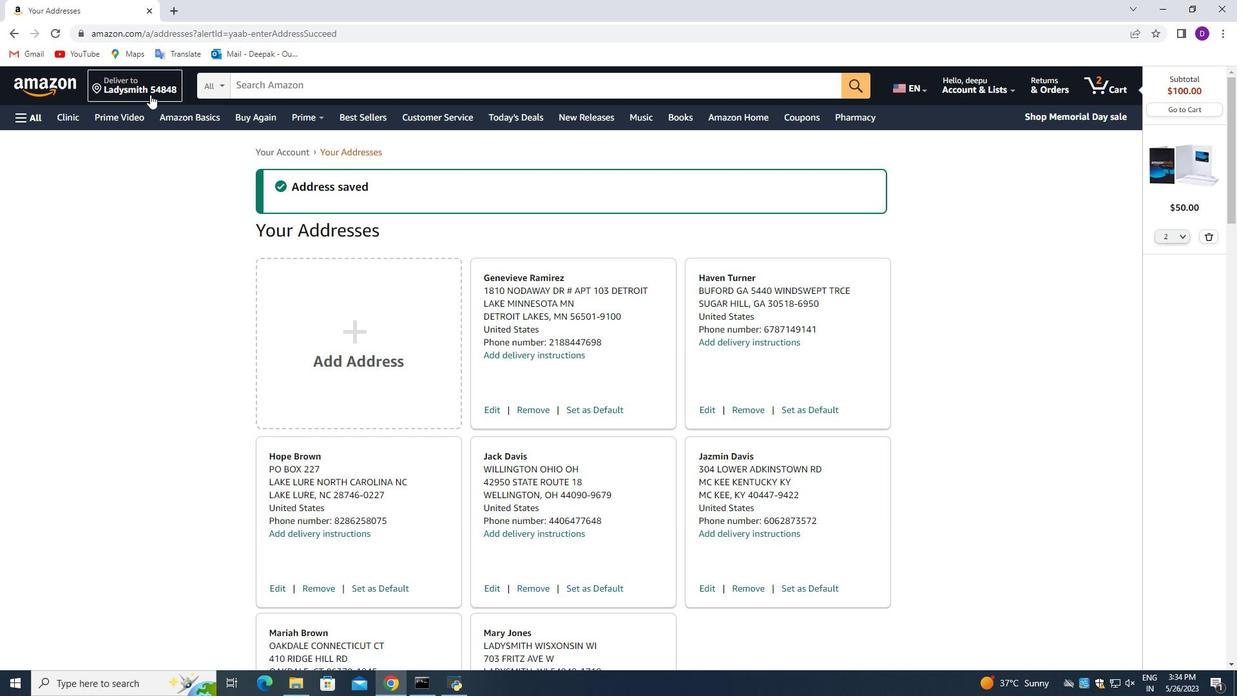 
Action: Mouse pressed left at (150, 92)
Screenshot: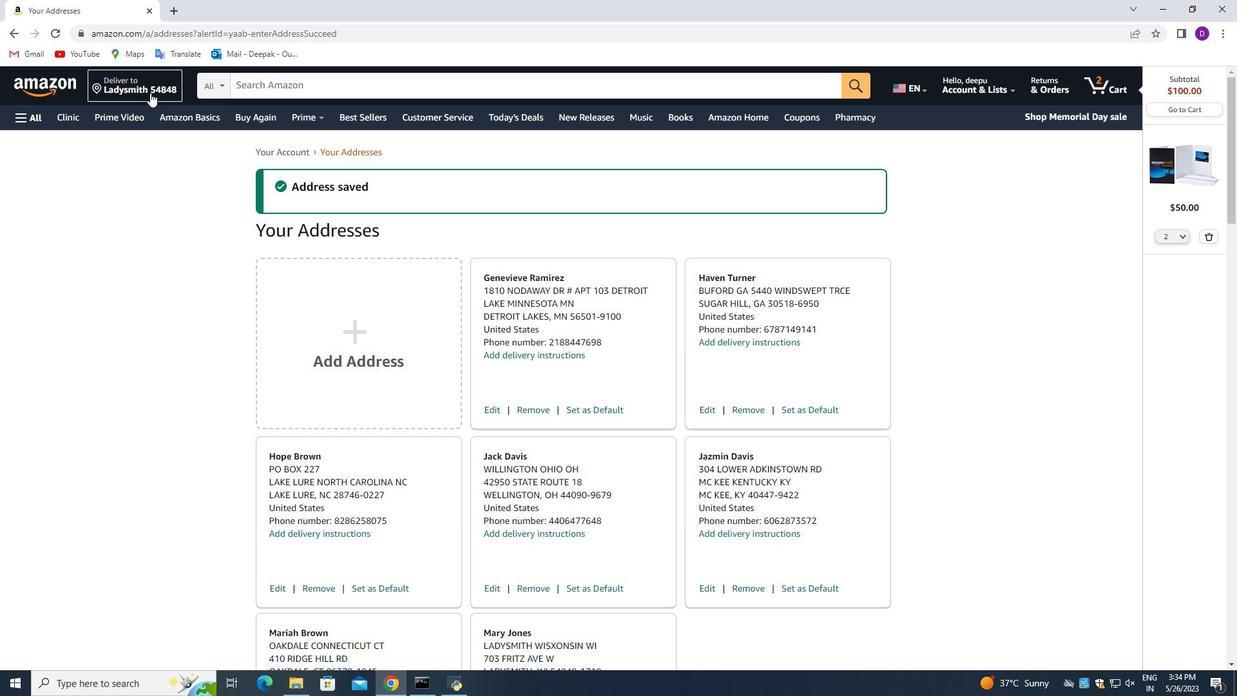 
Action: Mouse moved to (523, 398)
Screenshot: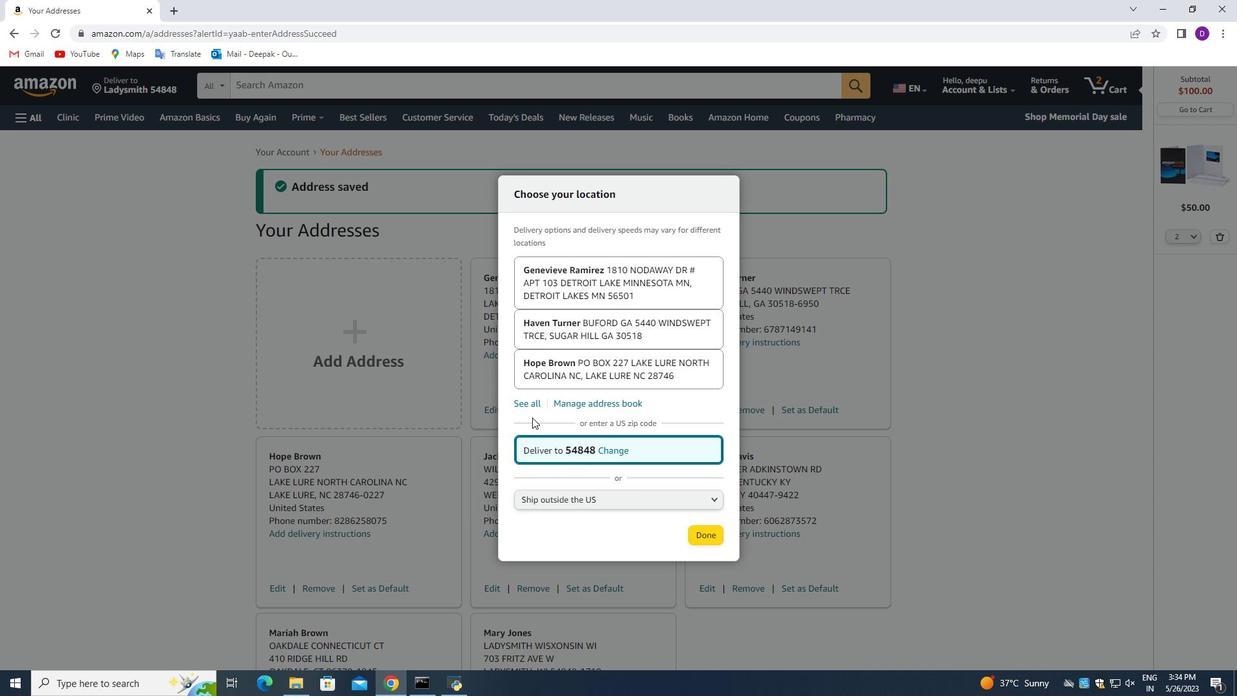 
Action: Mouse pressed left at (523, 398)
Screenshot: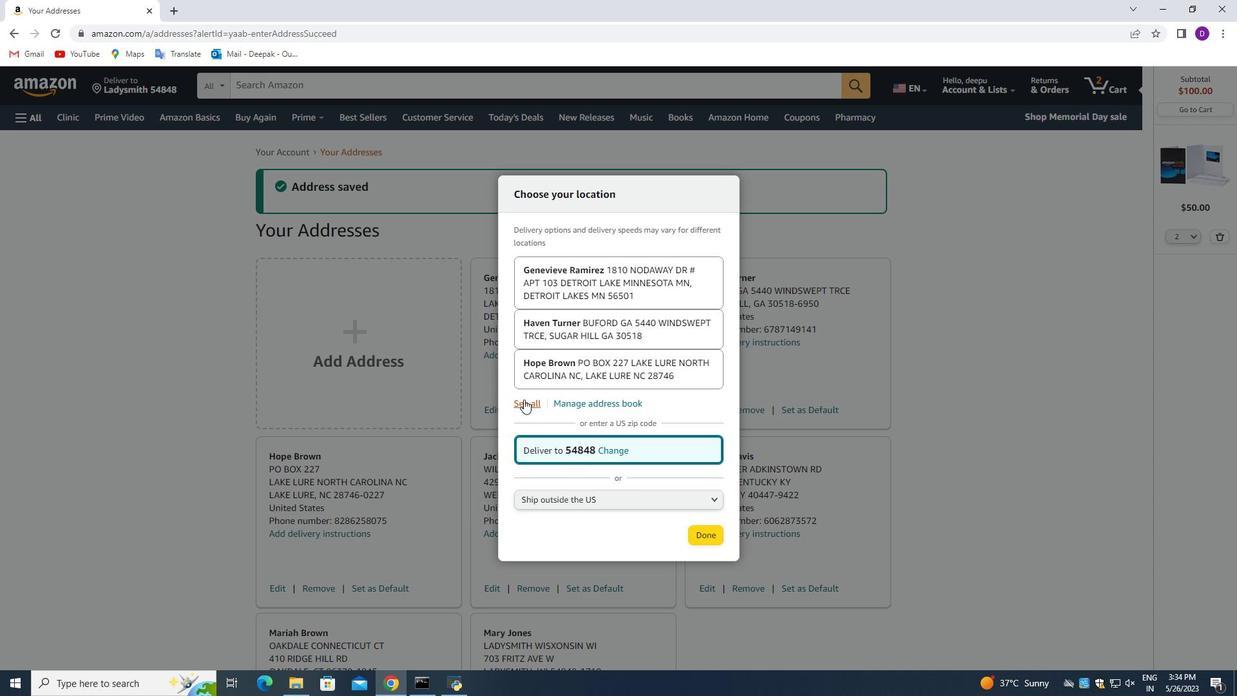 
Action: Mouse moved to (607, 479)
Screenshot: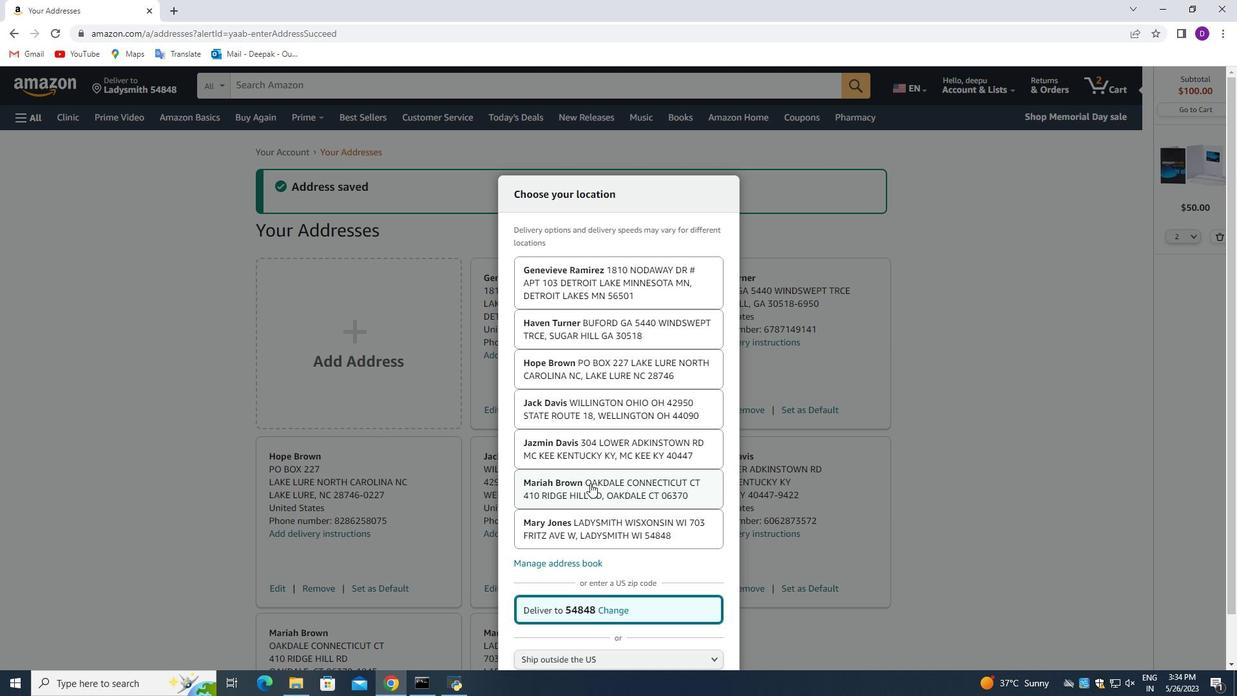 
Action: Mouse scrolled (607, 478) with delta (0, 0)
Screenshot: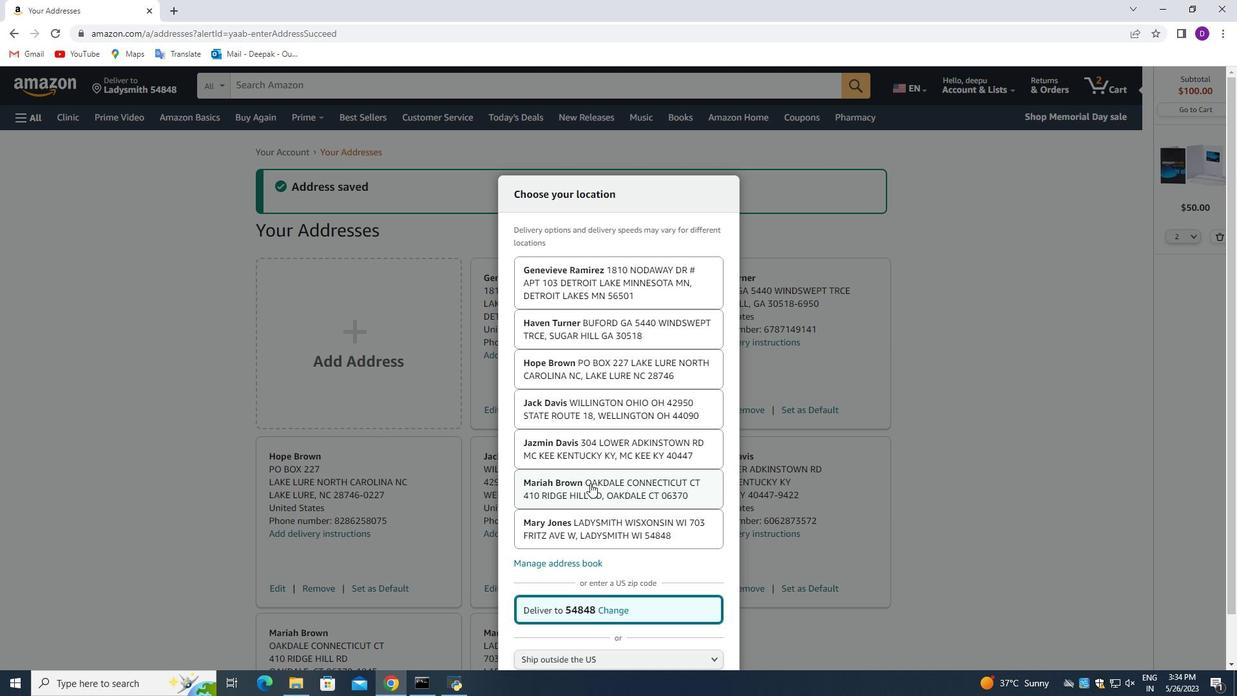 
Action: Mouse moved to (608, 478)
Screenshot: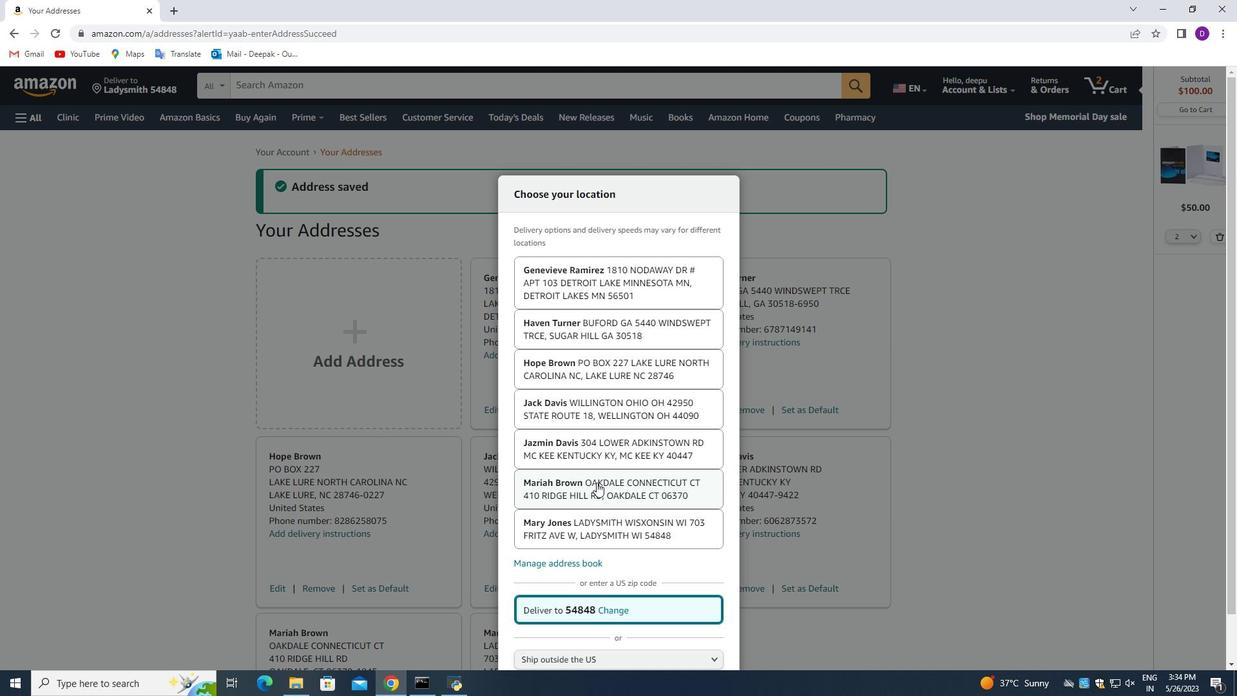 
Action: Mouse scrolled (608, 477) with delta (0, 0)
Screenshot: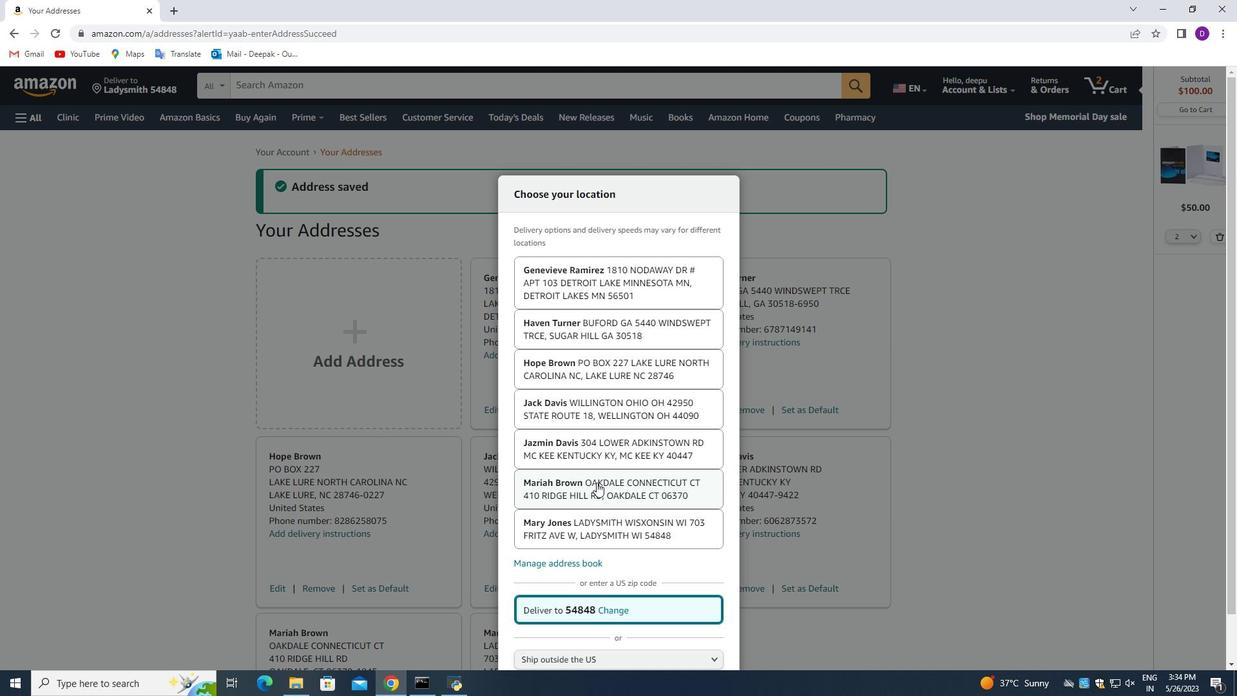 
Action: Mouse moved to (609, 477)
Screenshot: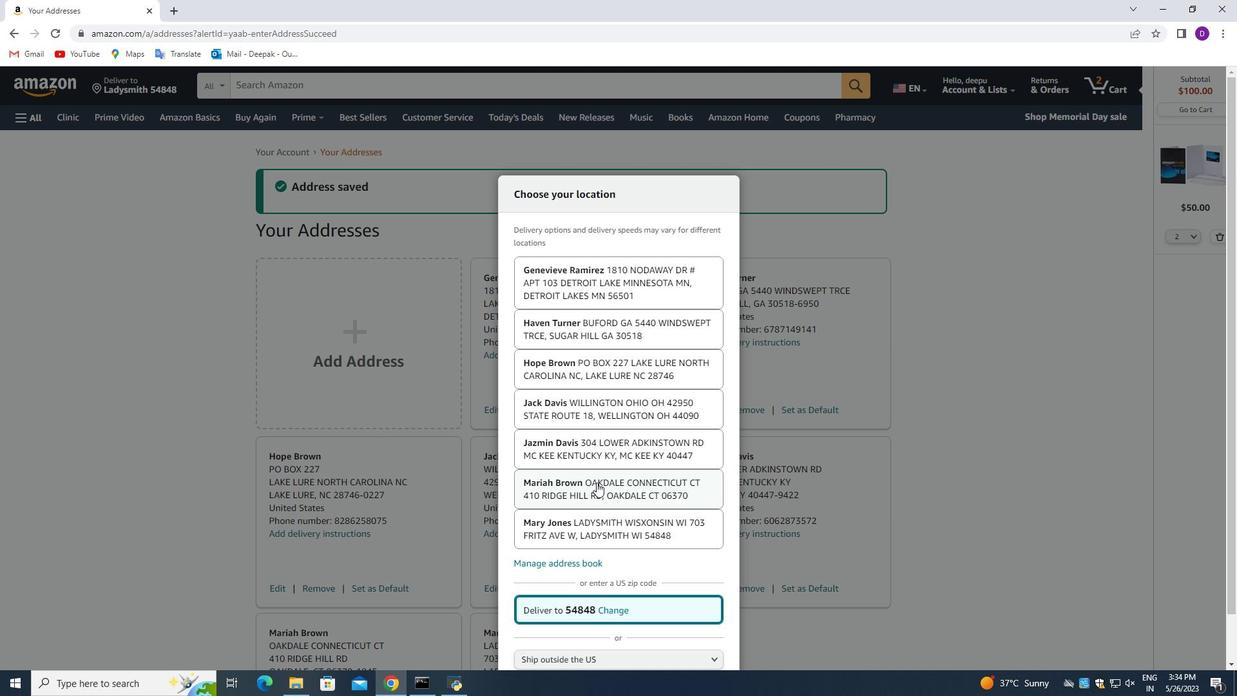 
Action: Mouse scrolled (609, 476) with delta (0, 0)
Screenshot: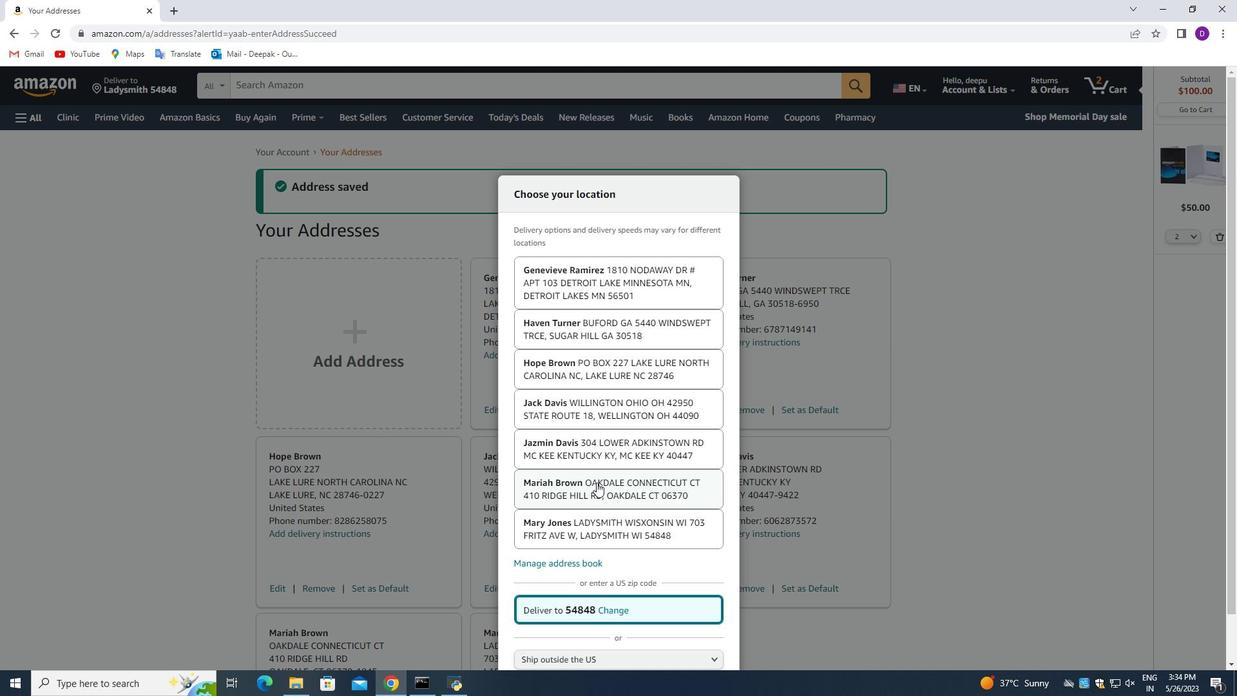 
Action: Mouse moved to (610, 475)
Screenshot: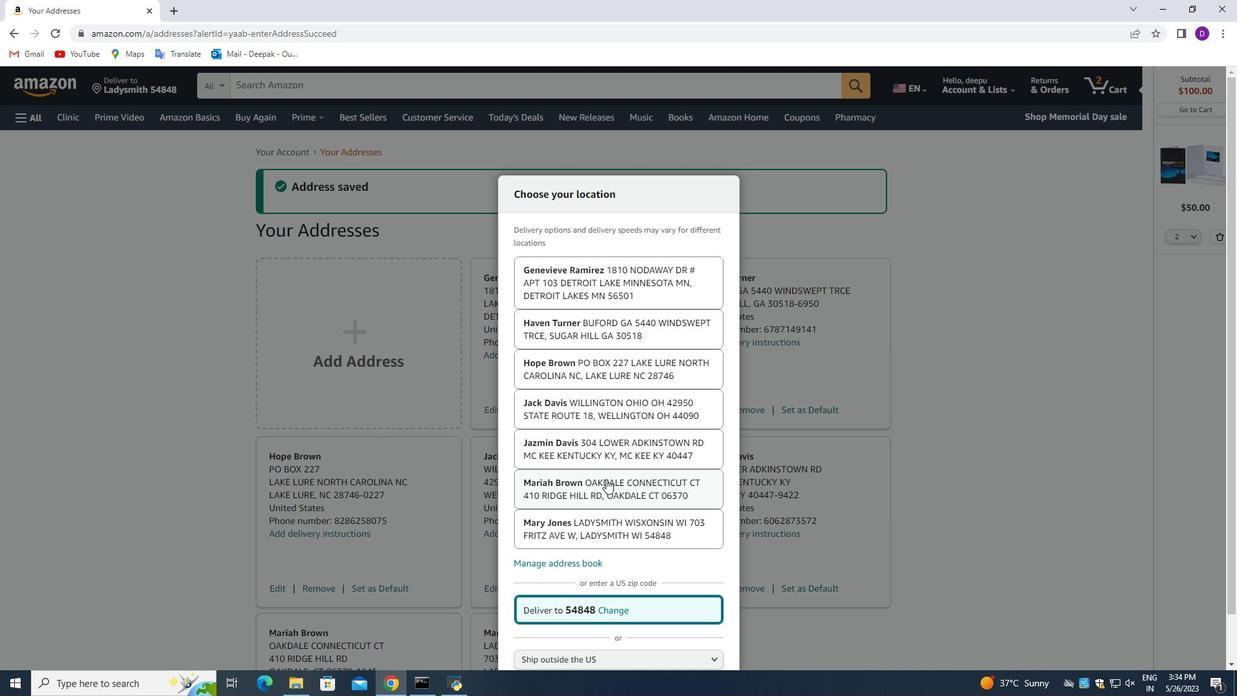 
Action: Mouse scrolled (610, 474) with delta (0, 0)
Screenshot: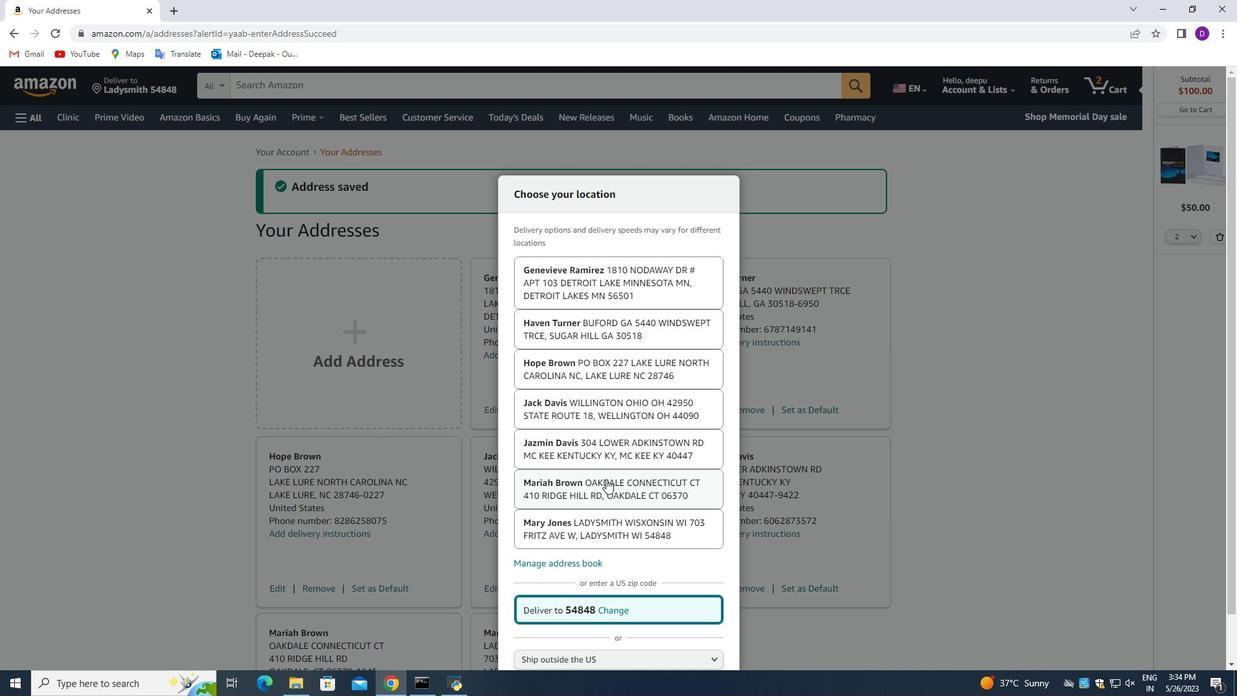 
Action: Mouse moved to (703, 640)
Screenshot: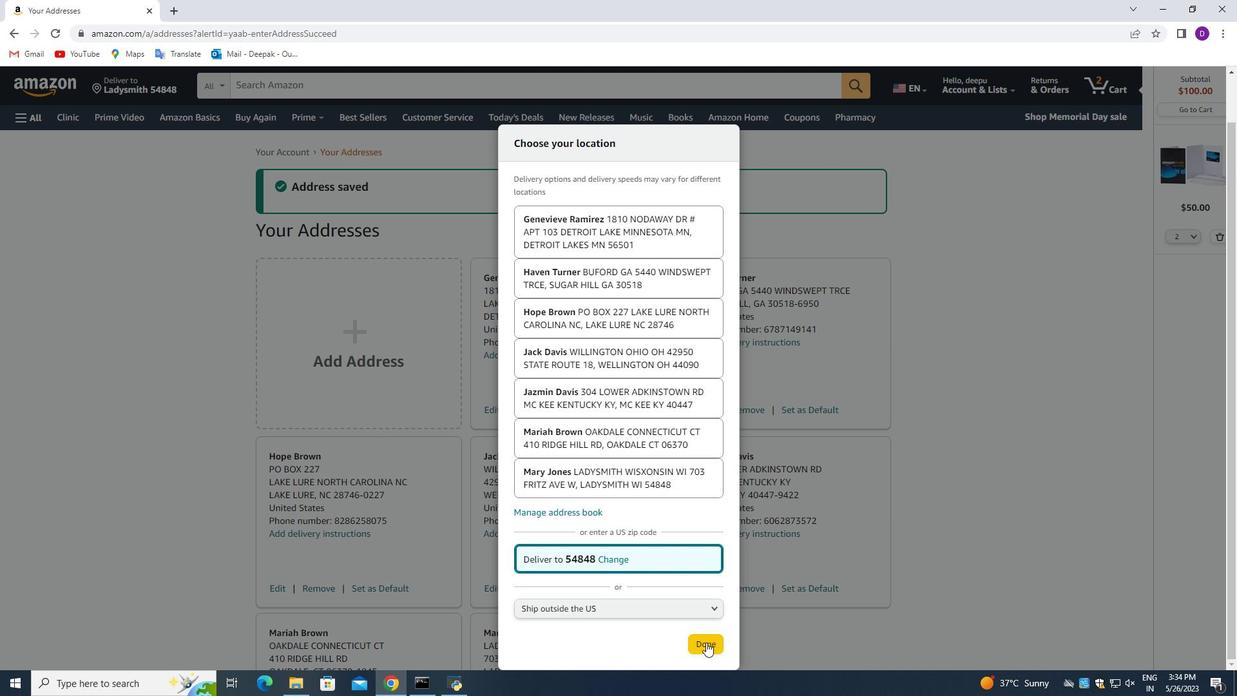
Action: Mouse pressed left at (703, 640)
Screenshot: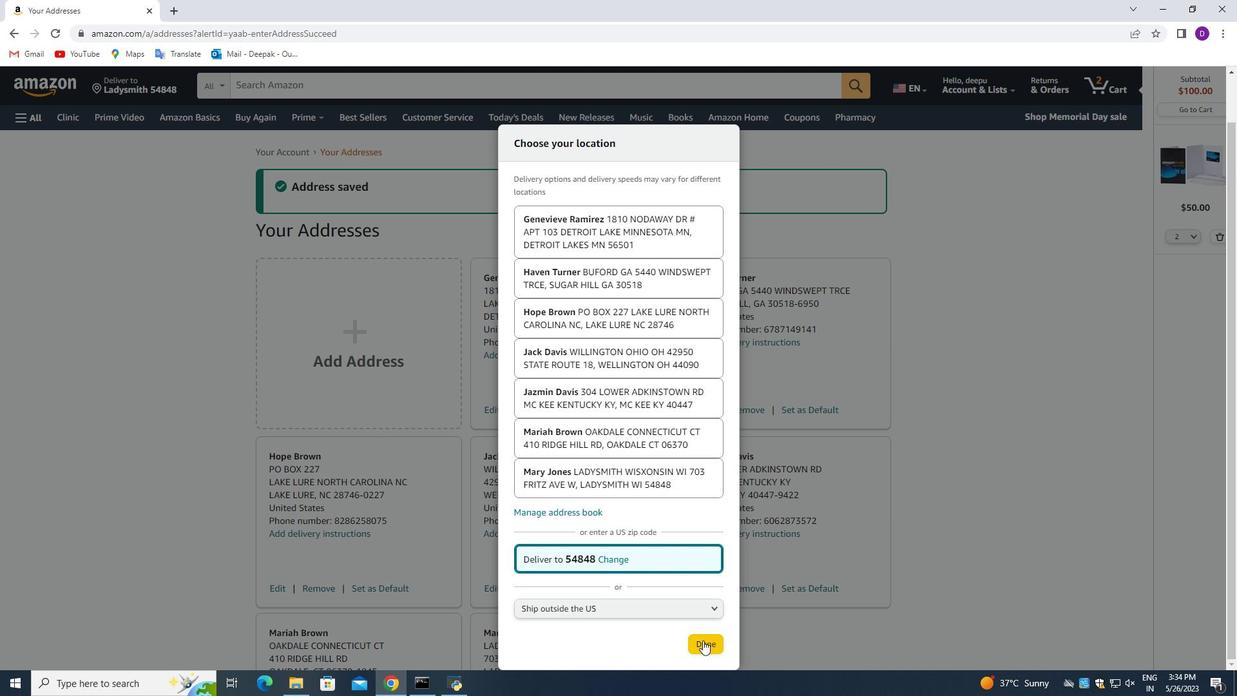 
Action: Mouse moved to (1170, 110)
Screenshot: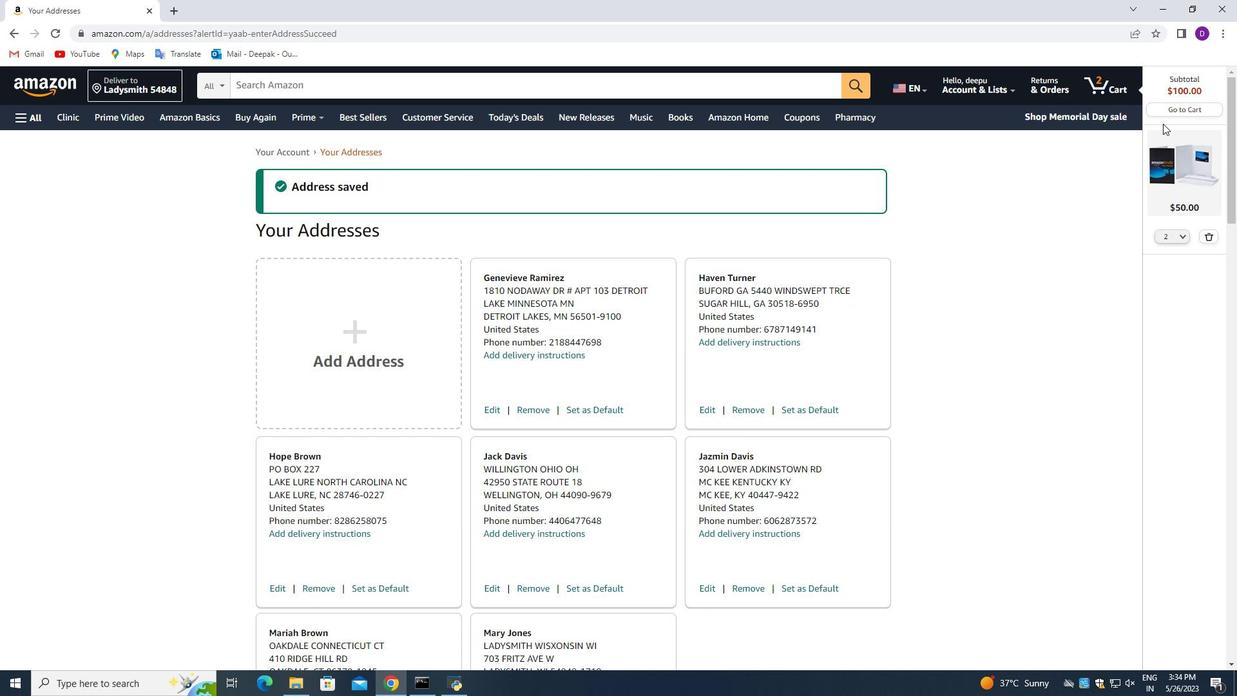
Action: Mouse pressed left at (1170, 110)
Screenshot: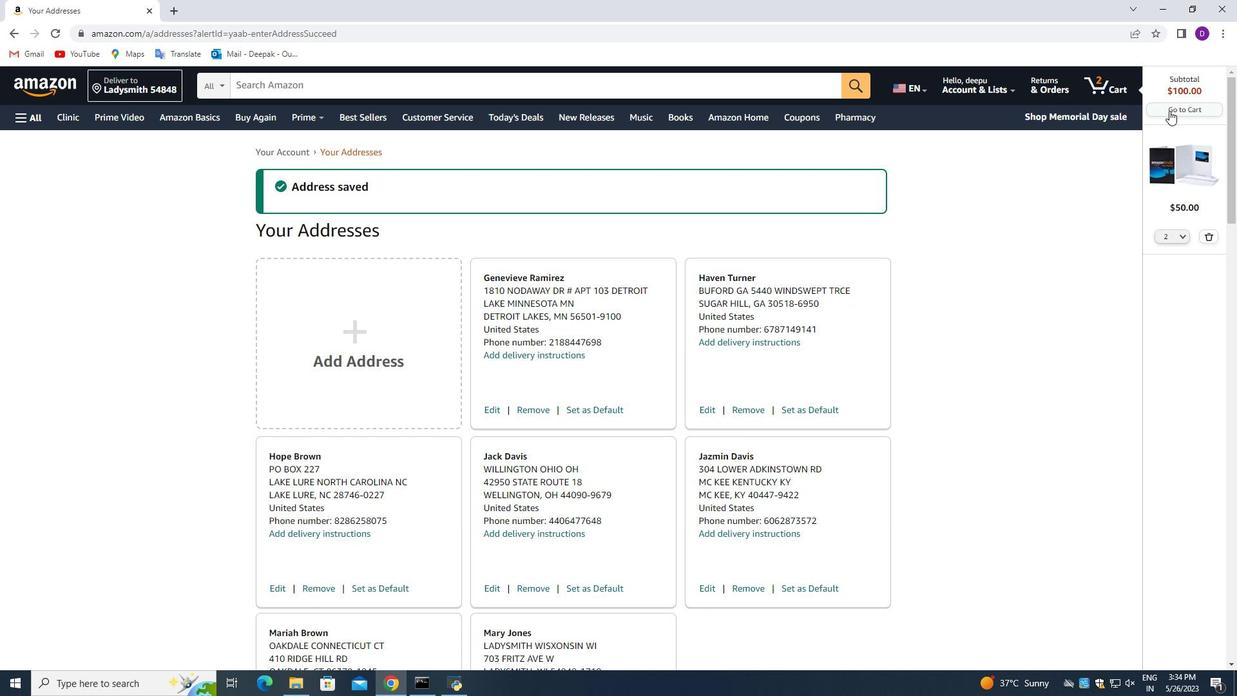 
Action: Mouse moved to (454, 281)
Screenshot: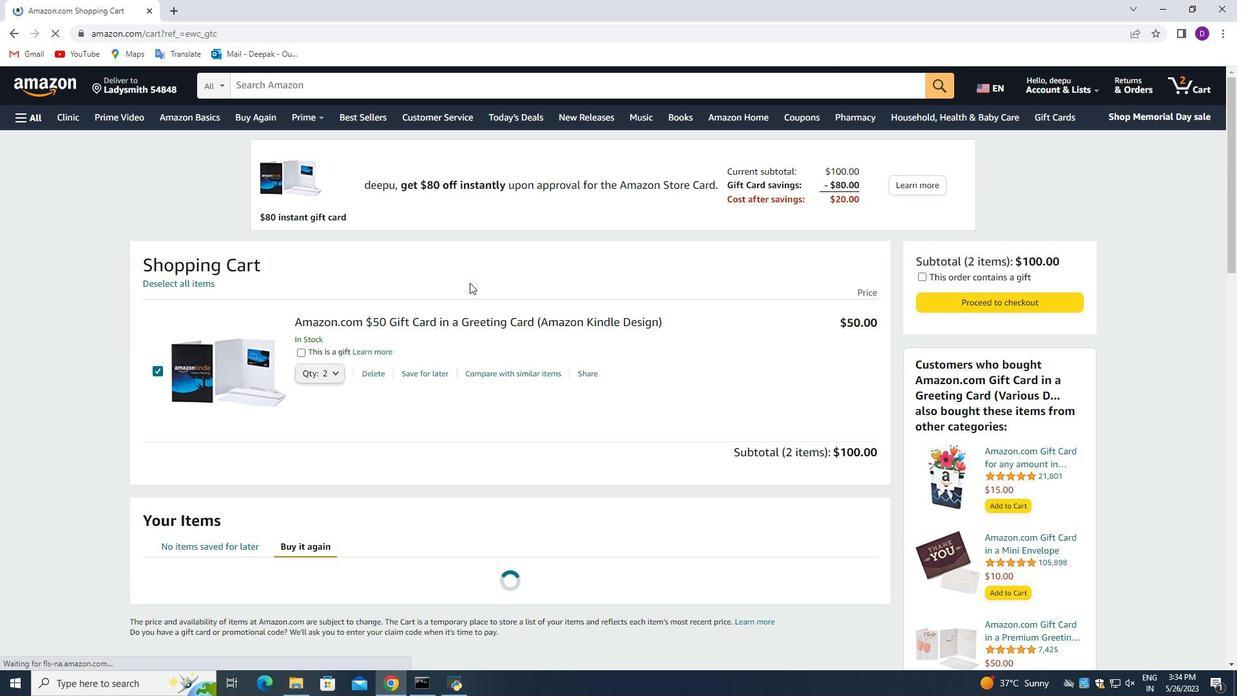 
Action: Mouse scrolled (454, 280) with delta (0, 0)
Screenshot: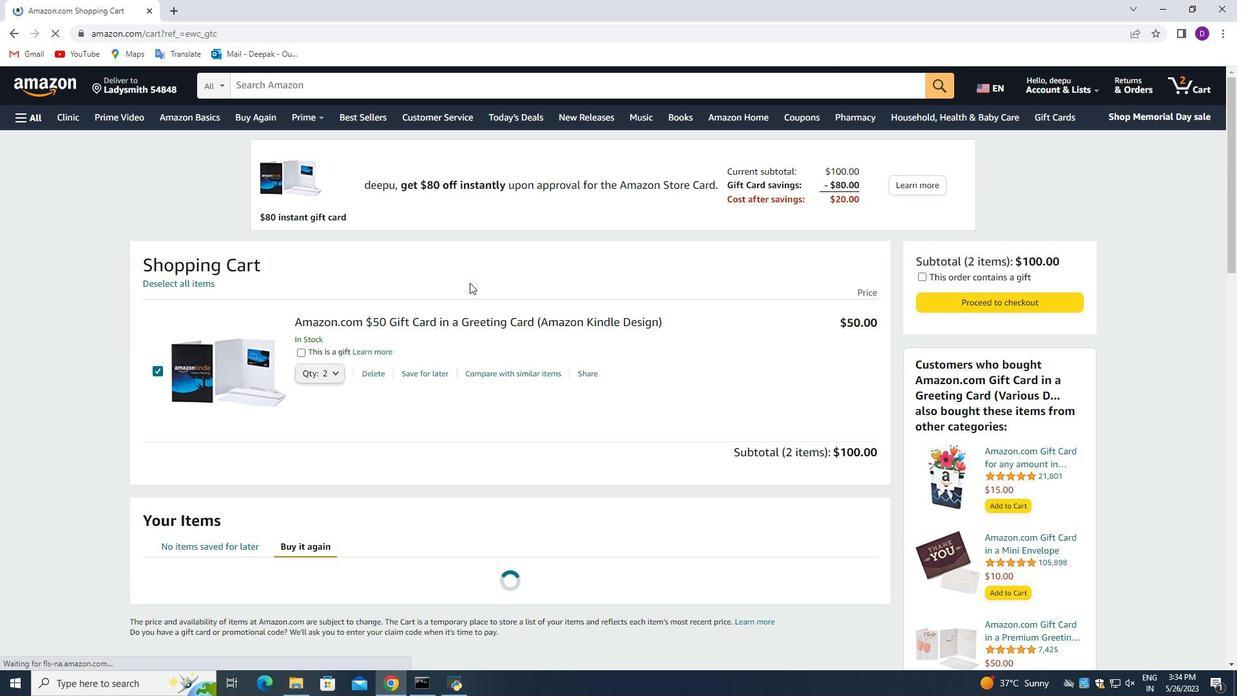 
Action: Mouse moved to (451, 281)
Screenshot: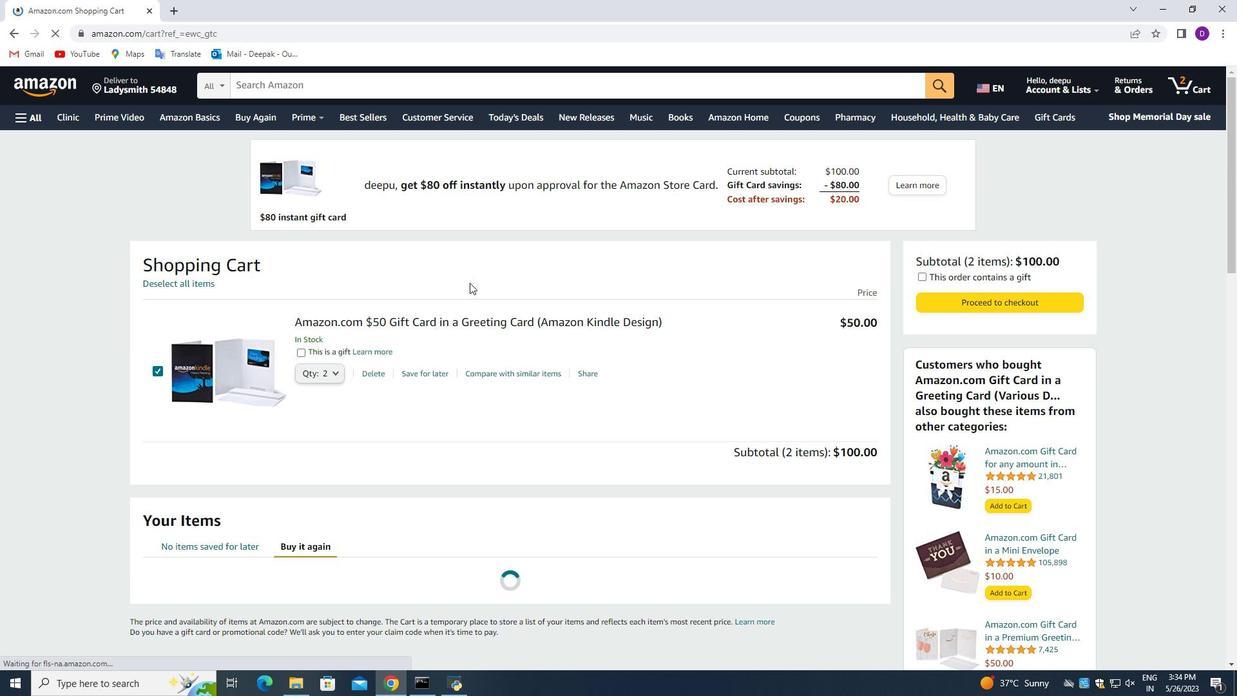 
Action: Mouse scrolled (451, 280) with delta (0, 0)
Screenshot: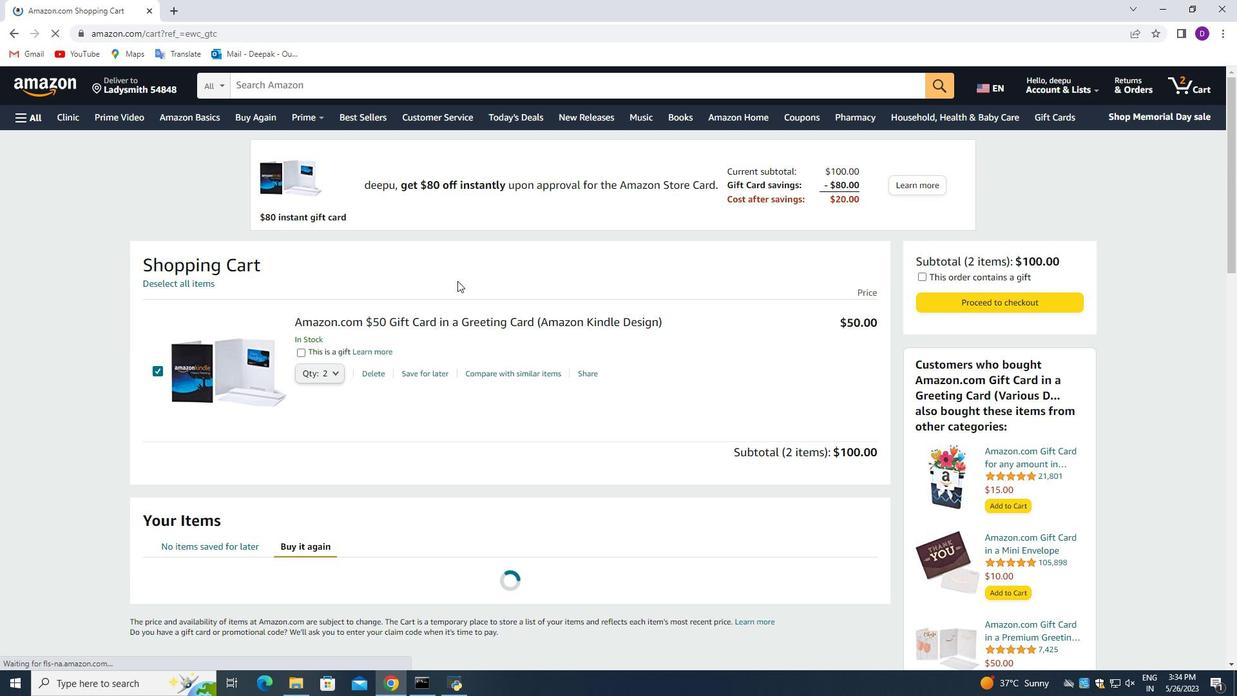 
Action: Mouse moved to (451, 281)
Screenshot: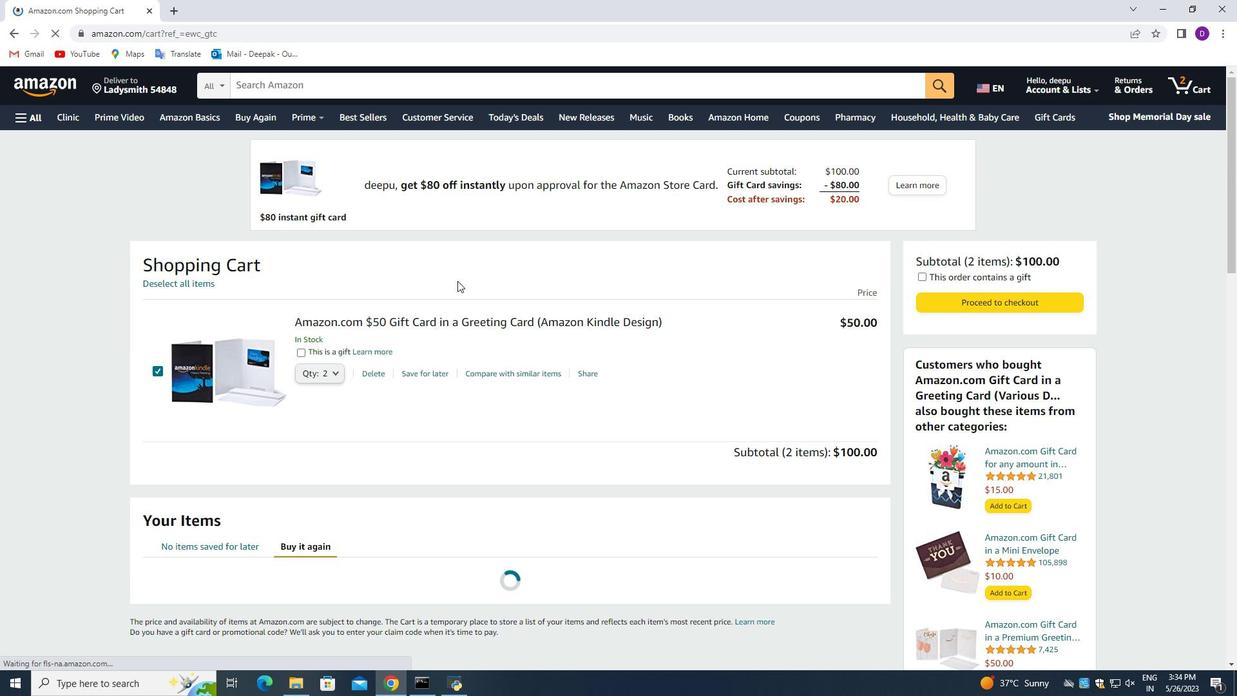 
Action: Mouse scrolled (451, 280) with delta (0, 0)
Screenshot: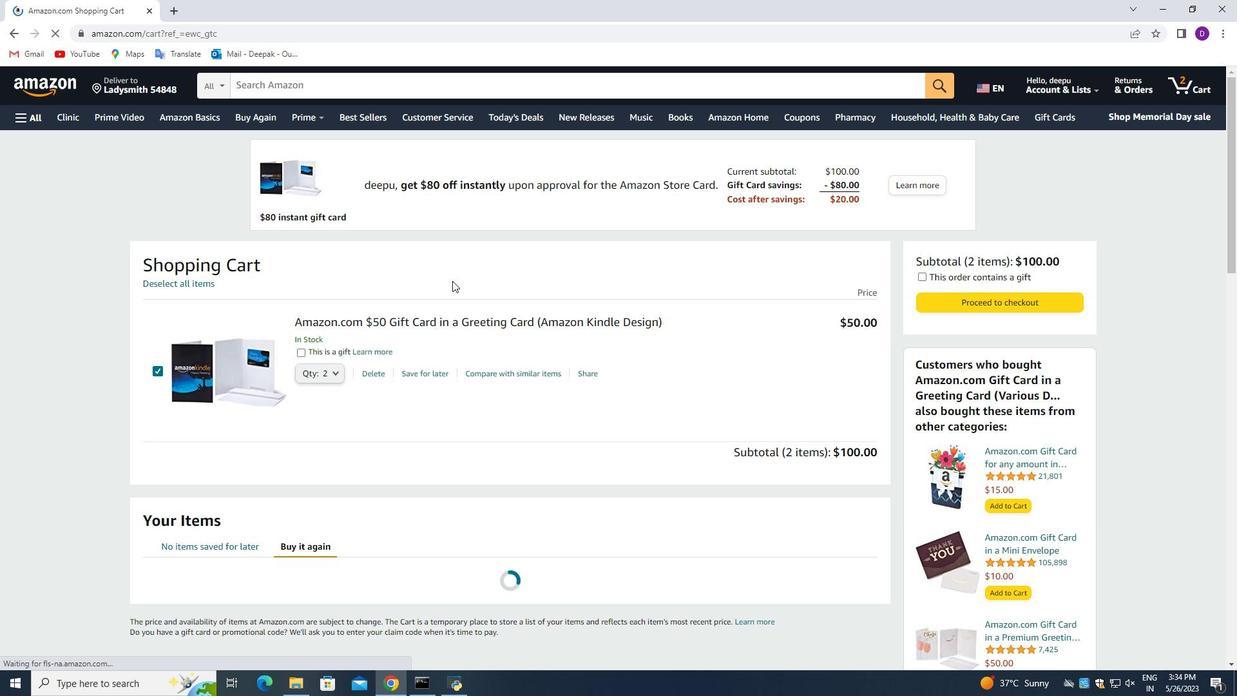 
Action: Mouse moved to (325, 262)
Screenshot: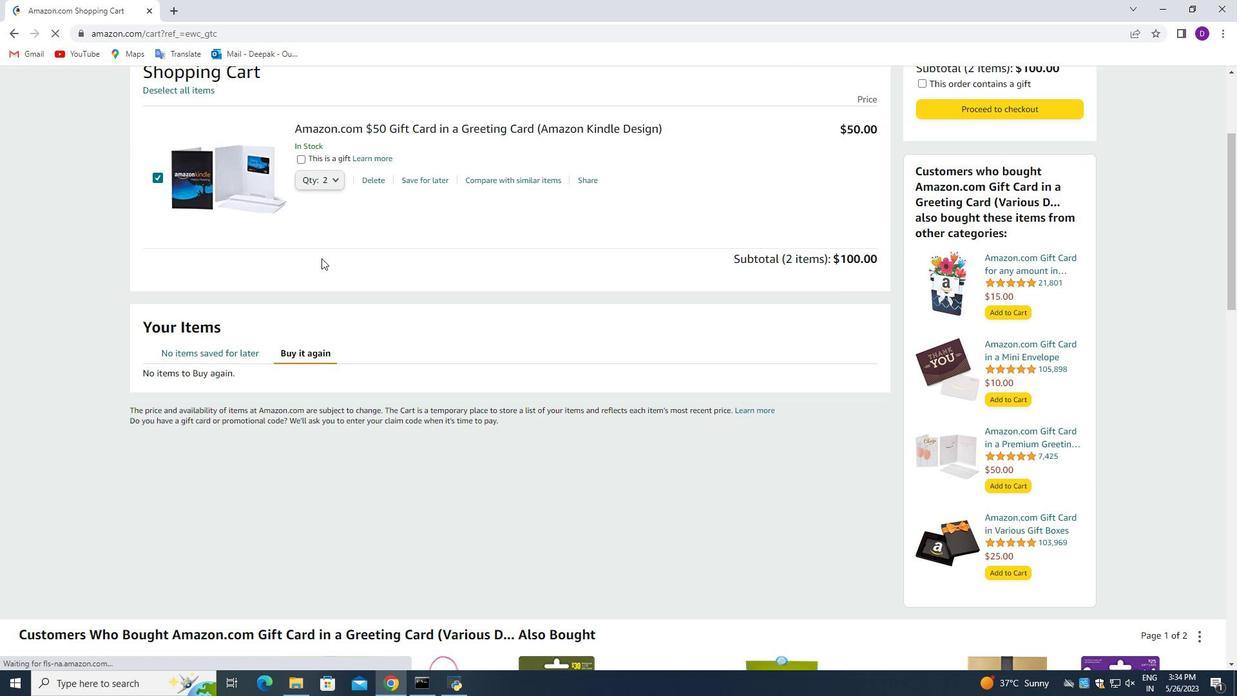 
Action: Mouse scrolled (325, 263) with delta (0, 0)
Screenshot: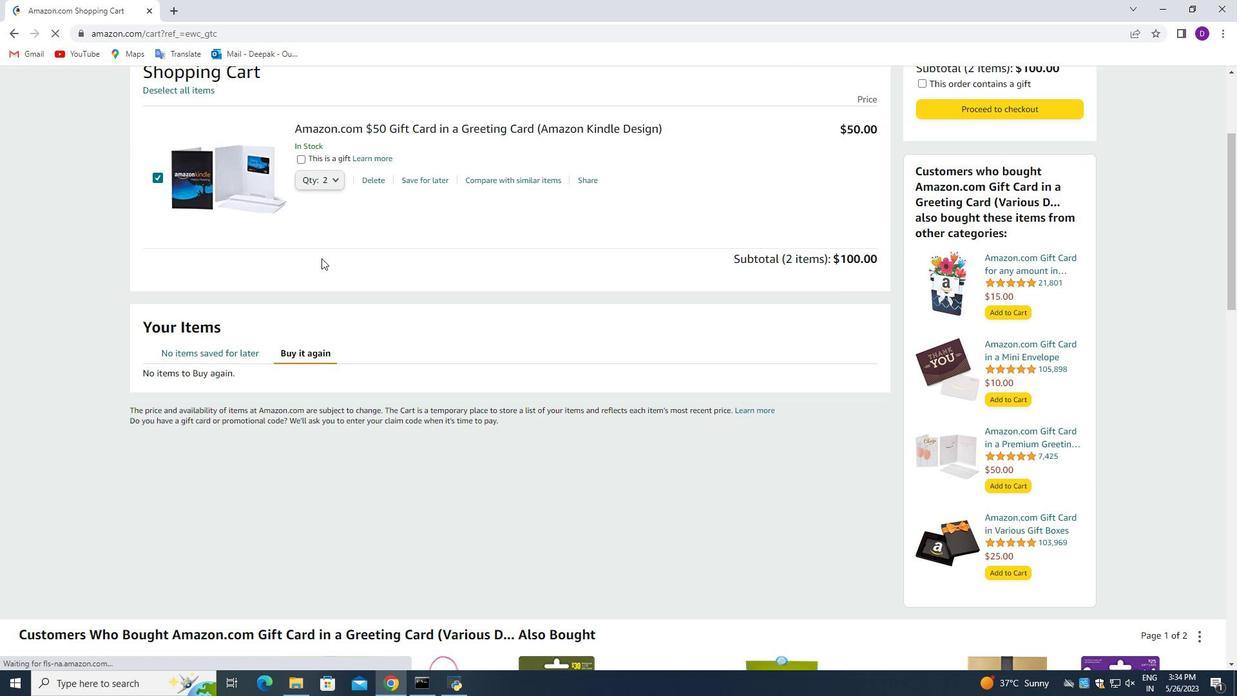
Action: Mouse moved to (328, 266)
Screenshot: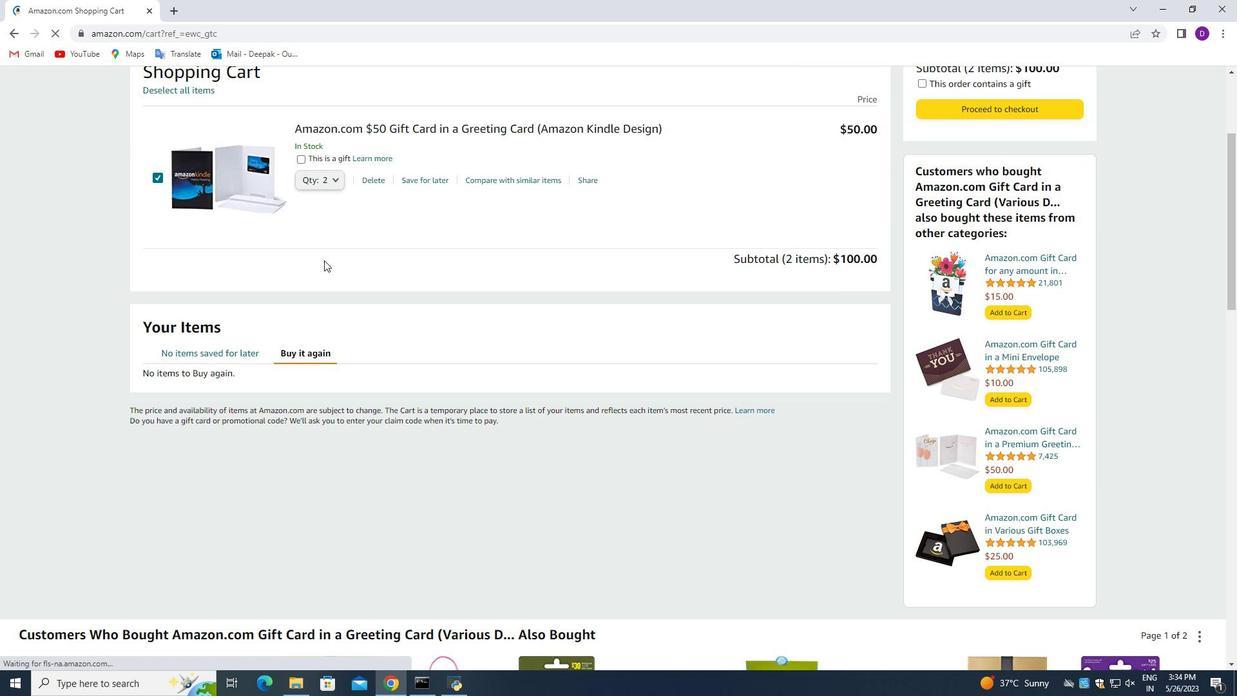 
Action: Mouse scrolled (328, 267) with delta (0, 0)
Screenshot: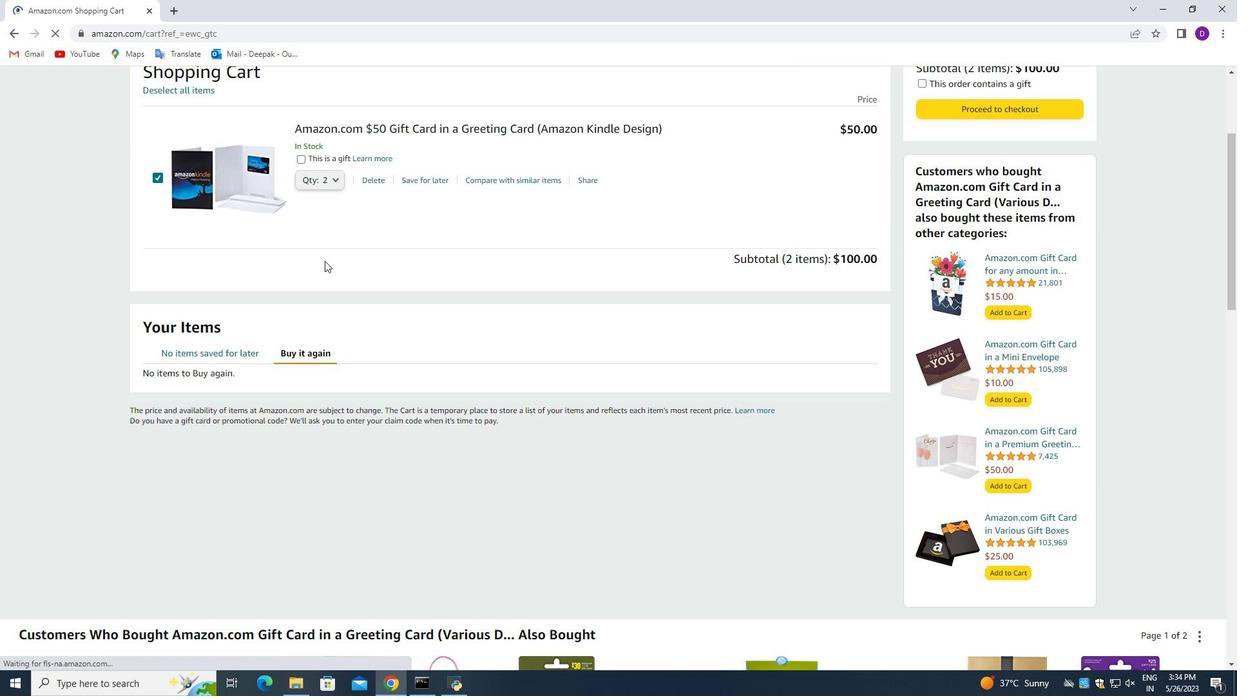 
Action: Mouse moved to (459, 337)
Screenshot: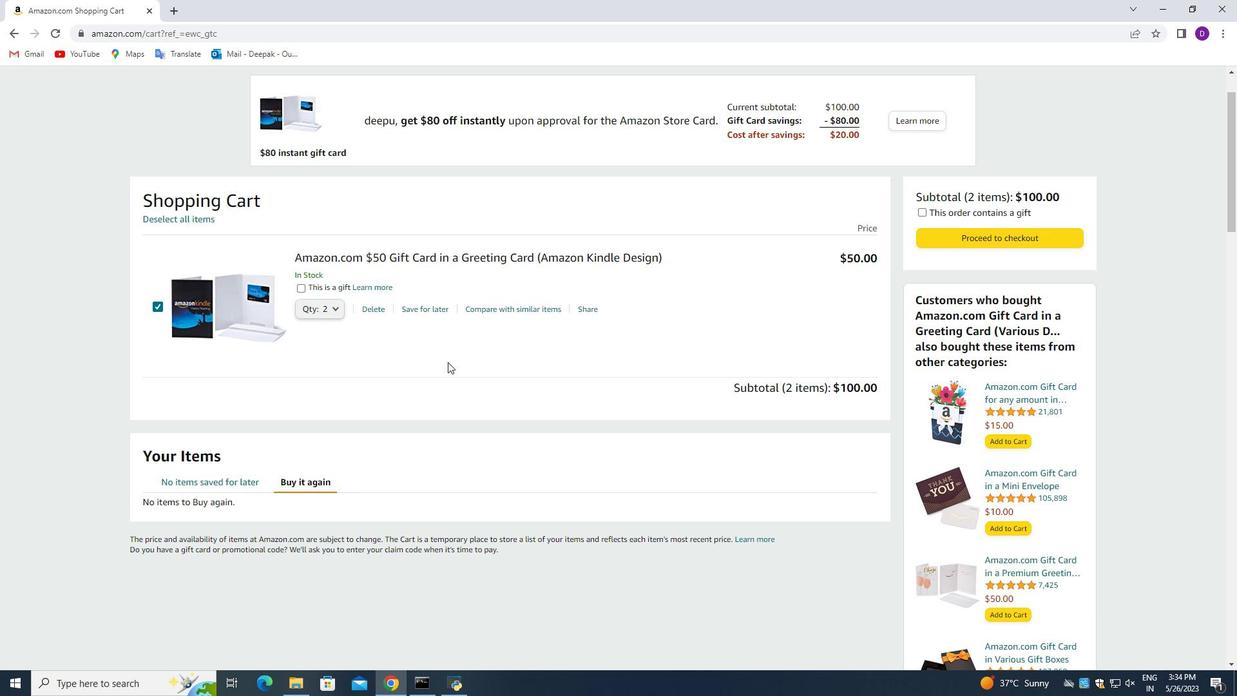 
Action: Mouse scrolled (459, 337) with delta (0, 0)
Screenshot: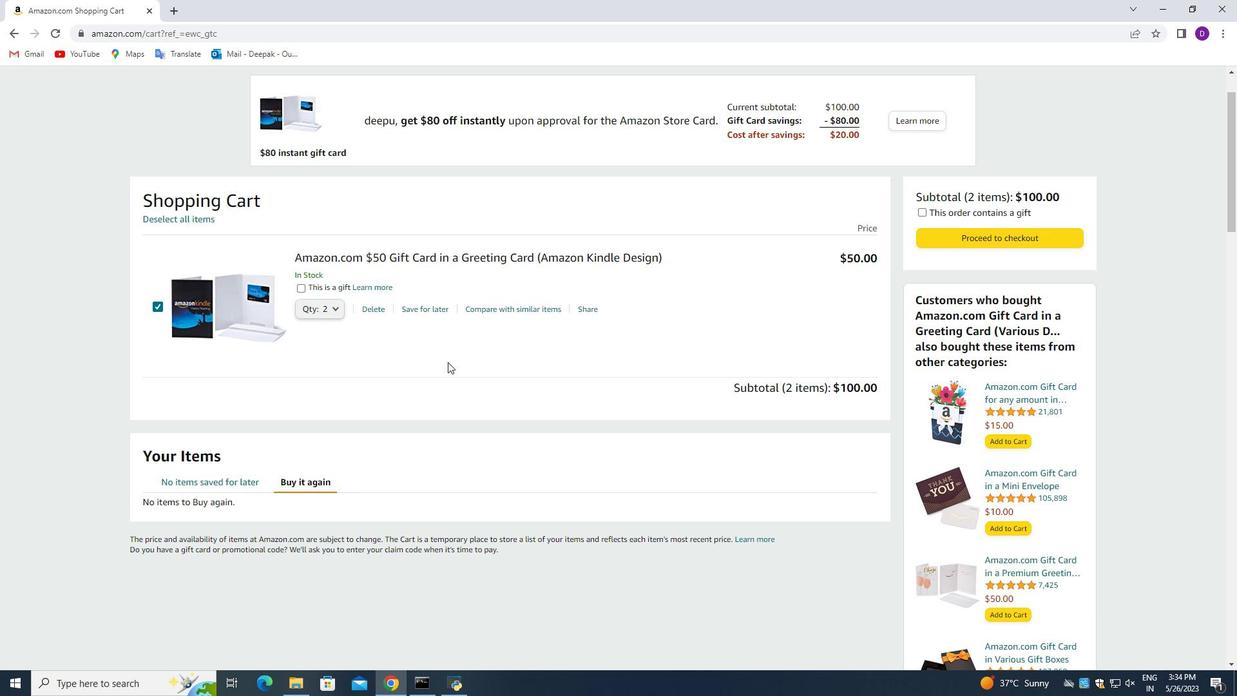
Action: Mouse moved to (460, 335)
Screenshot: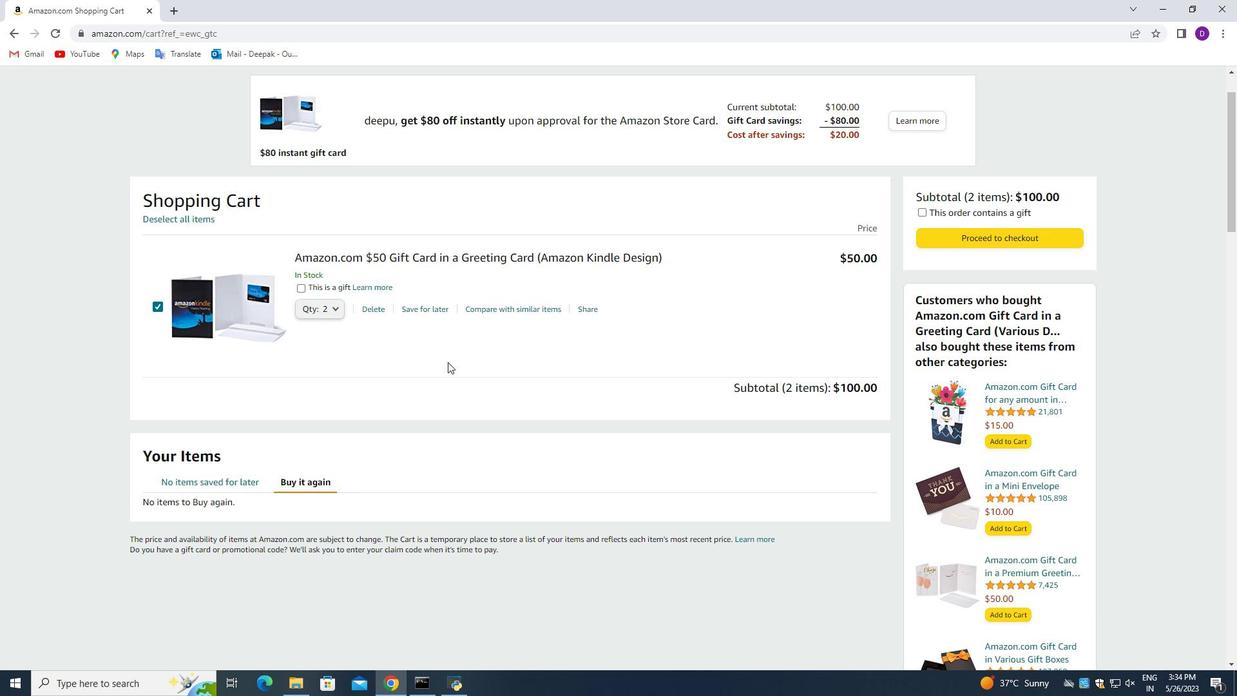 
Action: Mouse scrolled (460, 336) with delta (0, 0)
Screenshot: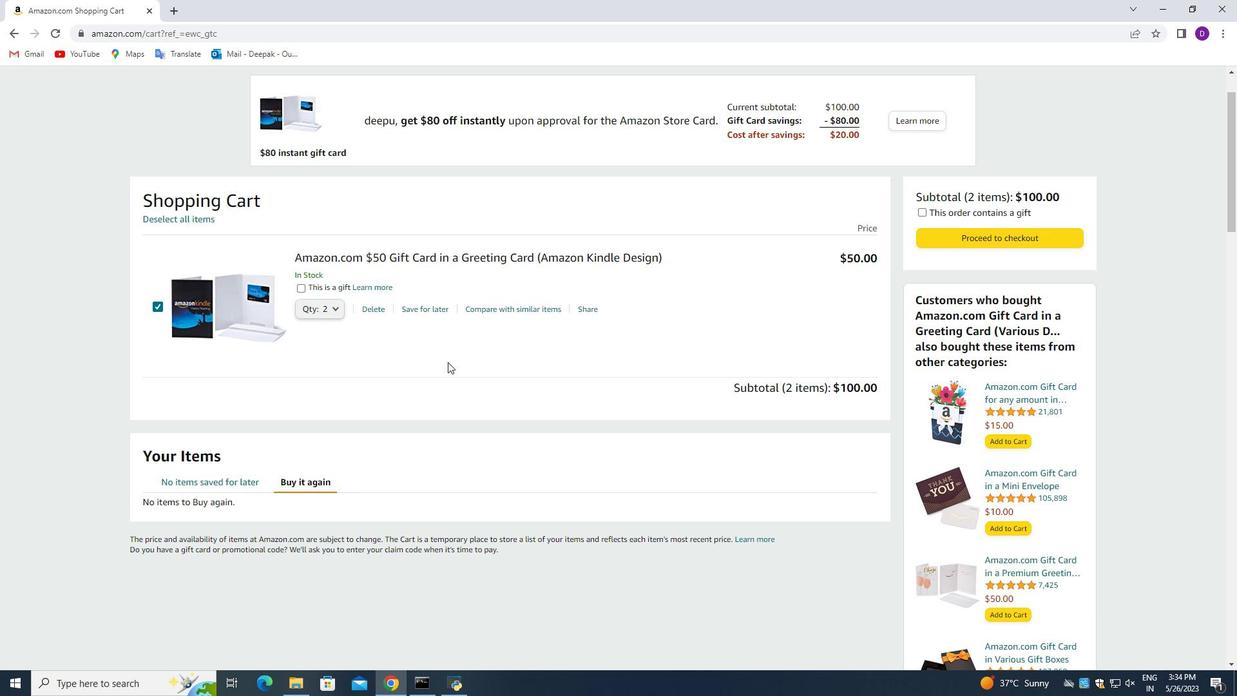 
Action: Mouse moved to (461, 335)
Screenshot: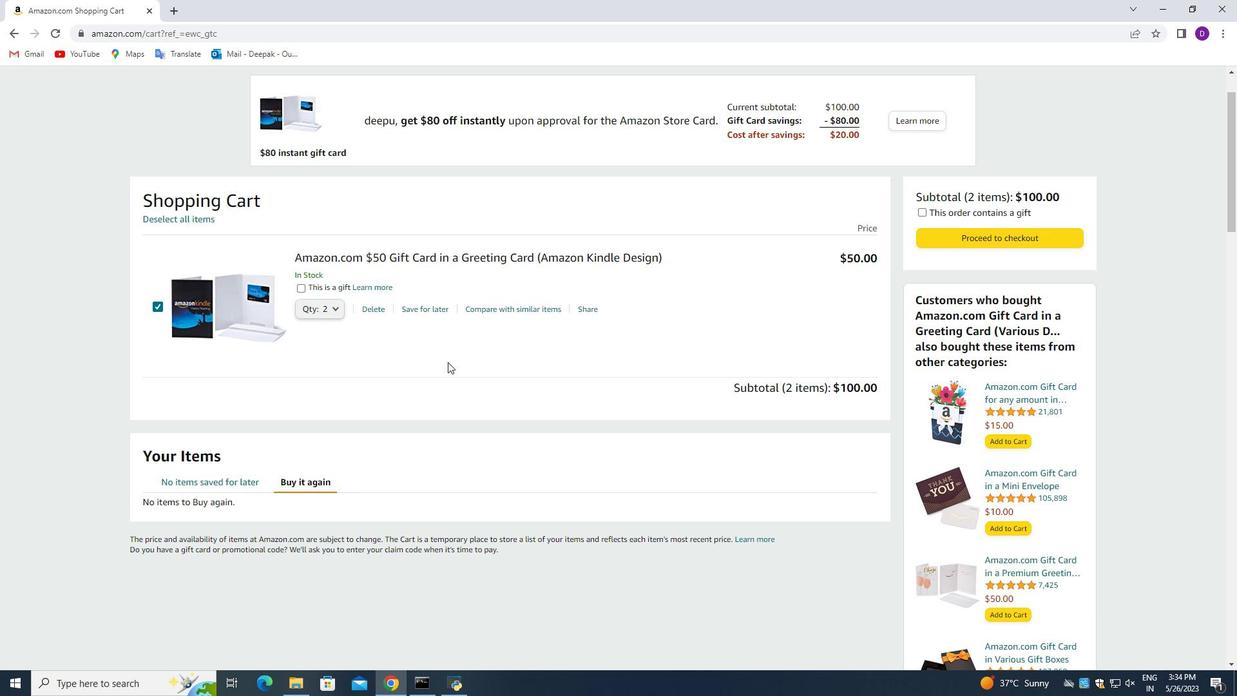 
Action: Mouse scrolled (461, 336) with delta (0, 0)
Screenshot: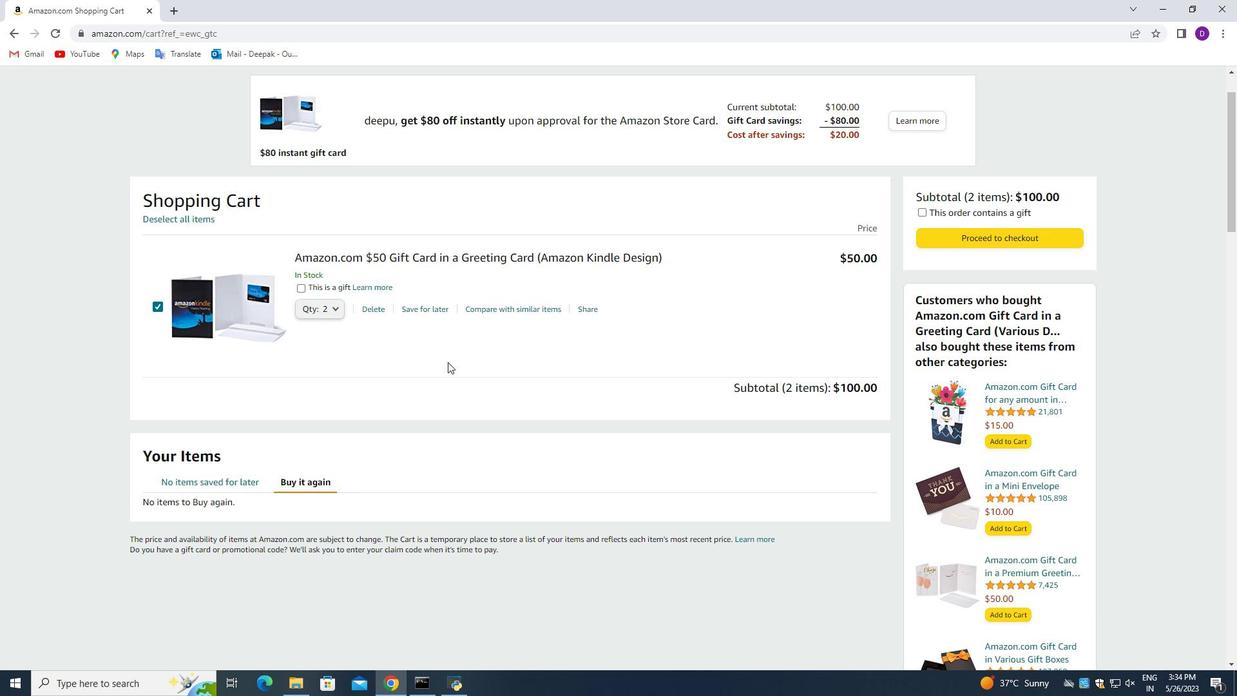 
Action: Mouse scrolled (461, 336) with delta (0, 0)
Screenshot: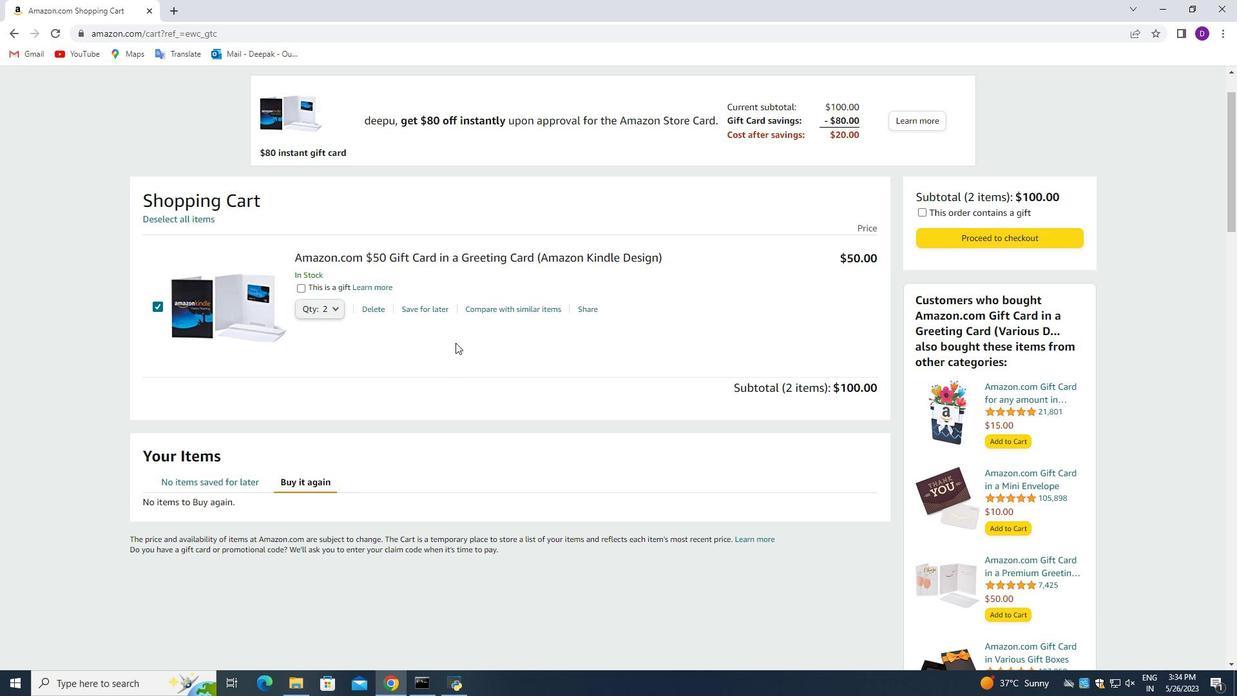 
Action: Mouse scrolled (461, 336) with delta (0, 0)
Screenshot: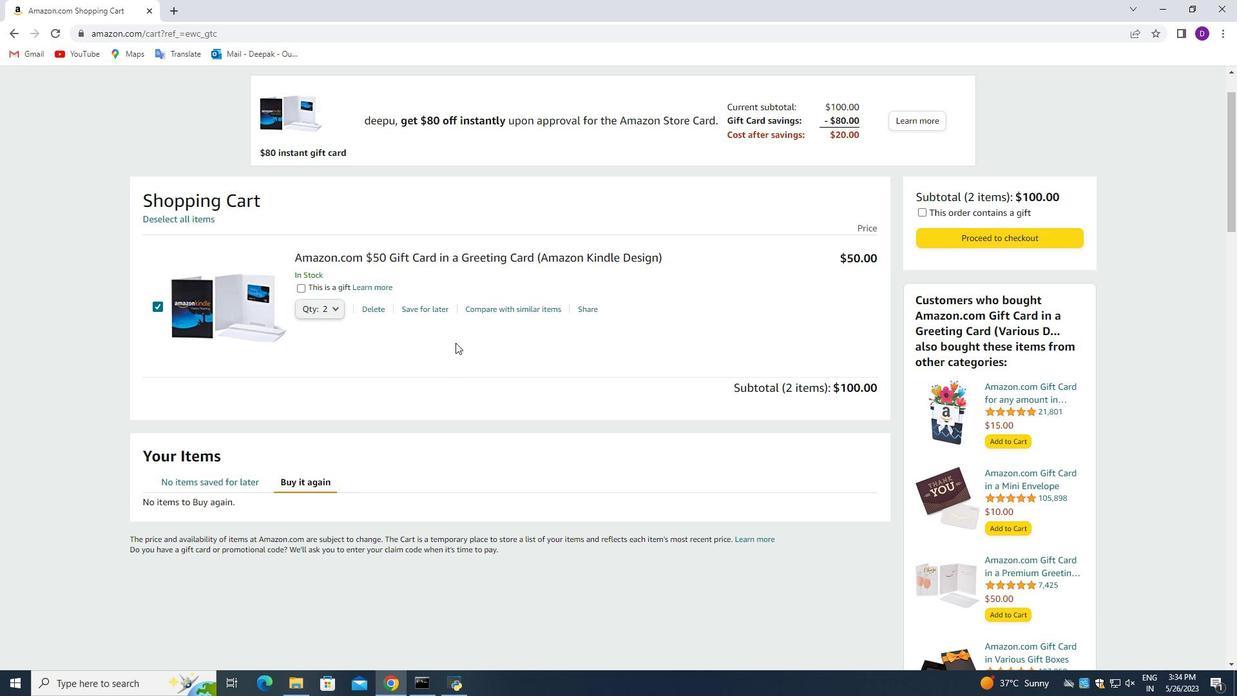 
Action: Mouse scrolled (461, 336) with delta (0, 0)
Screenshot: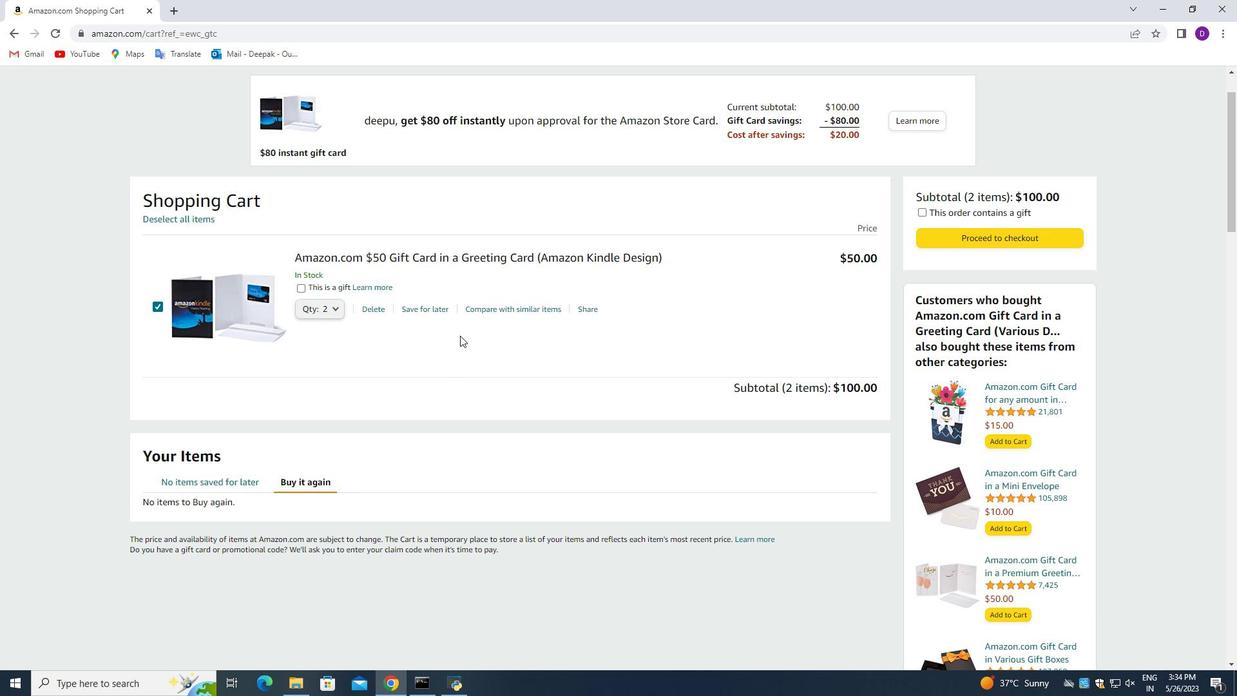 
Action: Mouse moved to (462, 335)
Screenshot: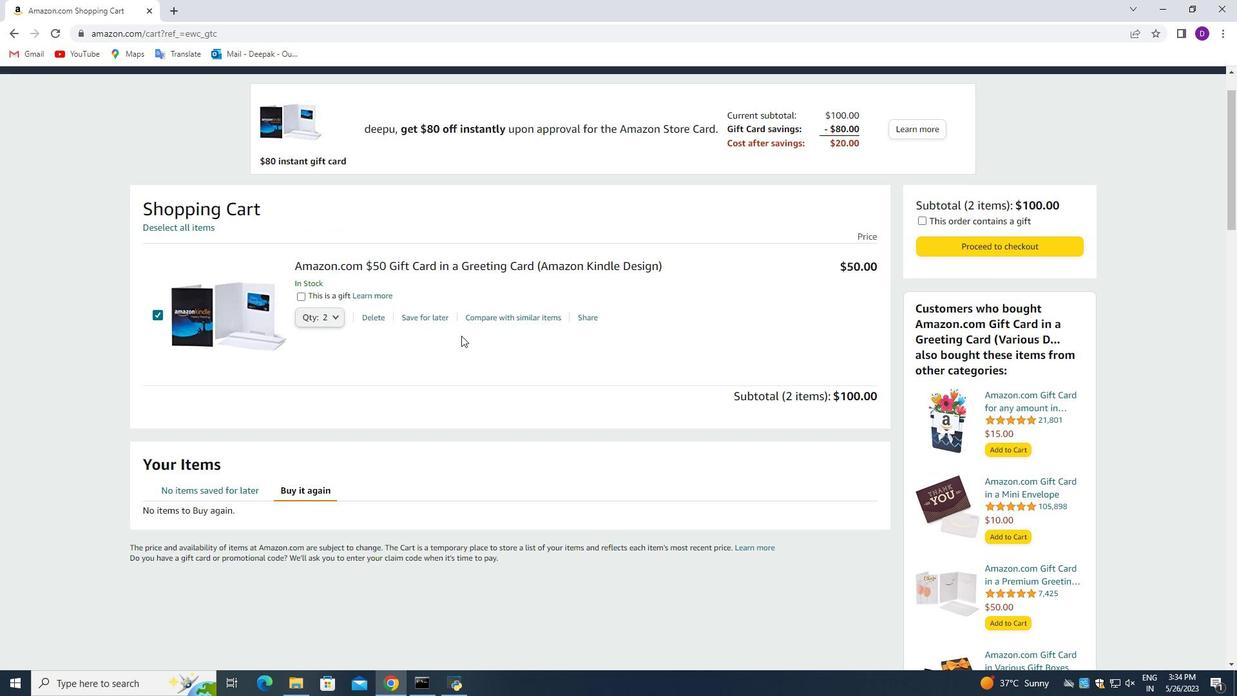 
